 Task: Who led the Dada movement?
Action: Mouse moved to (287, 157)
Screenshot: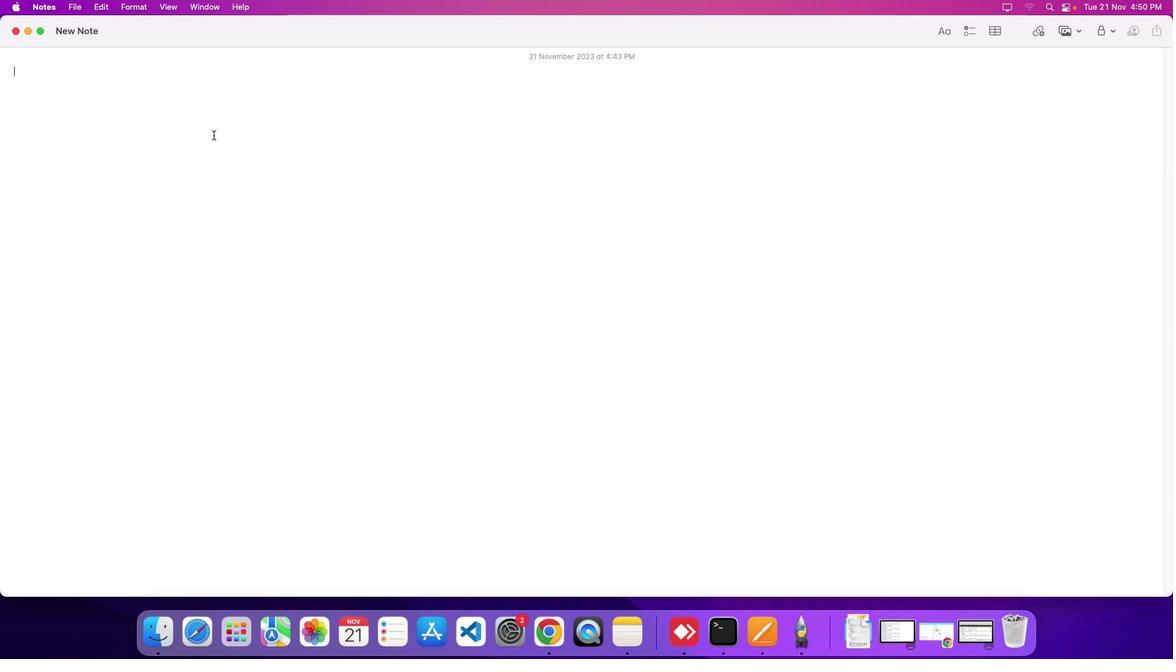 
Action: Mouse pressed left at (287, 157)
Screenshot: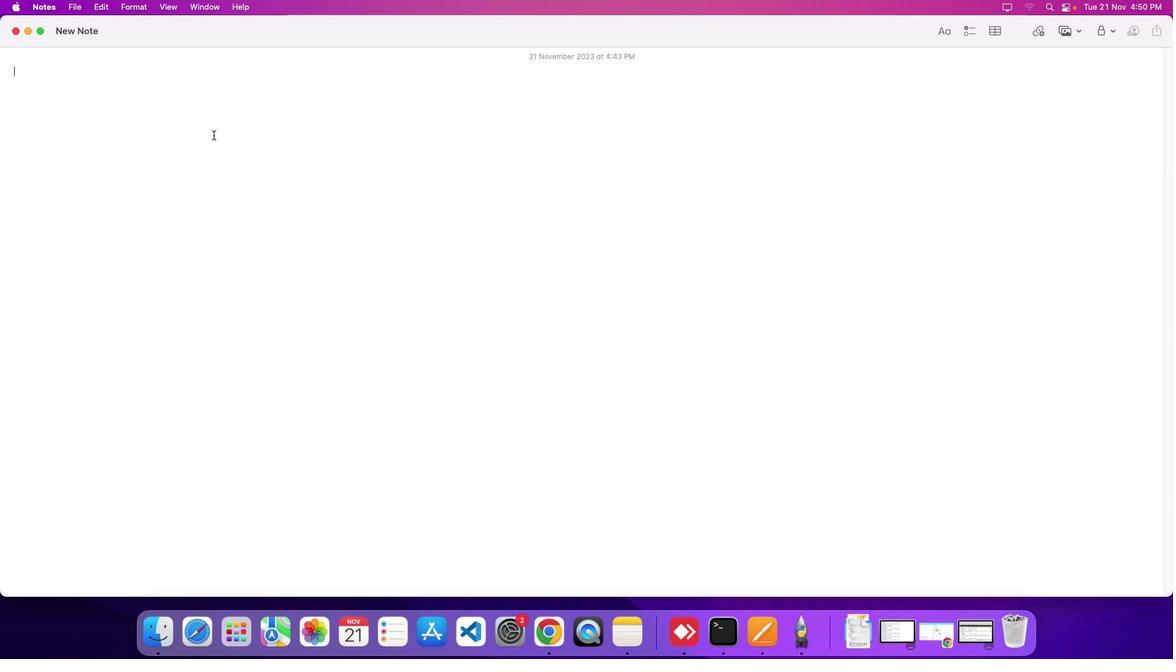 
Action: Mouse moved to (285, 151)
Screenshot: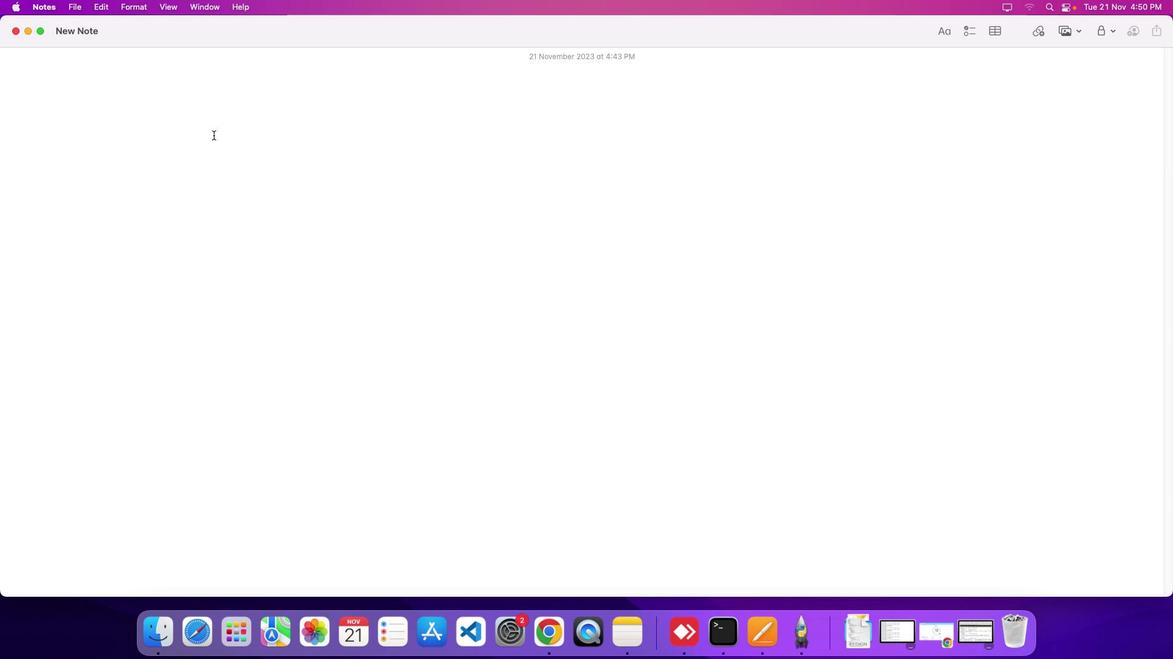 
Action: Key pressed Key.shift'W''h''o'Key.space'l''e''d'Key.space't''h''e'Key.space
Screenshot: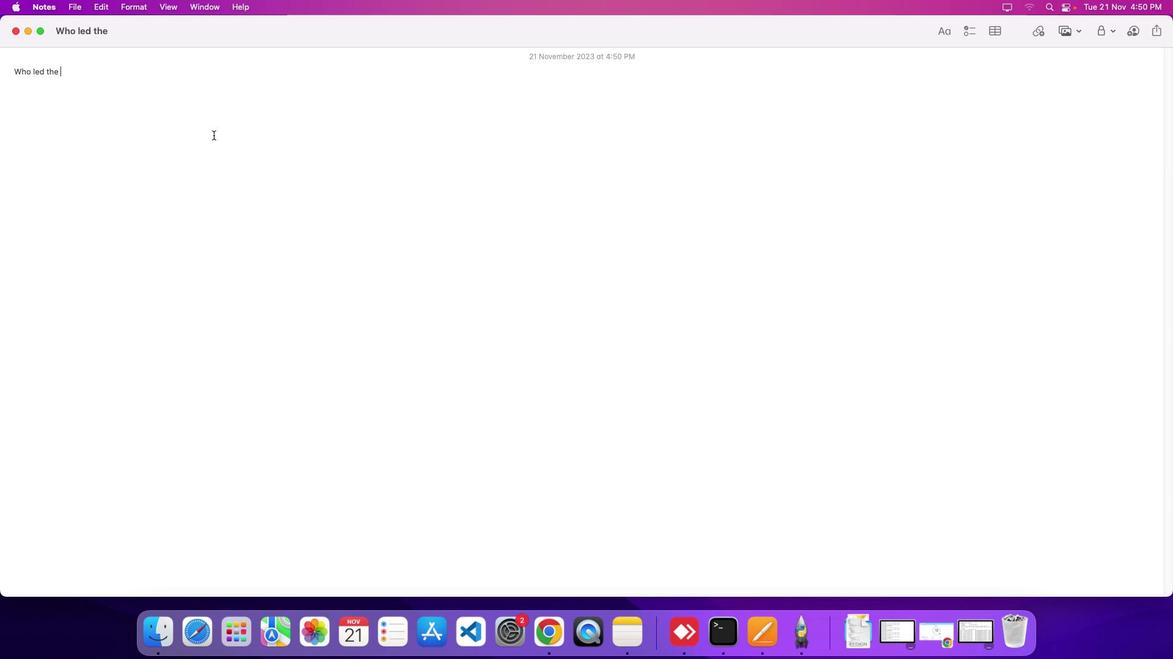 
Action: Mouse moved to (285, 150)
Screenshot: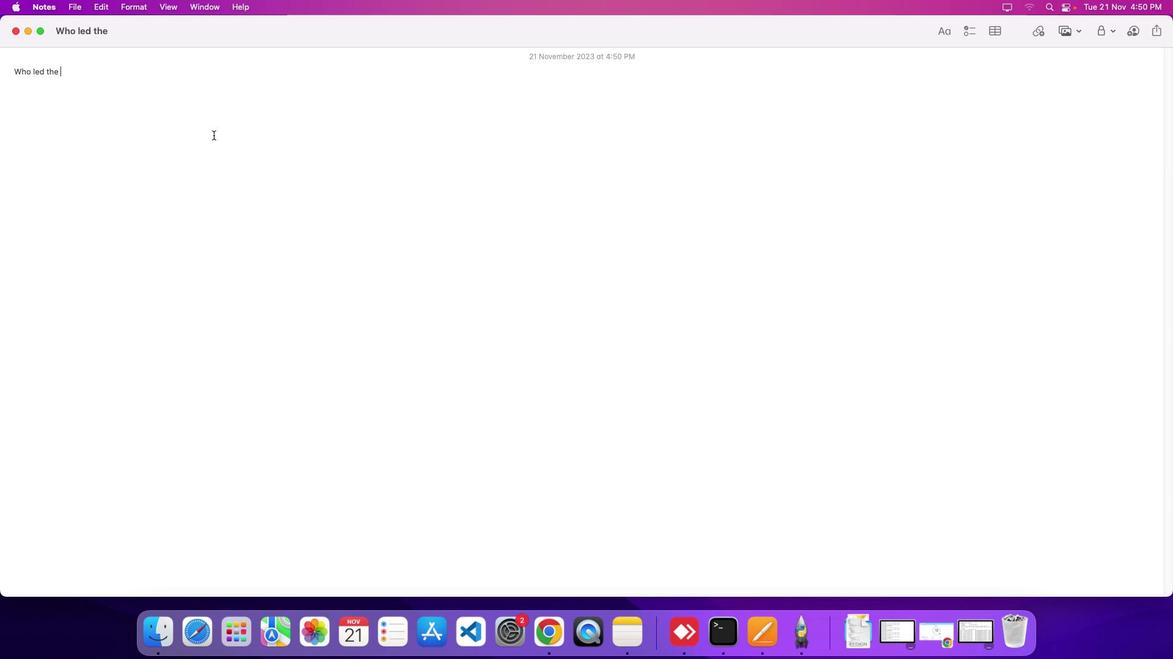 
Action: Key pressed Key.shift'D''a''d''a'Key.space'm''o''v''e''m''e''n''t'Key.shift_r'?'Key.enter
Screenshot: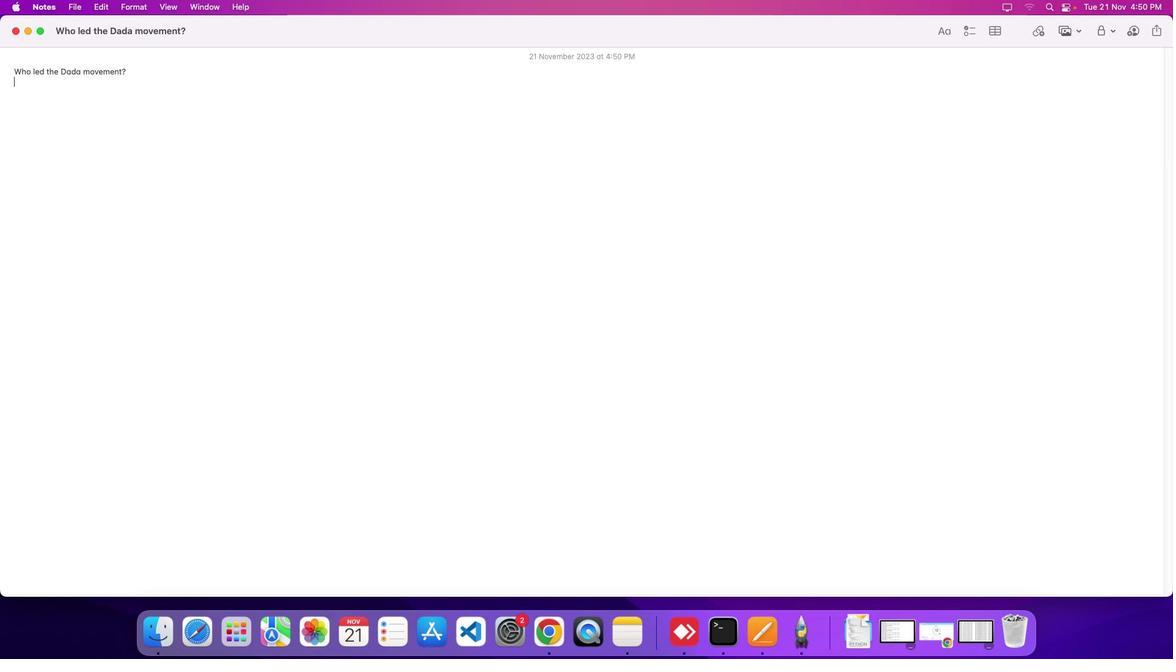 
Action: Mouse moved to (913, 628)
Screenshot: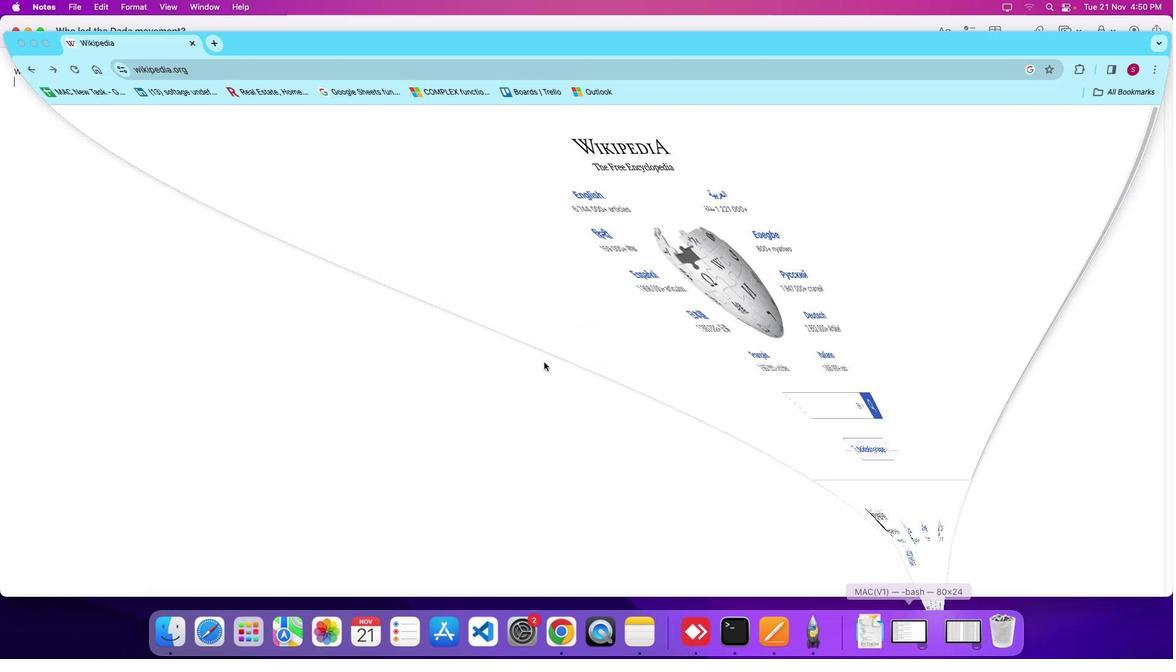 
Action: Mouse pressed left at (913, 628)
Screenshot: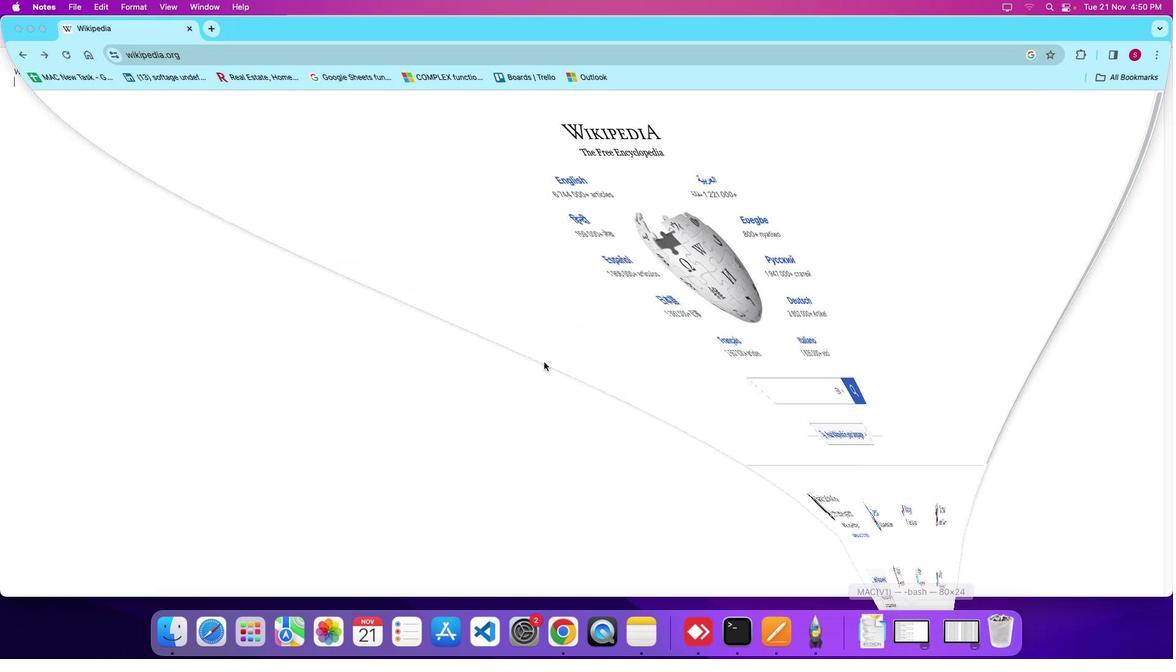 
Action: Mouse moved to (500, 408)
Screenshot: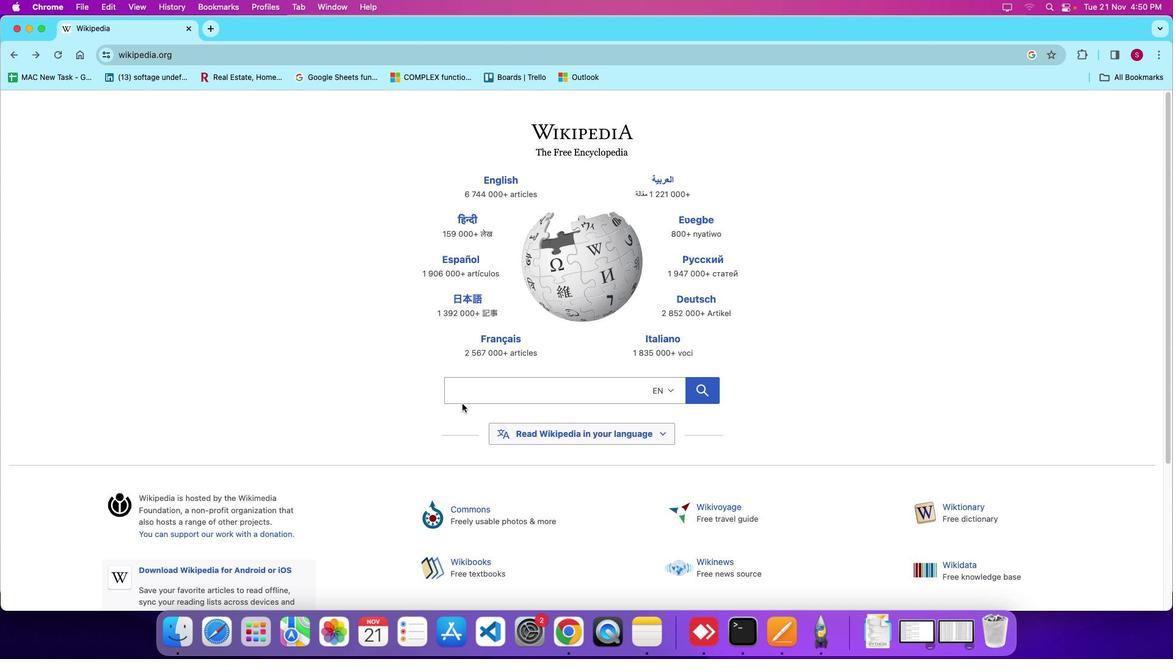 
Action: Mouse pressed left at (500, 408)
Screenshot: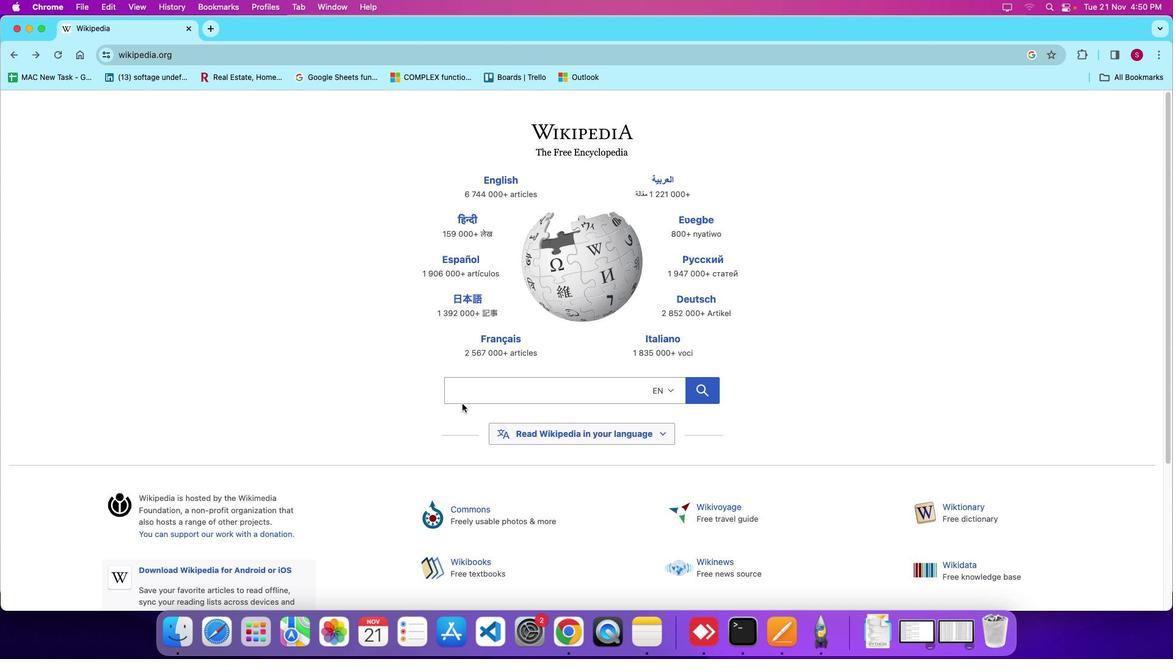
Action: Key pressed Key.shift'D''a''d''a'
Screenshot: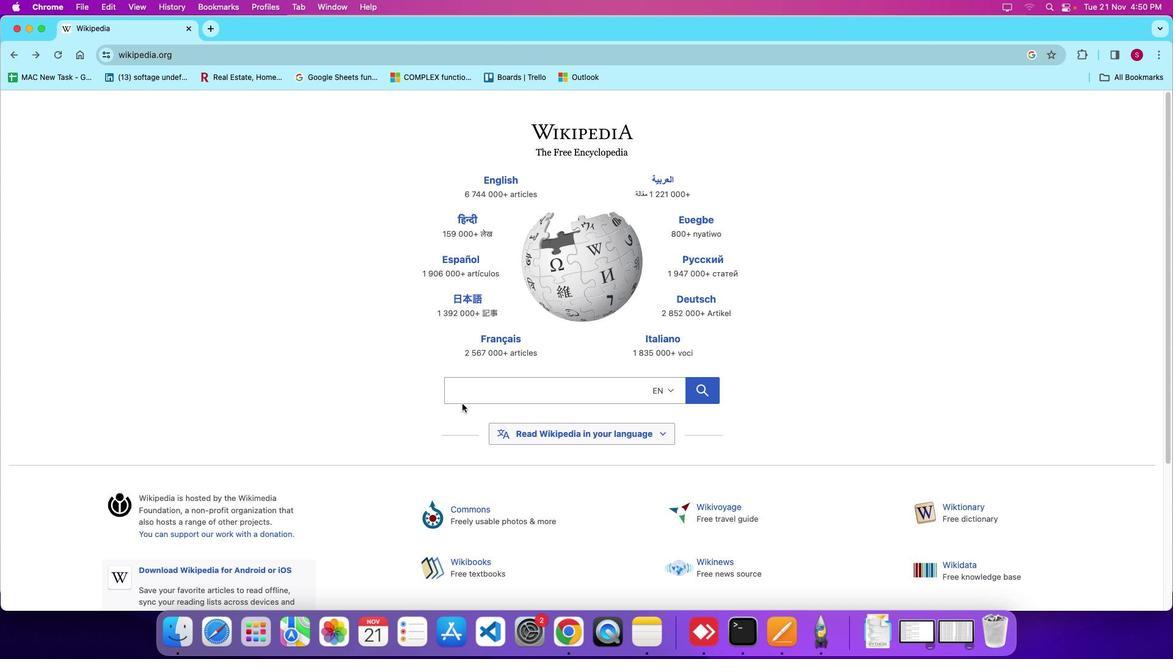 
Action: Mouse moved to (502, 405)
Screenshot: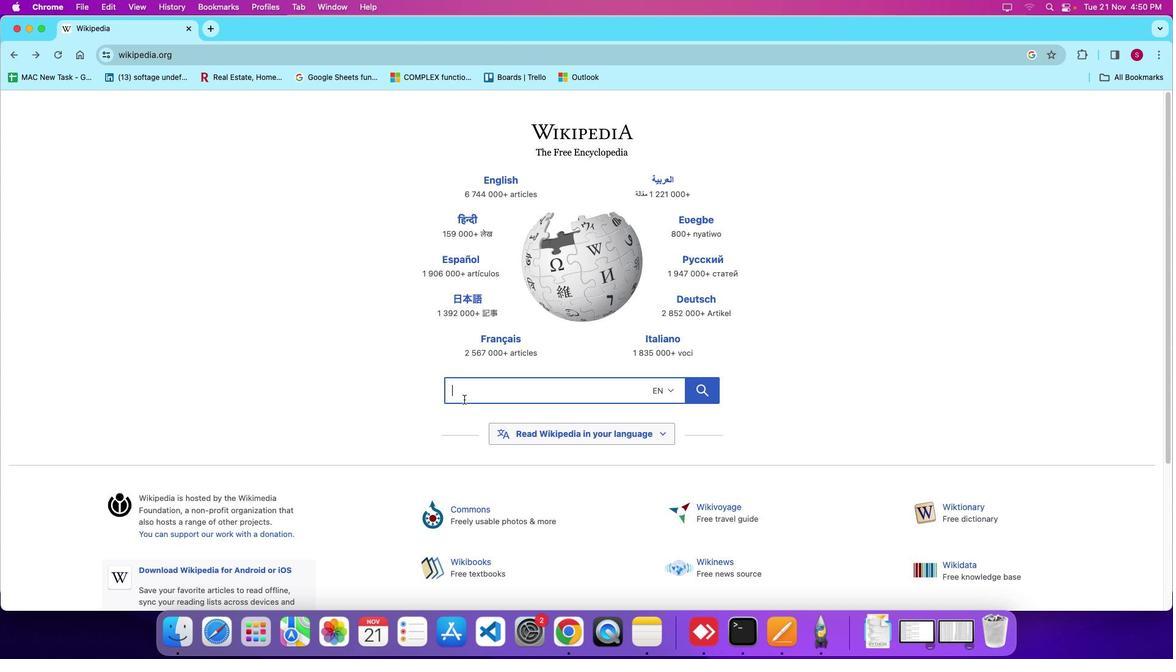 
Action: Mouse pressed left at (502, 405)
Screenshot: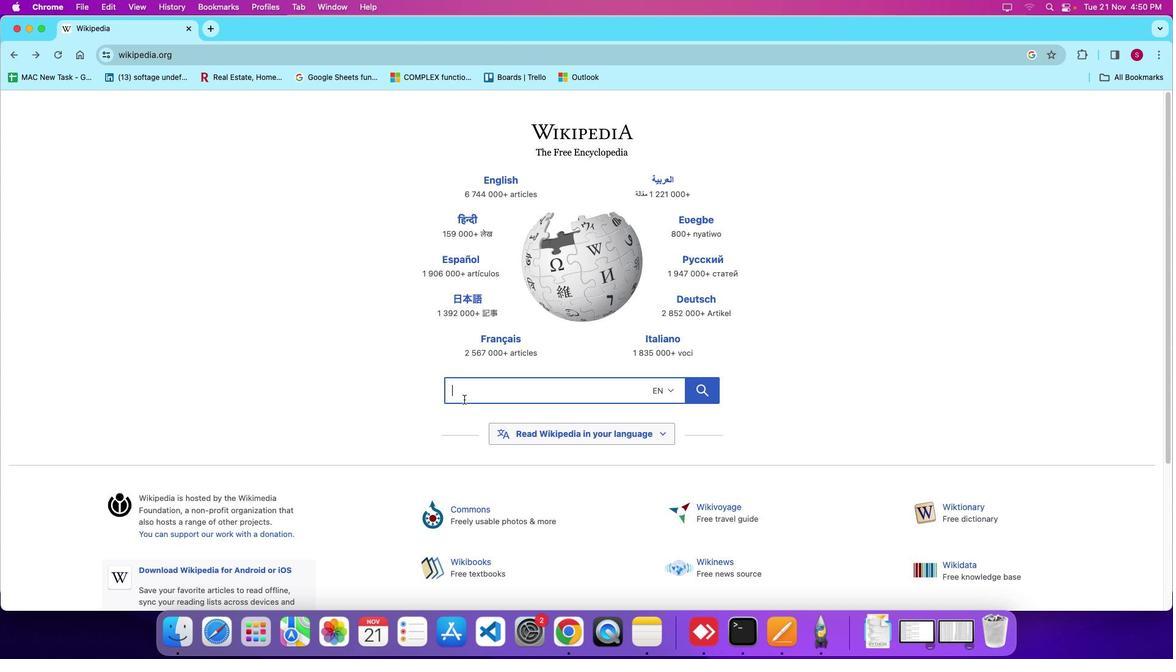 
Action: Mouse moved to (502, 404)
Screenshot: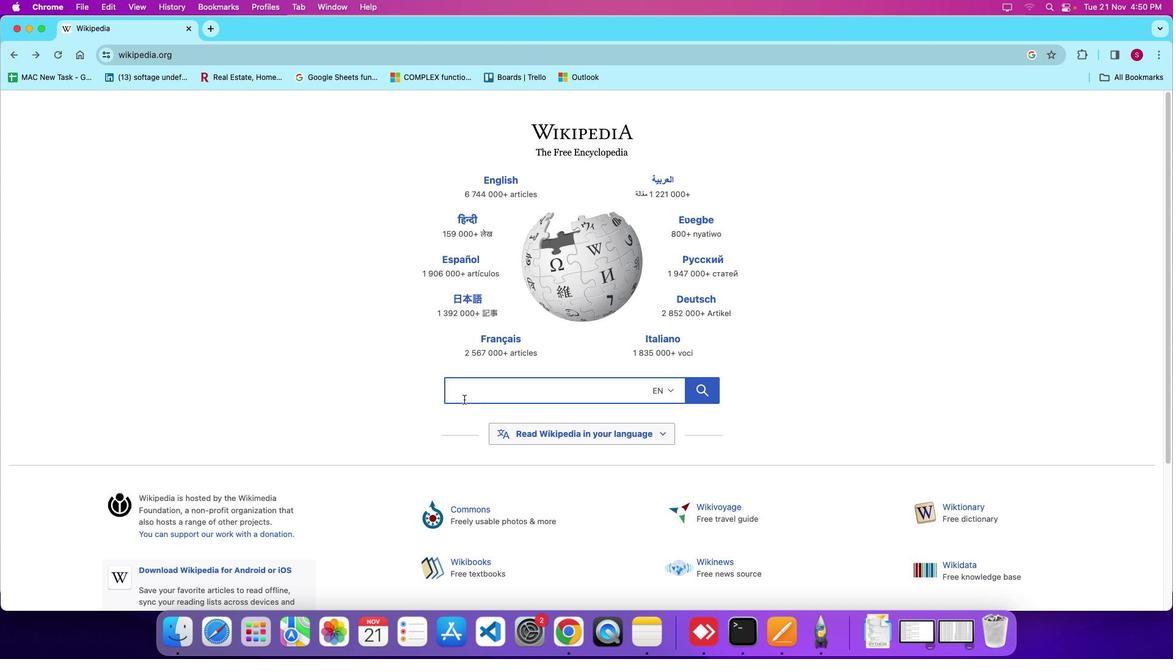 
Action: Key pressed Key.shift'D''a''d''a'Key.space'm''o''v''e''m''e''n''t'
Screenshot: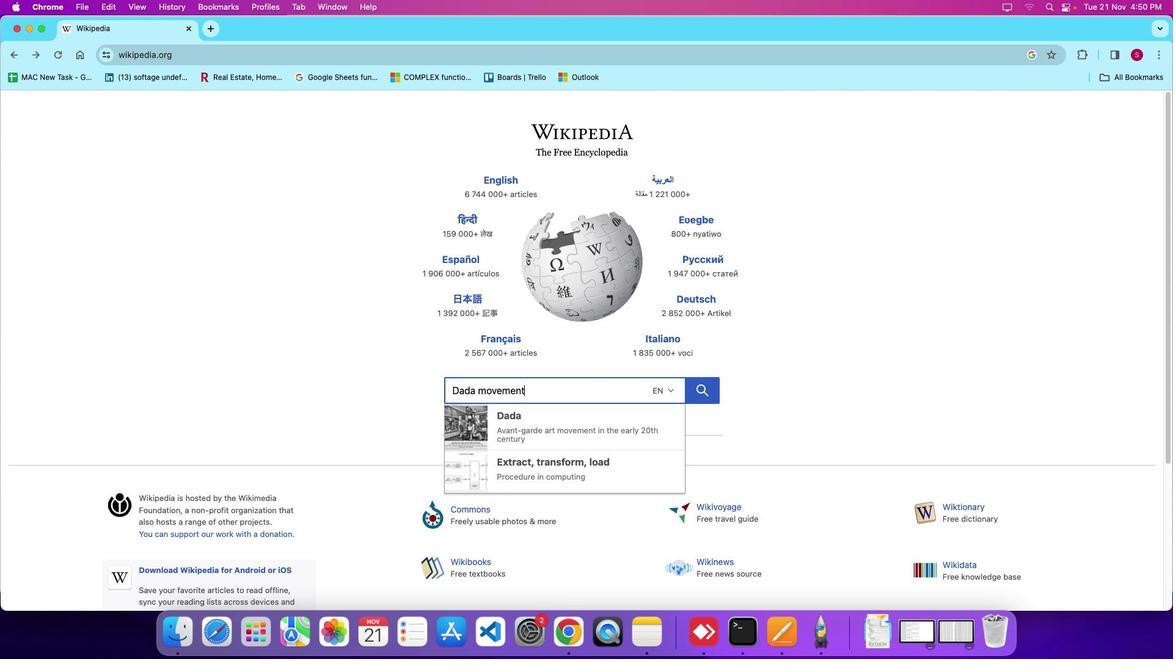 
Action: Mouse moved to (534, 422)
Screenshot: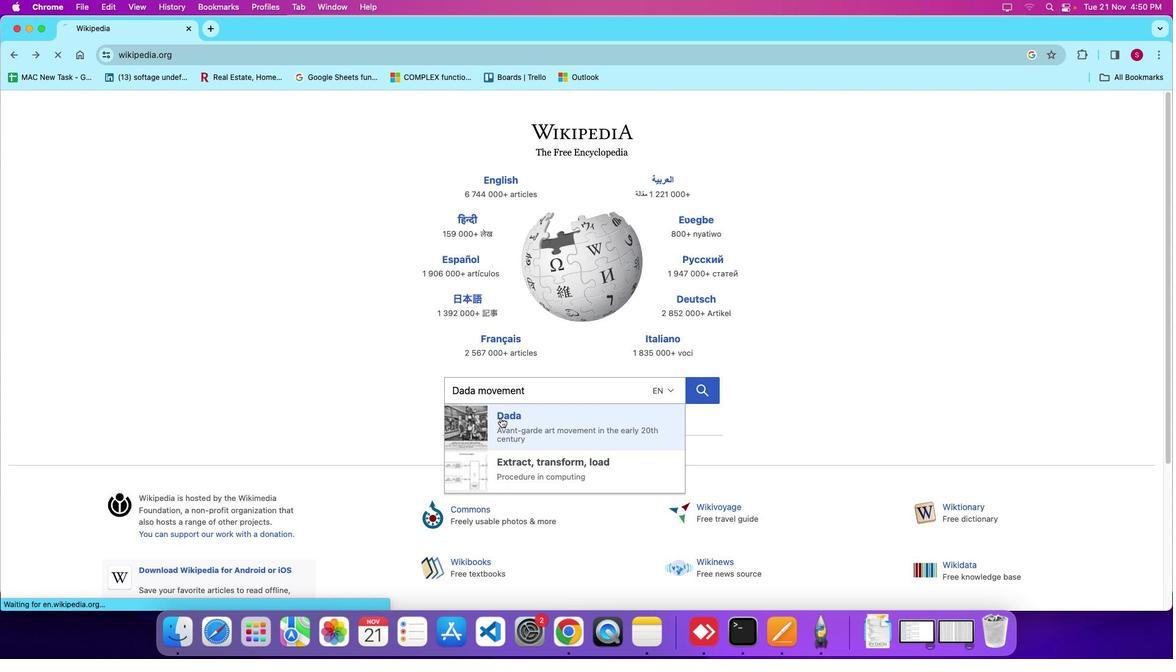 
Action: Mouse pressed left at (534, 422)
Screenshot: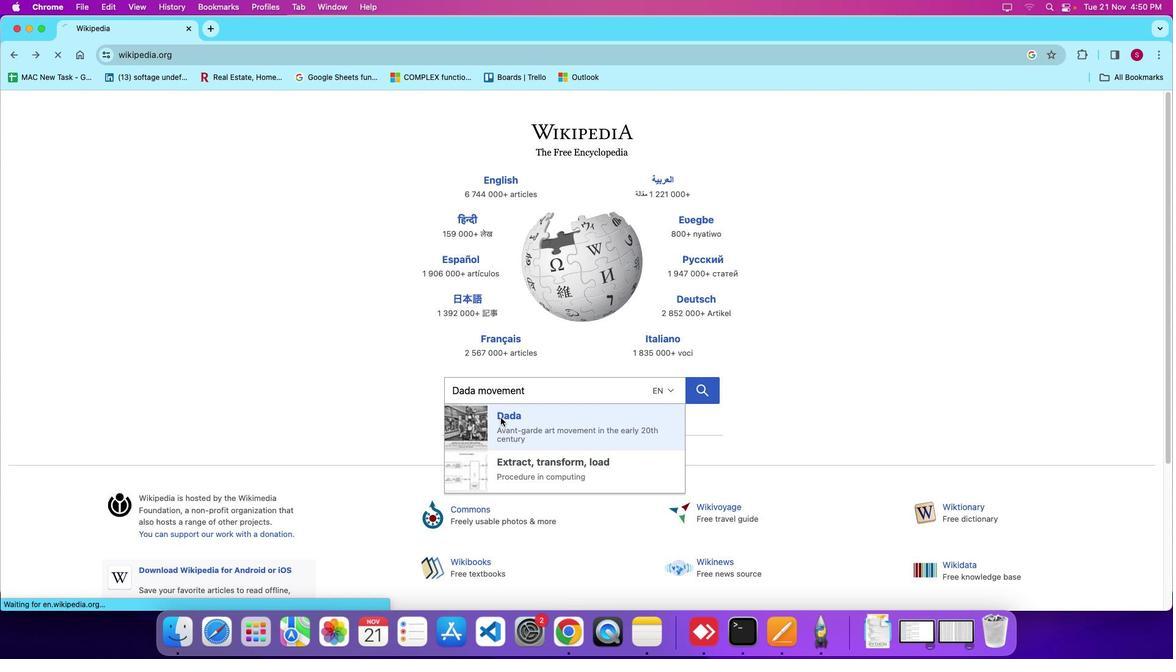 
Action: Mouse moved to (650, 418)
Screenshot: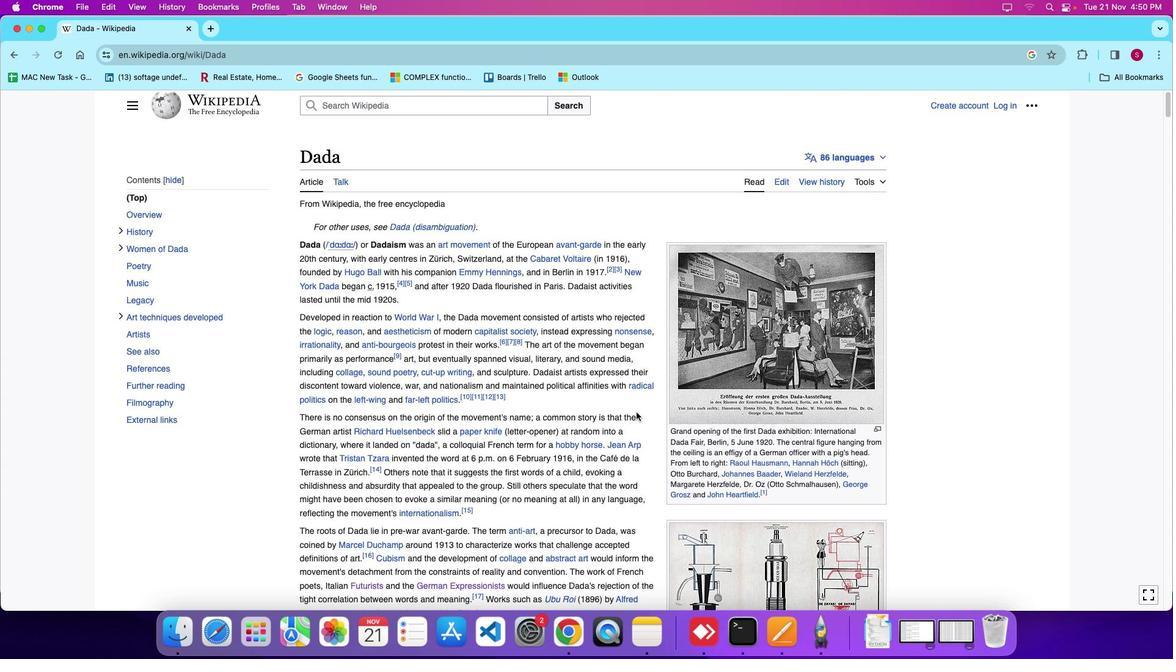
Action: Mouse scrolled (650, 418) with delta (100, 21)
Screenshot: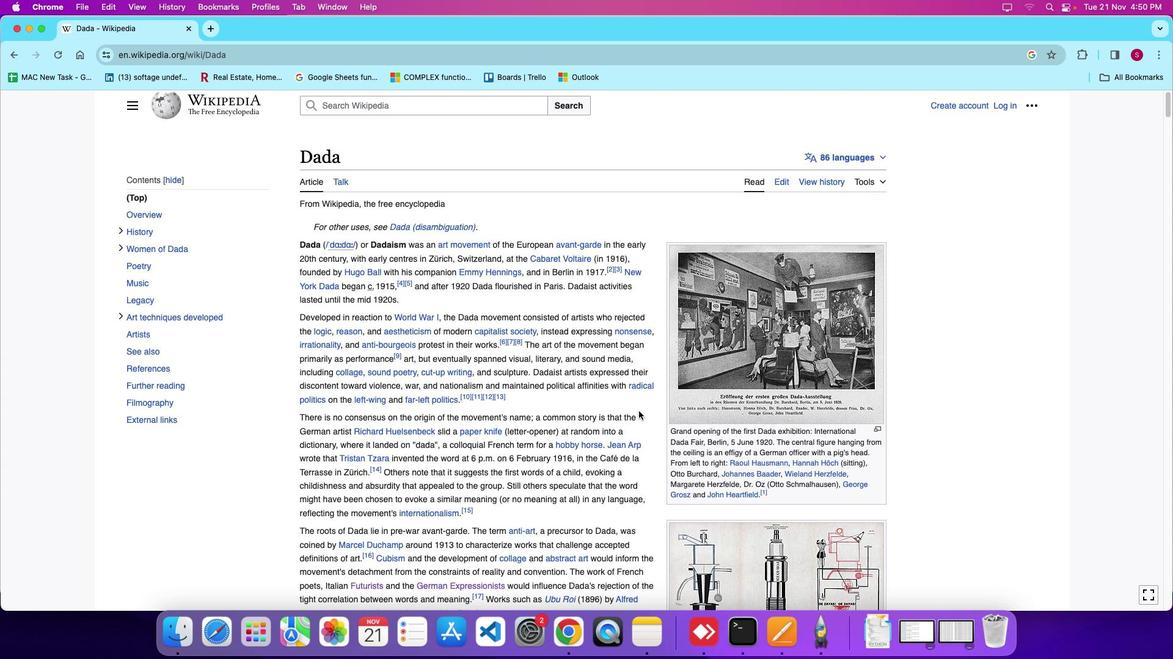 
Action: Mouse moved to (650, 418)
Screenshot: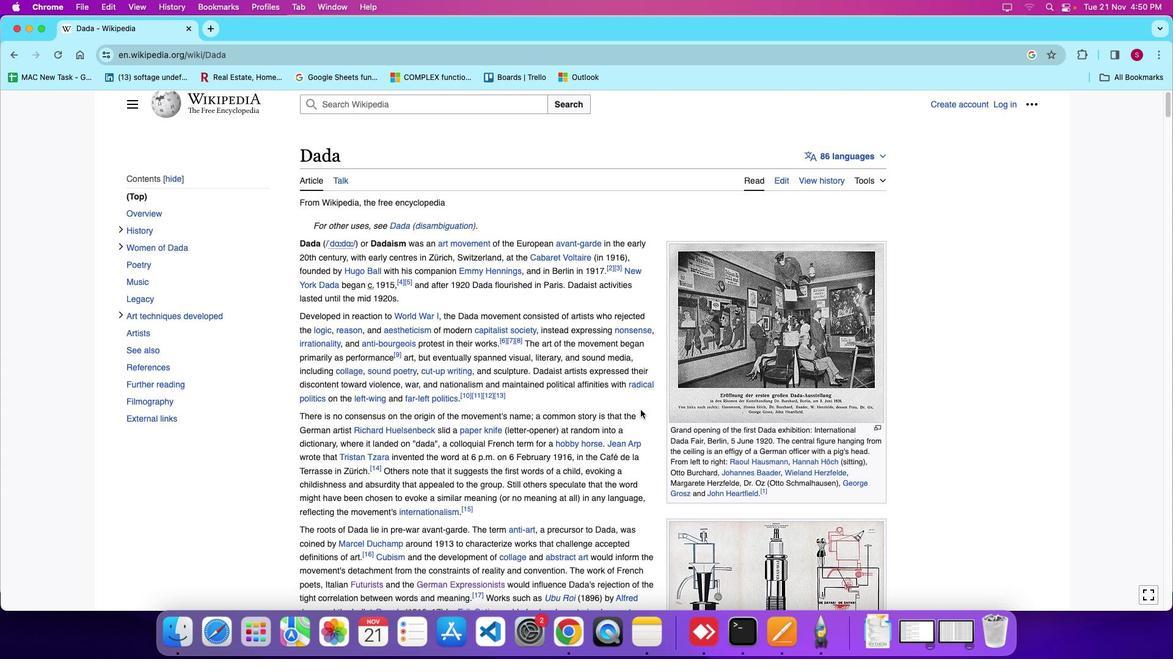 
Action: Mouse scrolled (650, 418) with delta (100, 21)
Screenshot: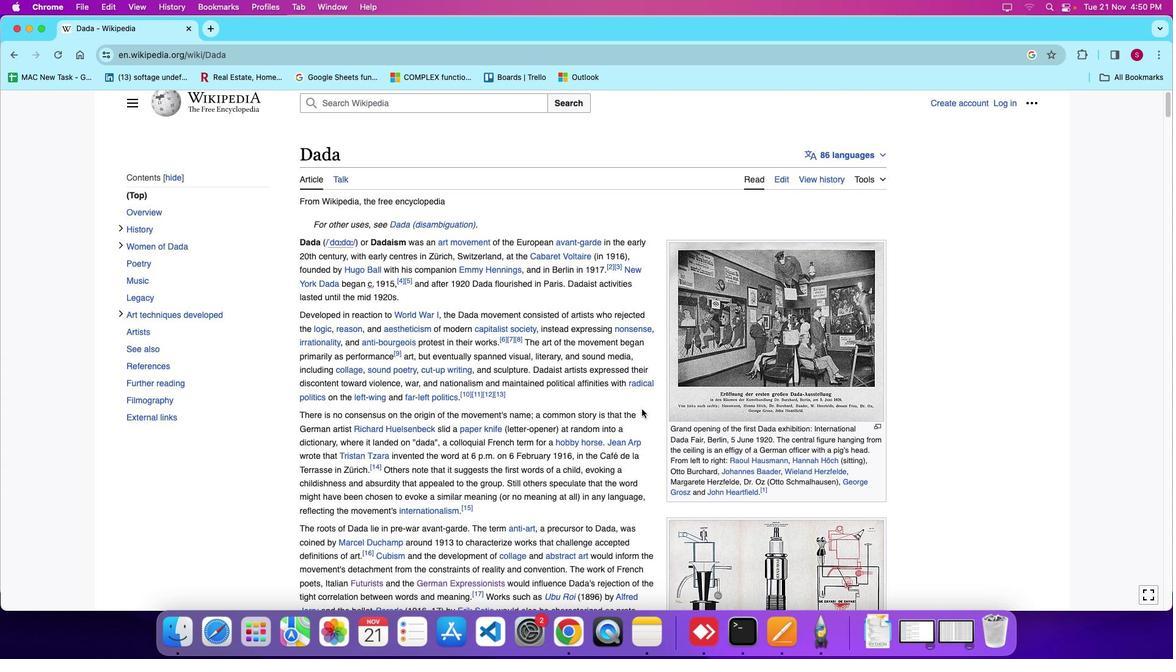 
Action: Mouse moved to (651, 416)
Screenshot: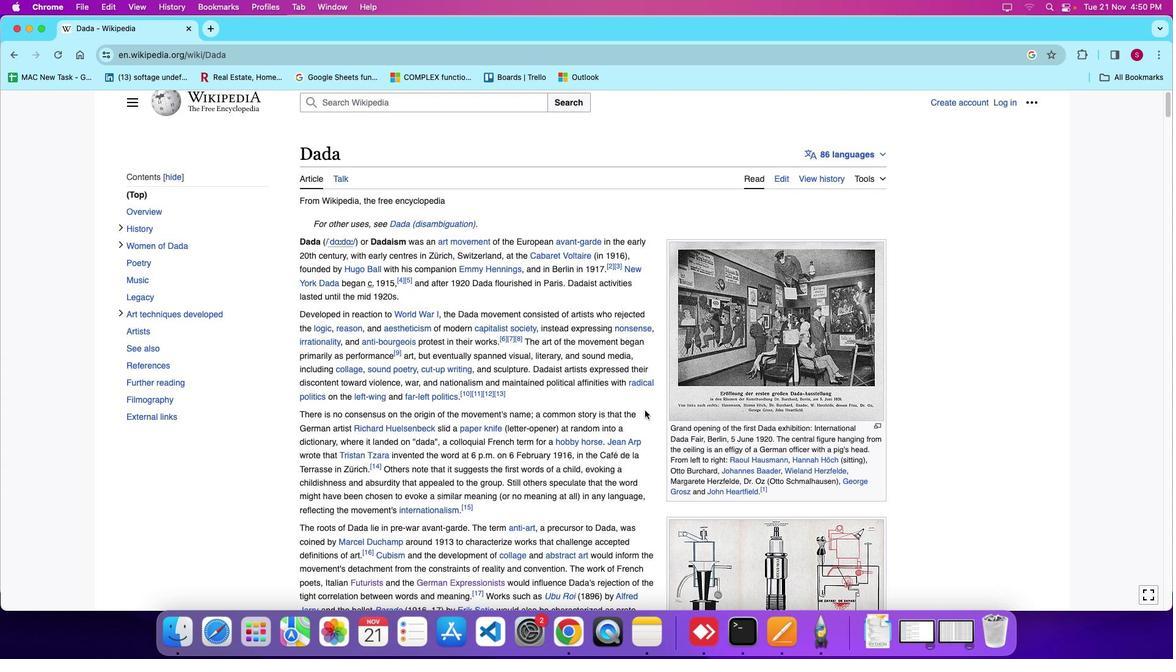 
Action: Mouse scrolled (651, 416) with delta (100, 21)
Screenshot: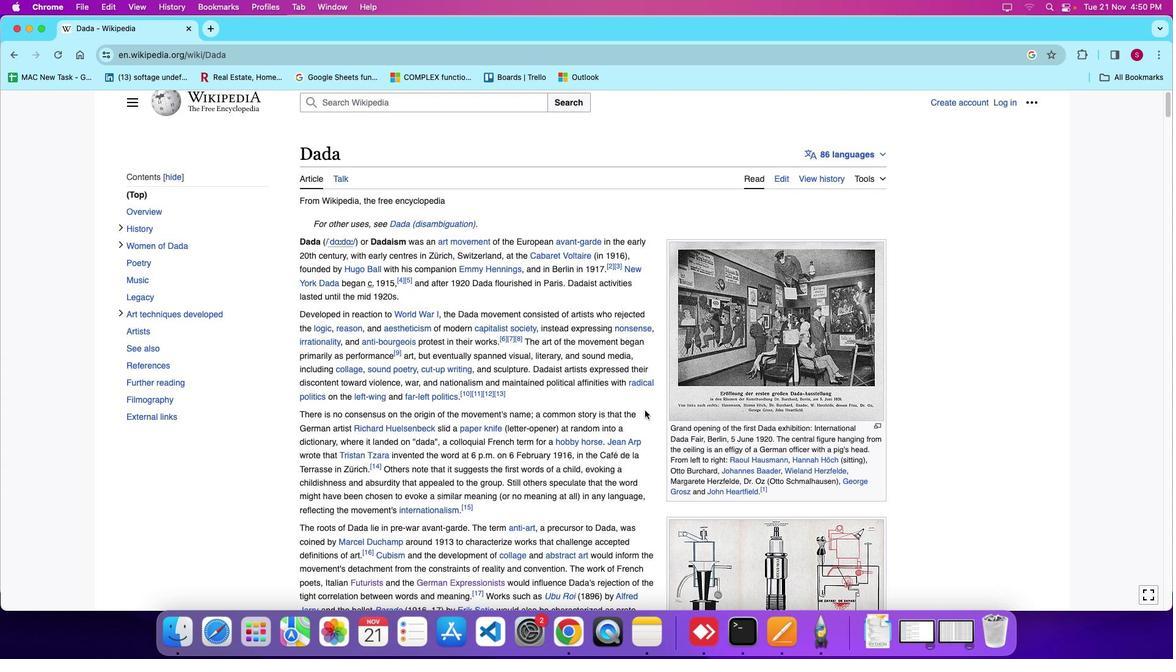 
Action: Mouse moved to (658, 414)
Screenshot: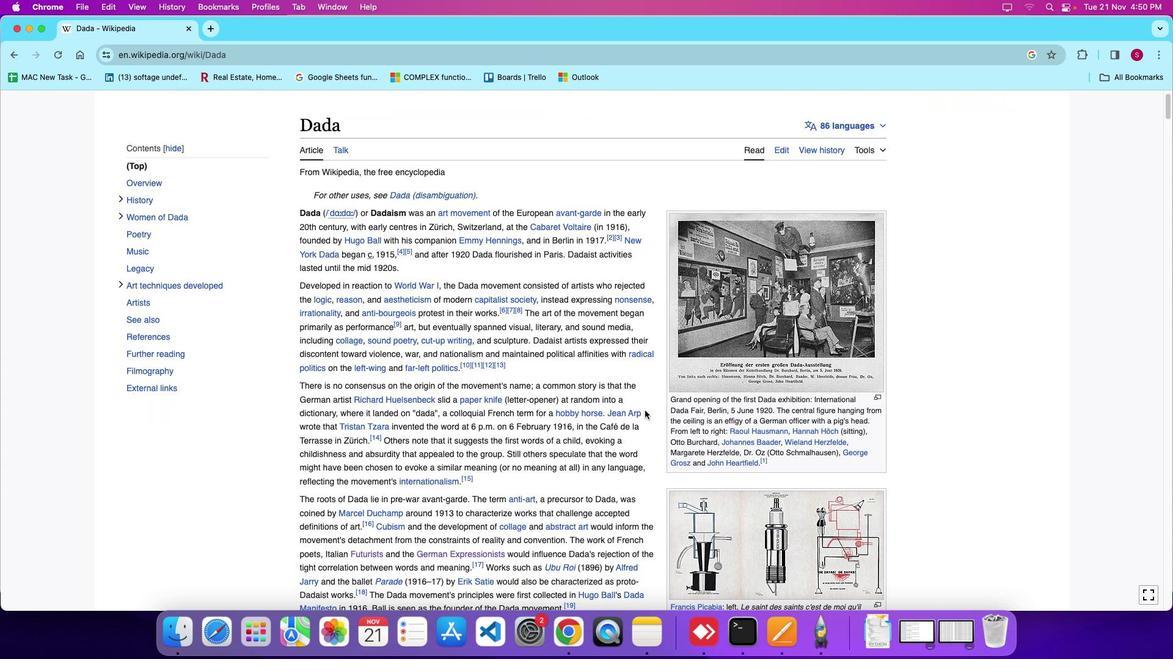 
Action: Mouse scrolled (658, 414) with delta (100, 21)
Screenshot: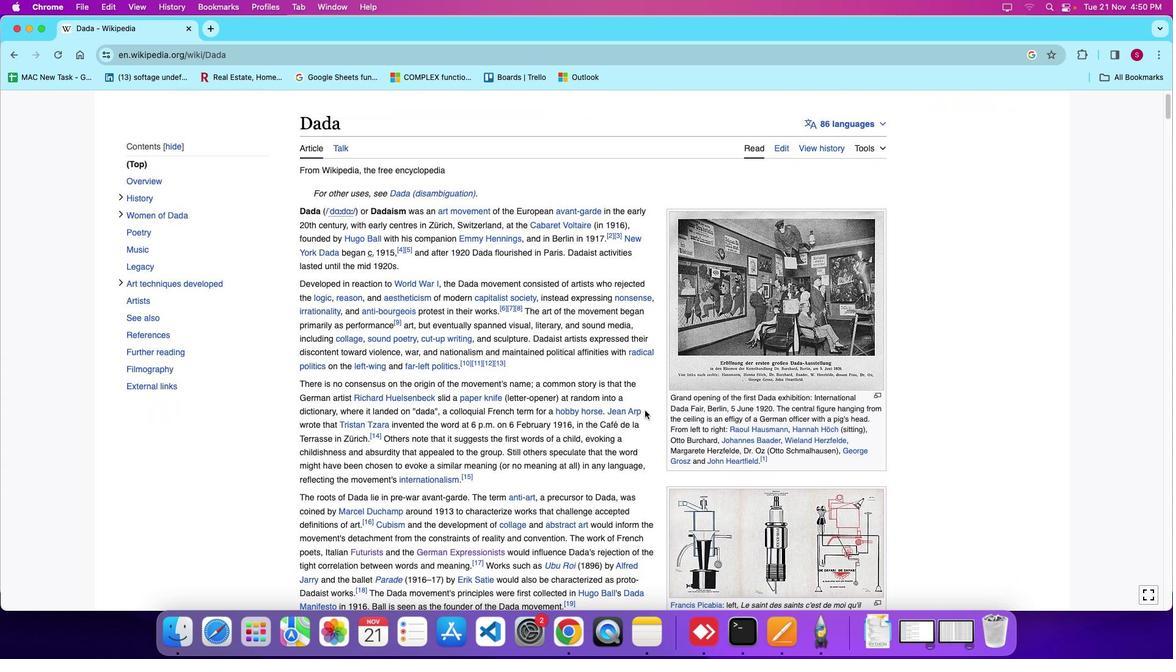 
Action: Mouse scrolled (658, 414) with delta (100, 21)
Screenshot: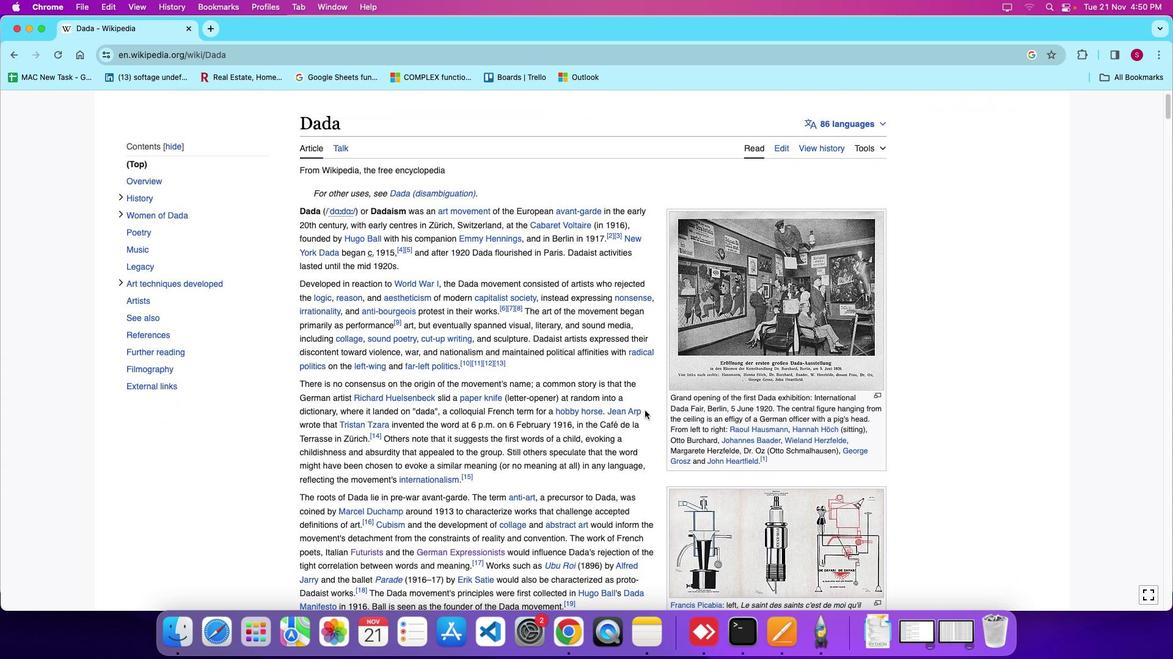 
Action: Mouse scrolled (658, 414) with delta (100, 21)
Screenshot: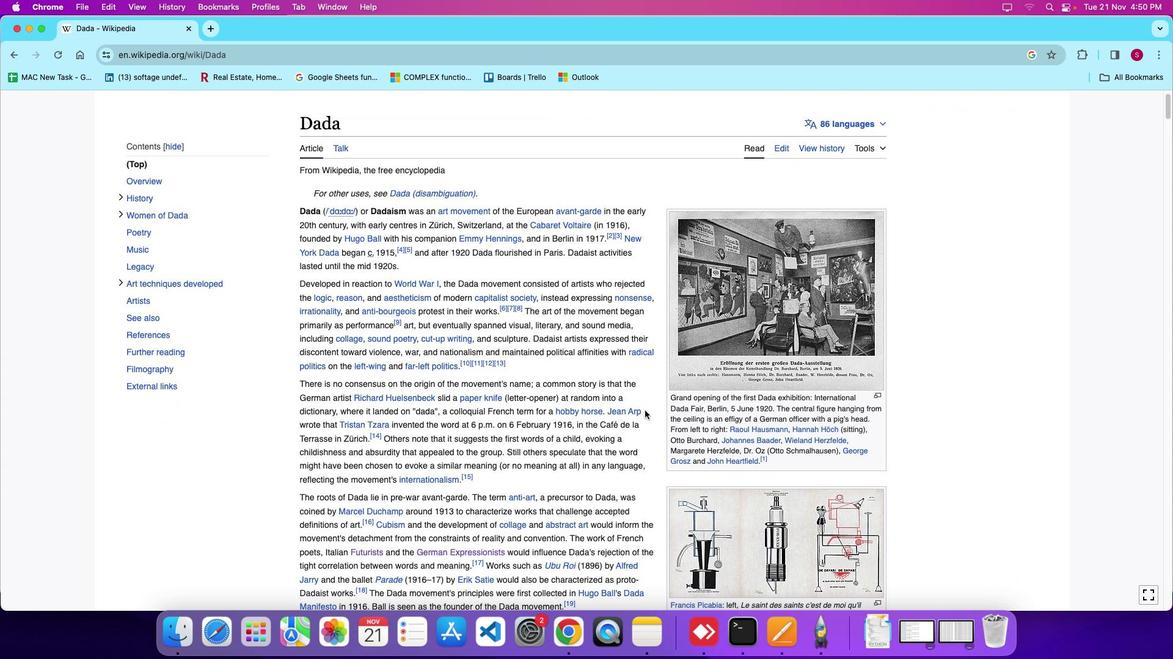 
Action: Mouse scrolled (658, 414) with delta (100, 21)
Screenshot: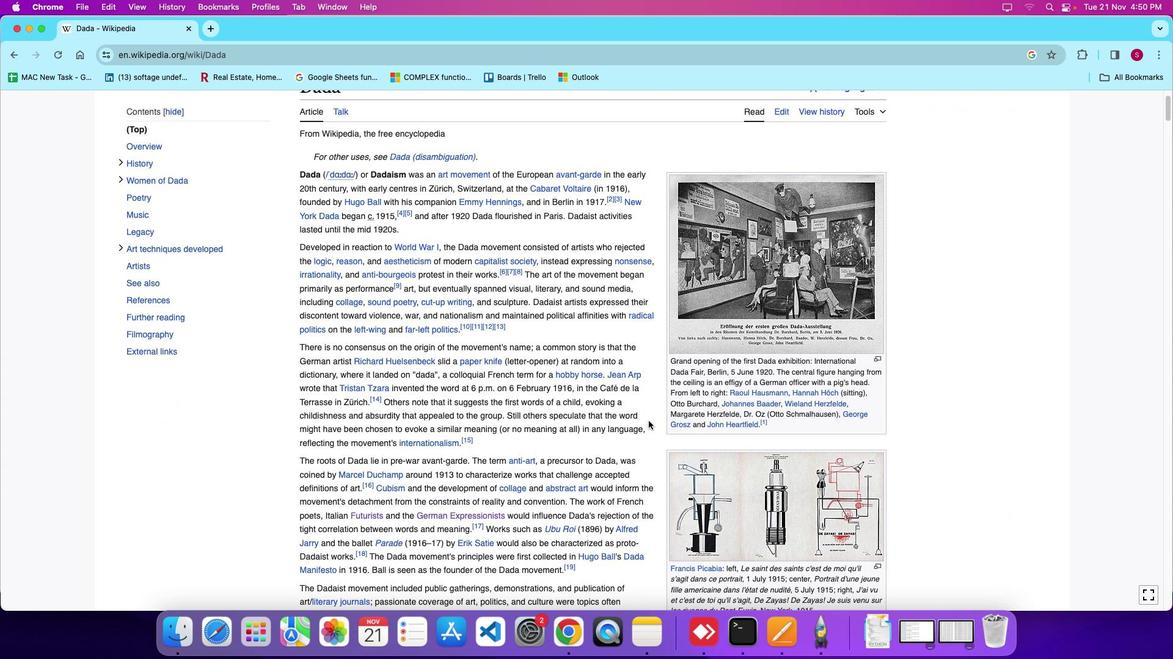 
Action: Mouse scrolled (658, 414) with delta (100, 21)
Screenshot: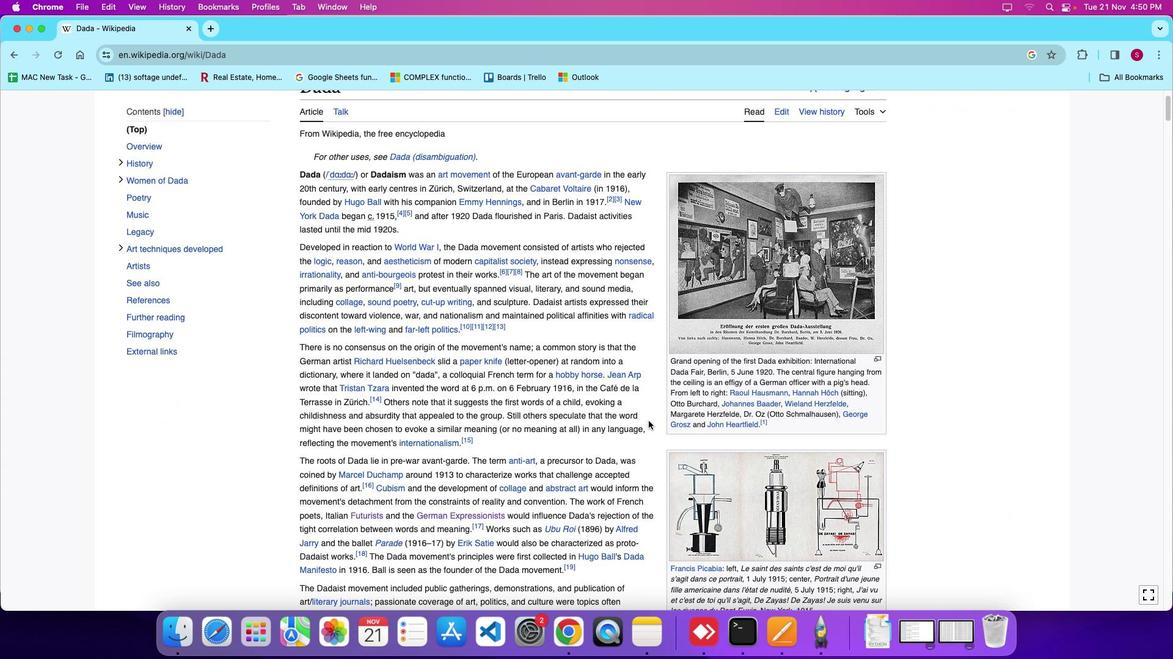 
Action: Mouse moved to (662, 424)
Screenshot: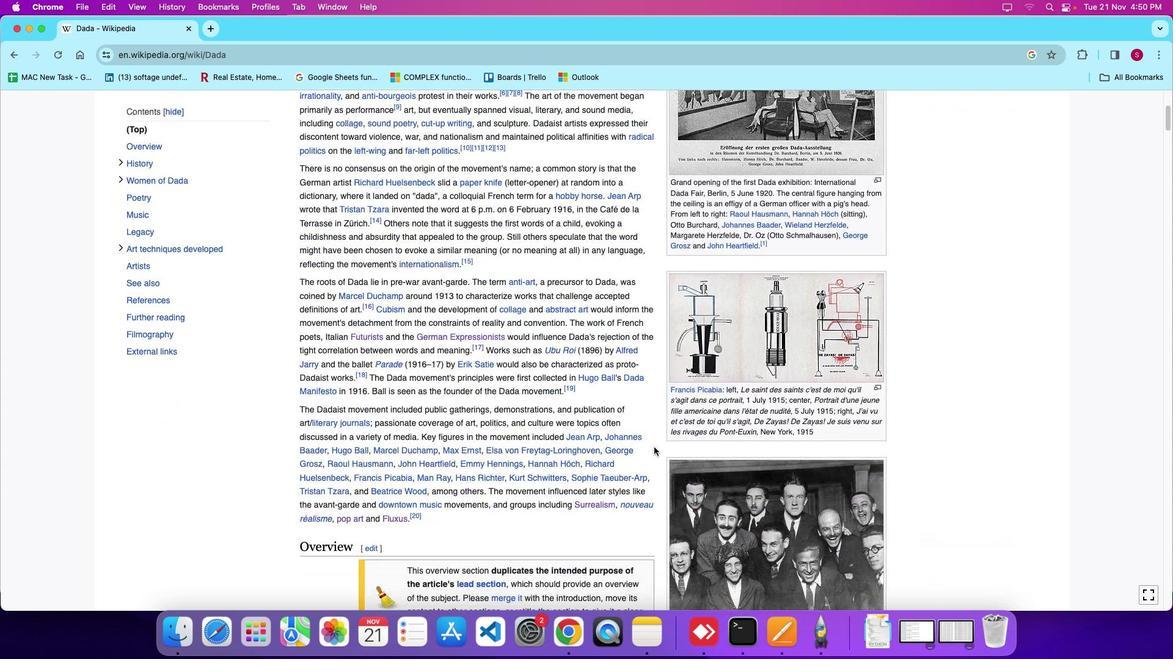 
Action: Mouse scrolled (662, 424) with delta (100, 21)
Screenshot: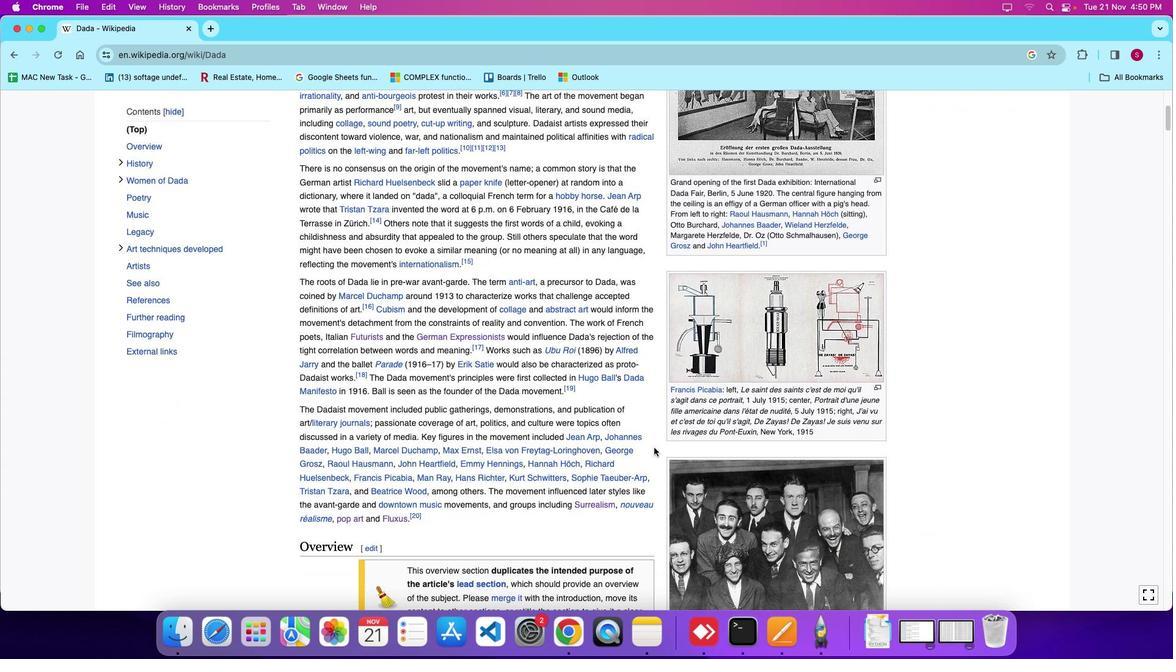 
Action: Mouse scrolled (662, 424) with delta (100, 21)
Screenshot: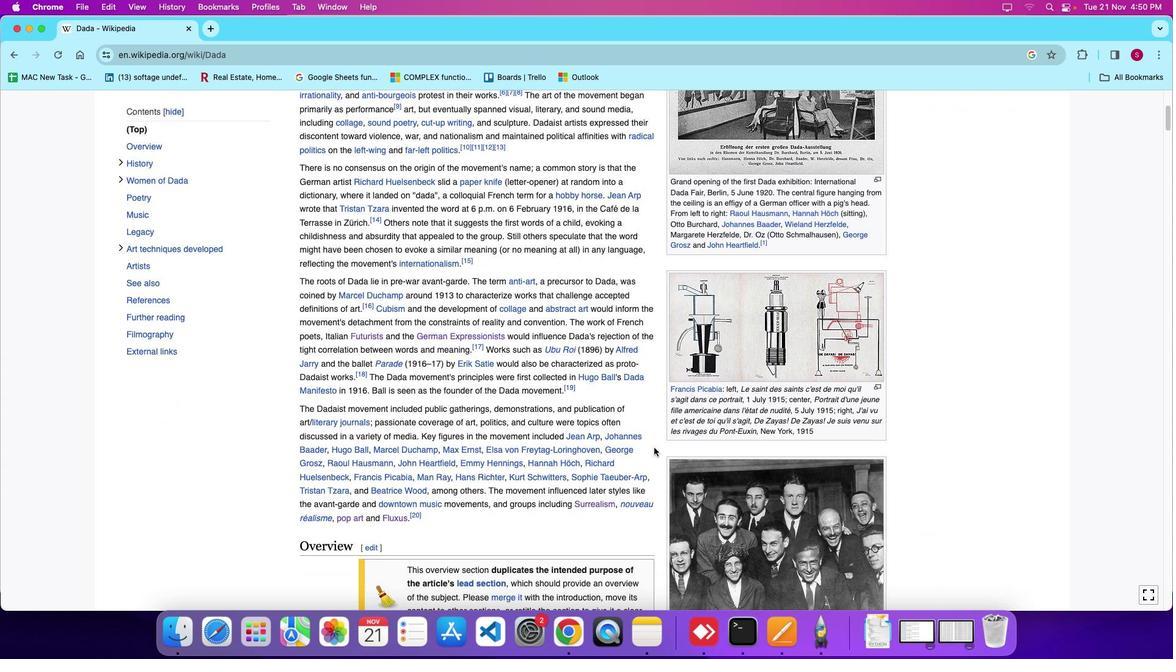 
Action: Mouse scrolled (662, 424) with delta (100, 18)
Screenshot: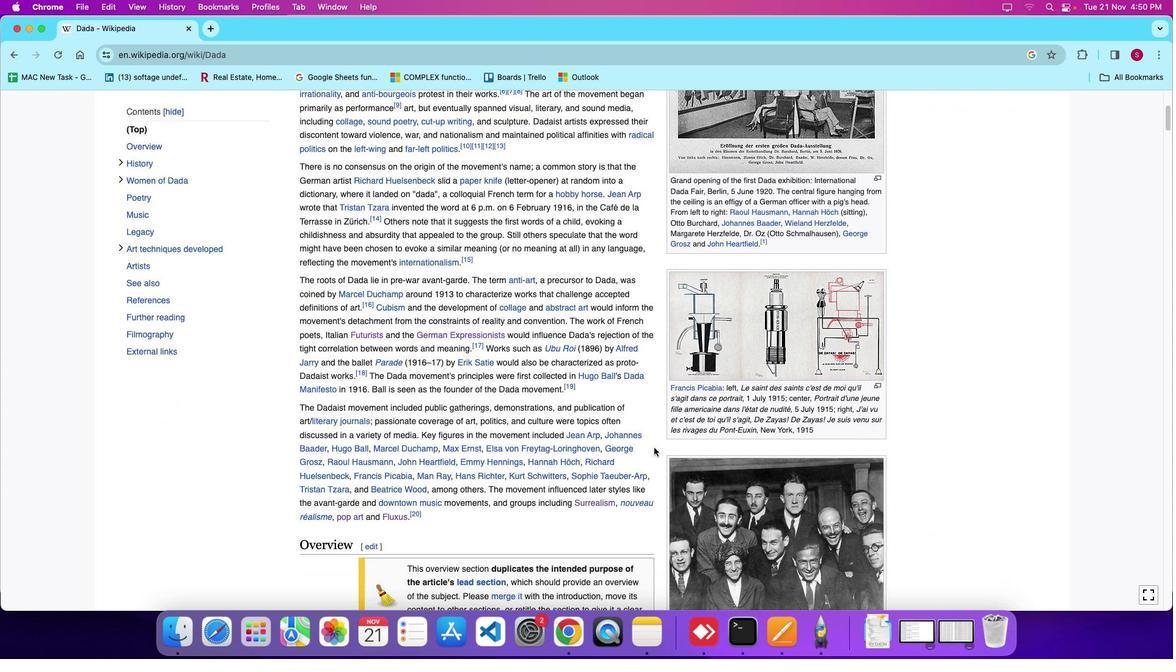
Action: Mouse moved to (667, 450)
Screenshot: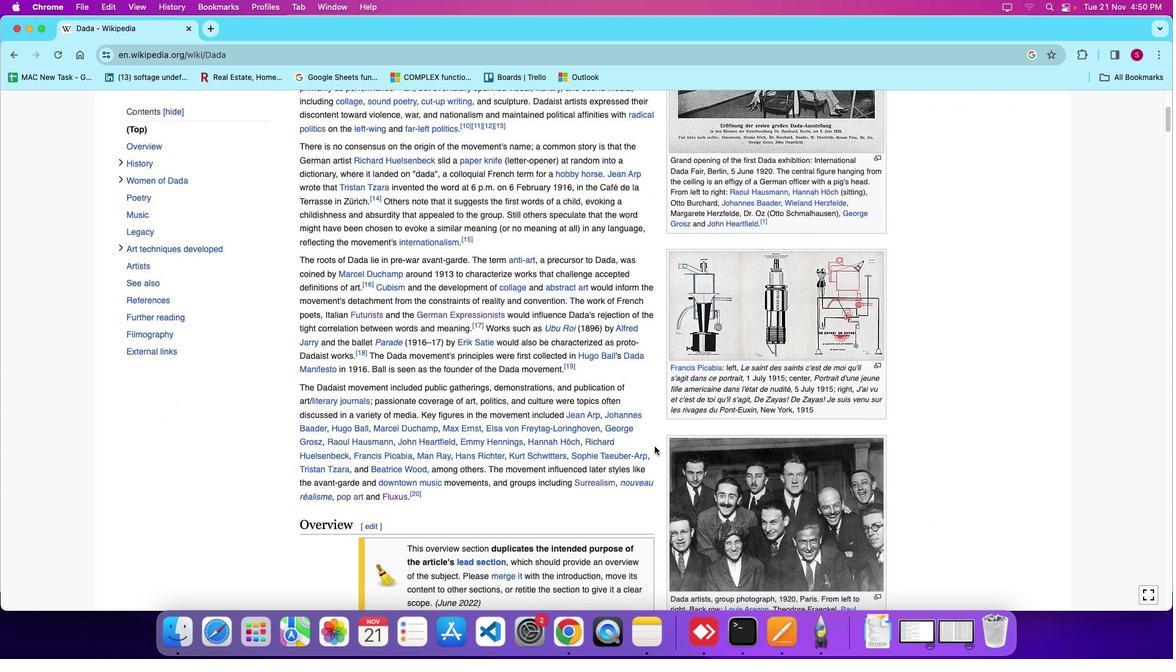 
Action: Mouse scrolled (667, 450) with delta (100, 21)
Screenshot: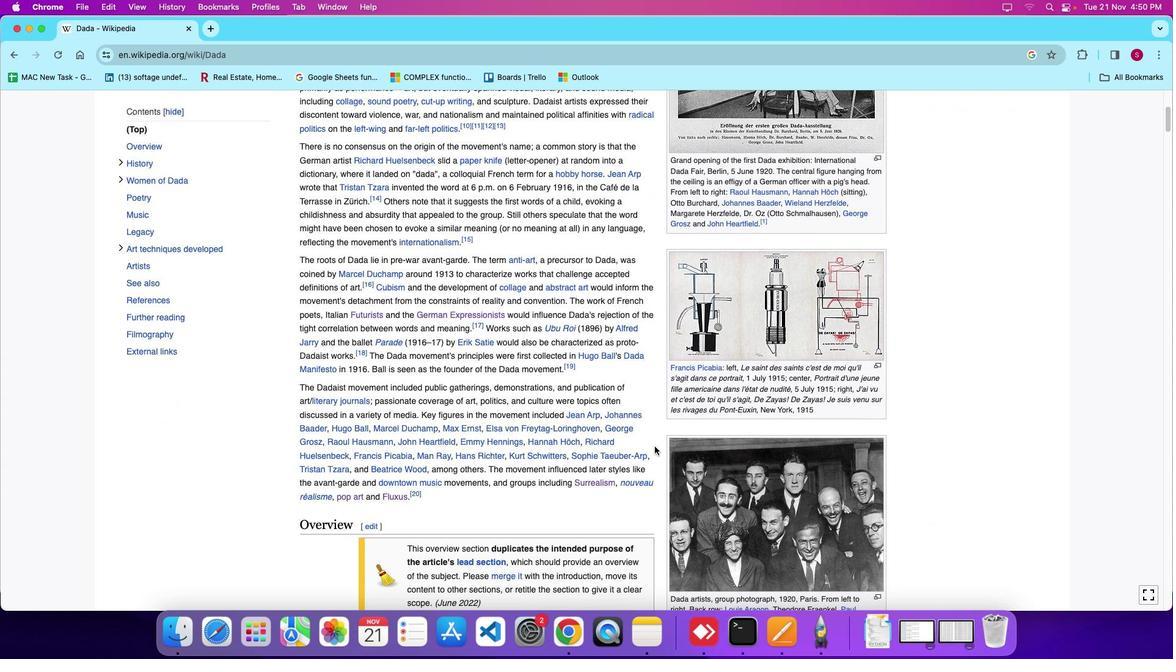 
Action: Mouse moved to (667, 450)
Screenshot: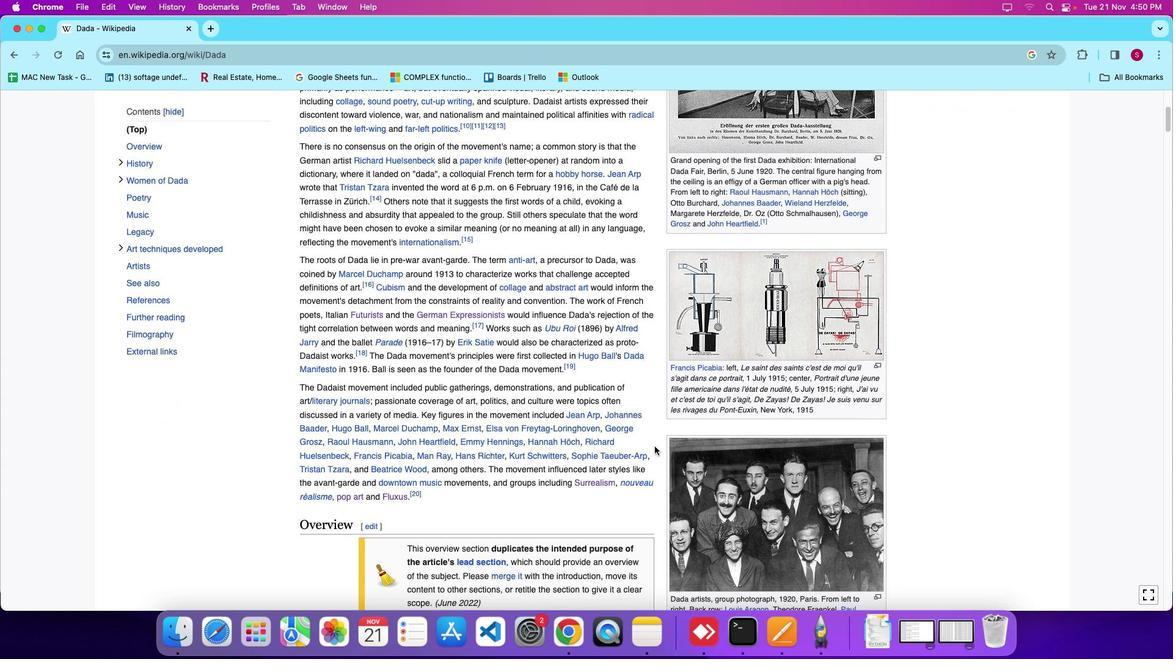 
Action: Mouse scrolled (667, 450) with delta (100, 21)
Screenshot: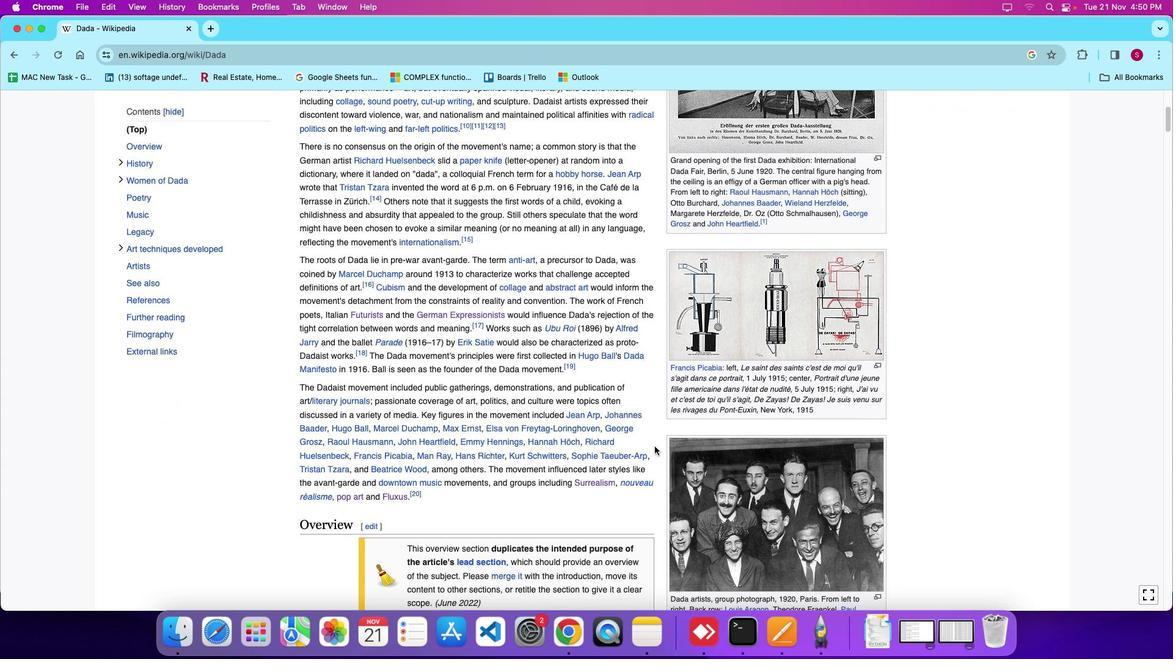 
Action: Mouse moved to (667, 449)
Screenshot: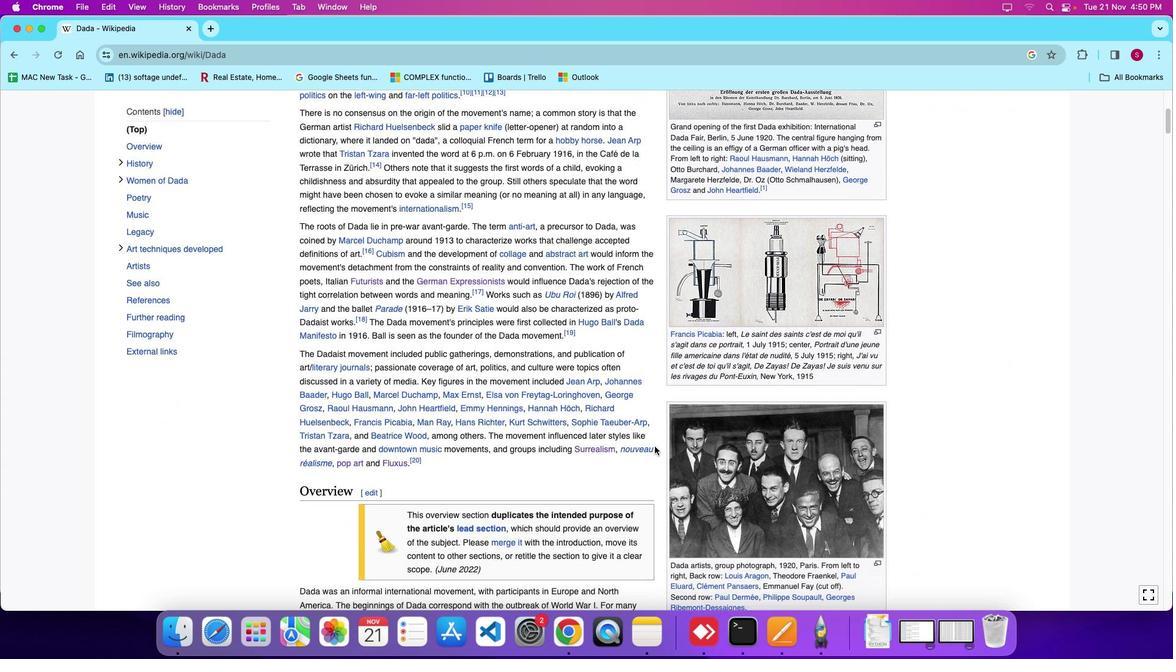 
Action: Mouse scrolled (667, 449) with delta (100, 21)
Screenshot: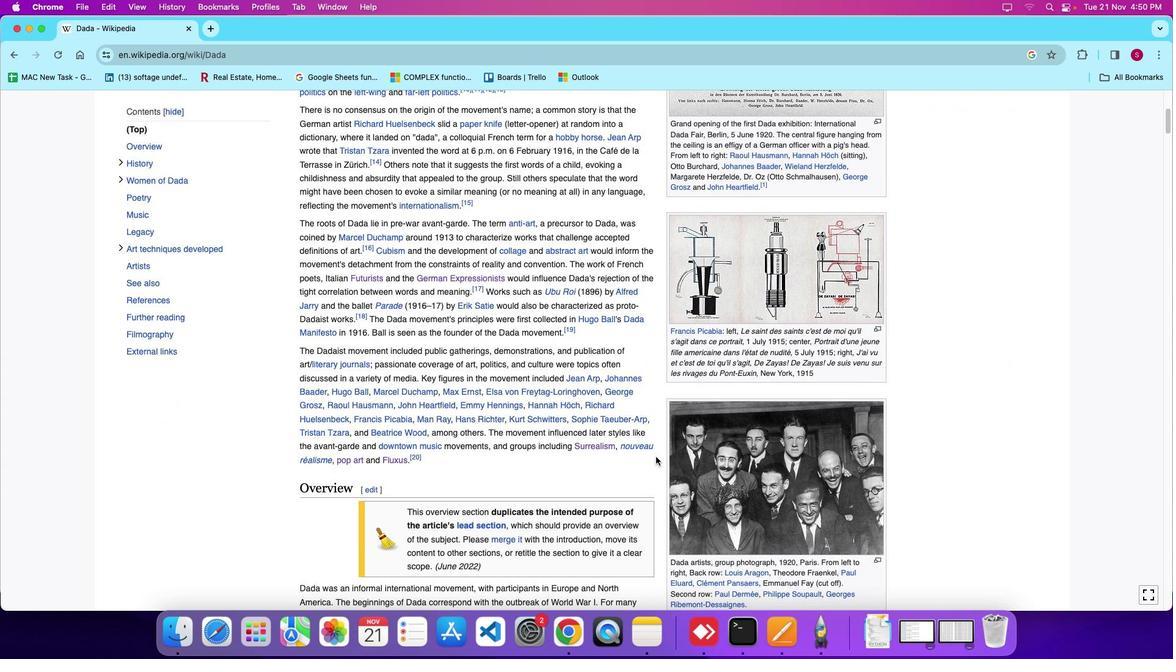 
Action: Mouse scrolled (667, 449) with delta (100, 21)
Screenshot: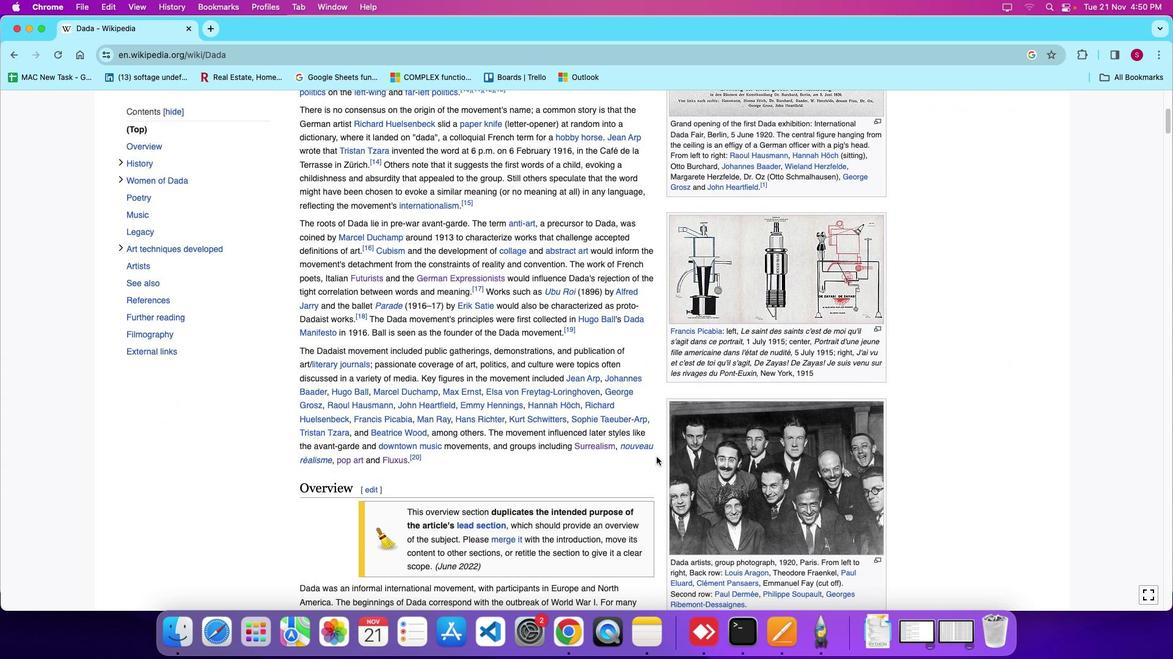 
Action: Mouse moved to (668, 459)
Screenshot: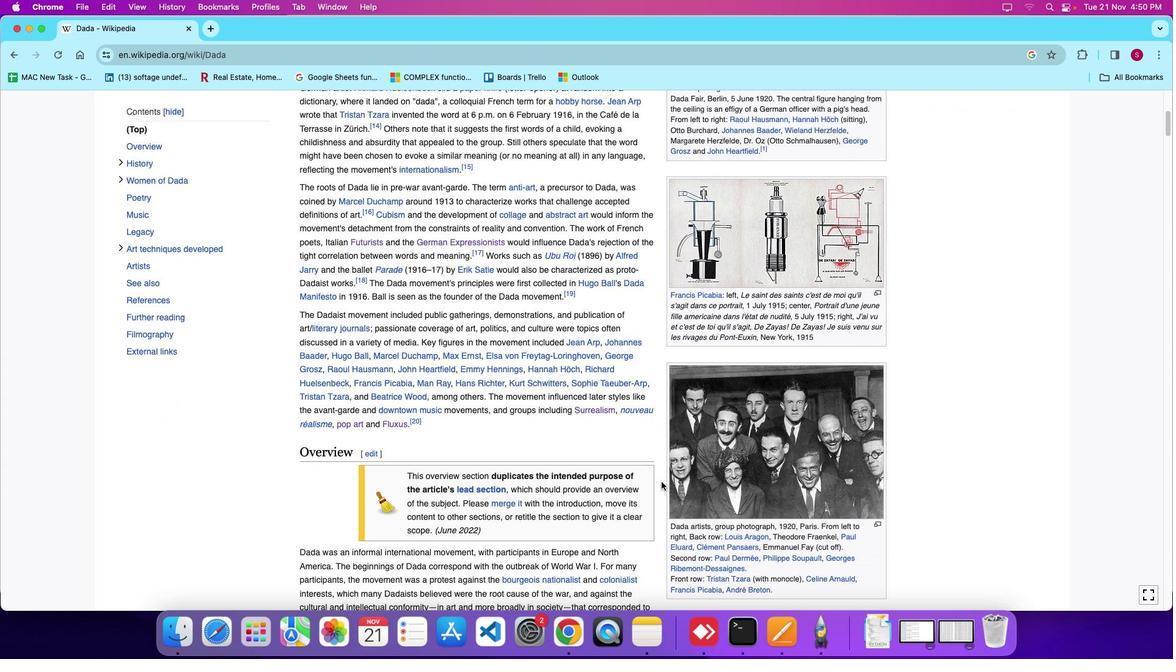 
Action: Mouse scrolled (668, 459) with delta (100, 21)
Screenshot: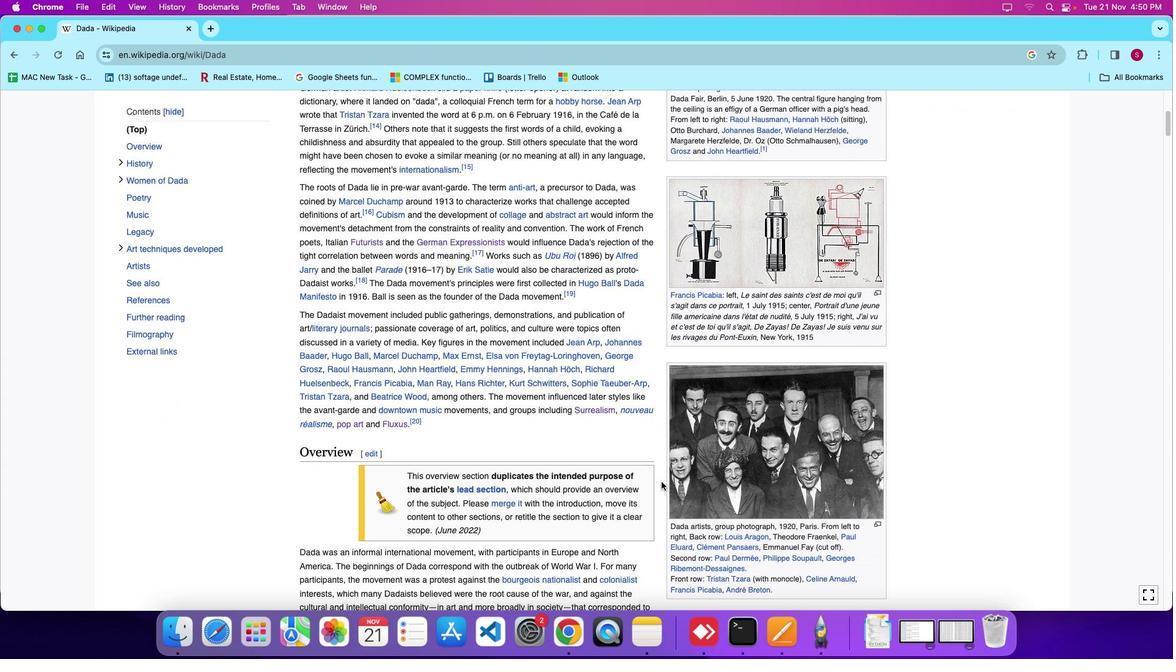
Action: Mouse scrolled (668, 459) with delta (100, 21)
Screenshot: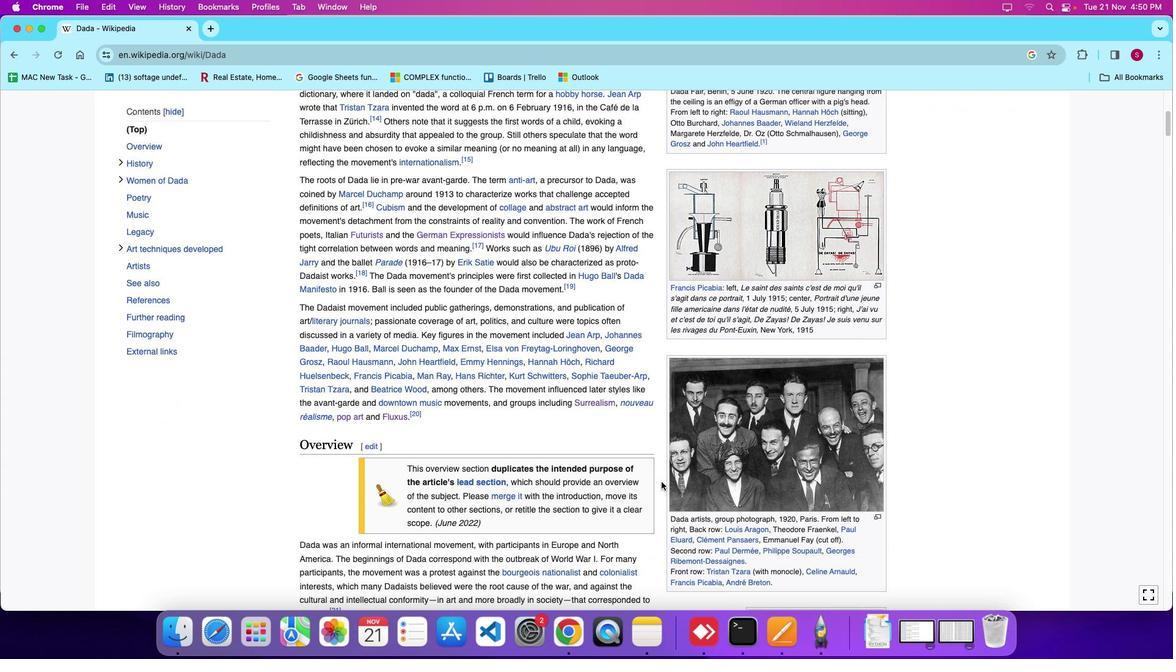 
Action: Mouse moved to (673, 483)
Screenshot: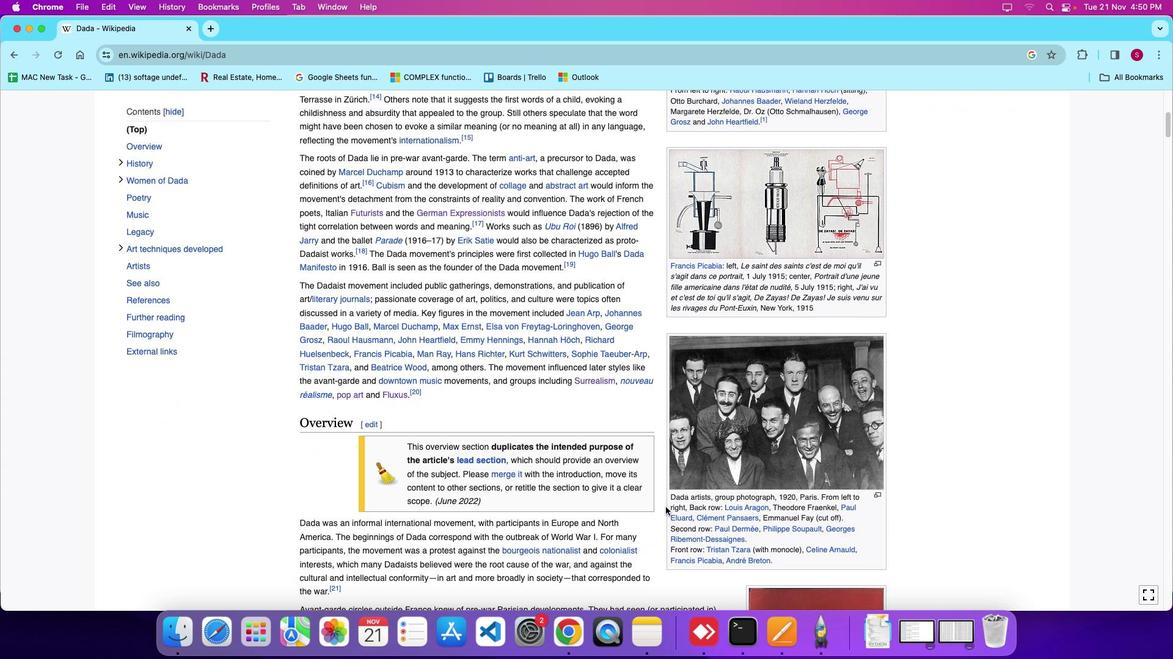 
Action: Mouse scrolled (673, 483) with delta (100, 21)
Screenshot: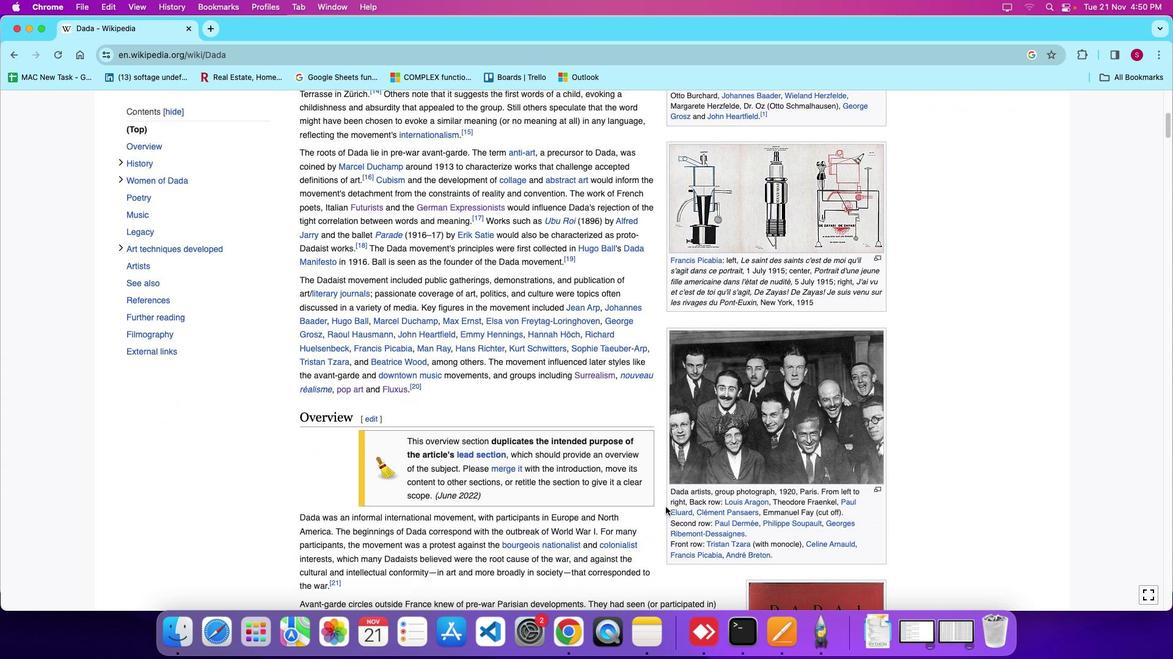 
Action: Mouse scrolled (673, 483) with delta (100, 21)
Screenshot: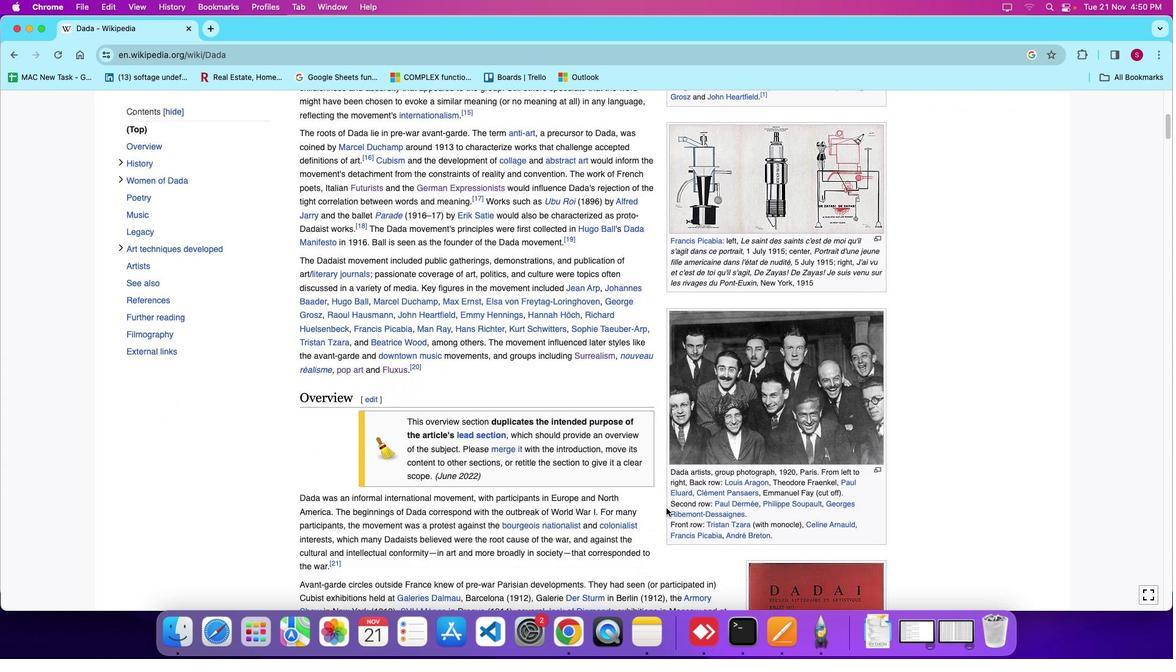 
Action: Mouse moved to (677, 507)
Screenshot: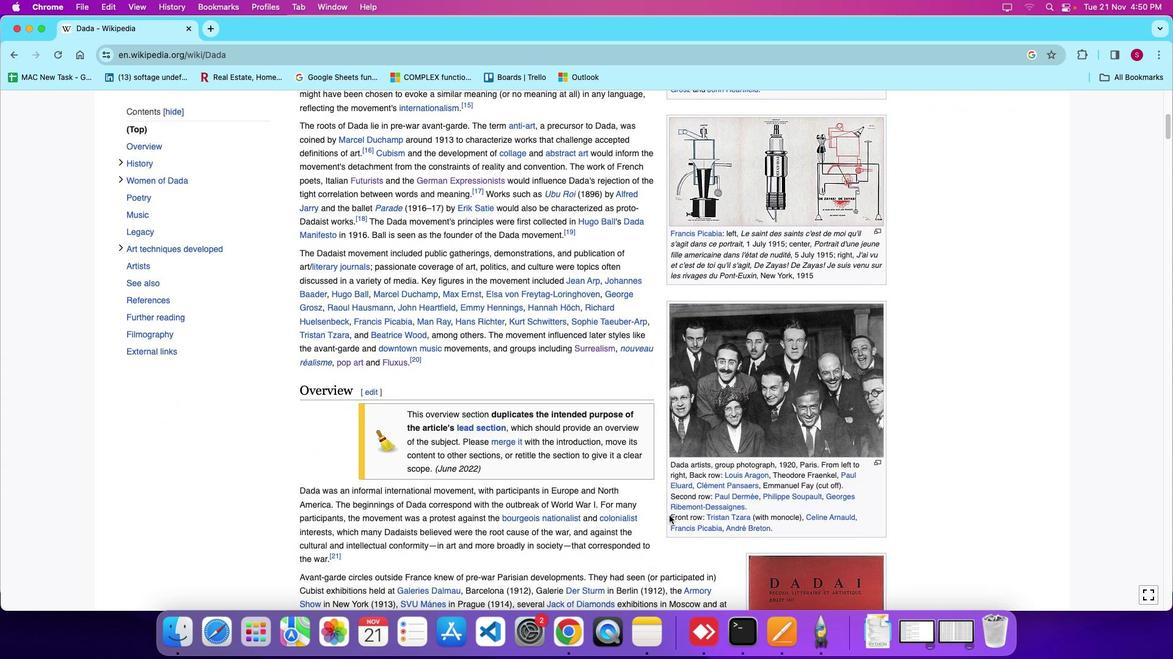 
Action: Mouse scrolled (677, 507) with delta (100, 21)
Screenshot: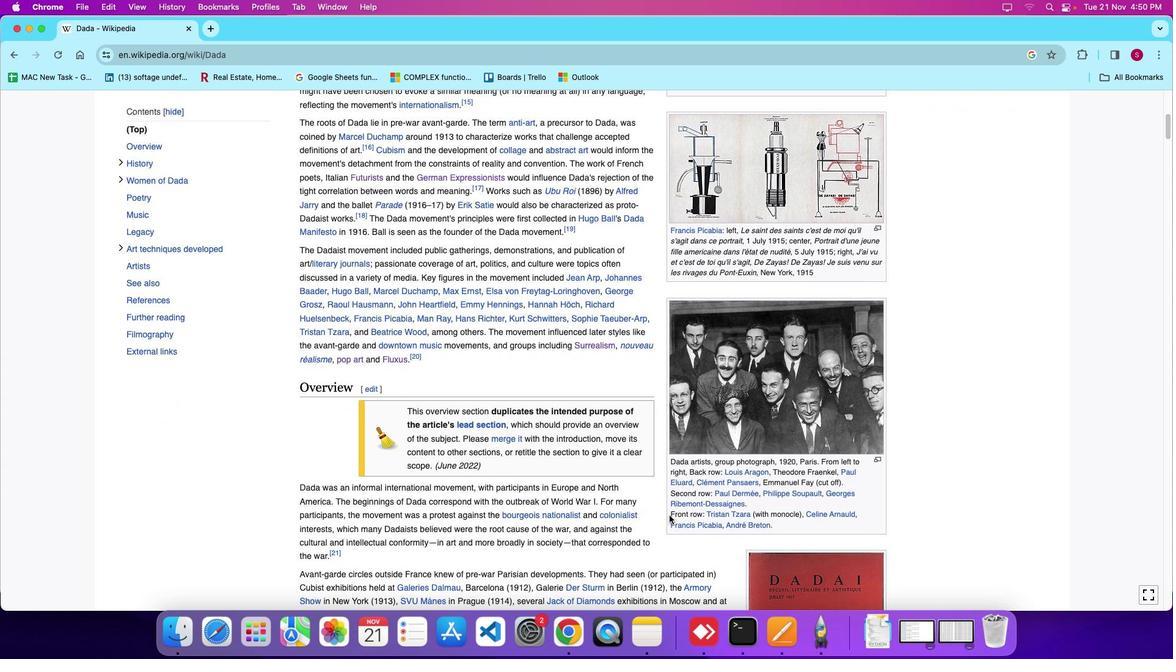 
Action: Mouse scrolled (677, 507) with delta (100, 21)
Screenshot: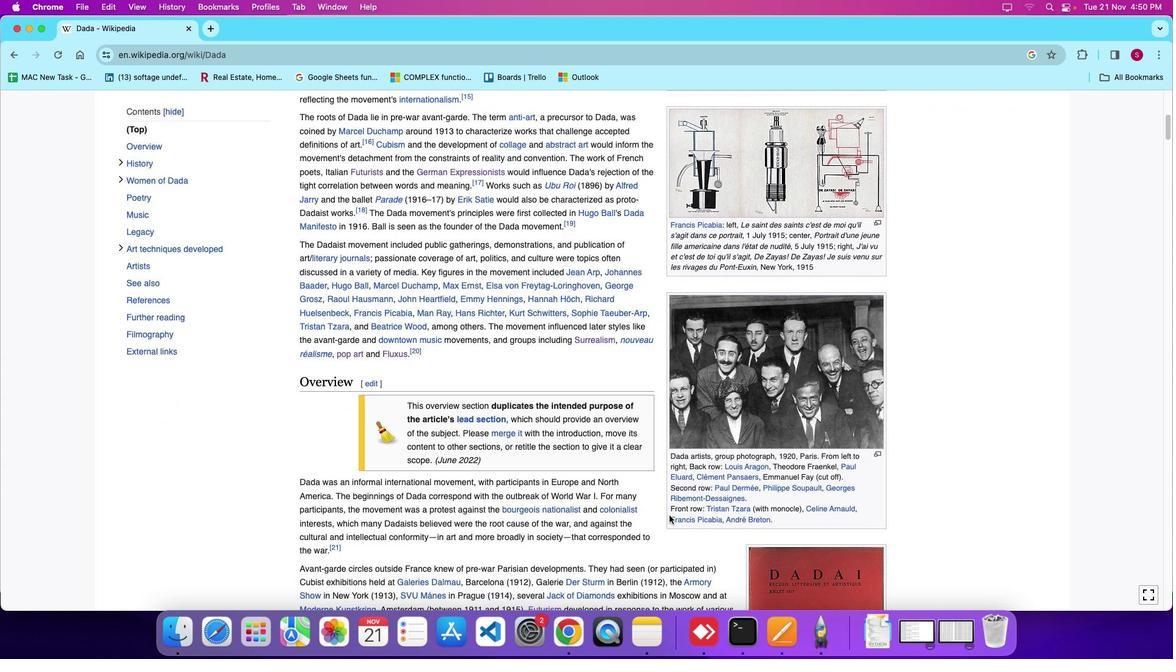
Action: Mouse moved to (679, 515)
Screenshot: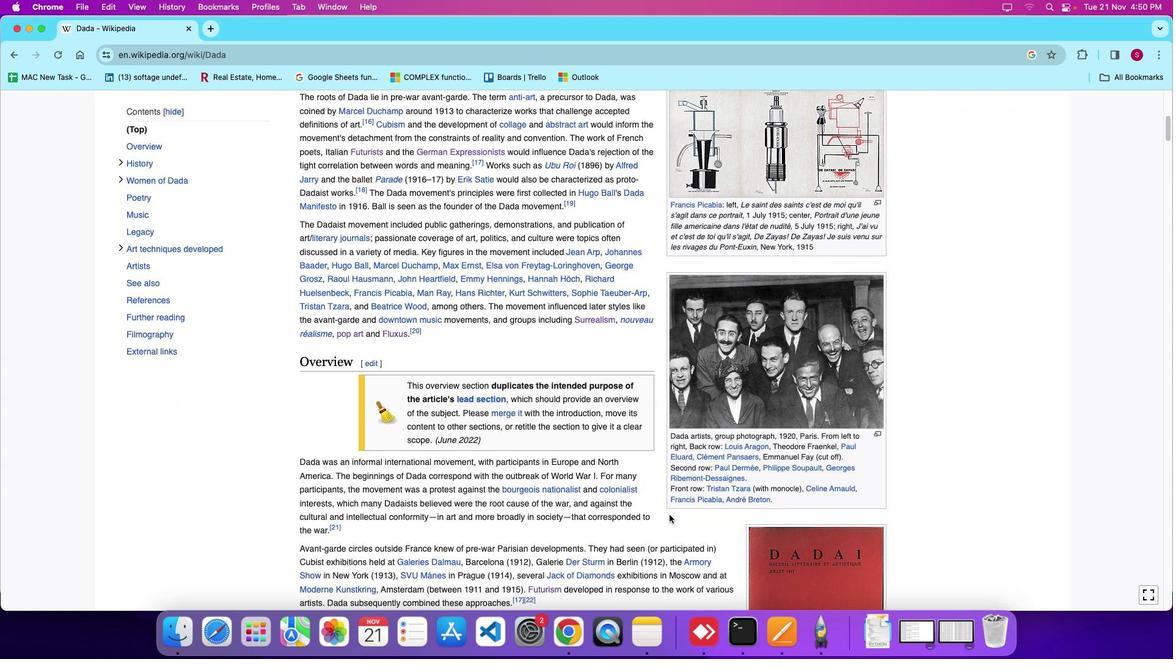 
Action: Mouse scrolled (679, 515) with delta (100, 21)
Screenshot: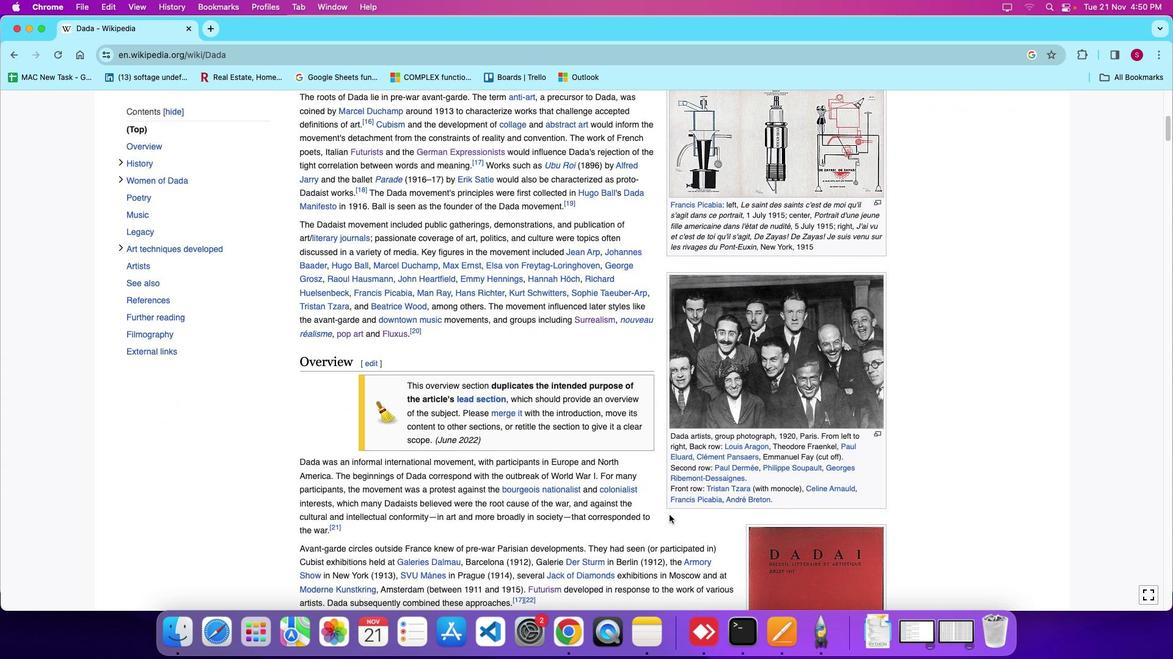 
Action: Mouse moved to (679, 515)
Screenshot: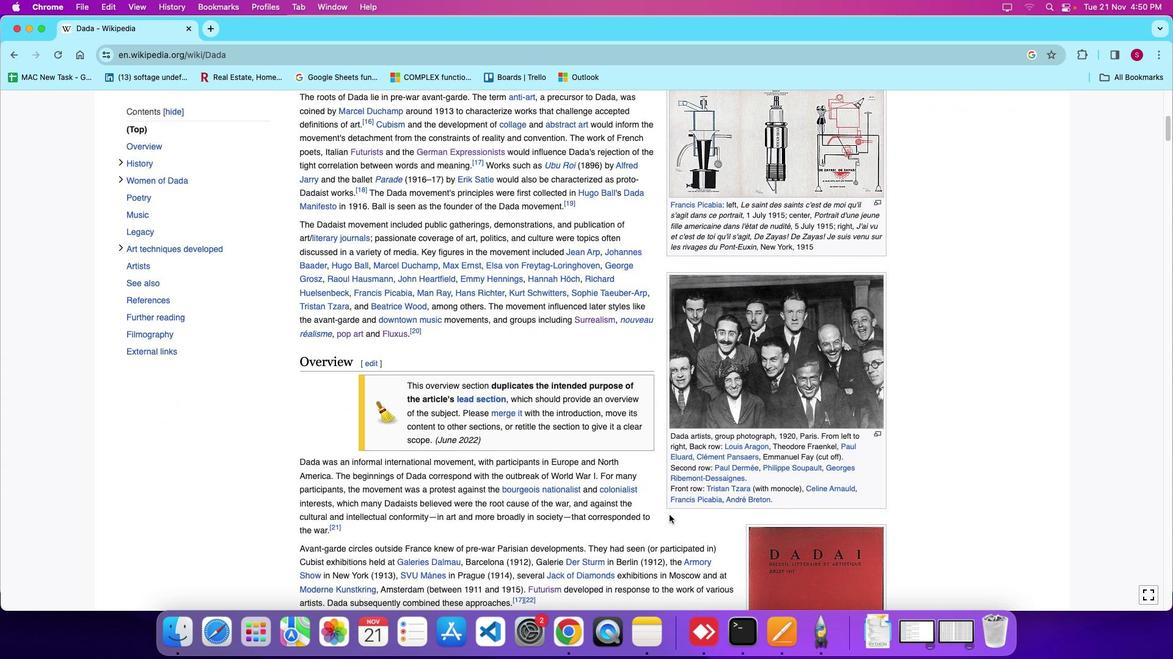 
Action: Mouse scrolled (679, 515) with delta (100, 21)
Screenshot: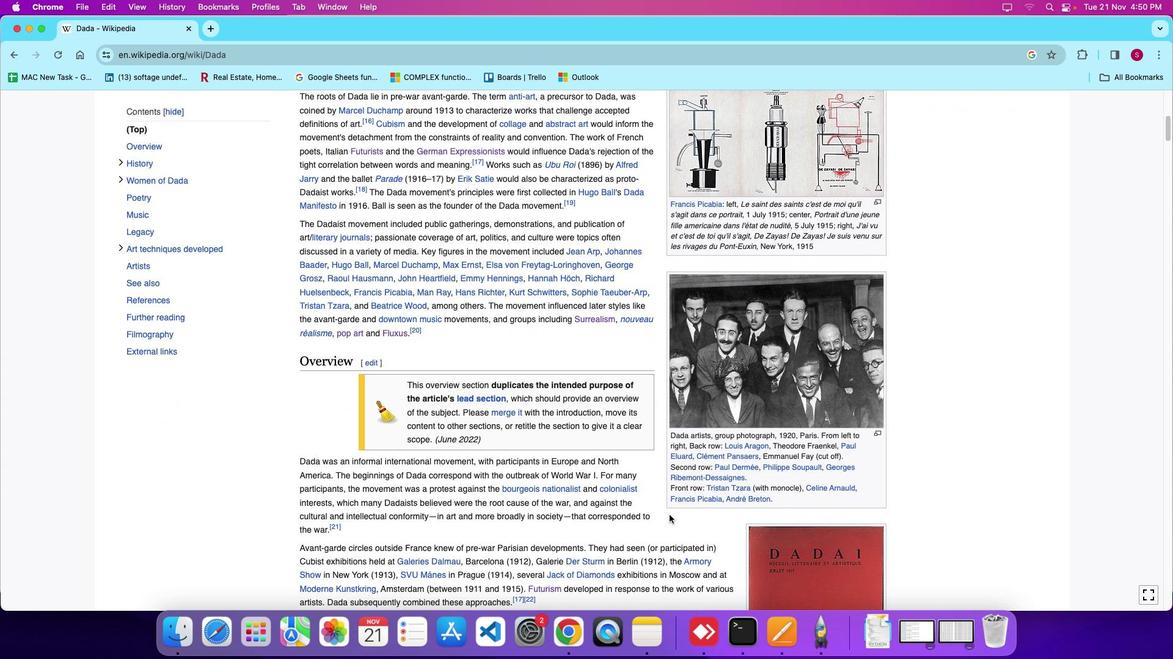 
Action: Mouse moved to (679, 515)
Screenshot: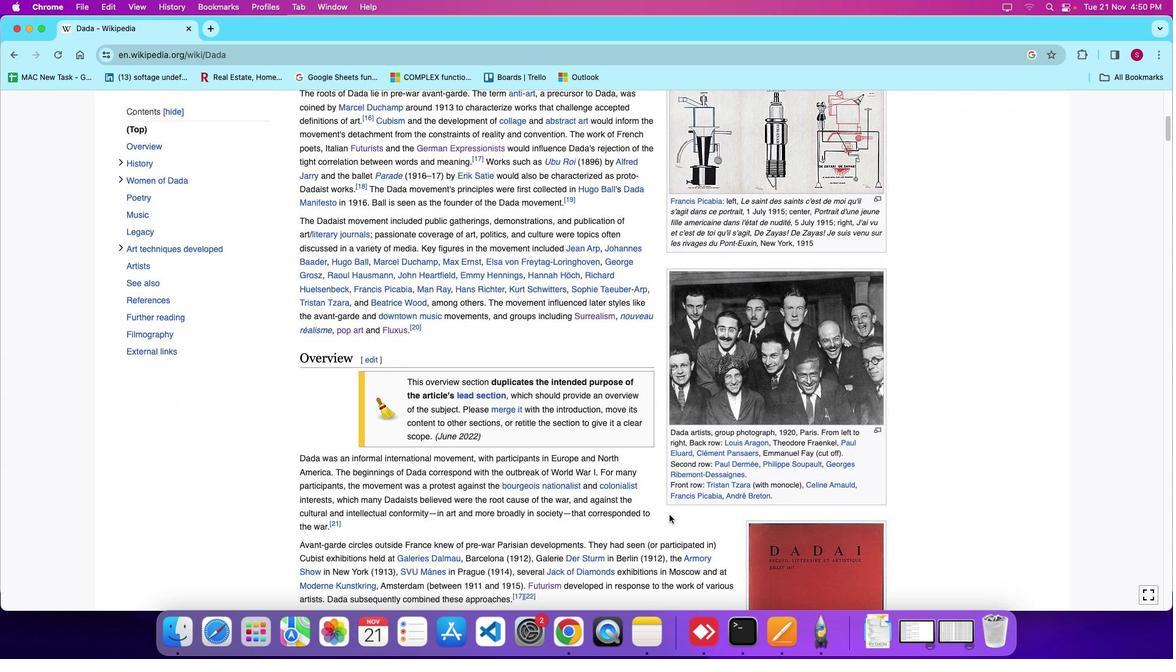 
Action: Mouse scrolled (679, 515) with delta (100, 21)
Screenshot: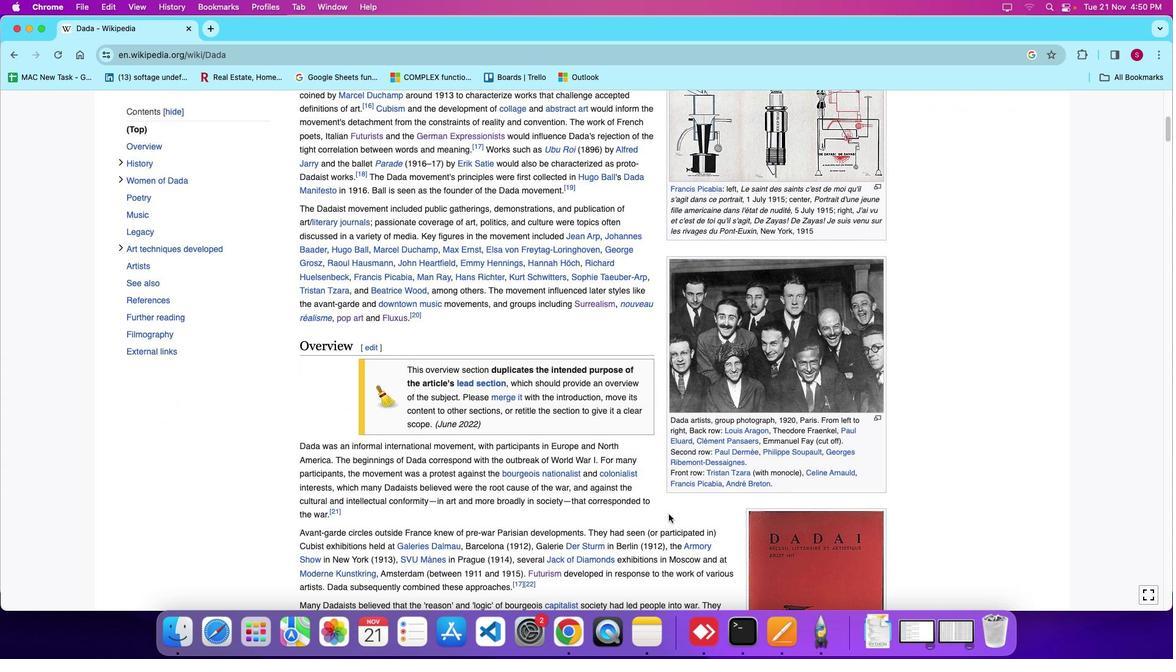 
Action: Mouse scrolled (679, 515) with delta (100, 21)
Screenshot: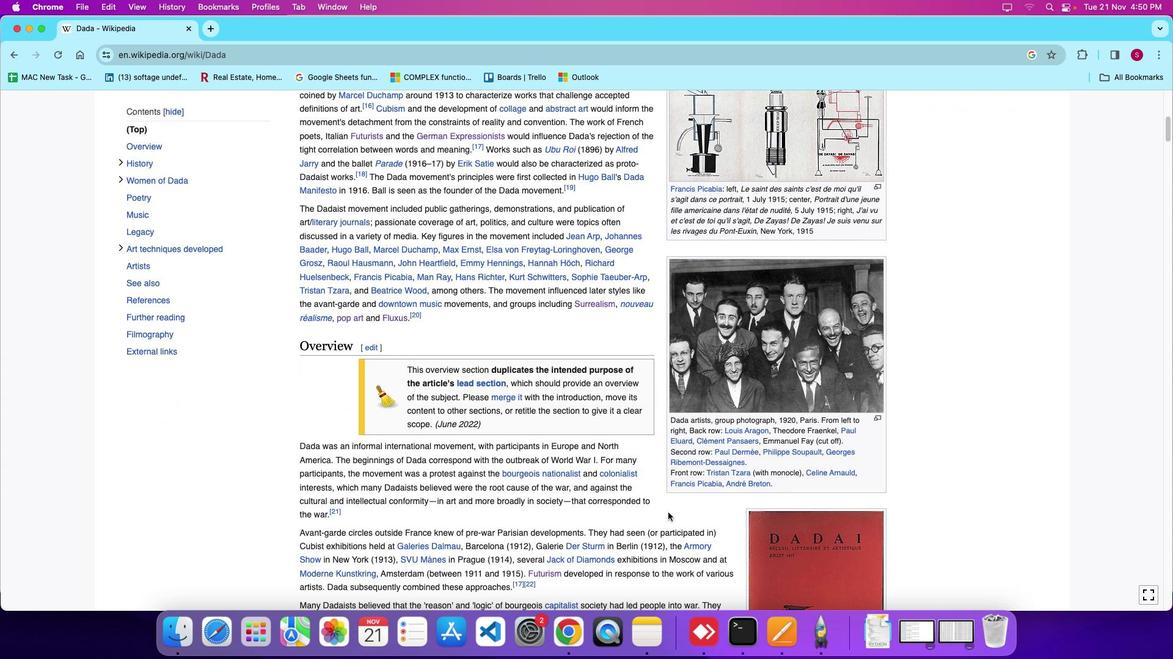 
Action: Mouse moved to (679, 512)
Screenshot: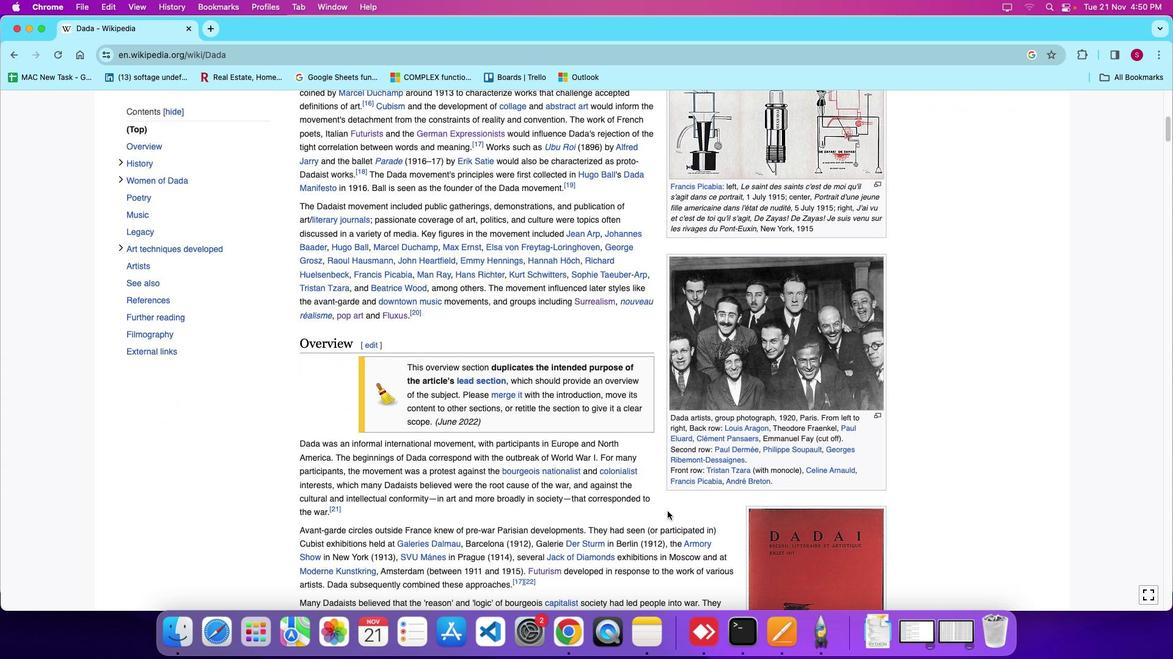 
Action: Mouse scrolled (679, 512) with delta (100, 21)
Screenshot: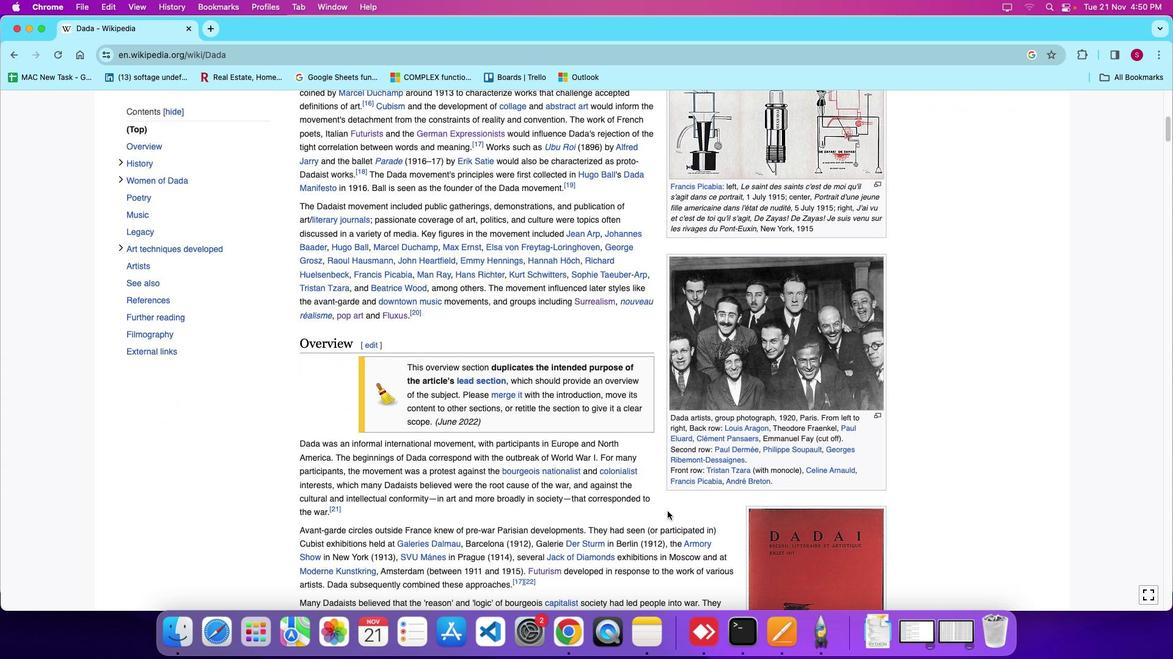 
Action: Mouse moved to (678, 511)
Screenshot: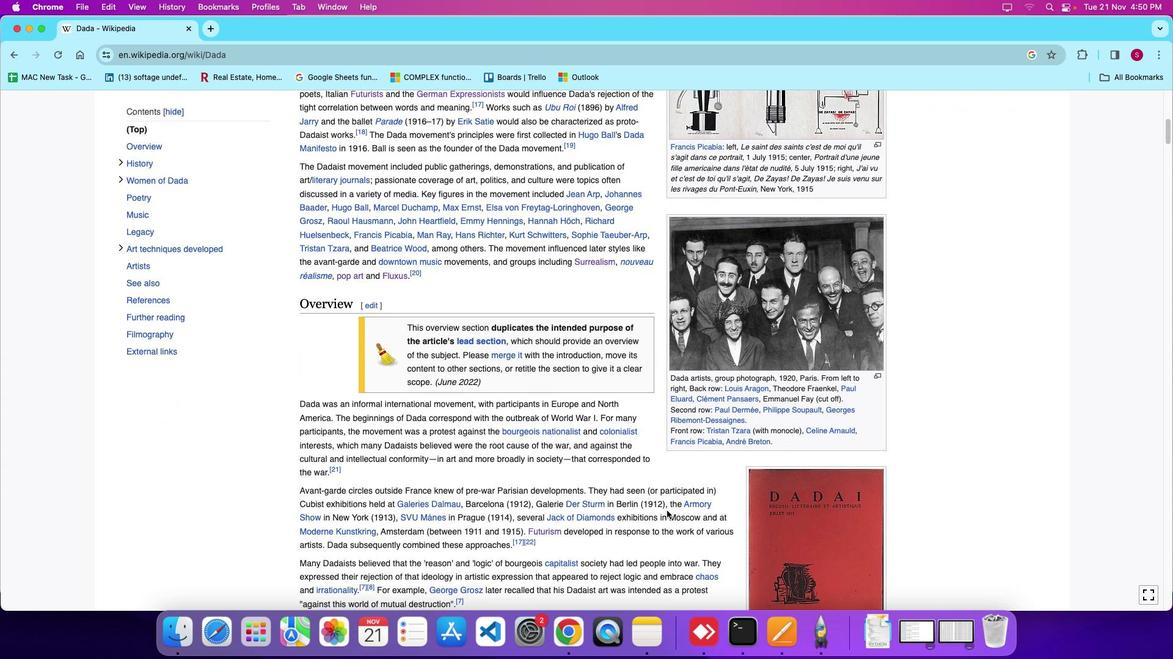 
Action: Mouse scrolled (678, 511) with delta (100, 21)
Screenshot: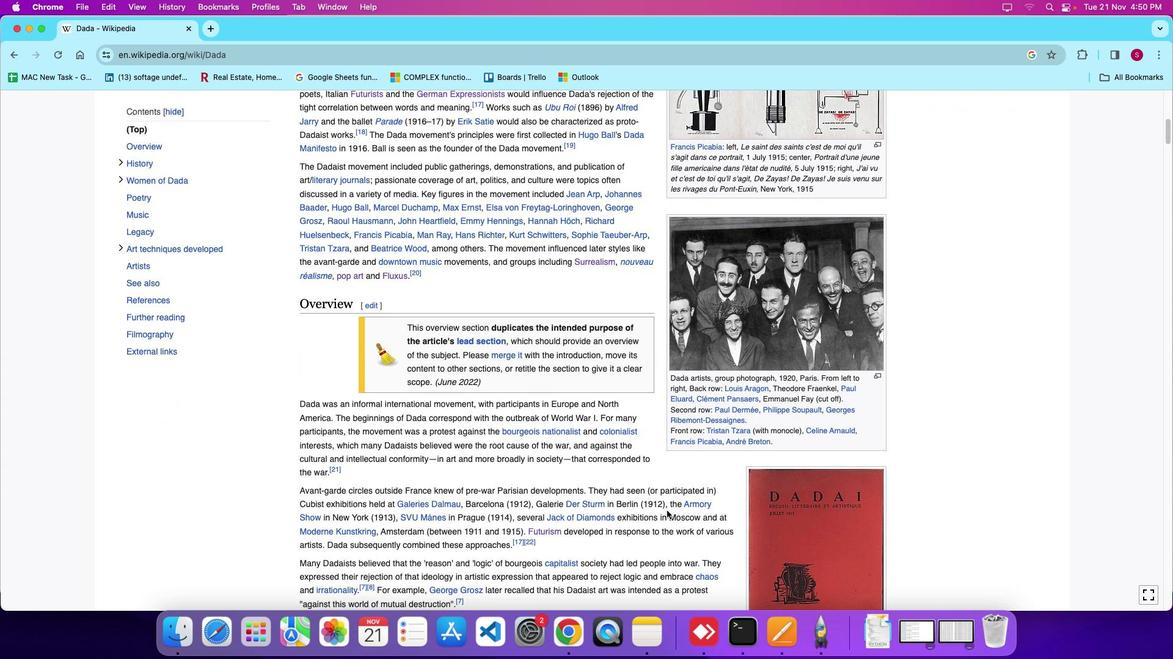 
Action: Mouse scrolled (678, 511) with delta (100, 21)
Screenshot: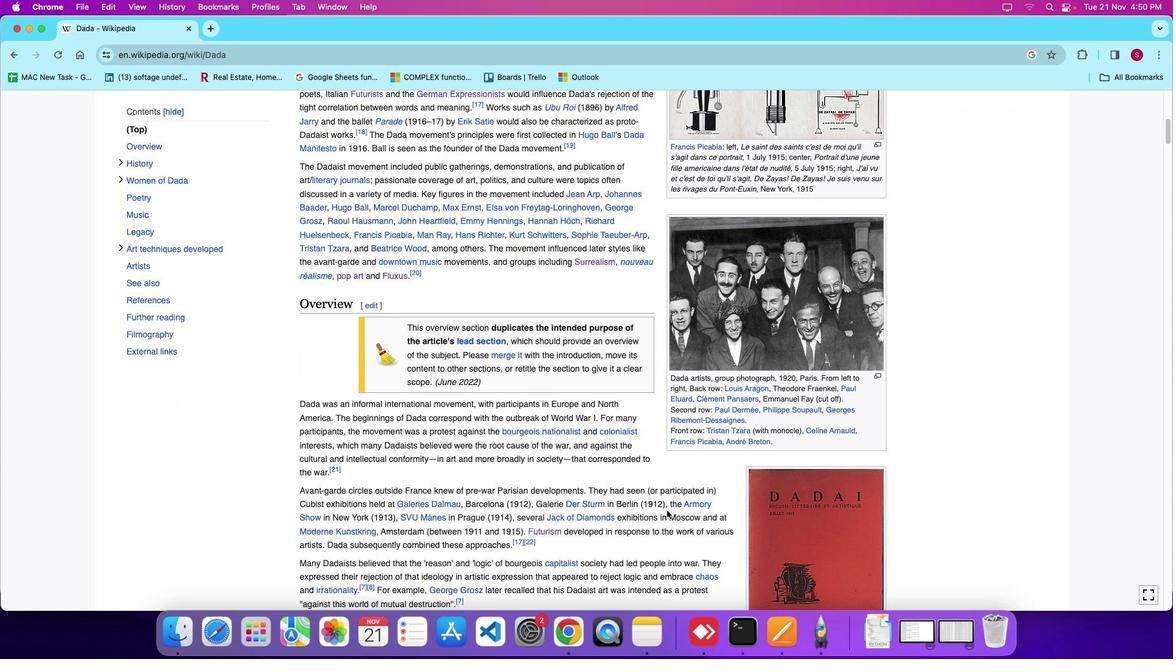 
Action: Mouse moved to (678, 510)
Screenshot: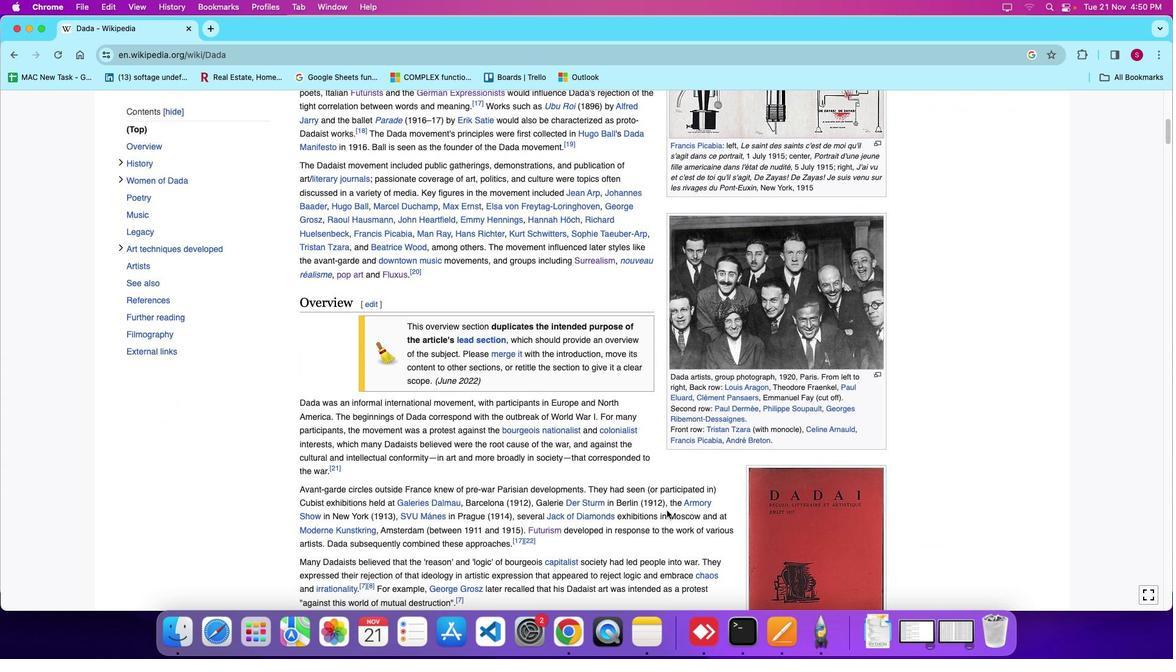
Action: Mouse scrolled (678, 510) with delta (100, 21)
Screenshot: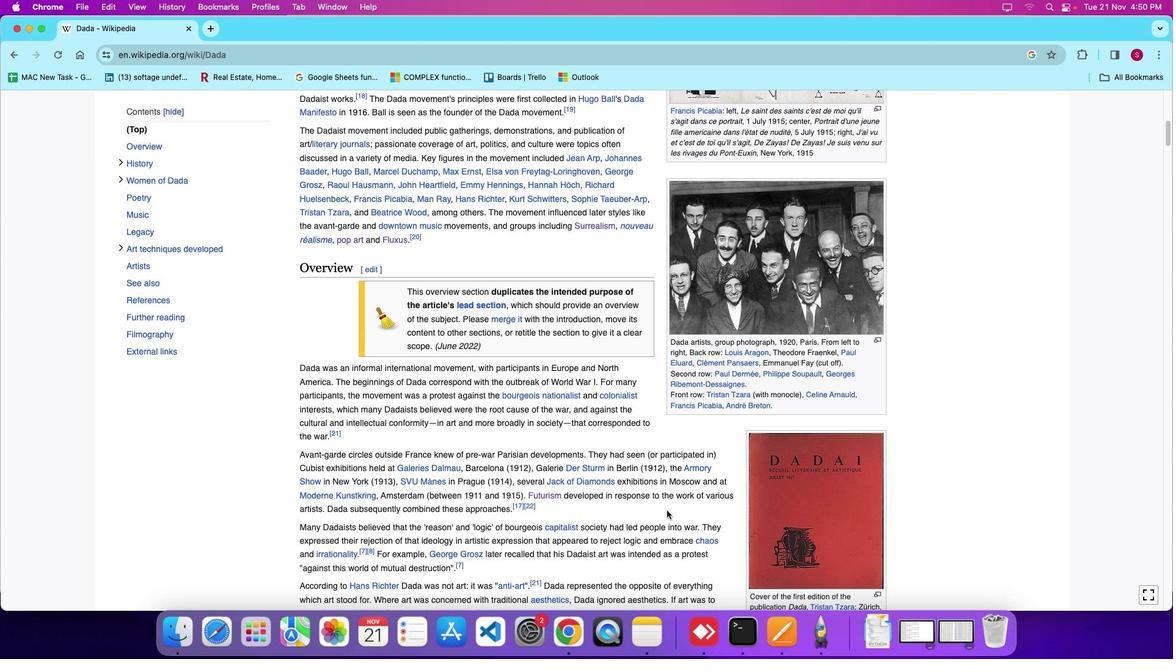 
Action: Mouse scrolled (678, 510) with delta (100, 21)
Screenshot: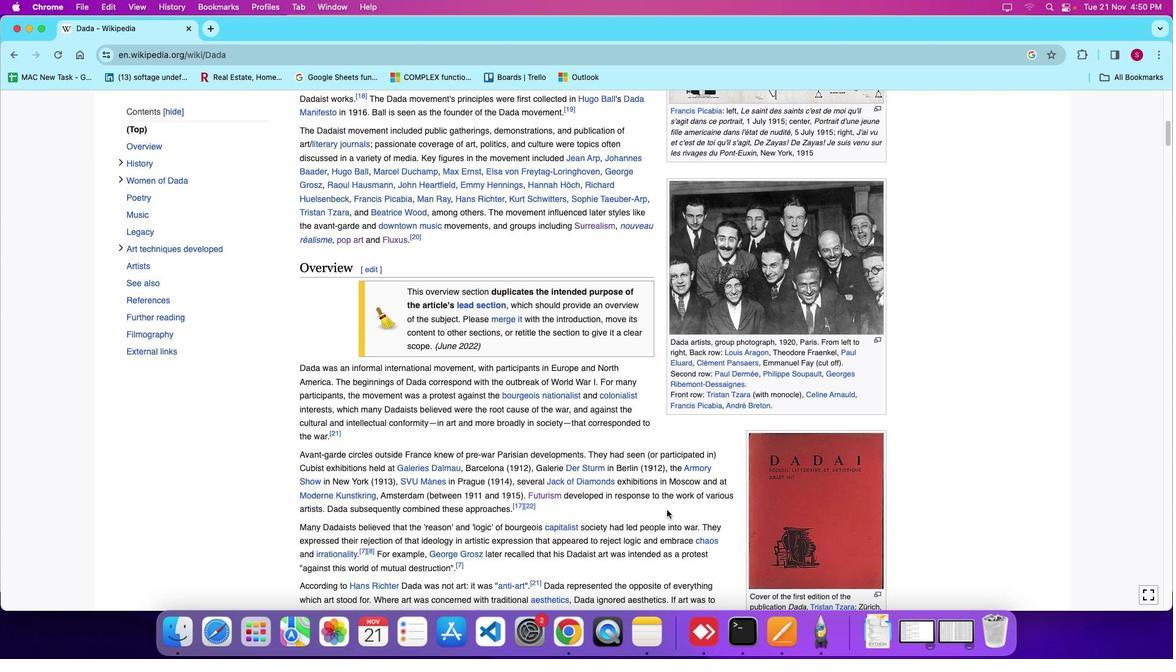 
Action: Mouse moved to (678, 510)
Screenshot: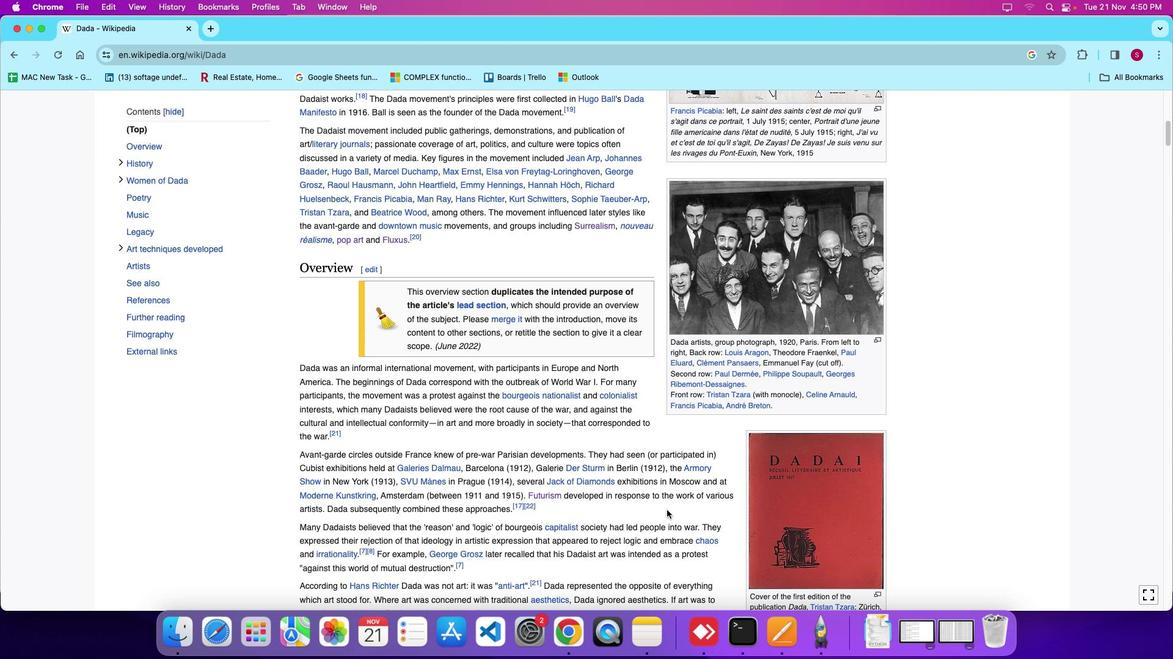 
Action: Mouse scrolled (678, 510) with delta (100, 21)
Screenshot: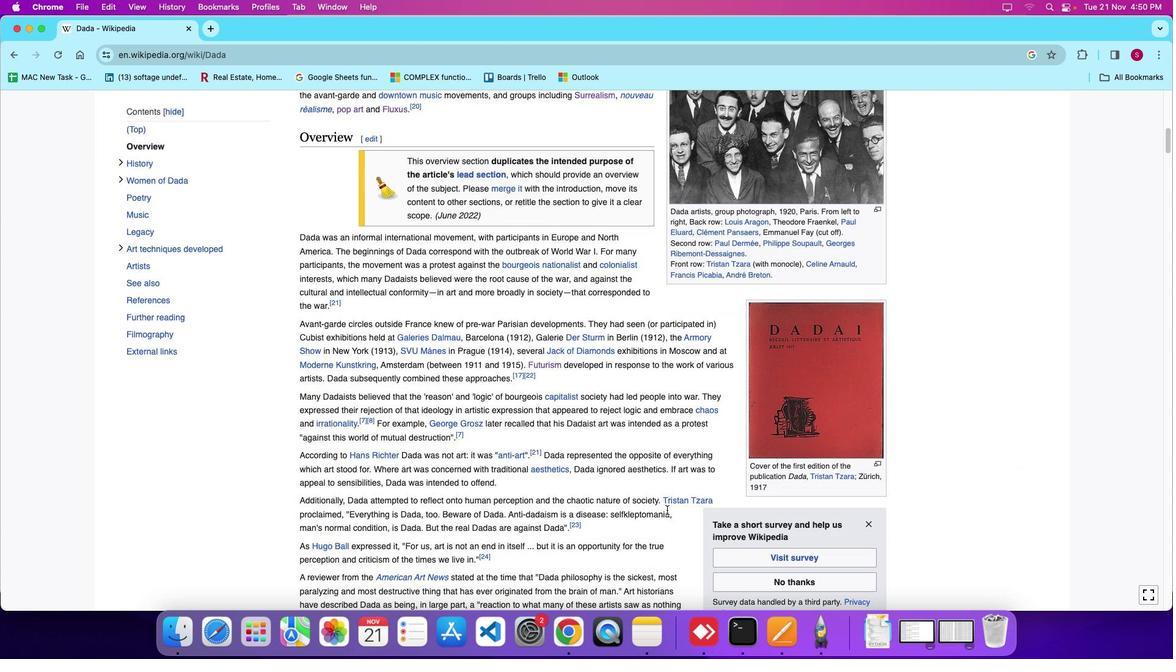
Action: Mouse scrolled (678, 510) with delta (100, 21)
Screenshot: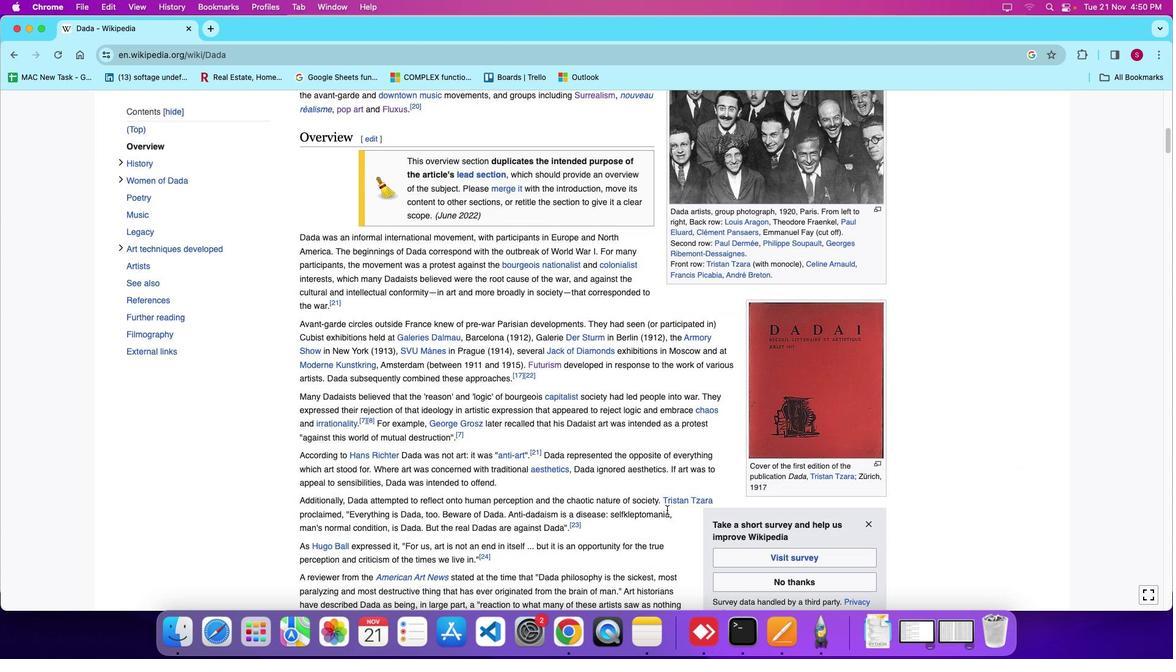 
Action: Mouse scrolled (678, 510) with delta (100, 20)
Screenshot: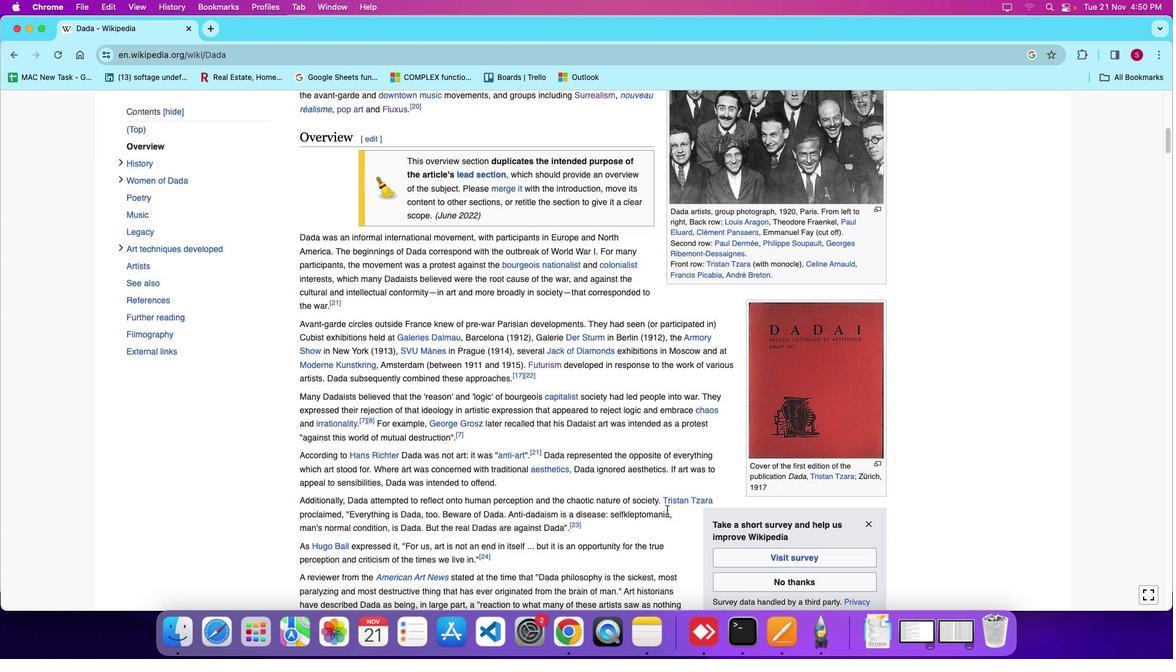 
Action: Mouse scrolled (678, 510) with delta (100, 21)
Screenshot: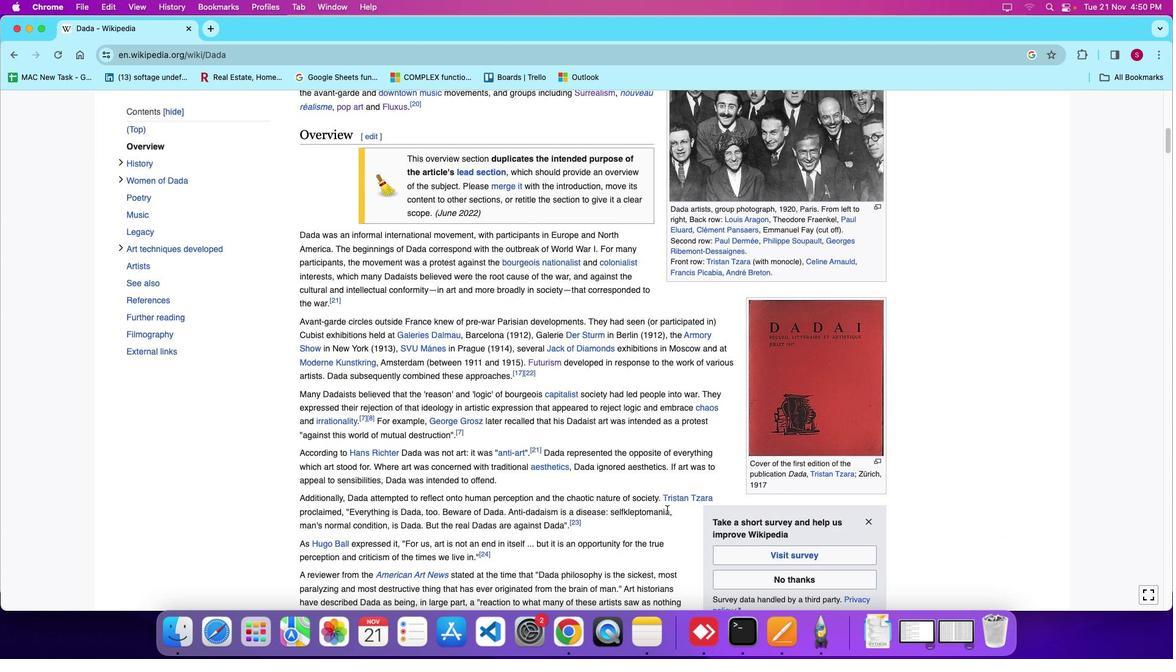 
Action: Mouse moved to (677, 510)
Screenshot: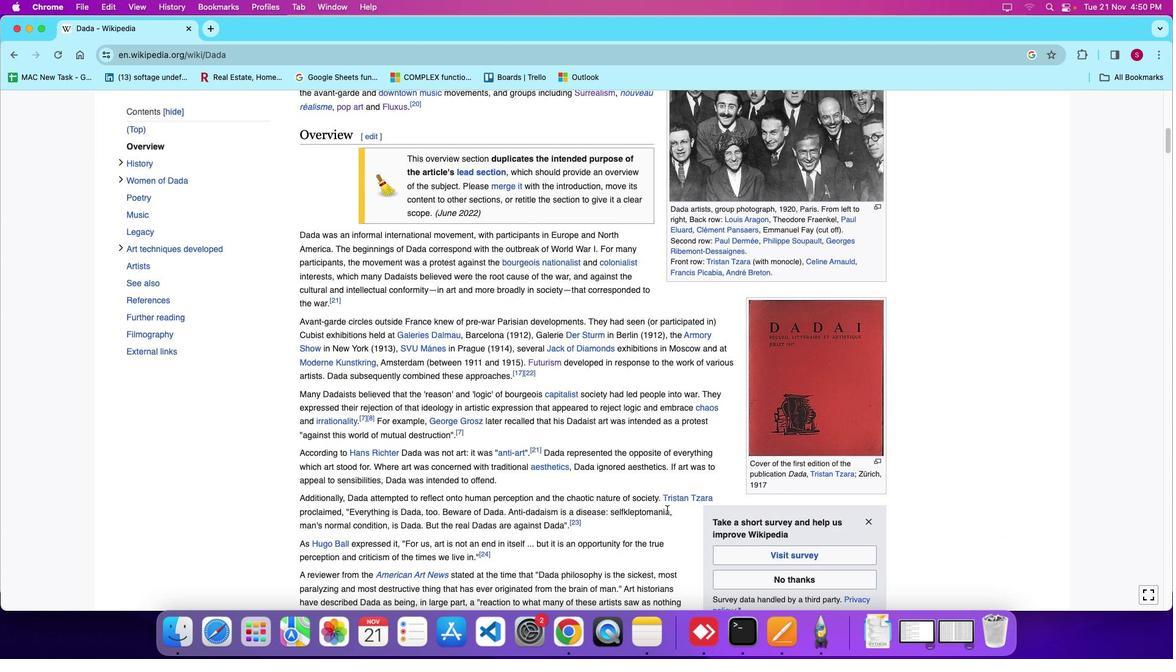
Action: Mouse scrolled (677, 510) with delta (100, 21)
Screenshot: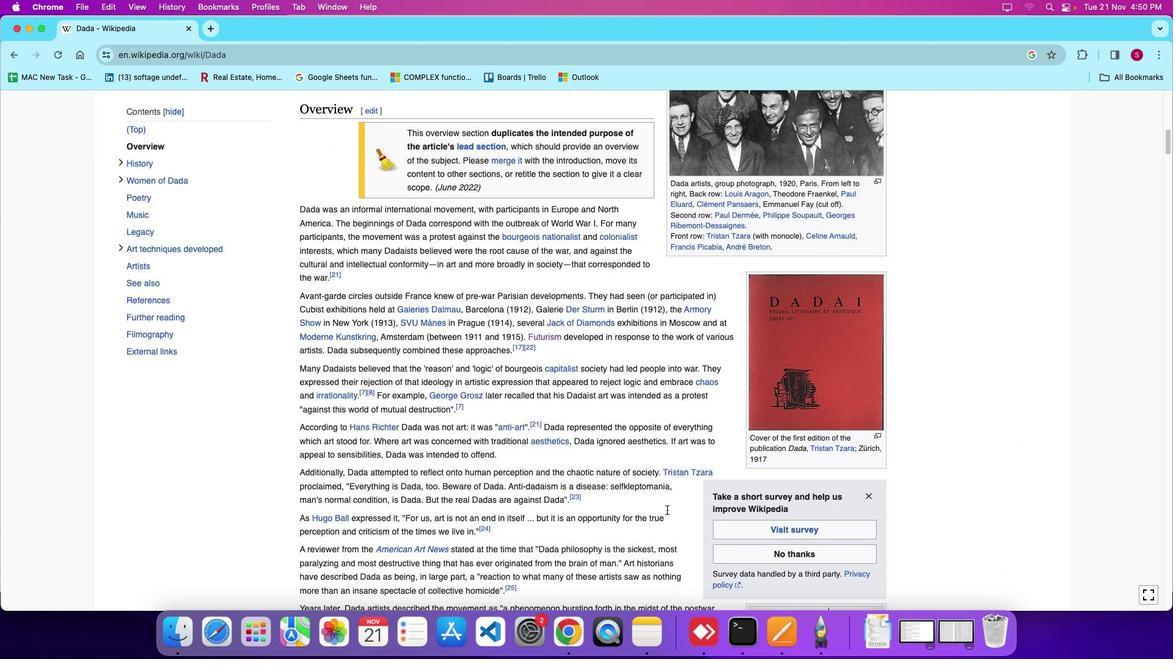 
Action: Mouse scrolled (677, 510) with delta (100, 21)
Screenshot: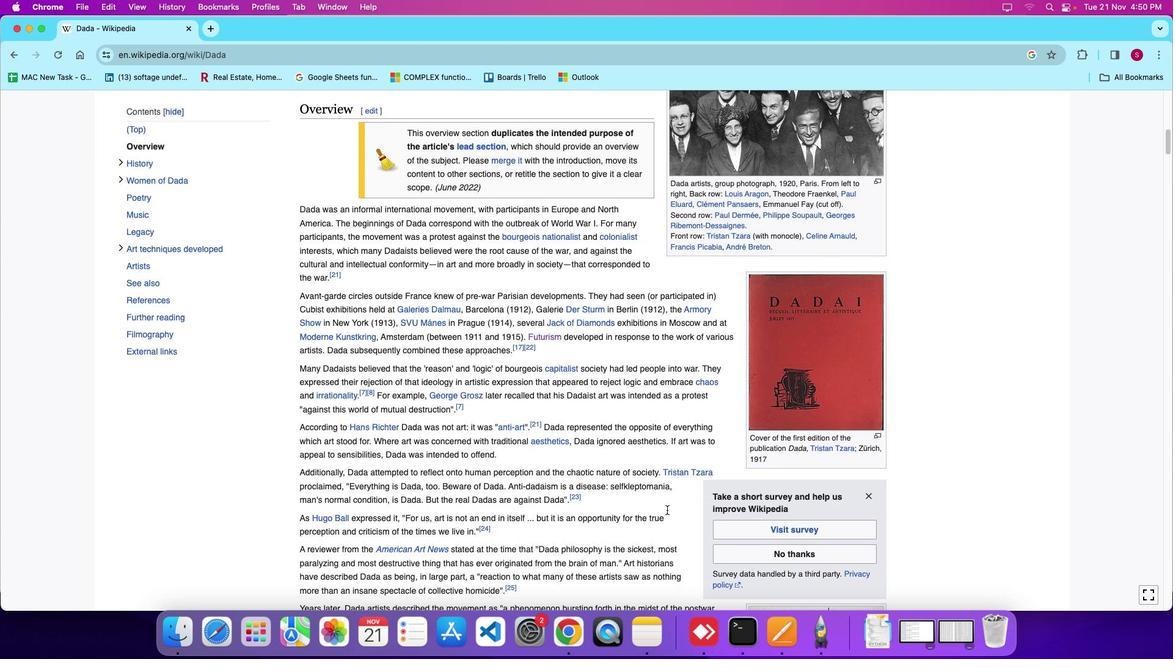 
Action: Mouse scrolled (677, 510) with delta (100, 21)
Screenshot: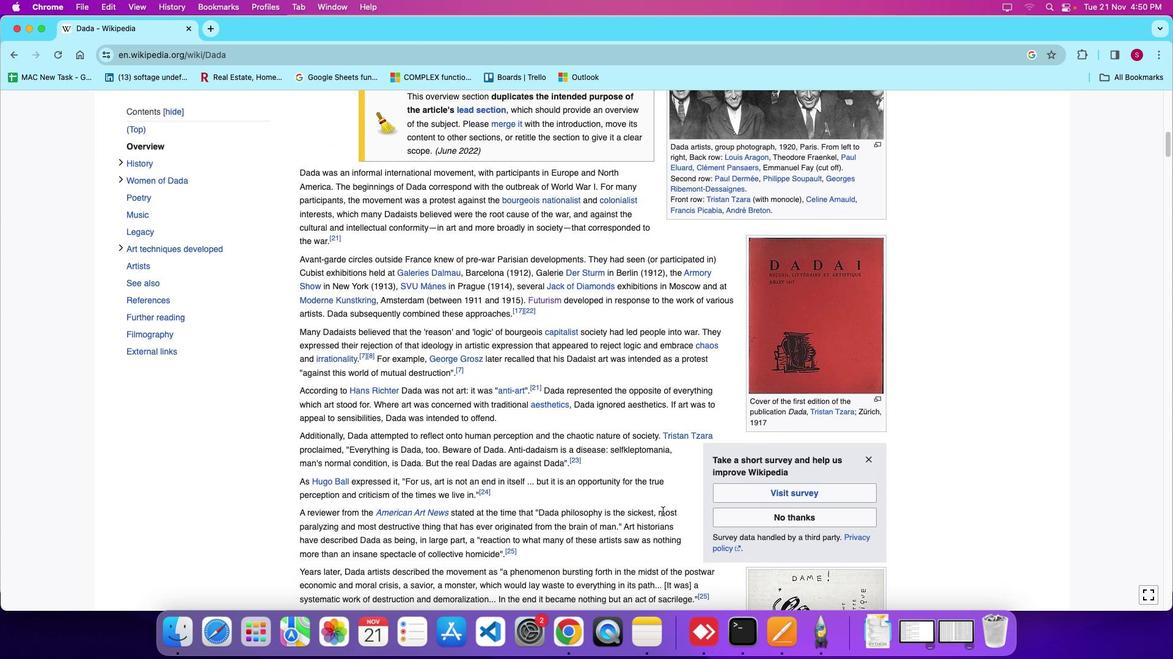 
Action: Mouse scrolled (677, 510) with delta (100, 21)
Screenshot: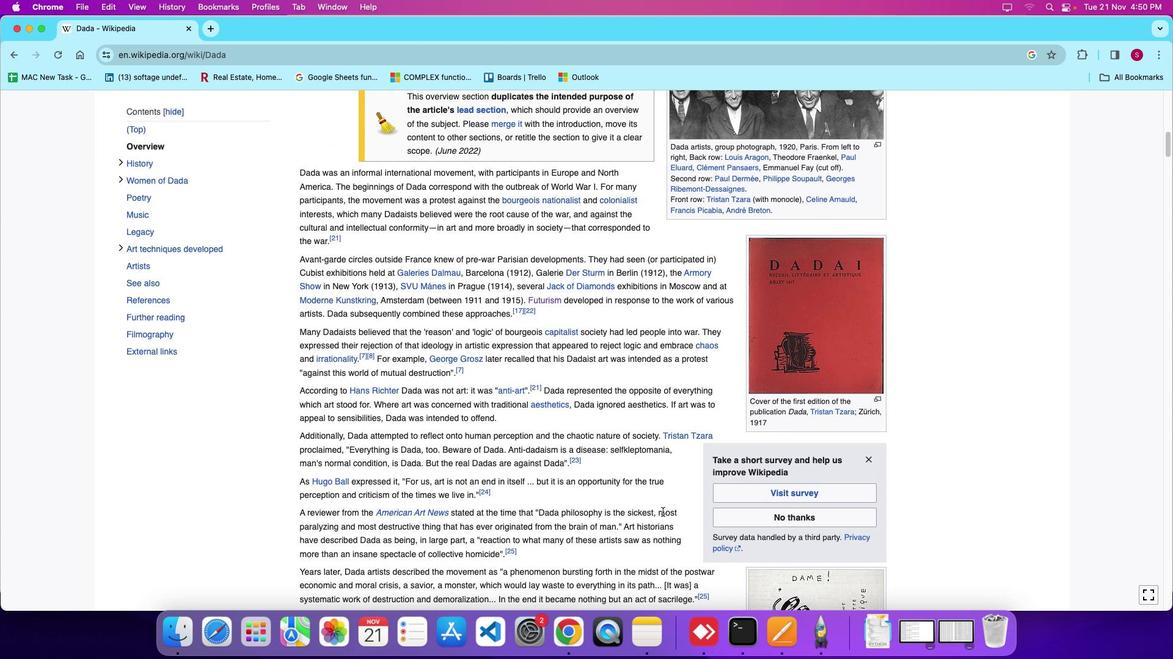 
Action: Mouse scrolled (677, 510) with delta (100, 21)
Screenshot: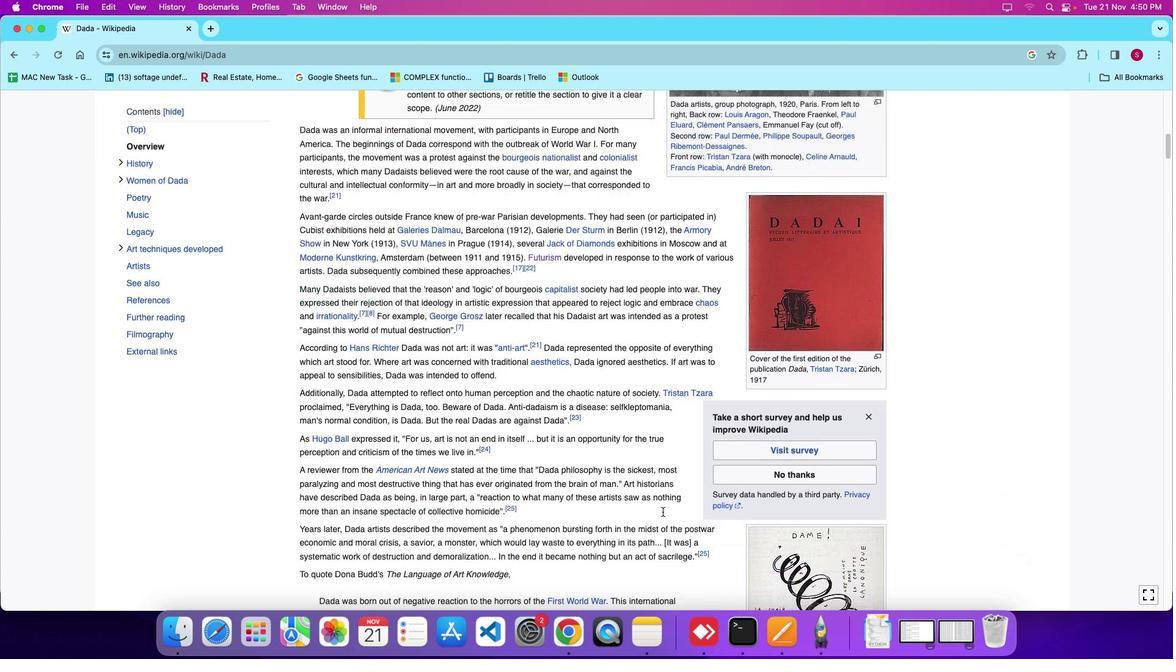 
Action: Mouse moved to (673, 511)
Screenshot: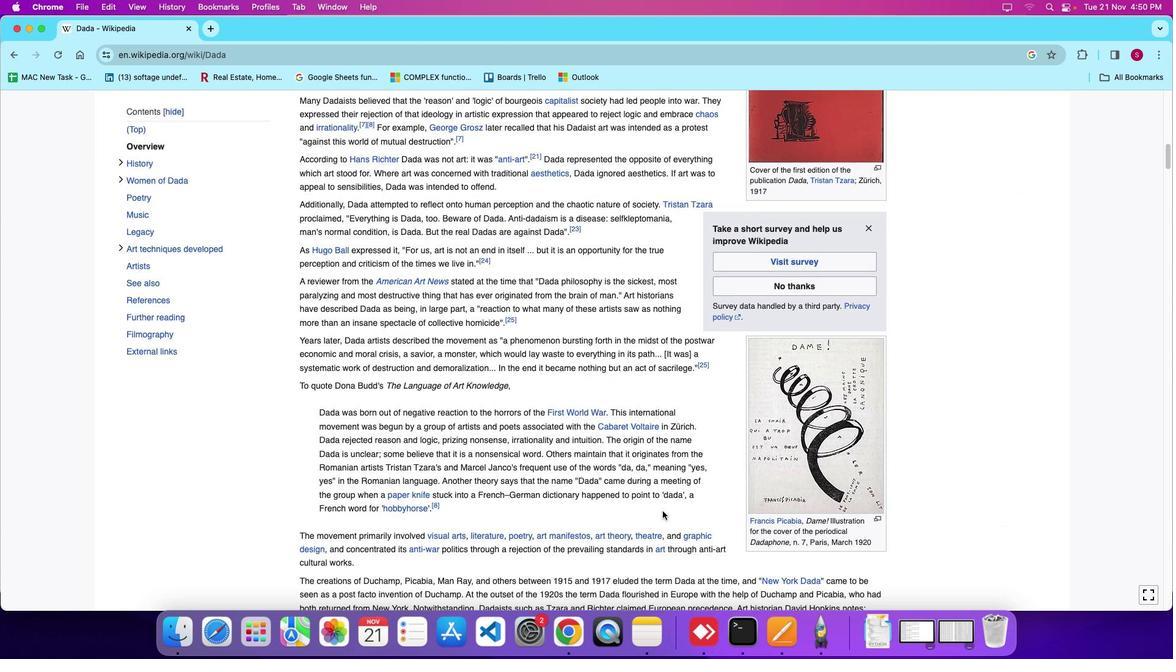 
Action: Mouse scrolled (673, 511) with delta (100, 21)
Screenshot: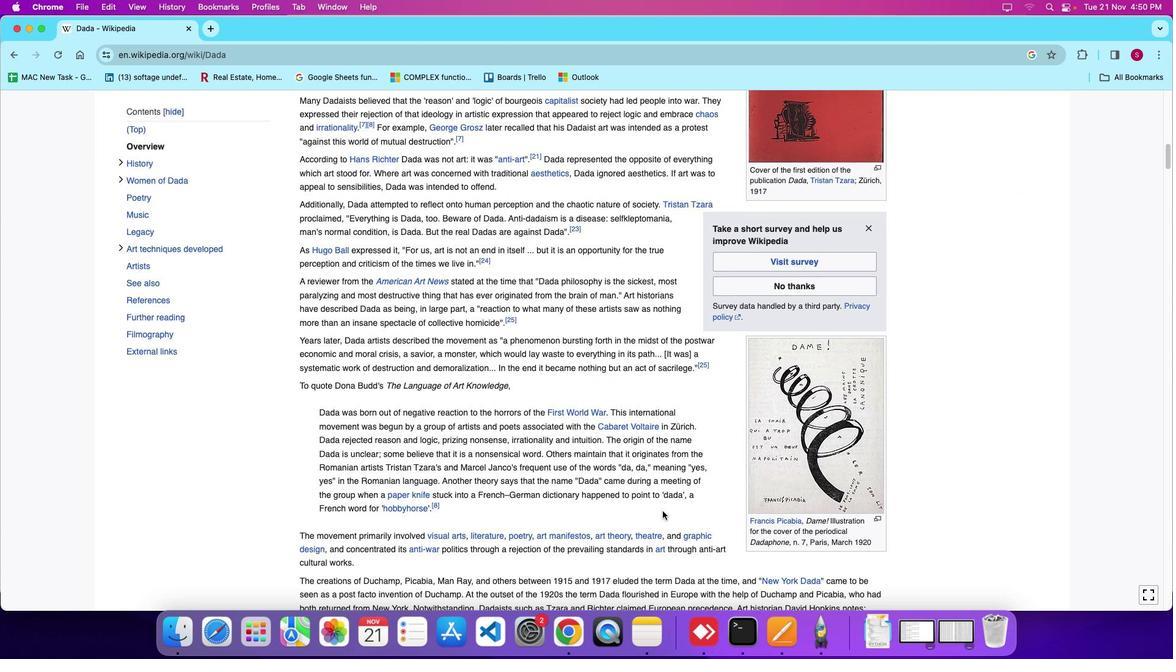 
Action: Mouse scrolled (673, 511) with delta (100, 21)
Screenshot: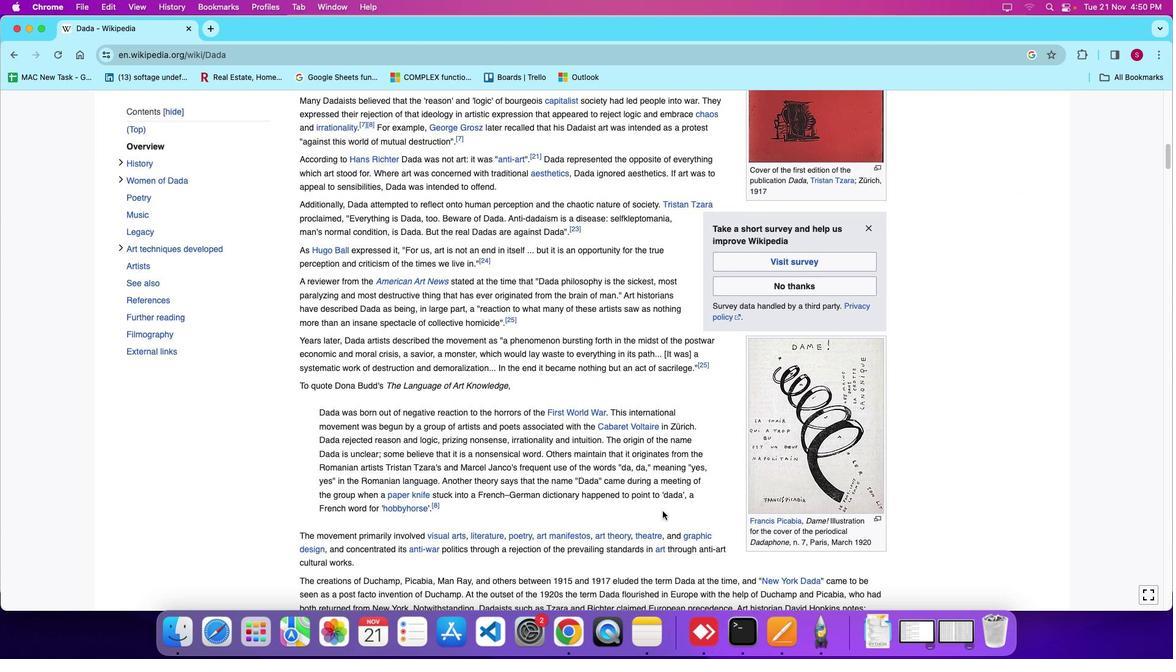 
Action: Mouse scrolled (673, 511) with delta (100, 17)
Screenshot: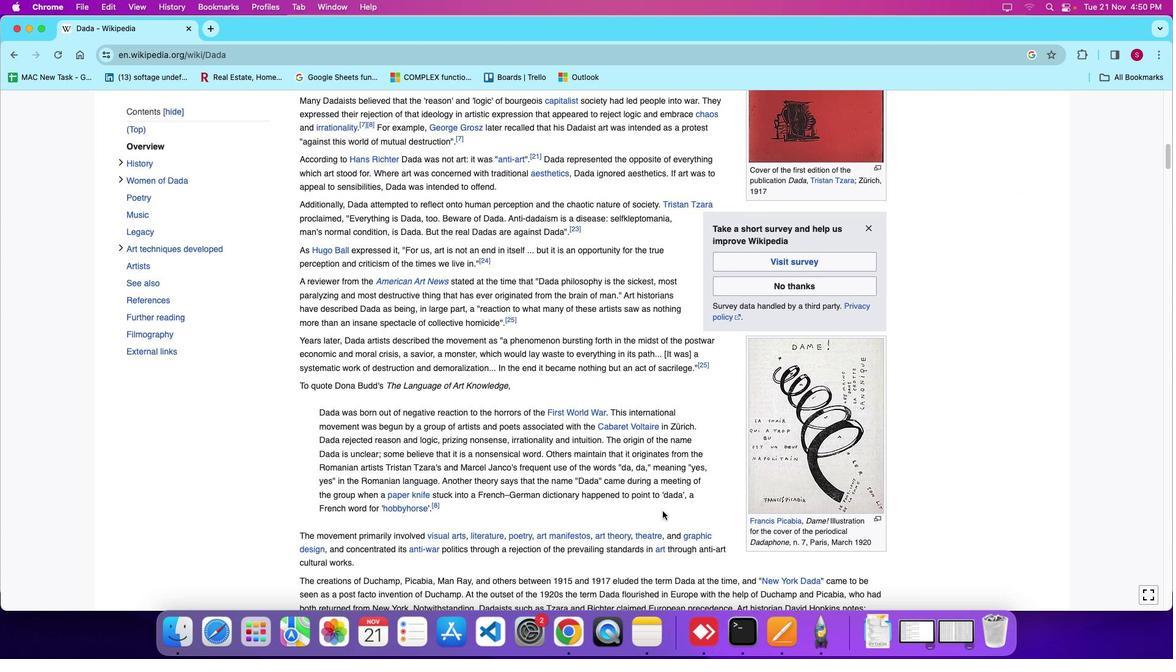 
Action: Mouse moved to (674, 511)
Screenshot: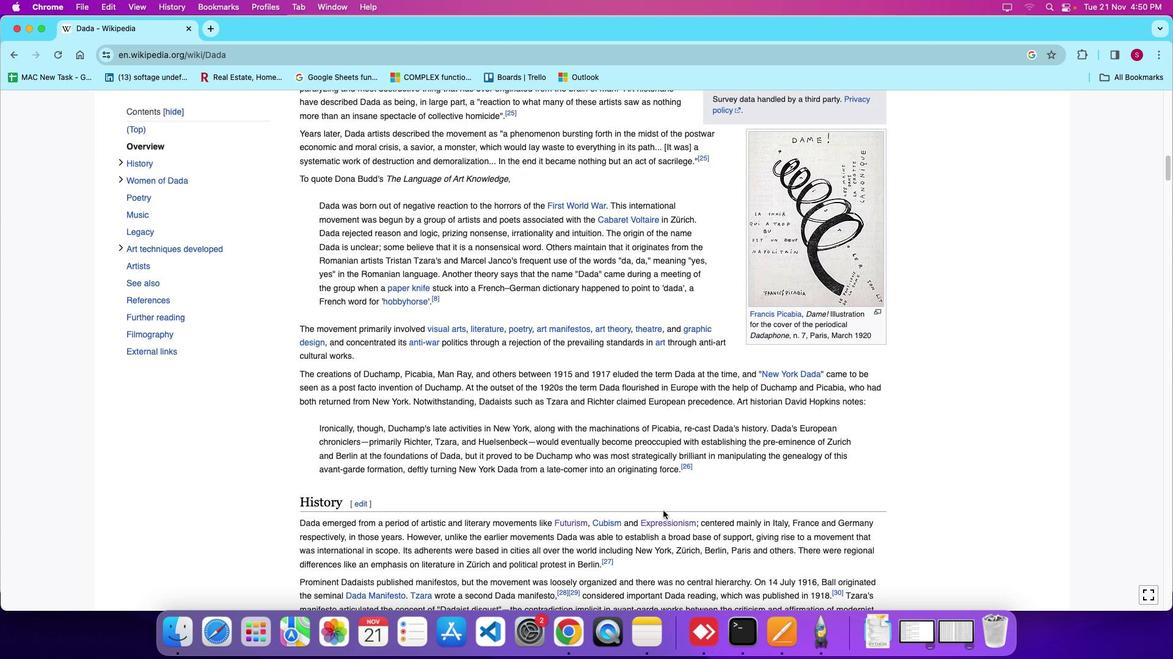 
Action: Mouse scrolled (674, 511) with delta (100, 21)
Screenshot: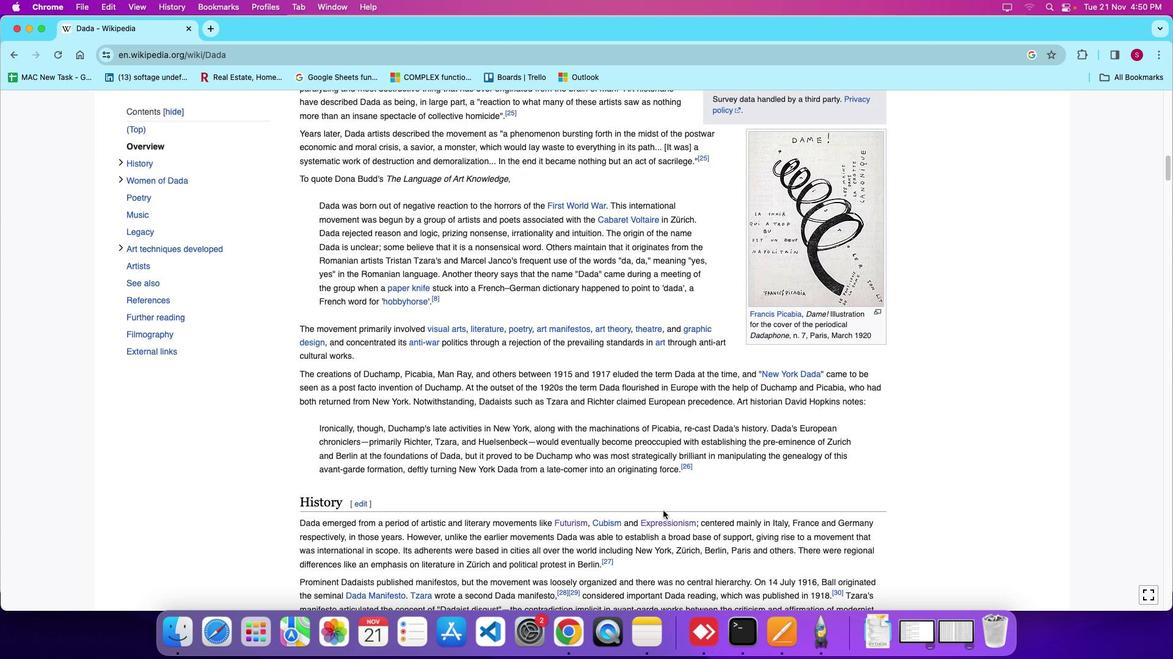 
Action: Mouse moved to (674, 510)
Screenshot: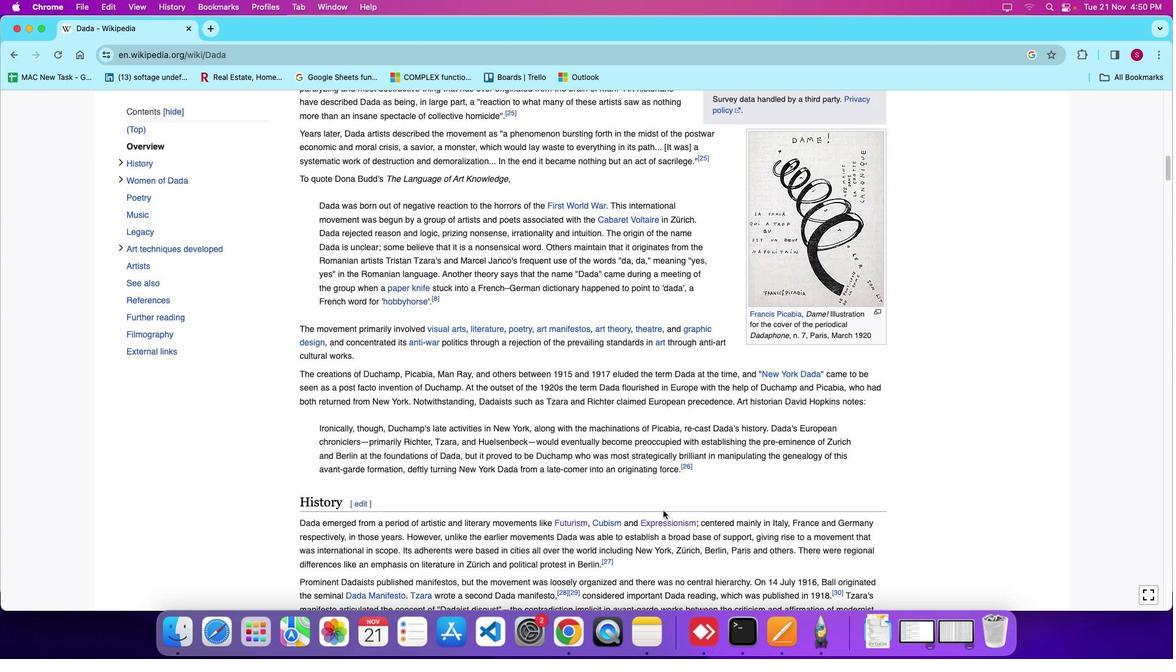 
Action: Mouse scrolled (674, 510) with delta (100, 21)
Screenshot: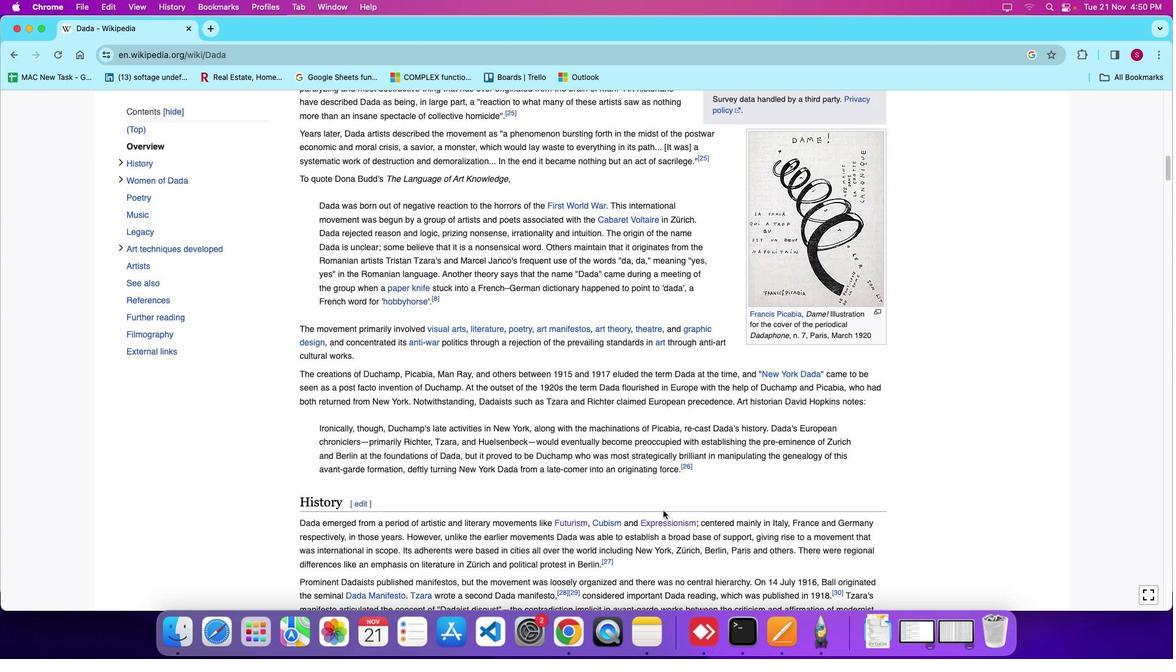 
Action: Mouse scrolled (674, 510) with delta (100, 18)
Screenshot: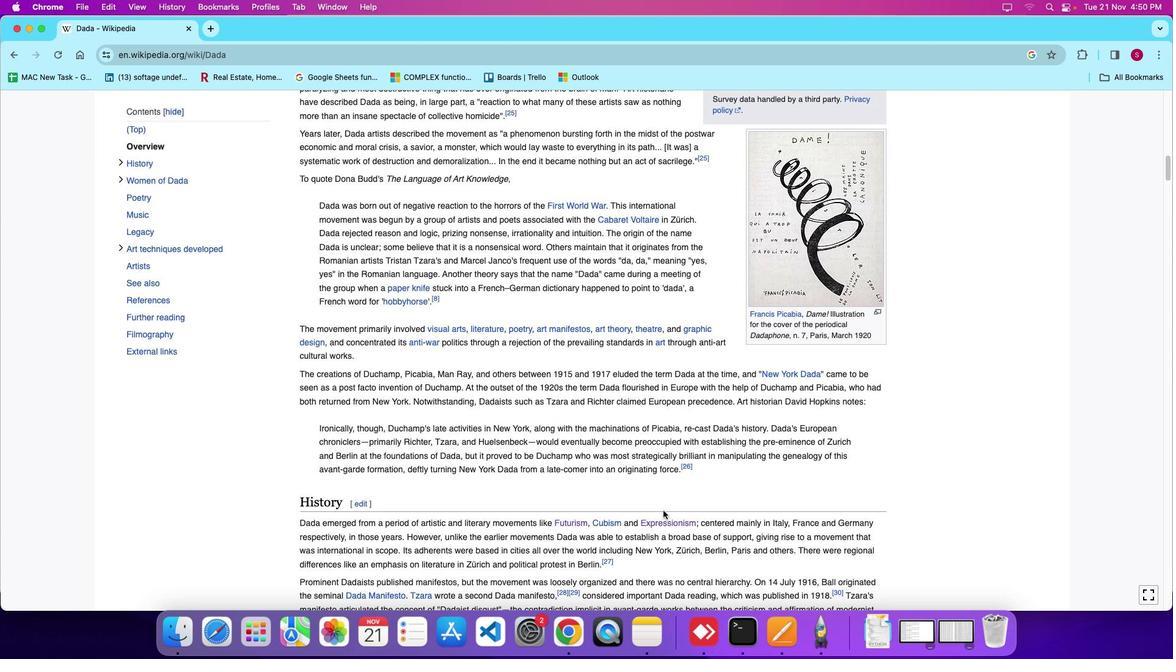 
Action: Mouse scrolled (674, 510) with delta (100, 21)
Screenshot: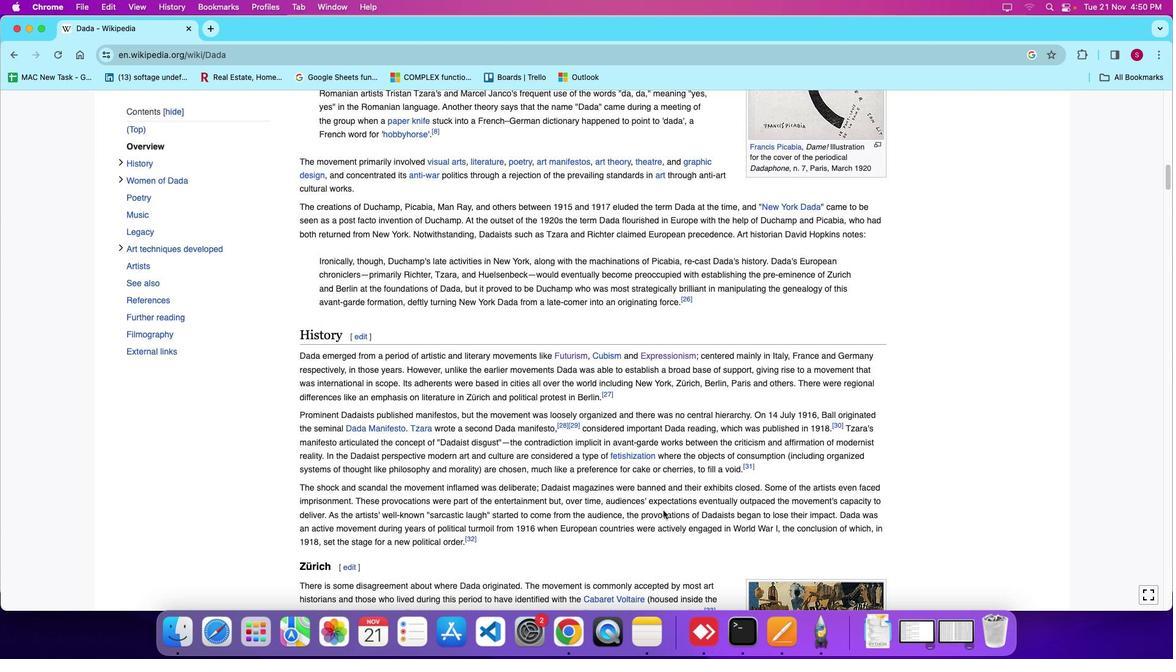 
Action: Mouse scrolled (674, 510) with delta (100, 21)
Screenshot: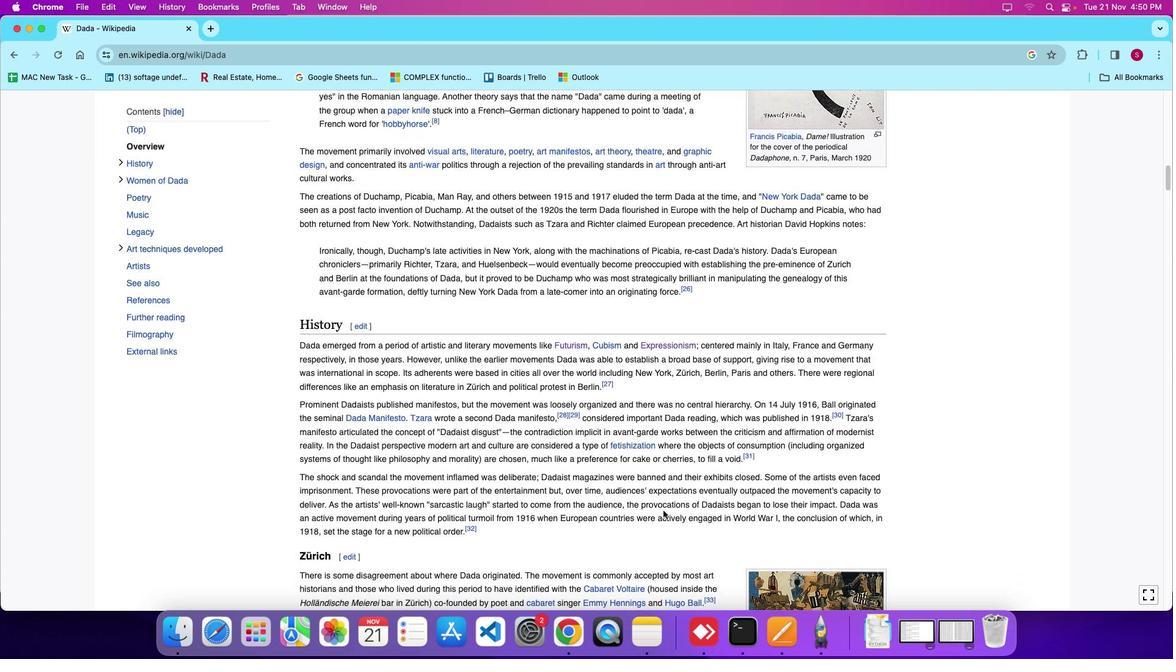 
Action: Mouse scrolled (674, 510) with delta (100, 18)
Screenshot: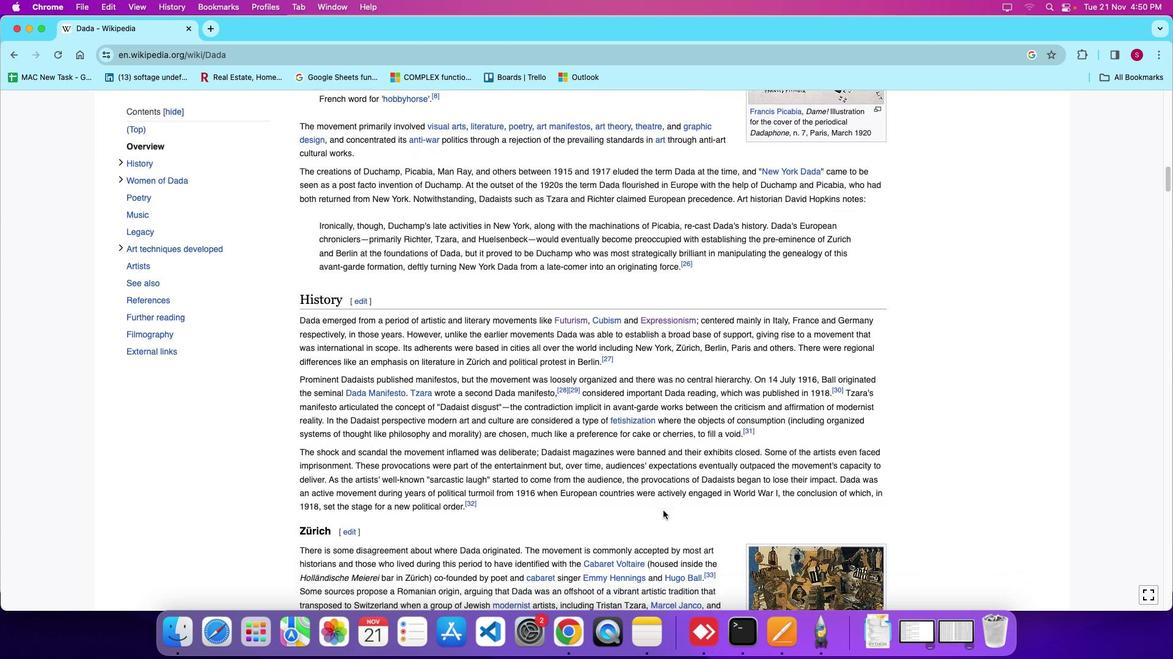 
Action: Mouse scrolled (674, 510) with delta (100, 21)
Screenshot: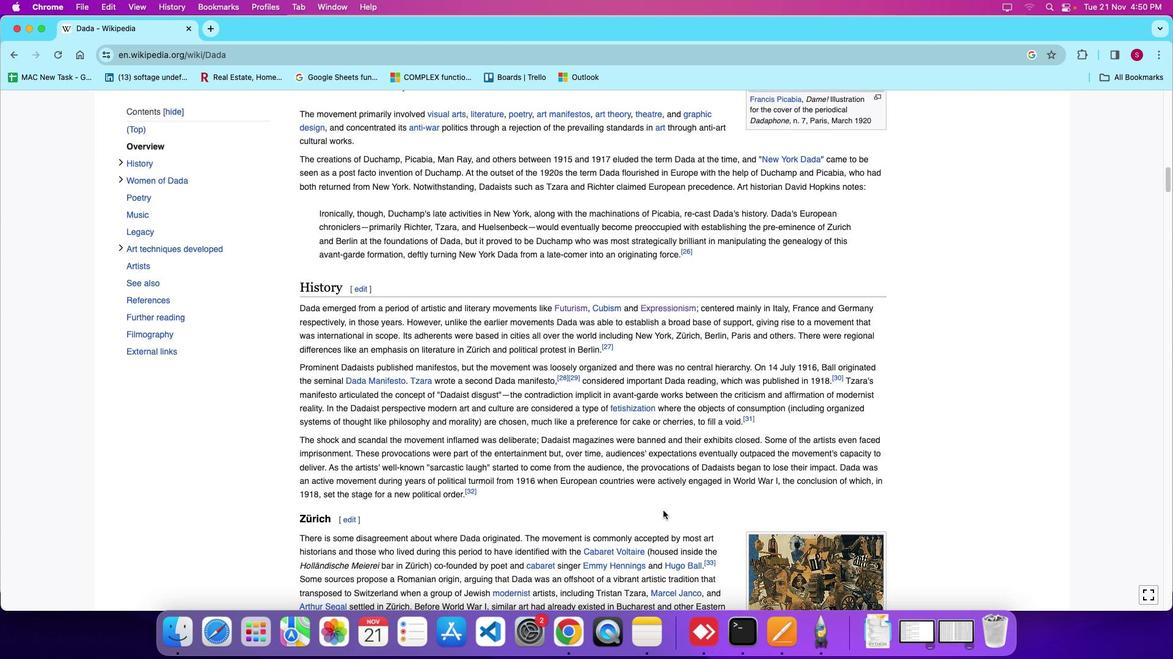 
Action: Mouse scrolled (674, 510) with delta (100, 21)
Screenshot: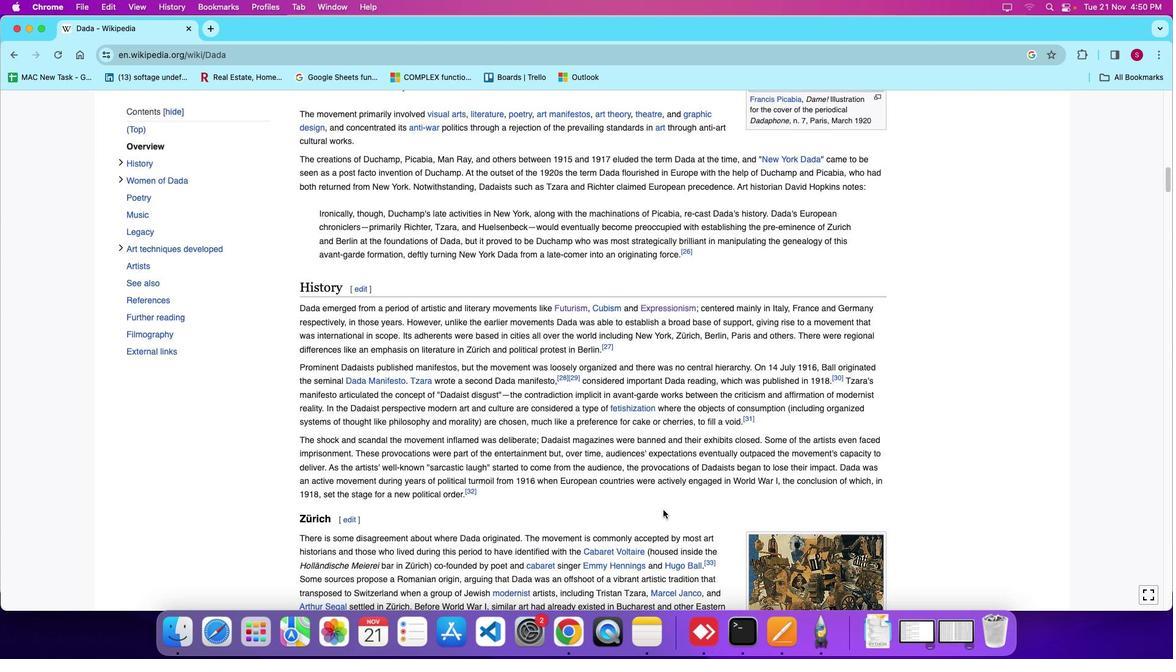 
Action: Mouse moved to (675, 510)
Screenshot: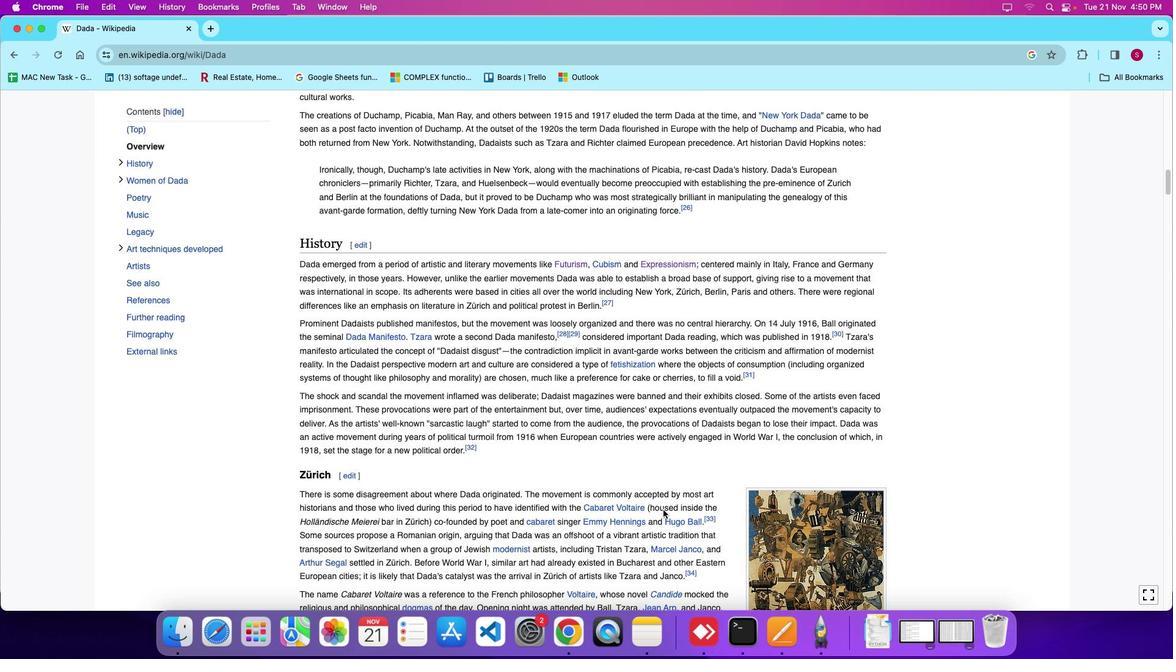 
Action: Mouse scrolled (675, 510) with delta (100, 21)
Screenshot: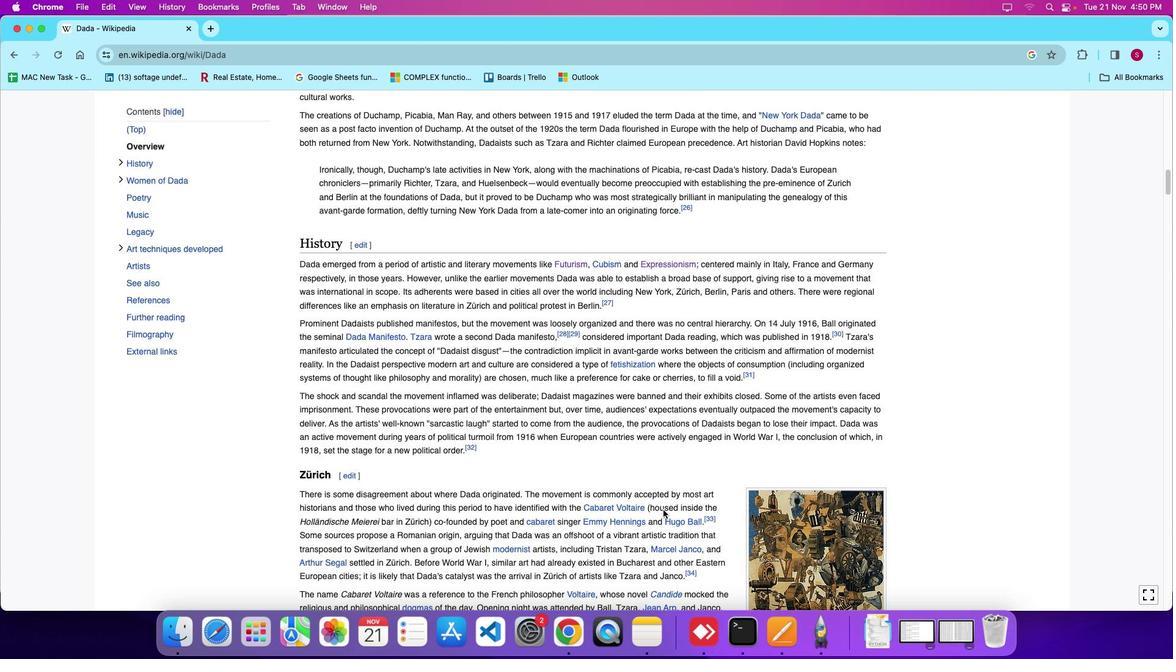 
Action: Mouse scrolled (675, 510) with delta (100, 21)
Screenshot: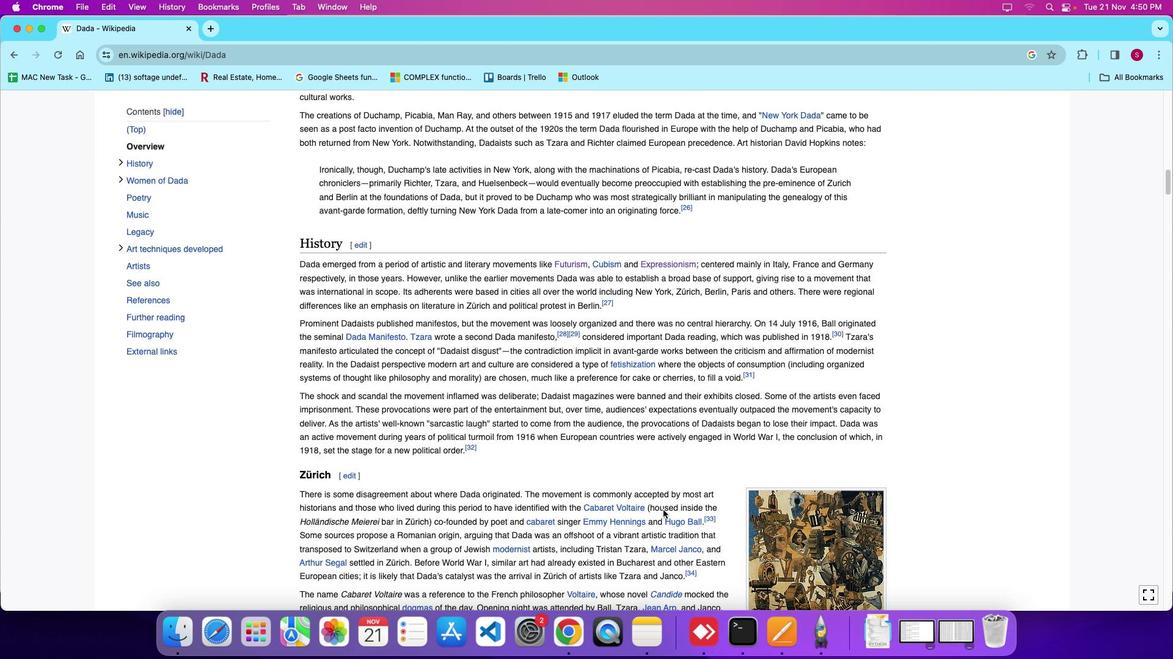 
Action: Mouse moved to (675, 510)
Screenshot: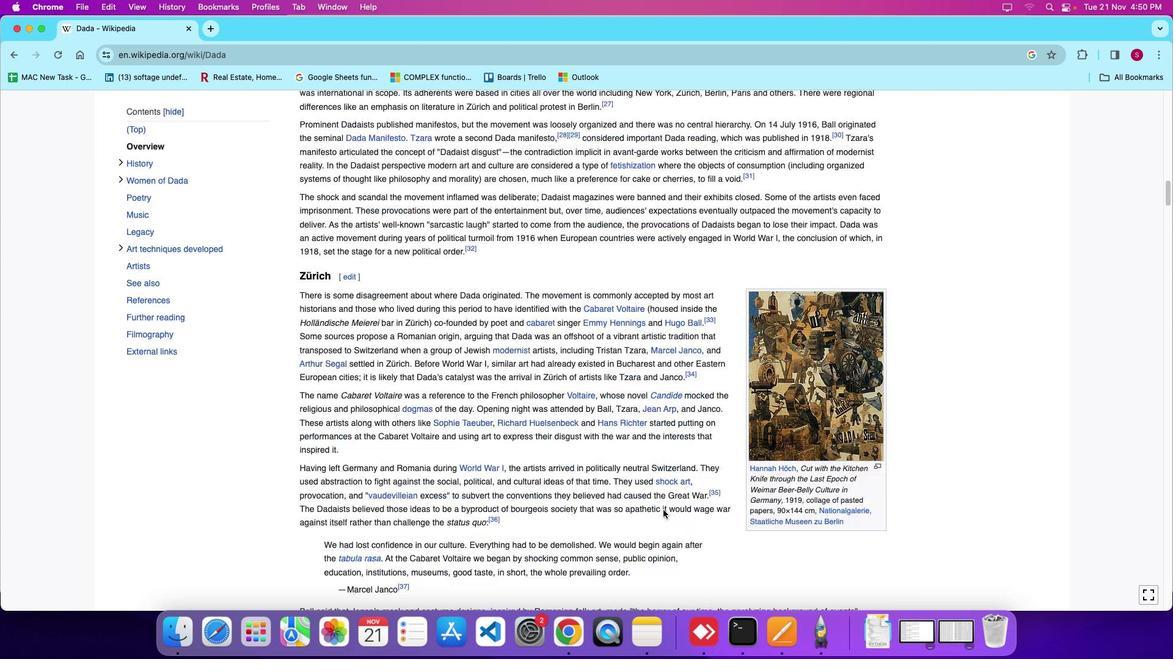 
Action: Mouse scrolled (675, 510) with delta (100, 21)
Screenshot: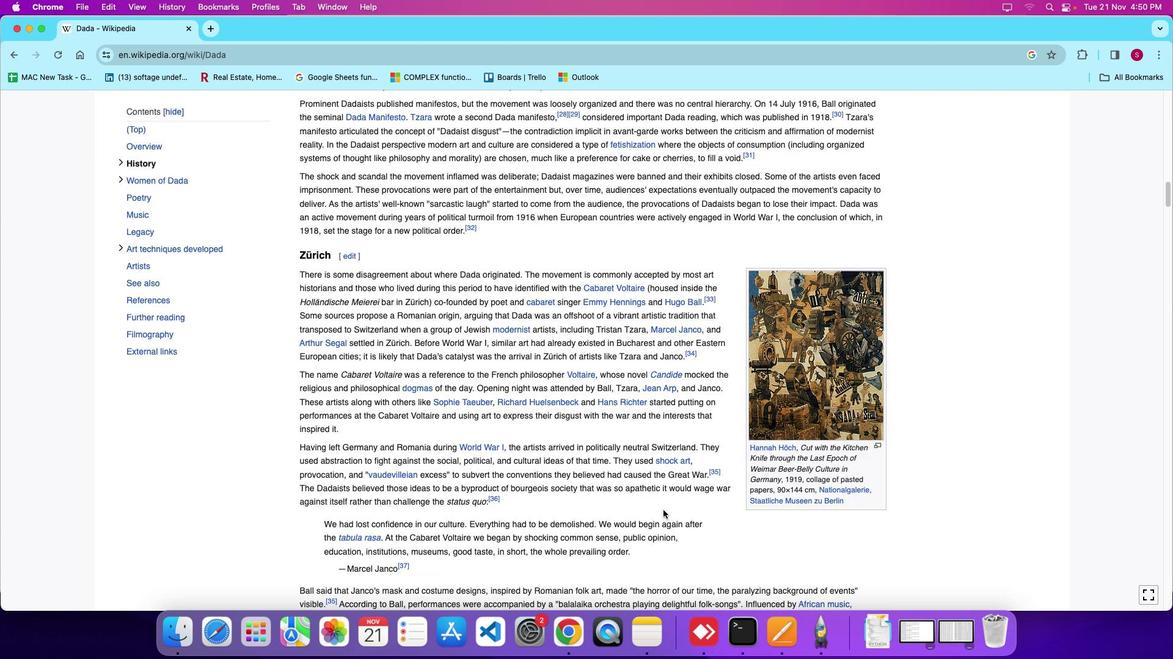 
Action: Mouse scrolled (675, 510) with delta (100, 21)
Screenshot: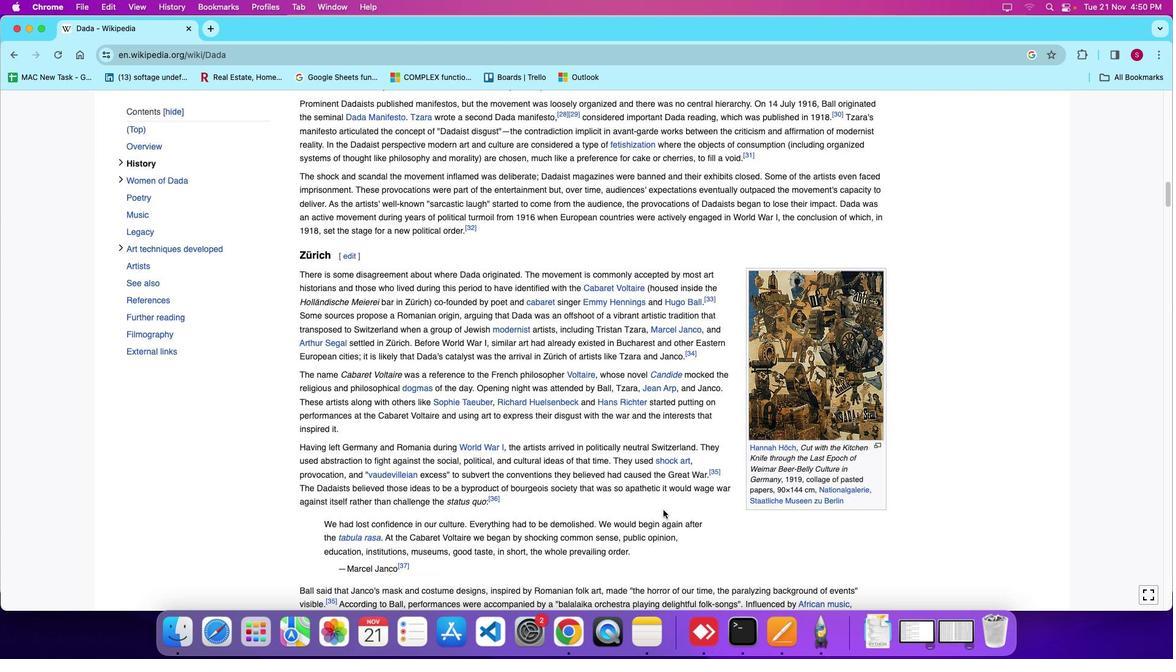 
Action: Mouse scrolled (675, 510) with delta (100, 17)
Screenshot: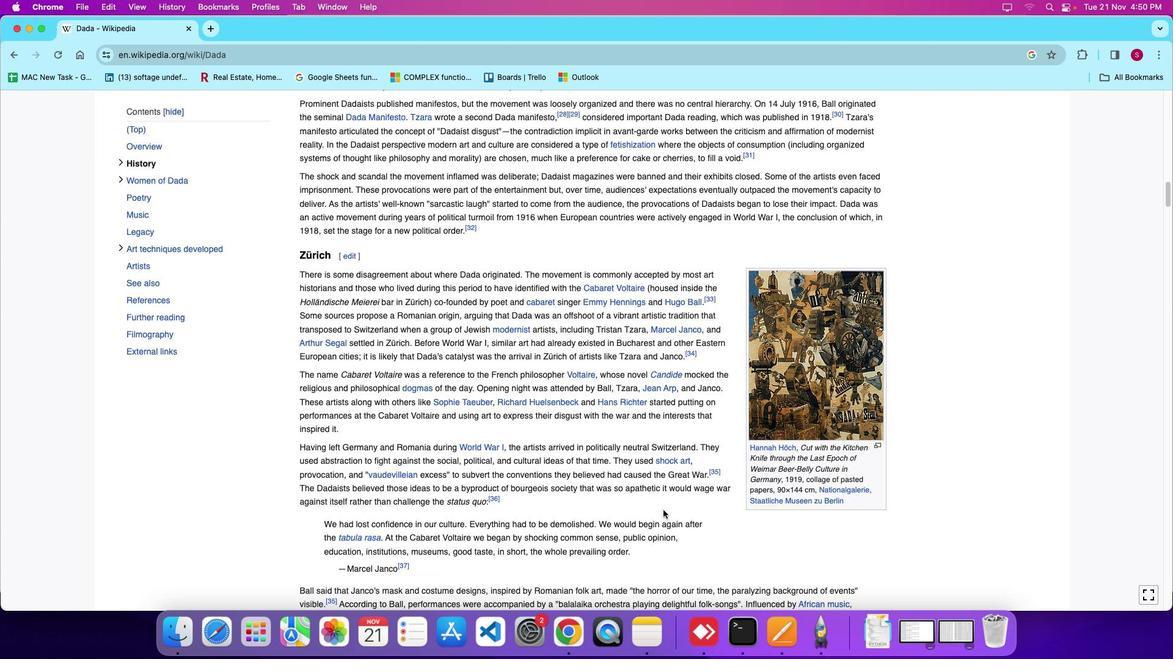 
Action: Mouse scrolled (675, 510) with delta (100, 21)
Screenshot: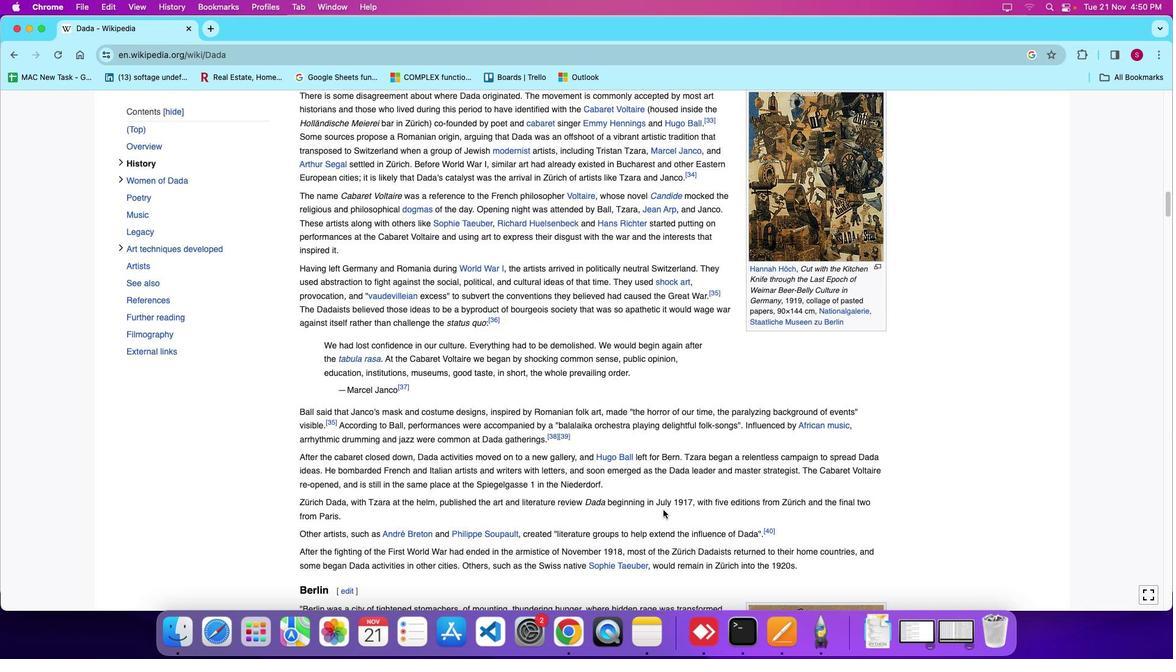 
Action: Mouse scrolled (675, 510) with delta (100, 21)
Screenshot: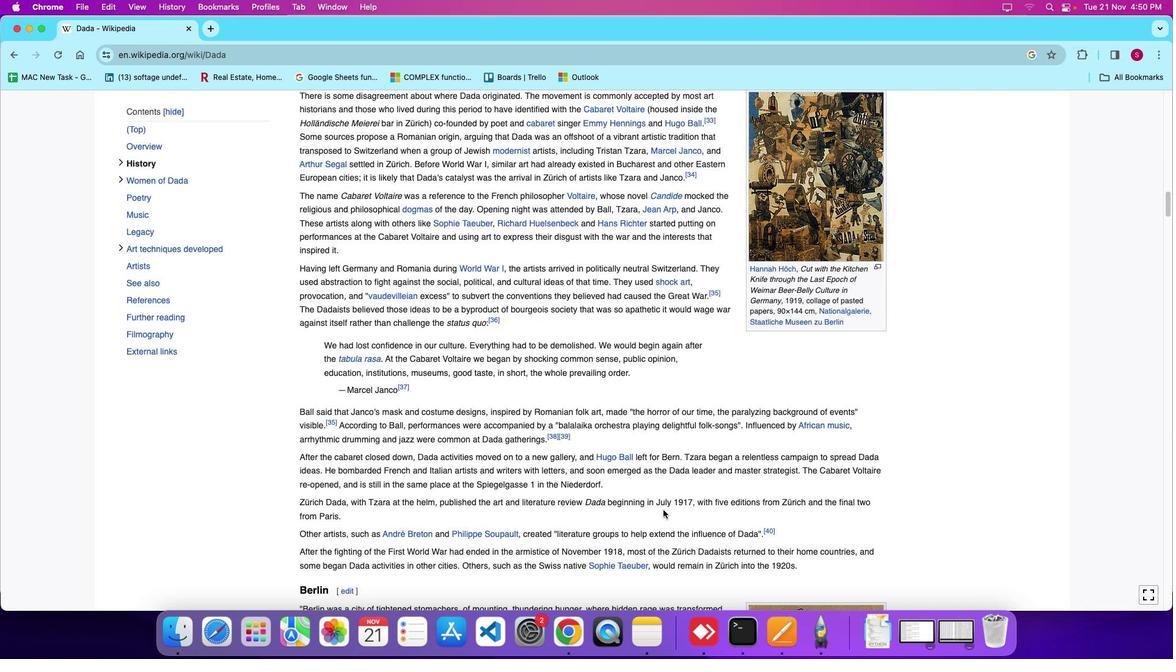 
Action: Mouse scrolled (675, 510) with delta (100, 18)
Screenshot: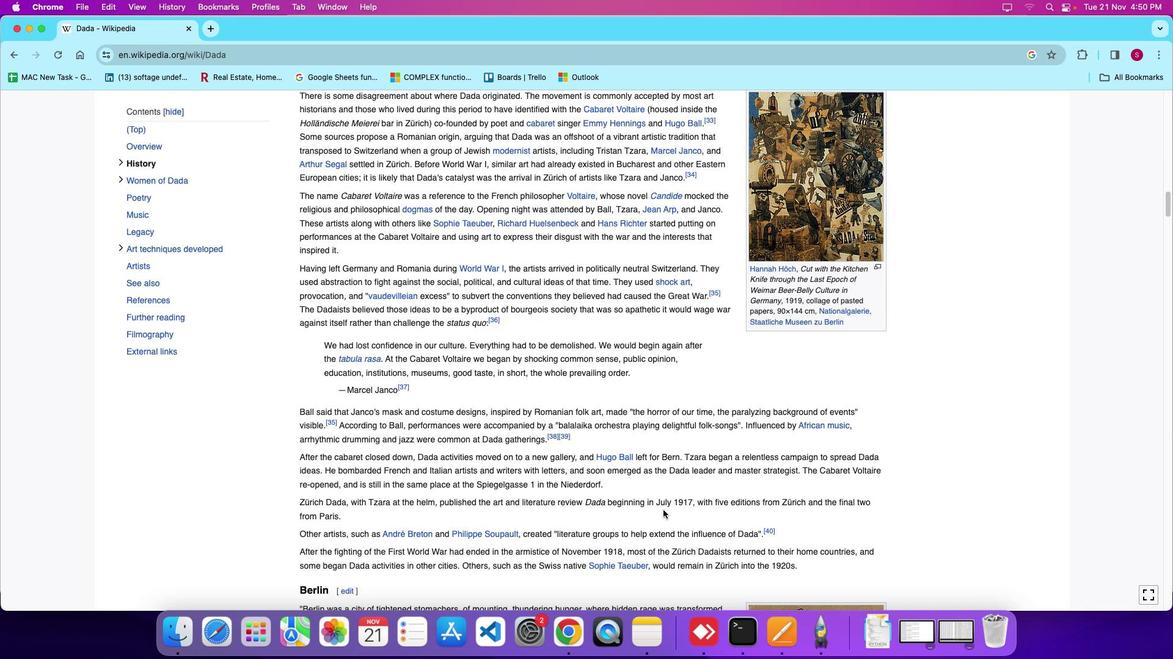 
Action: Mouse scrolled (675, 510) with delta (100, 21)
Screenshot: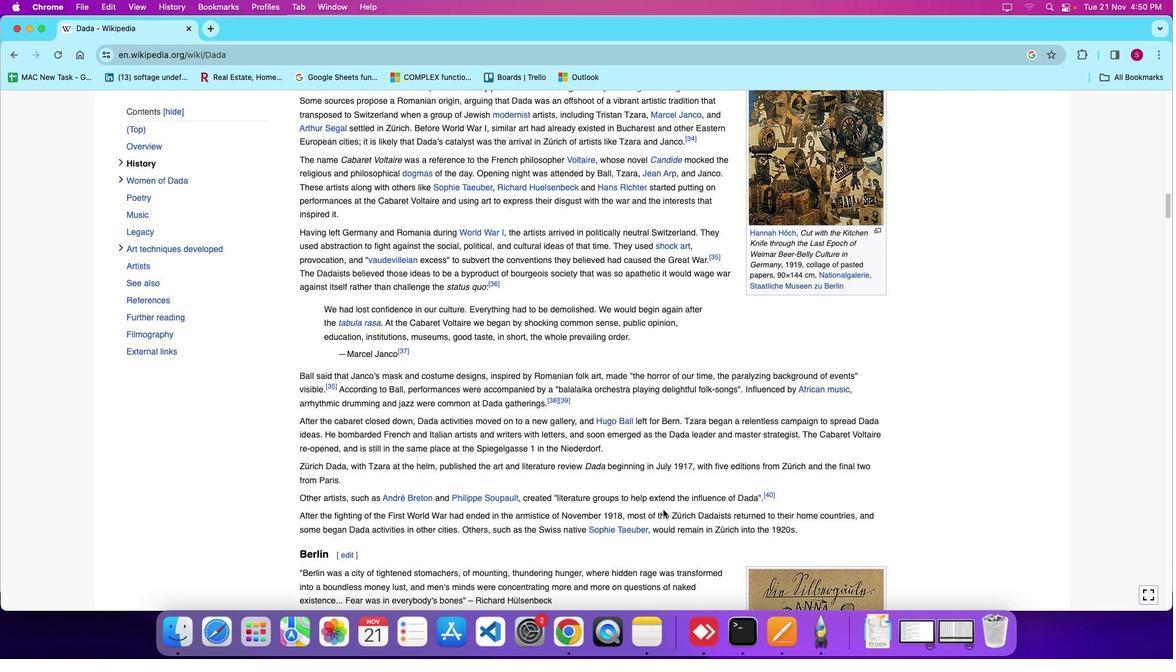 
Action: Mouse scrolled (675, 510) with delta (100, 21)
Screenshot: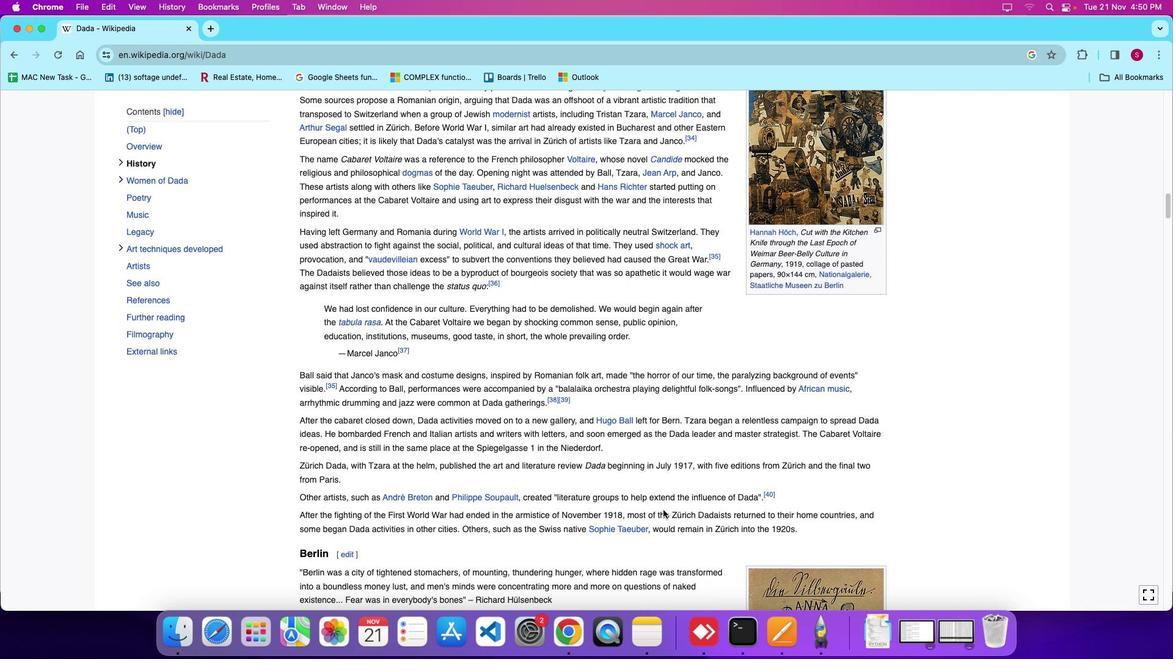 
Action: Mouse scrolled (675, 510) with delta (100, 21)
Screenshot: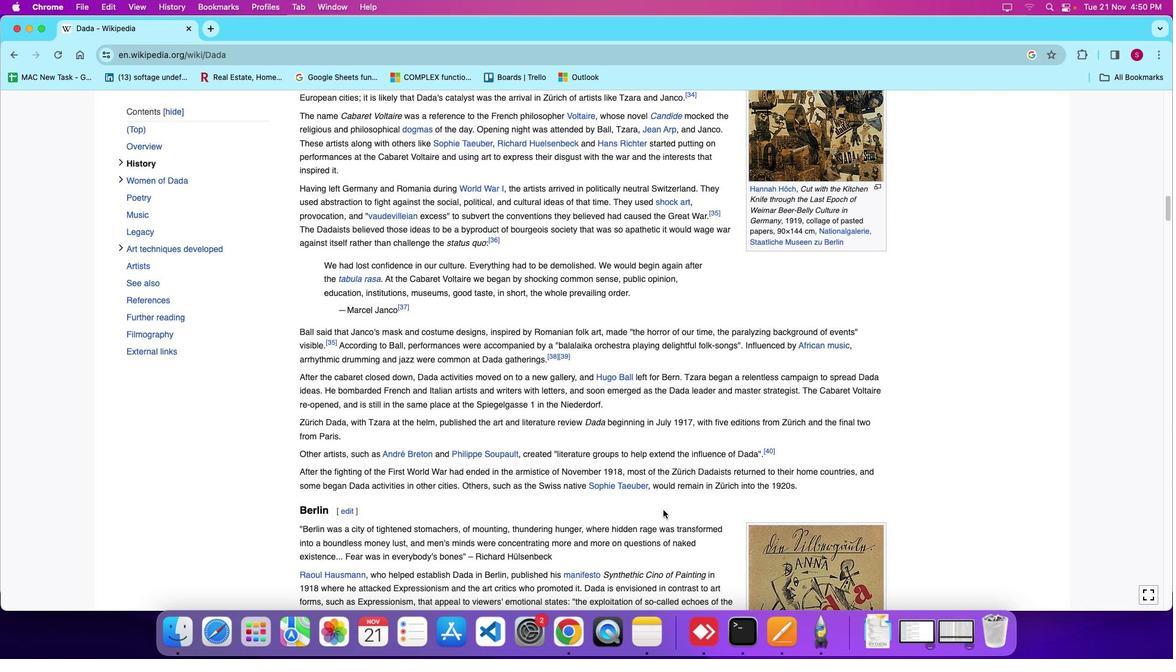 
Action: Mouse scrolled (675, 510) with delta (100, 21)
Screenshot: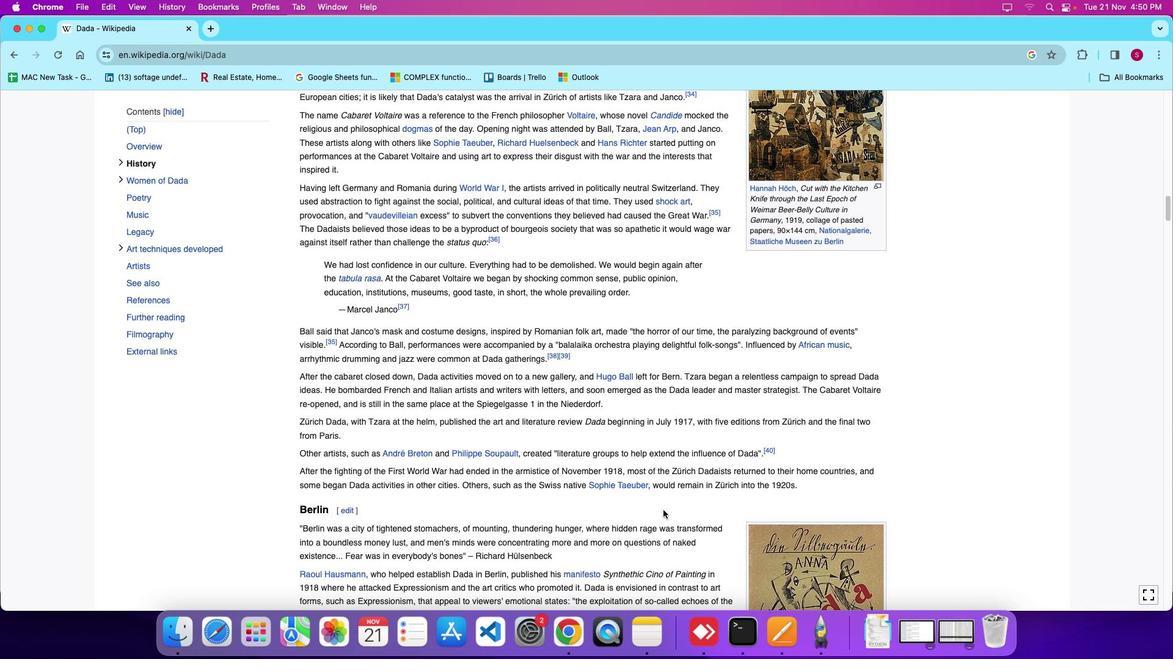 
Action: Mouse scrolled (675, 510) with delta (100, 21)
Screenshot: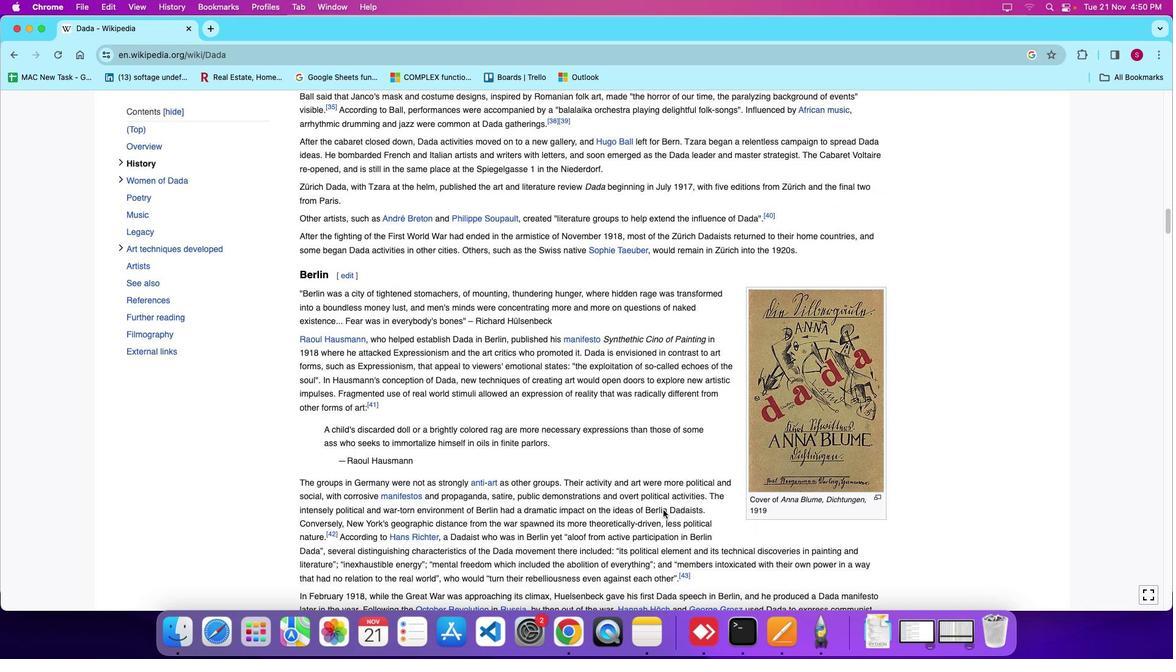 
Action: Mouse scrolled (675, 510) with delta (100, 21)
Screenshot: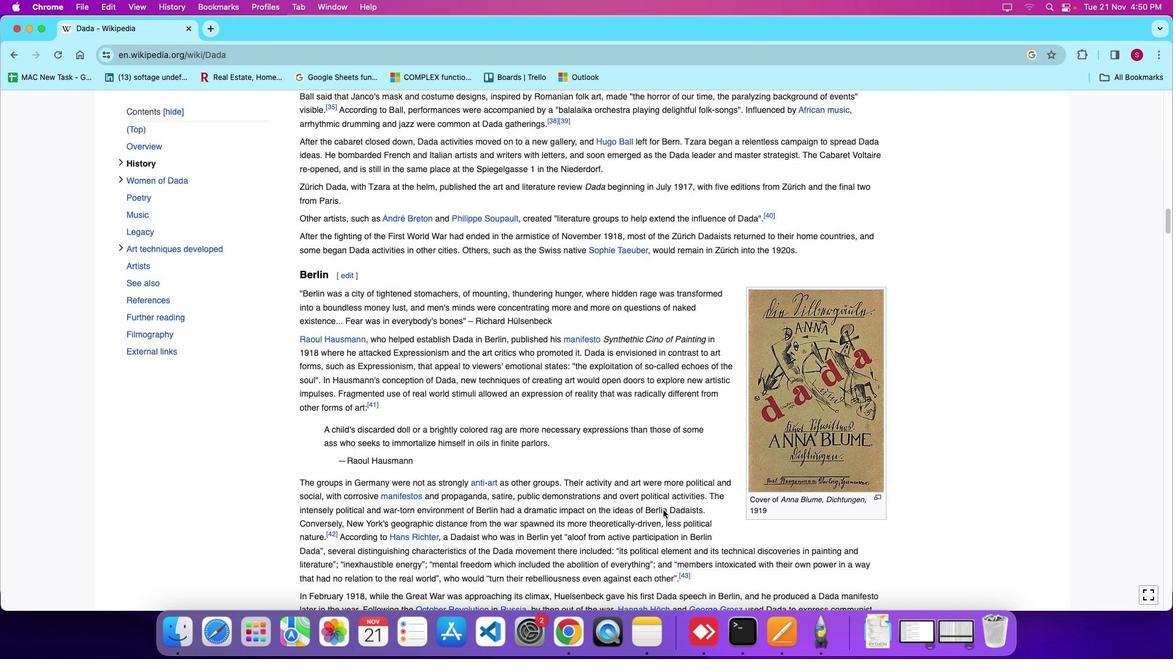 
Action: Mouse scrolled (675, 510) with delta (100, 17)
Screenshot: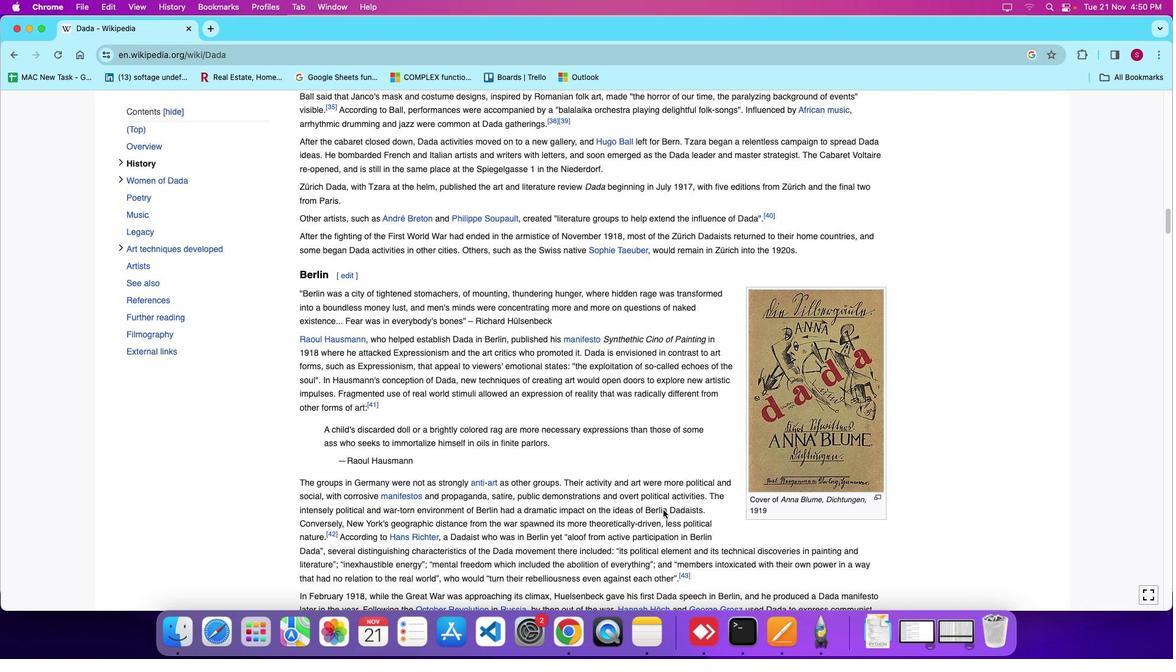 
Action: Mouse moved to (674, 509)
Screenshot: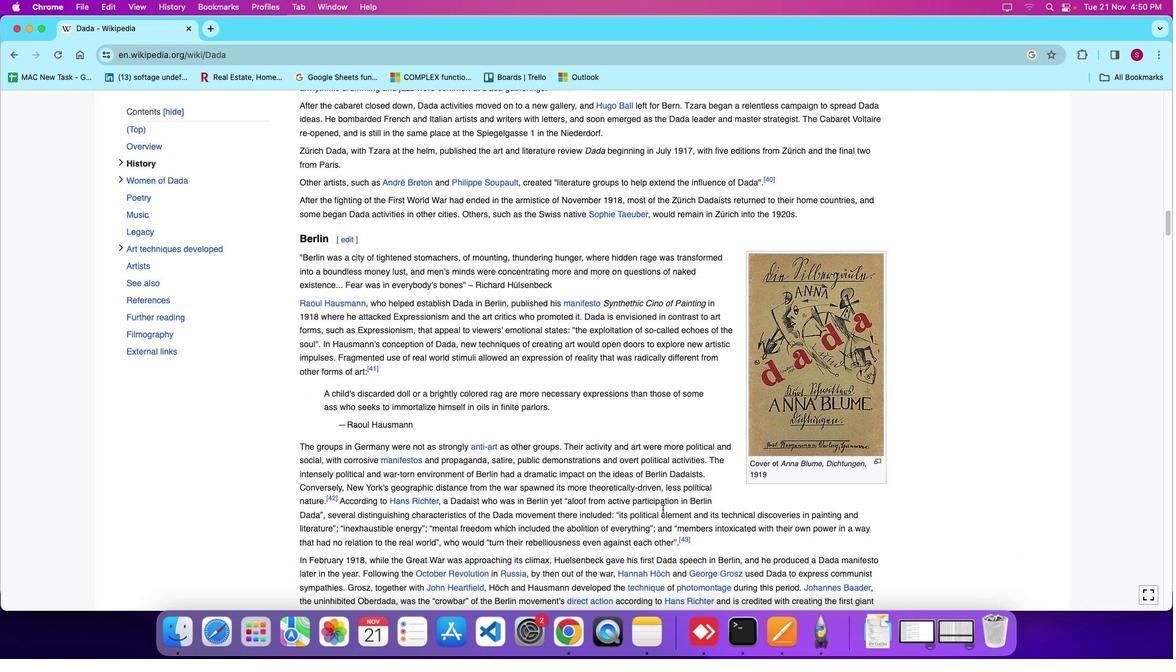 
Action: Mouse scrolled (674, 509) with delta (100, 21)
Screenshot: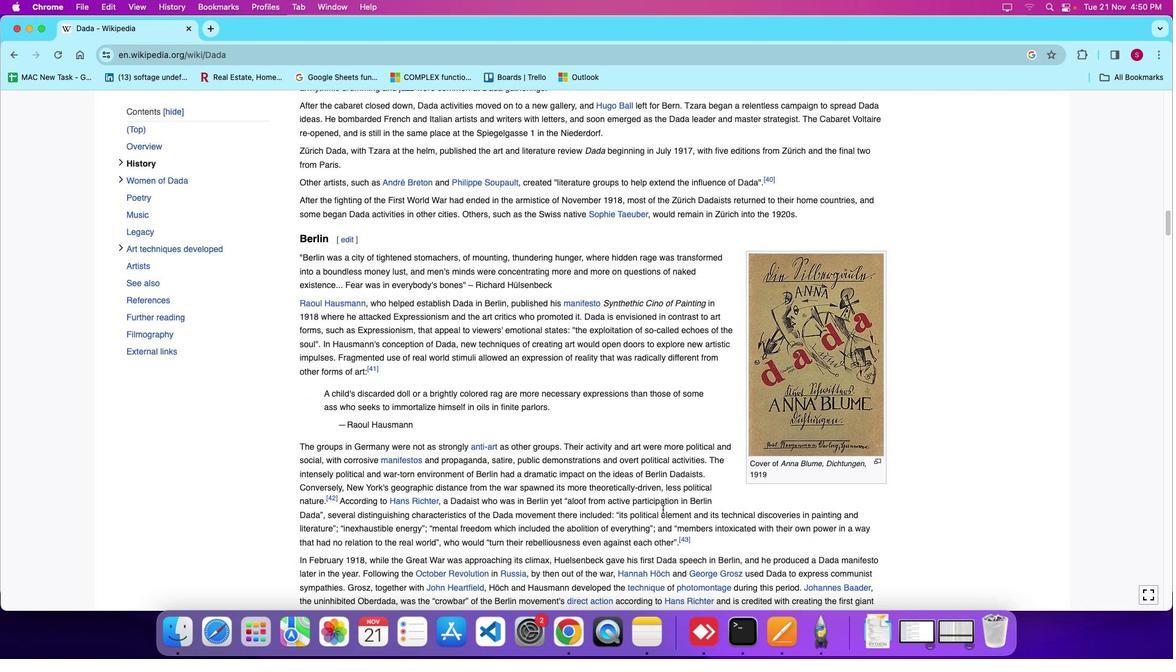 
Action: Mouse scrolled (674, 509) with delta (100, 21)
Screenshot: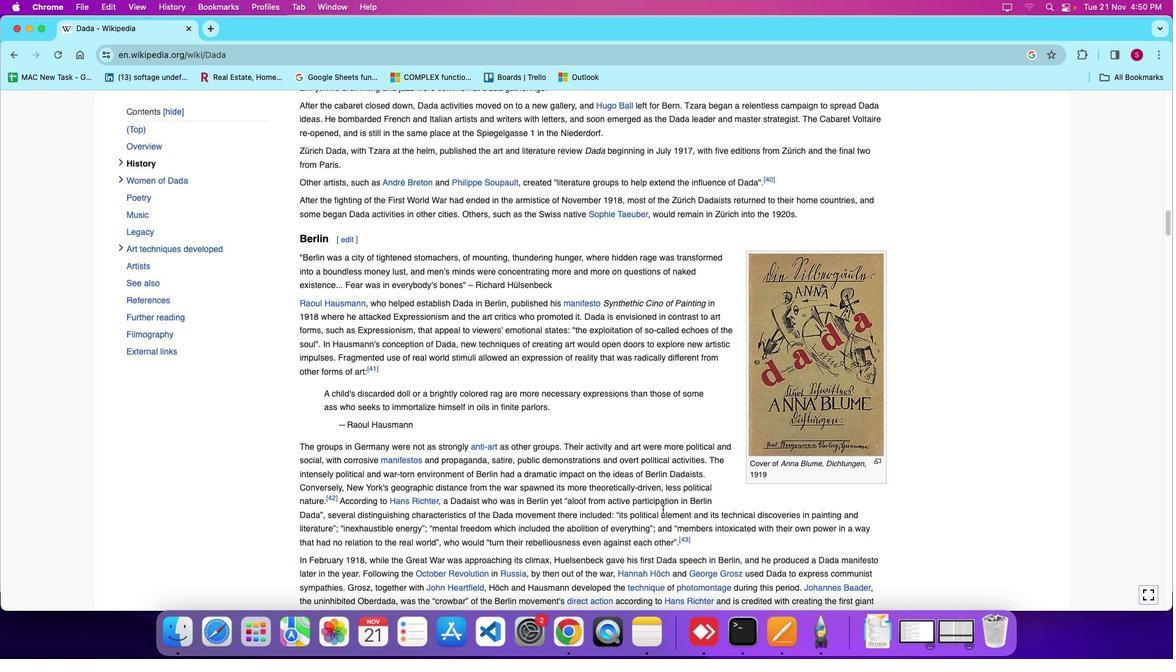 
Action: Mouse scrolled (674, 509) with delta (100, 21)
Screenshot: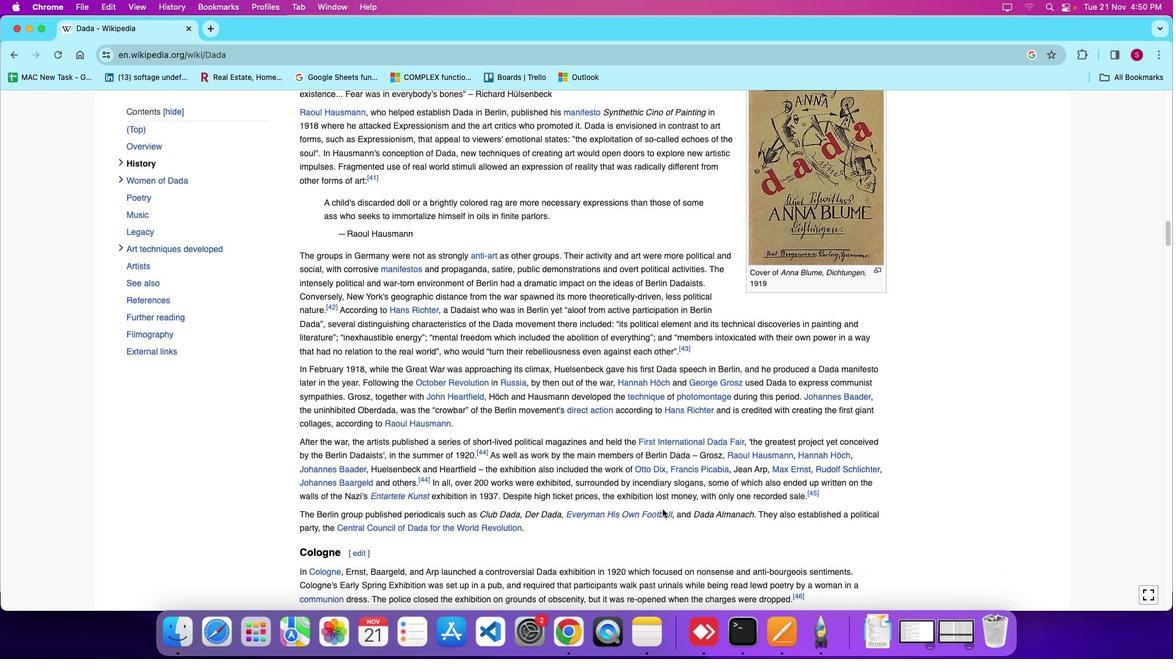 
Action: Mouse scrolled (674, 509) with delta (100, 21)
Screenshot: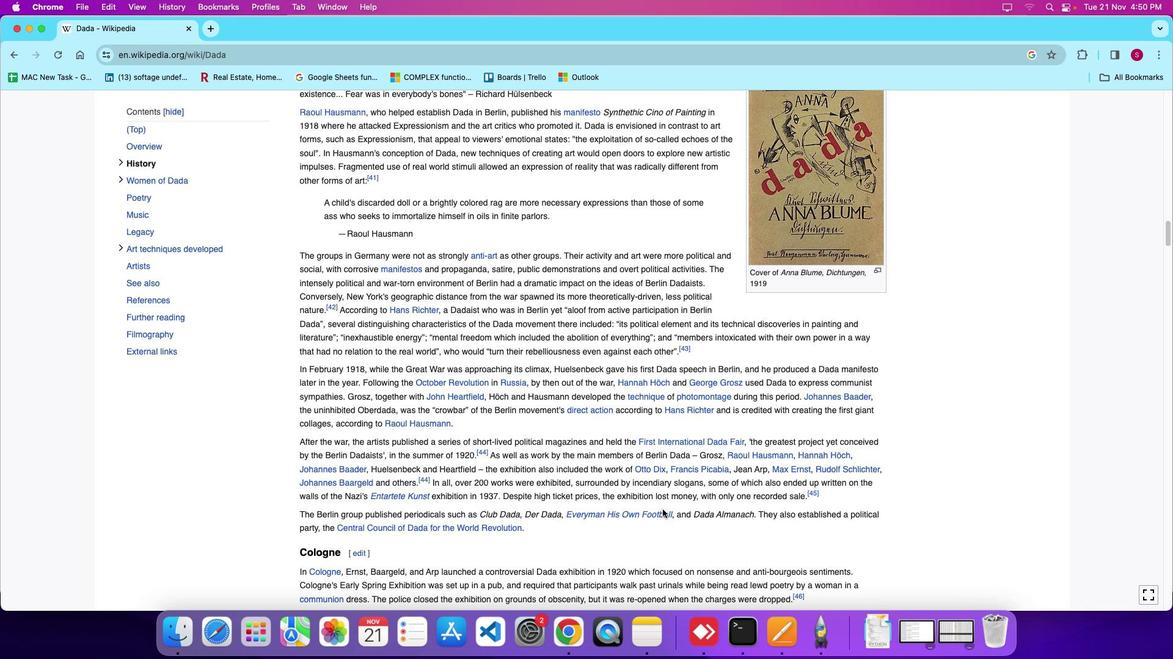 
Action: Mouse scrolled (674, 509) with delta (100, 18)
Screenshot: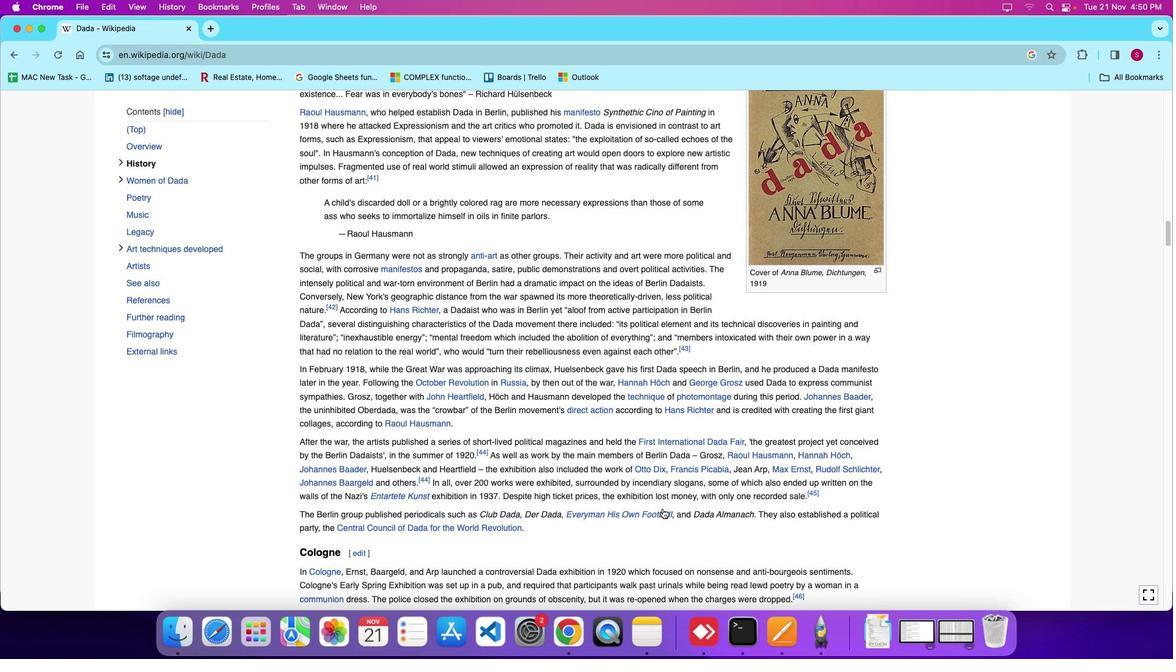 
Action: Mouse moved to (674, 509)
Screenshot: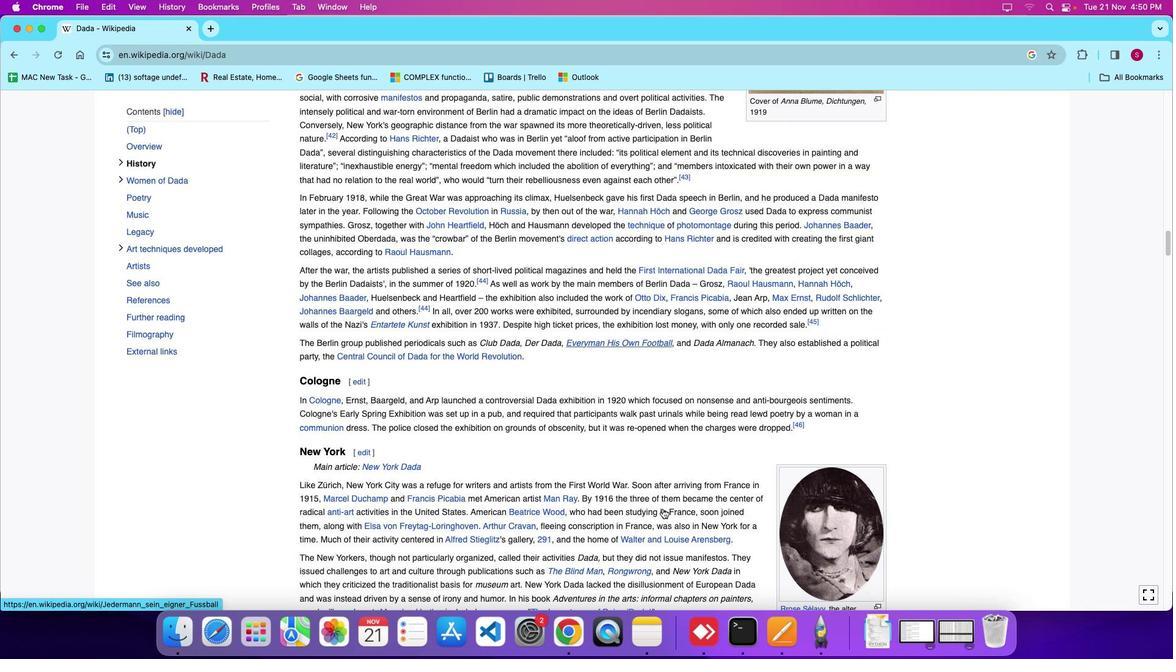 
Action: Mouse scrolled (674, 509) with delta (100, 21)
Screenshot: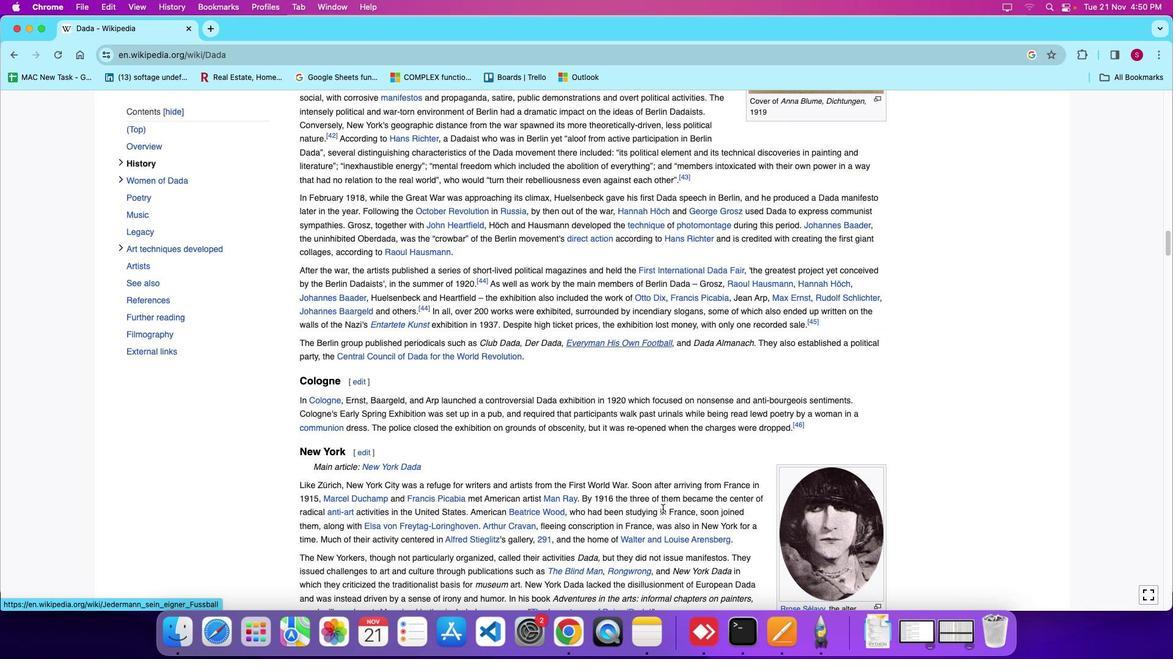 
Action: Mouse scrolled (674, 509) with delta (100, 21)
Screenshot: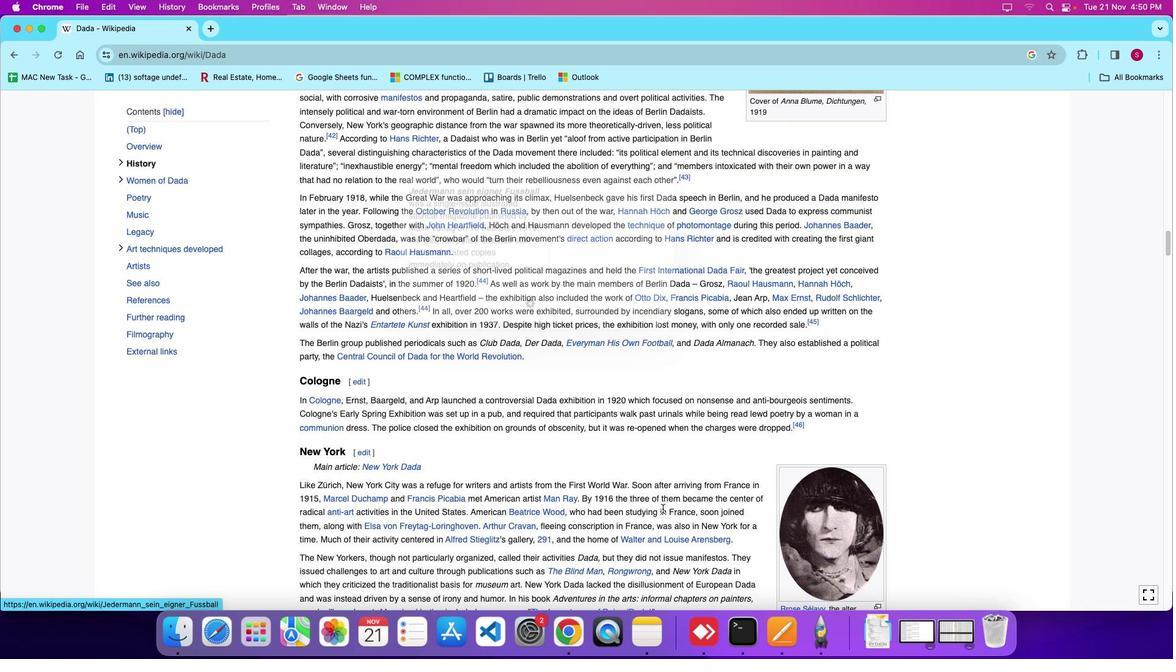 
Action: Mouse scrolled (674, 509) with delta (100, 18)
Screenshot: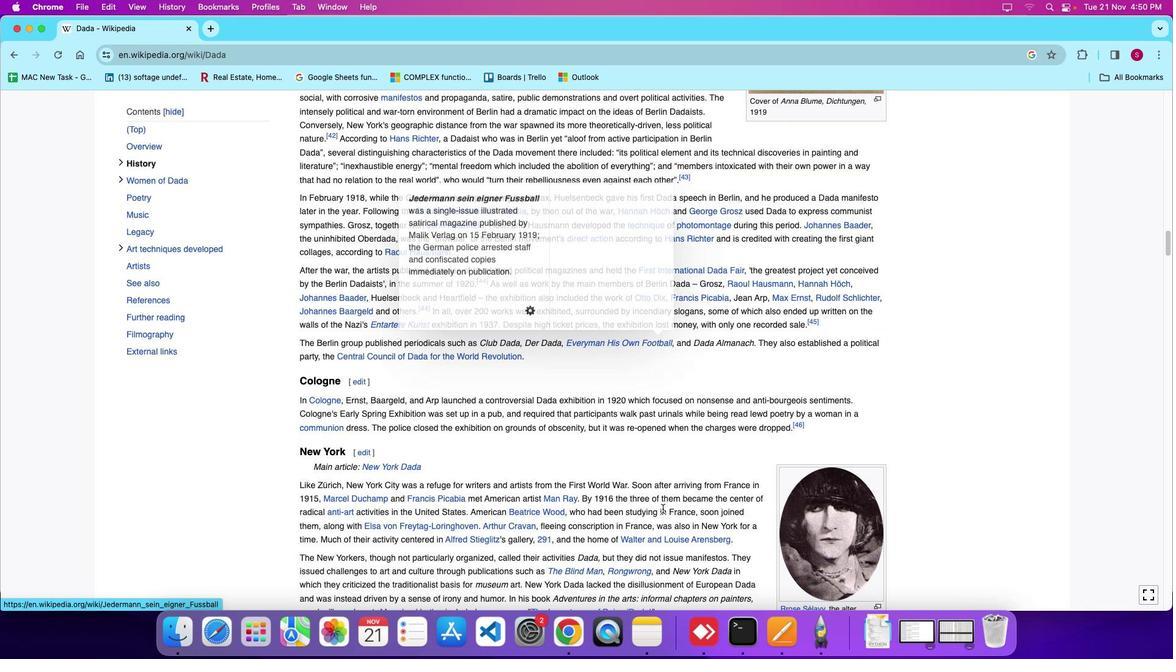 
Action: Mouse scrolled (674, 509) with delta (100, 21)
Screenshot: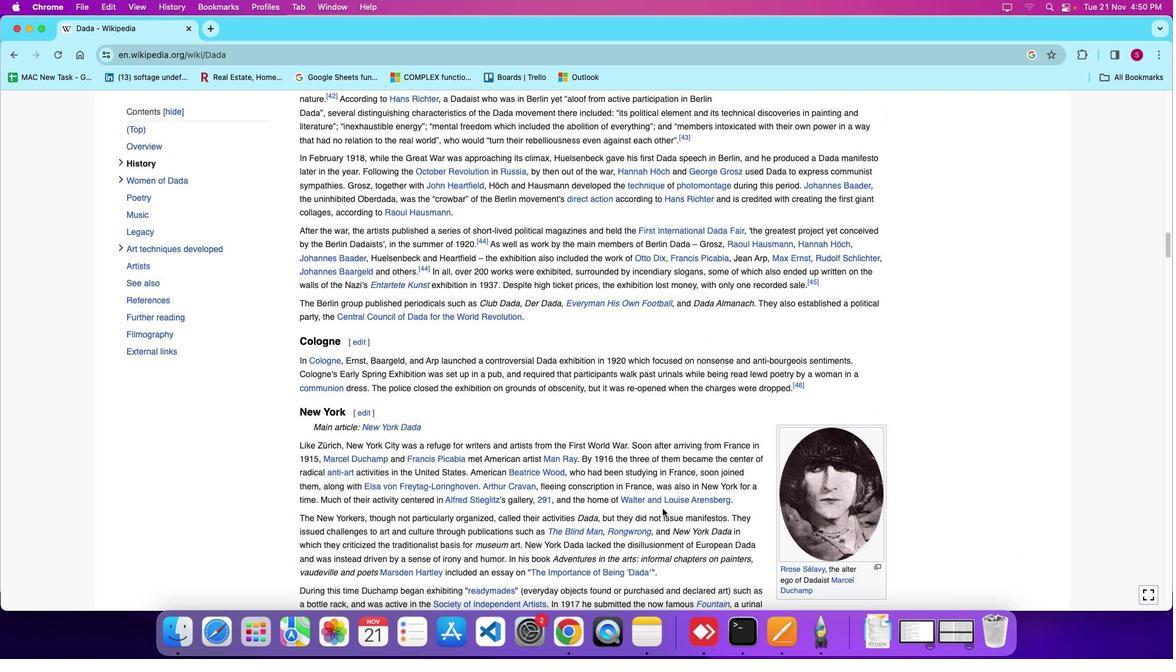 
Action: Mouse scrolled (674, 509) with delta (100, 21)
Screenshot: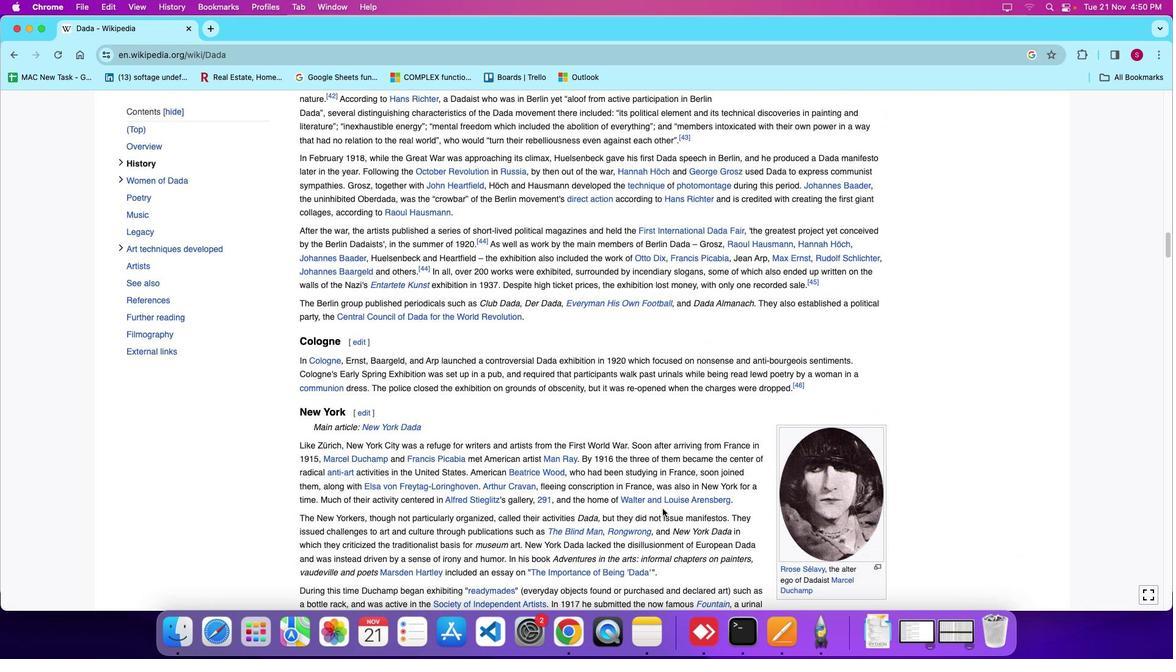 
Action: Mouse scrolled (674, 509) with delta (100, 21)
Screenshot: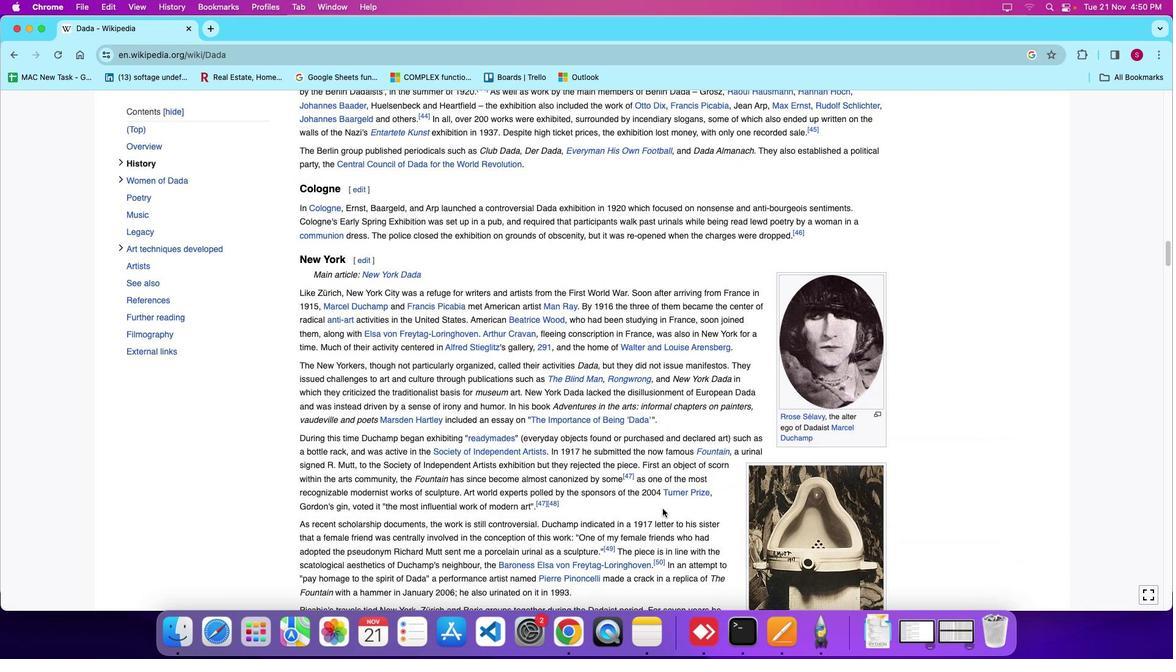 
Action: Mouse scrolled (674, 509) with delta (100, 21)
Screenshot: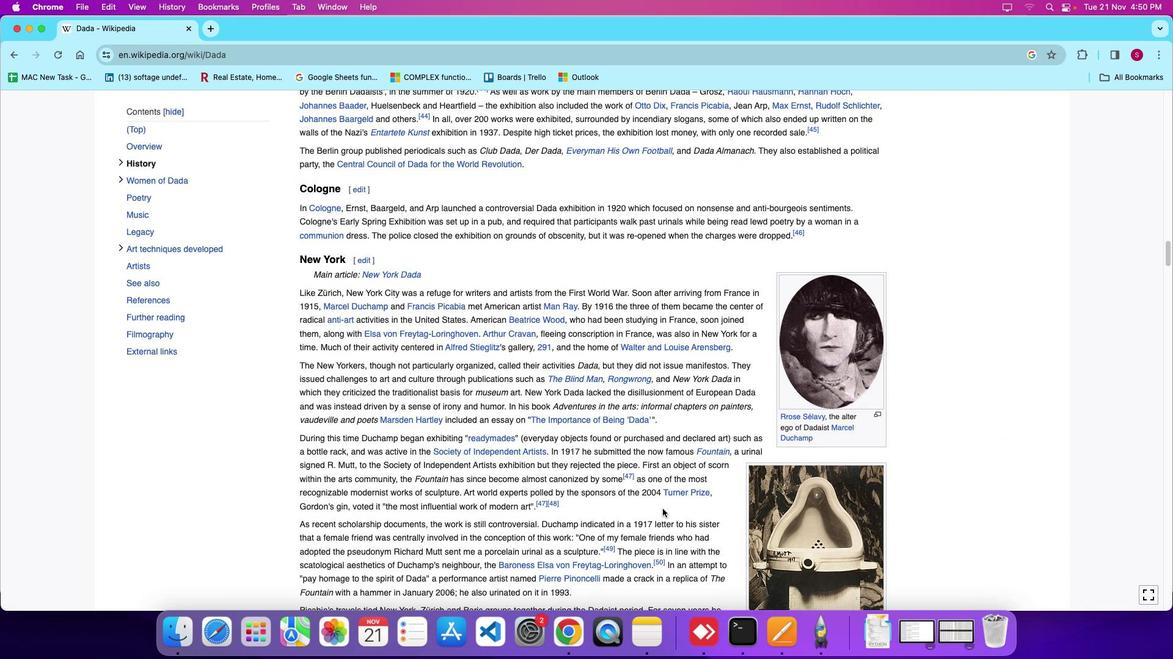 
Action: Mouse scrolled (674, 509) with delta (100, 19)
Screenshot: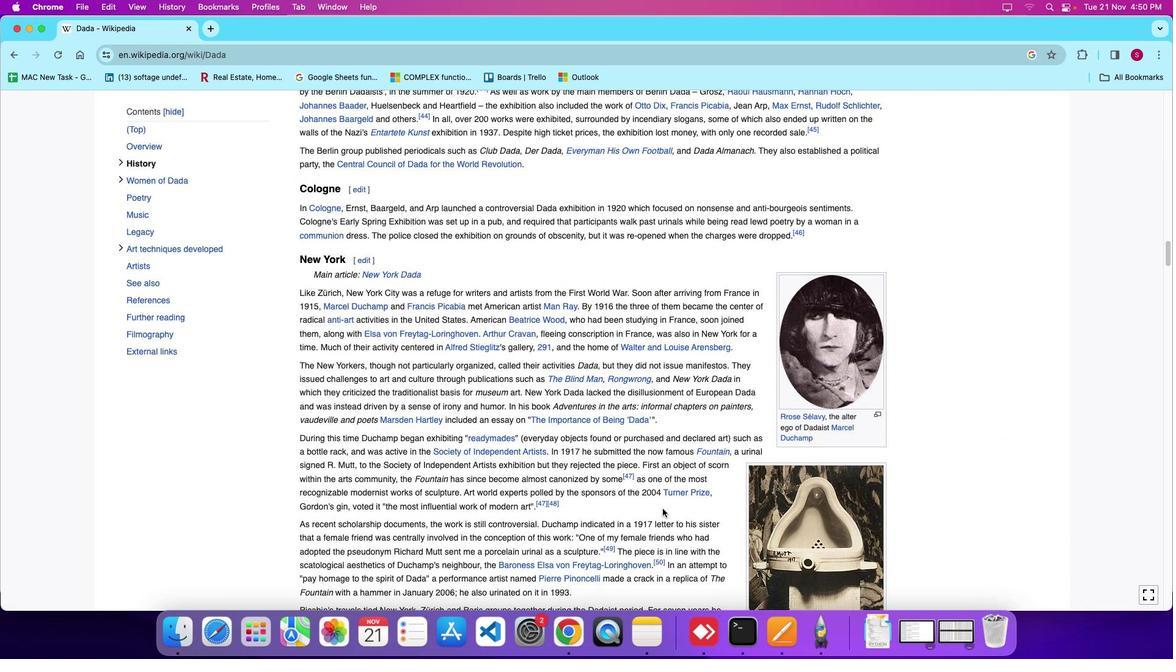
Action: Mouse scrolled (674, 509) with delta (100, 21)
Screenshot: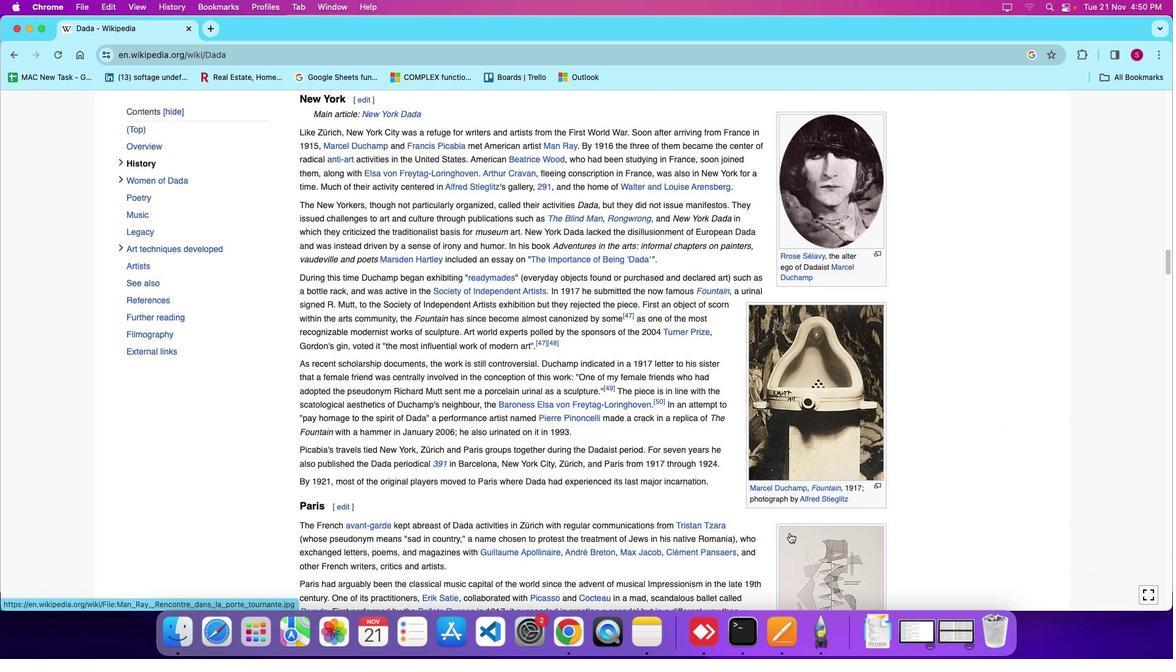 
Action: Mouse scrolled (674, 509) with delta (100, 21)
Screenshot: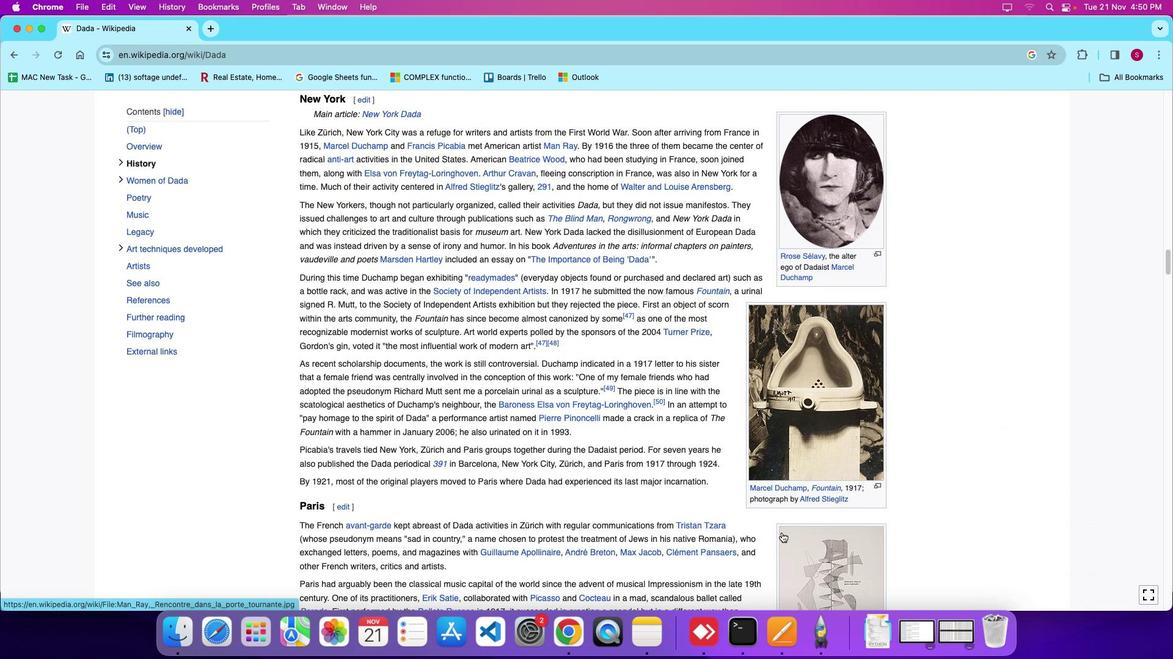 
Action: Mouse scrolled (674, 509) with delta (100, 19)
Screenshot: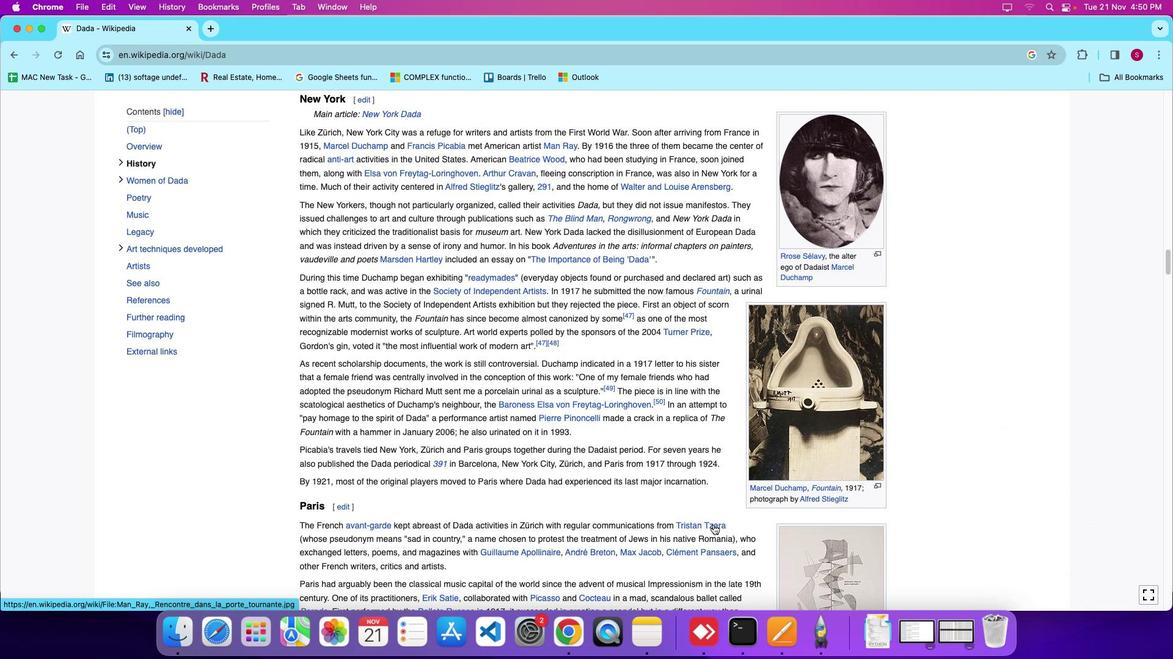 
Action: Mouse moved to (706, 521)
Screenshot: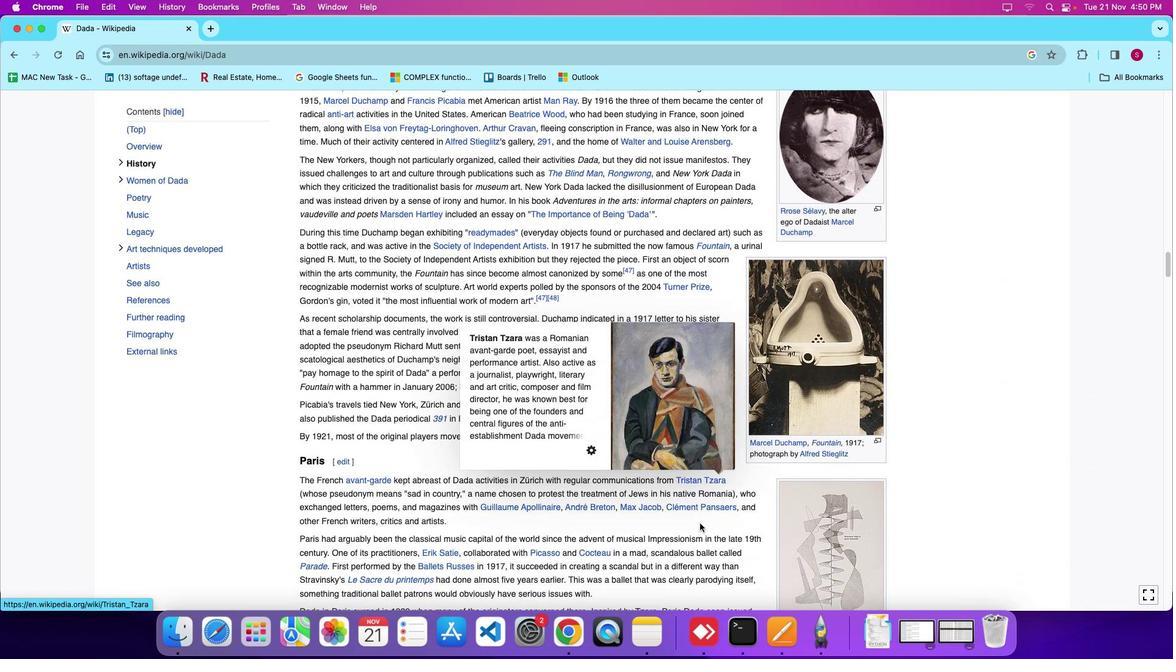 
Action: Mouse scrolled (706, 521) with delta (100, 21)
Screenshot: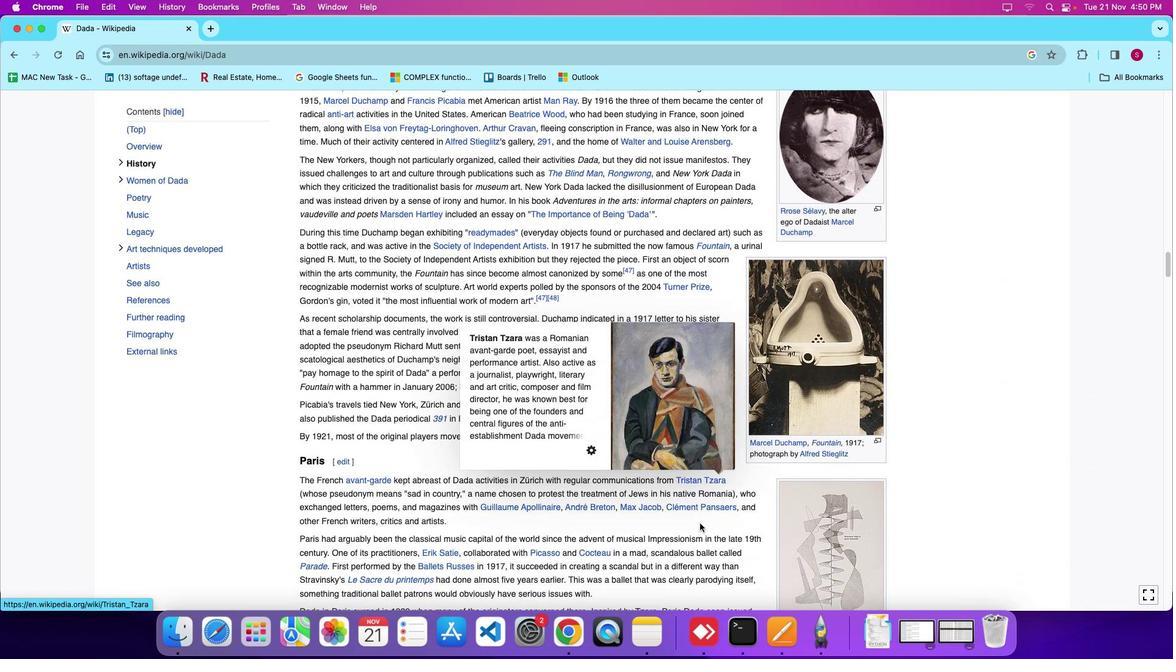 
Action: Mouse scrolled (706, 521) with delta (100, 21)
Screenshot: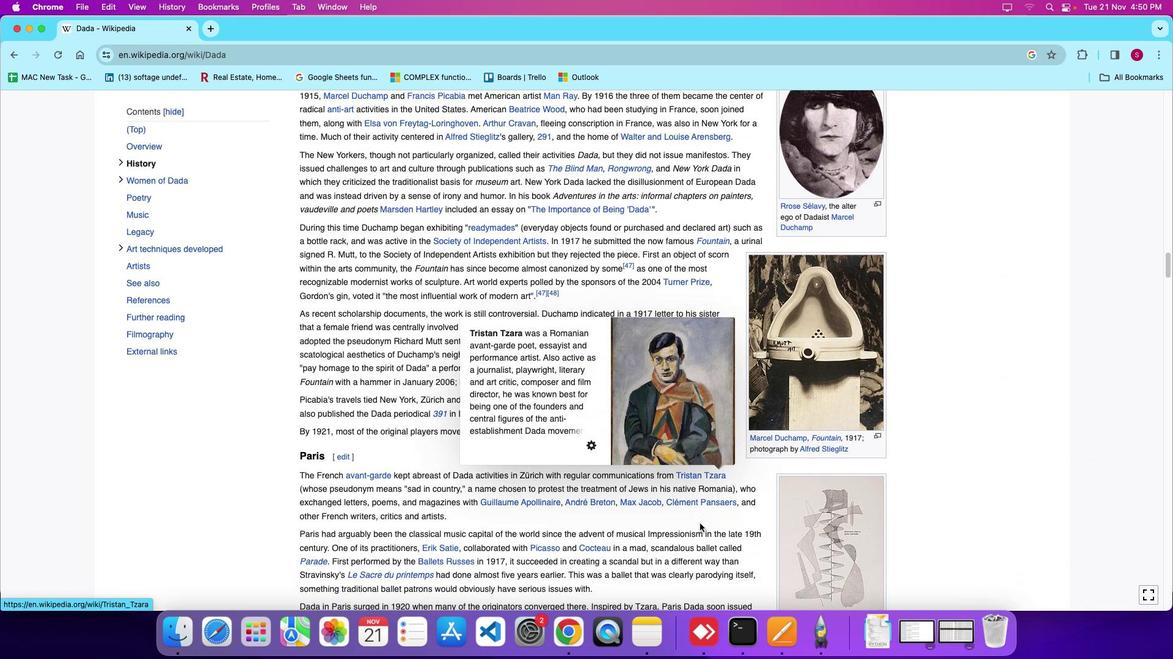 
Action: Mouse moved to (706, 523)
Screenshot: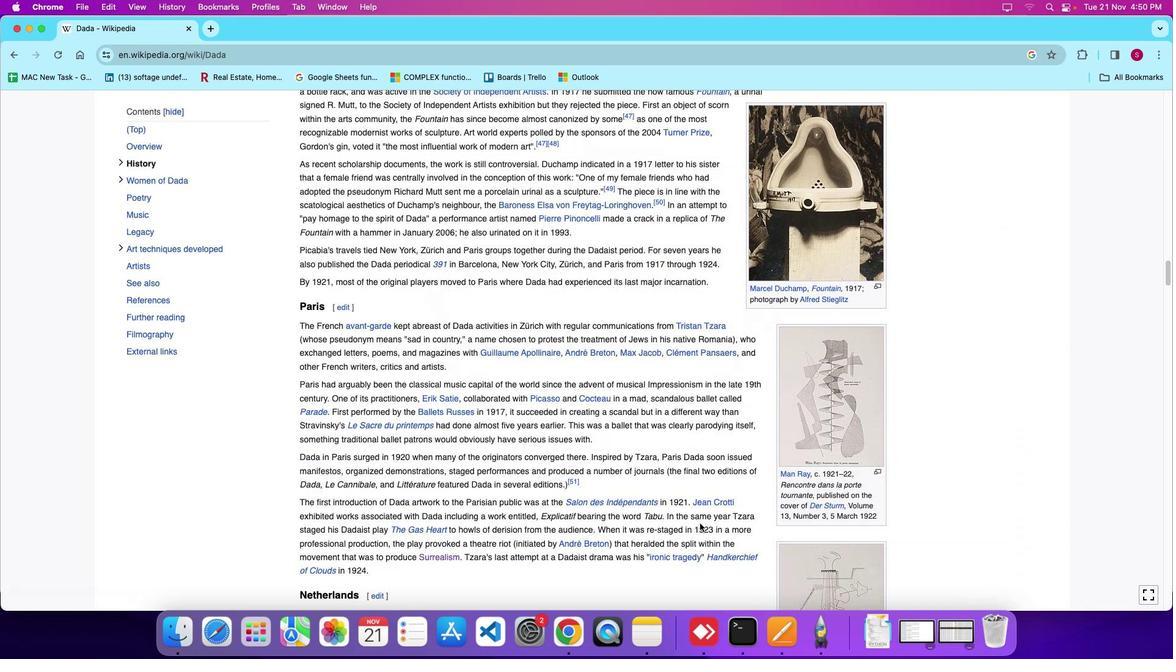 
Action: Mouse scrolled (706, 523) with delta (100, 21)
Screenshot: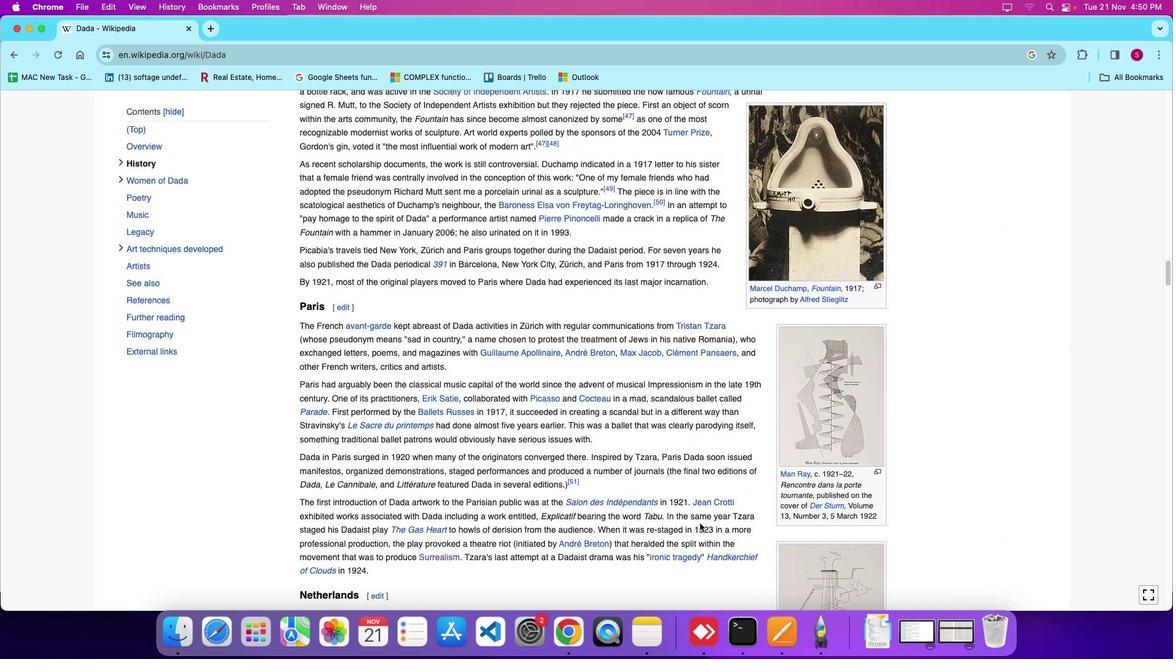 
Action: Mouse scrolled (706, 523) with delta (100, 21)
Screenshot: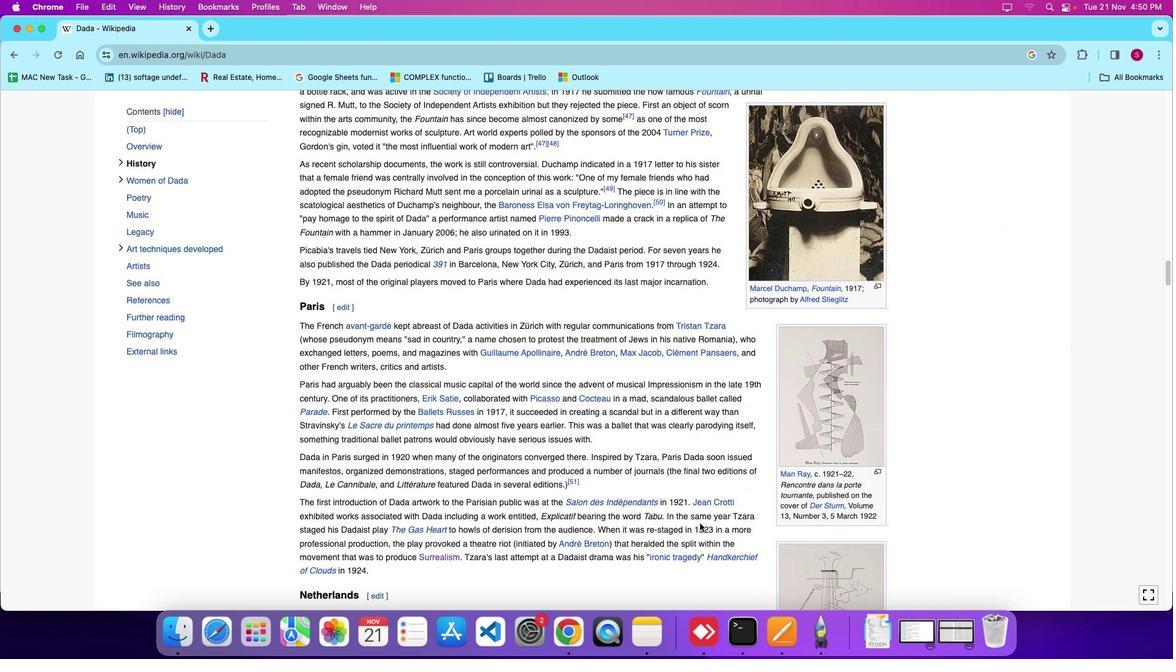 
Action: Mouse moved to (706, 523)
Screenshot: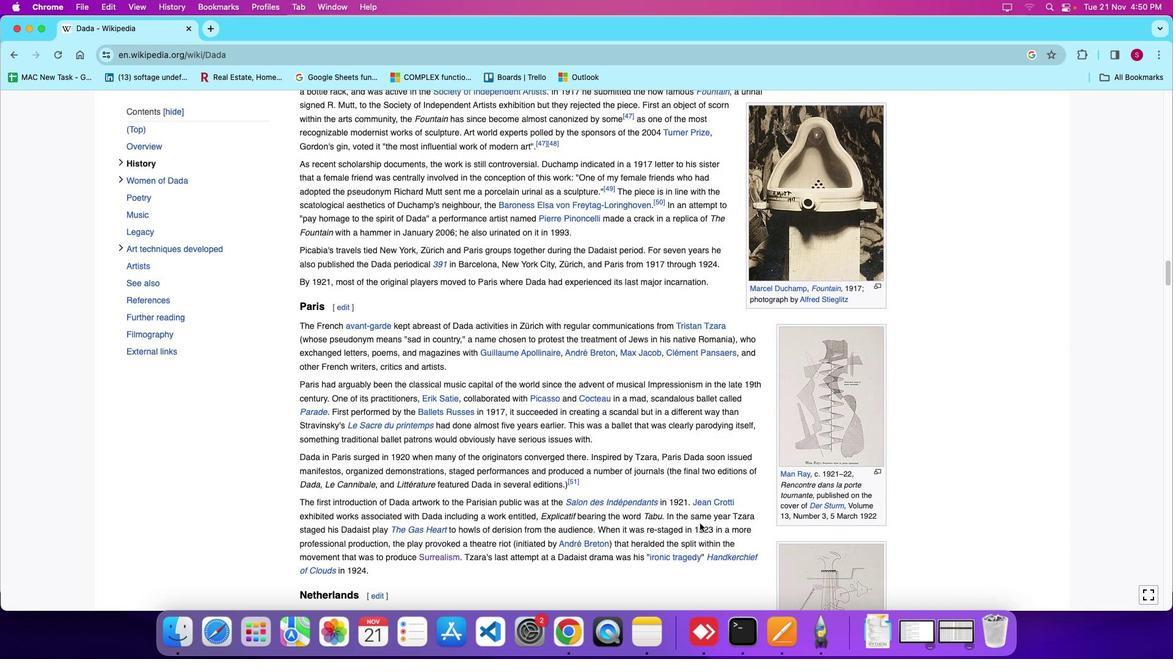 
Action: Mouse scrolled (706, 523) with delta (100, 19)
Screenshot: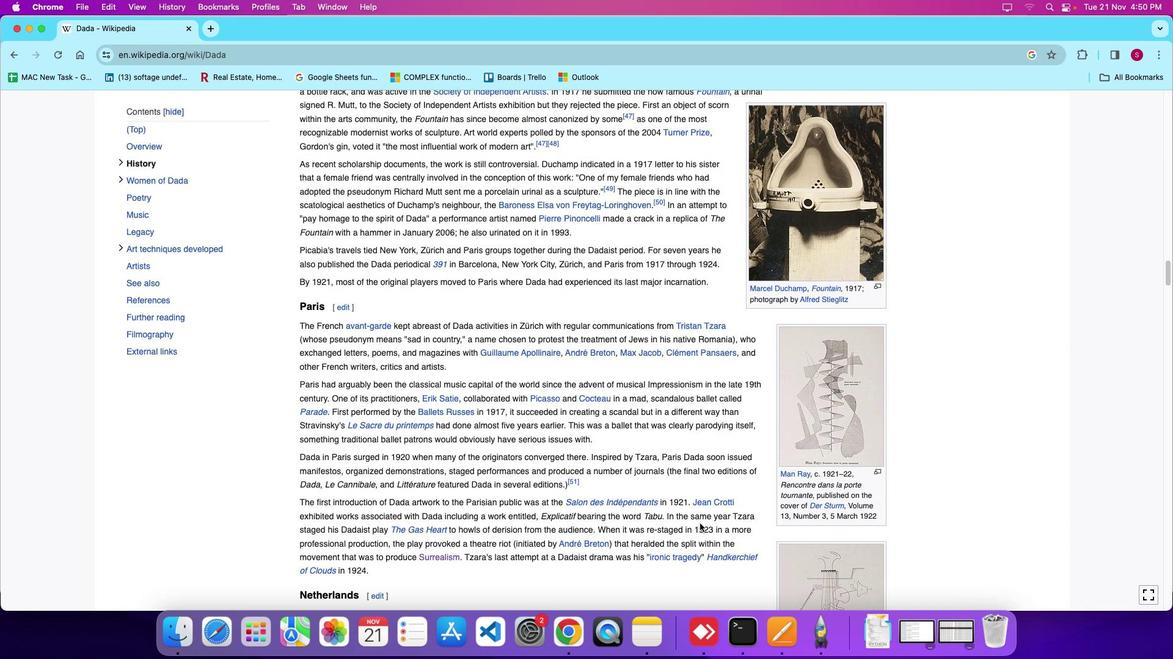 
Action: Mouse scrolled (706, 523) with delta (100, 21)
Screenshot: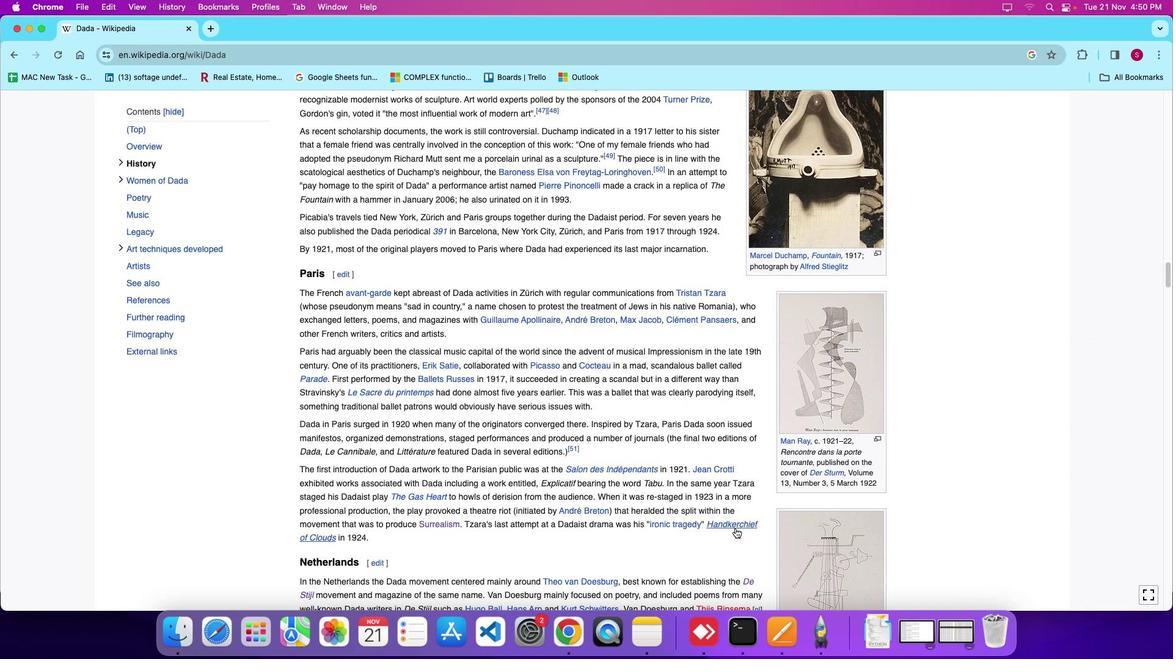 
Action: Mouse scrolled (706, 523) with delta (100, 21)
Screenshot: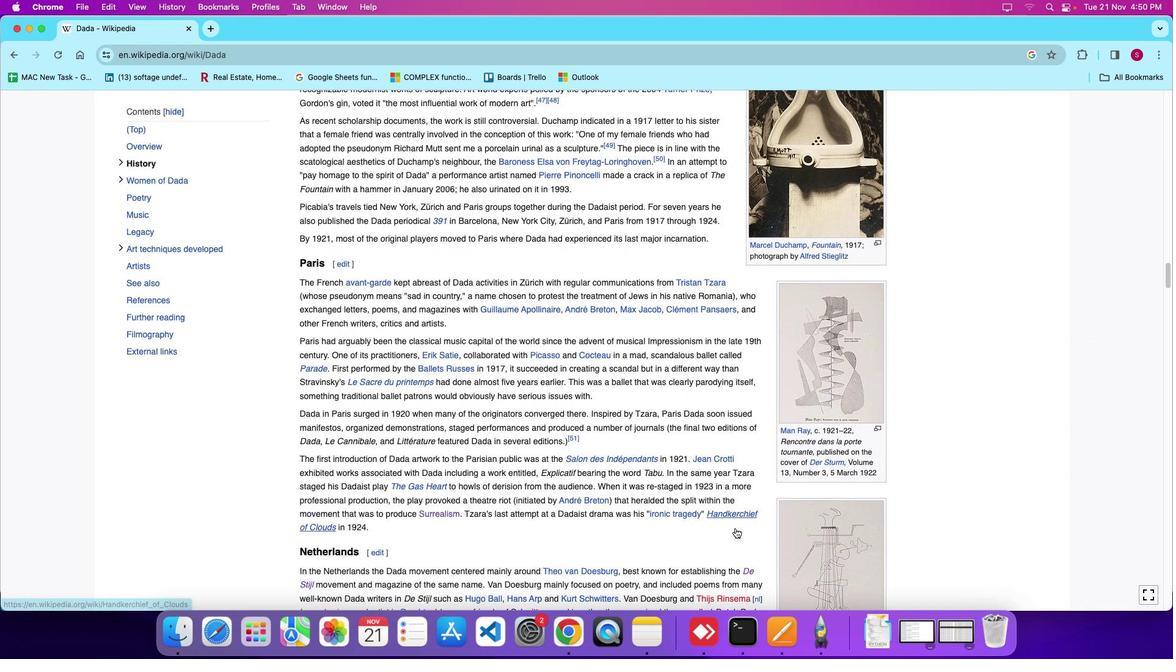 
Action: Mouse moved to (736, 527)
Screenshot: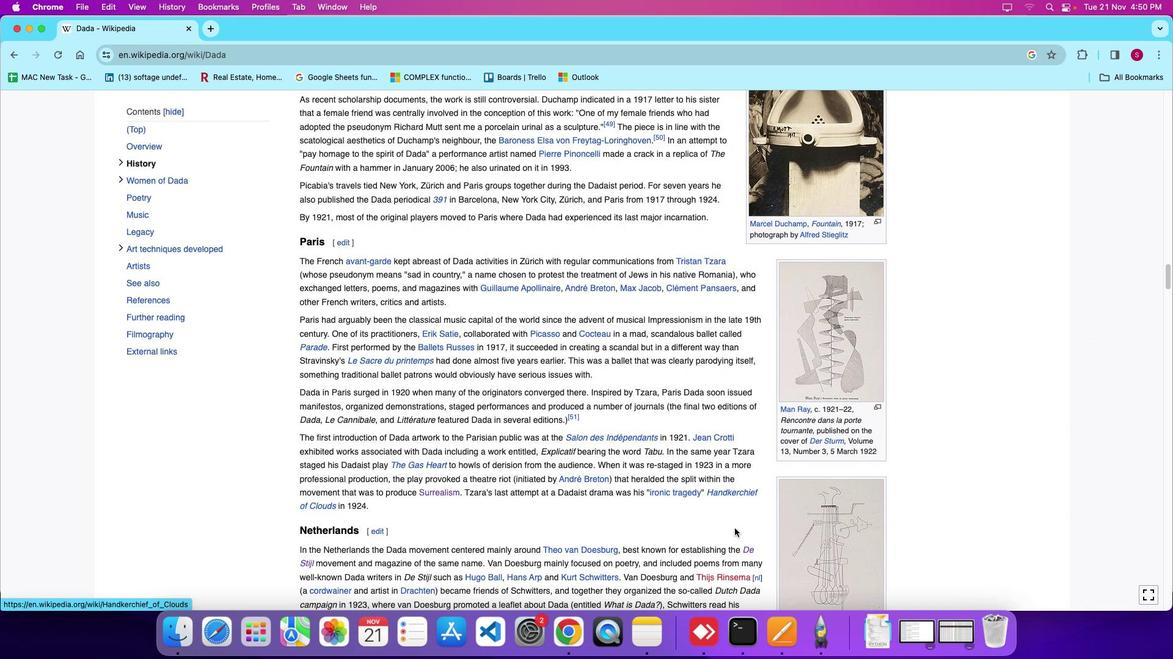 
Action: Mouse scrolled (736, 527) with delta (100, 21)
Screenshot: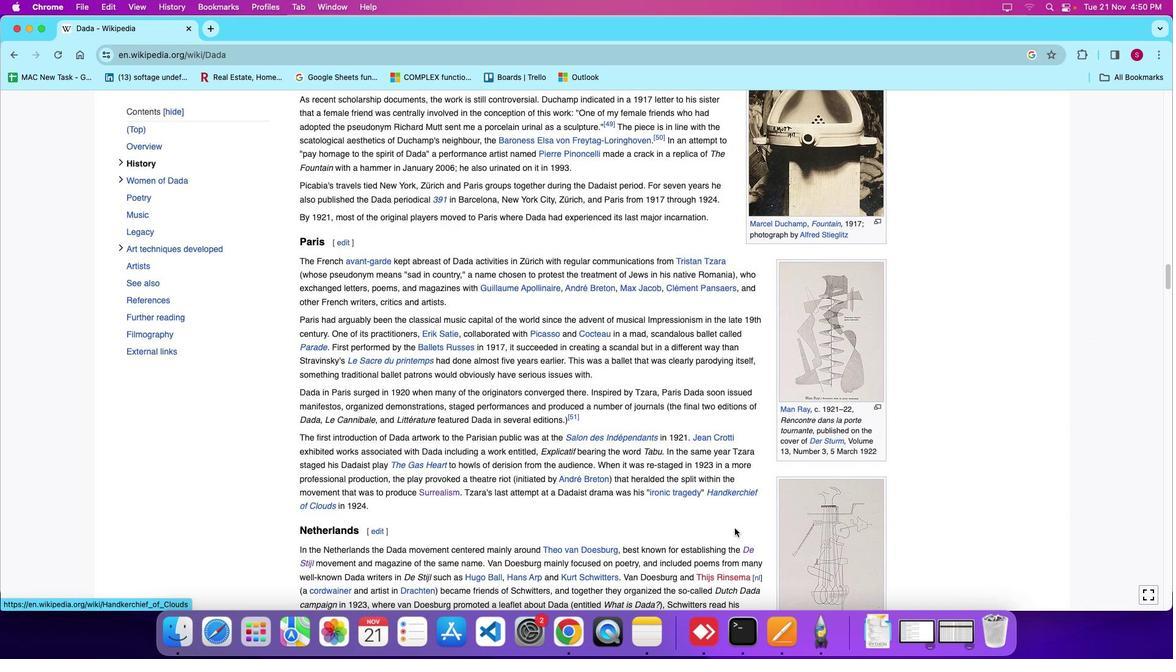 
Action: Mouse scrolled (736, 527) with delta (100, 21)
Screenshot: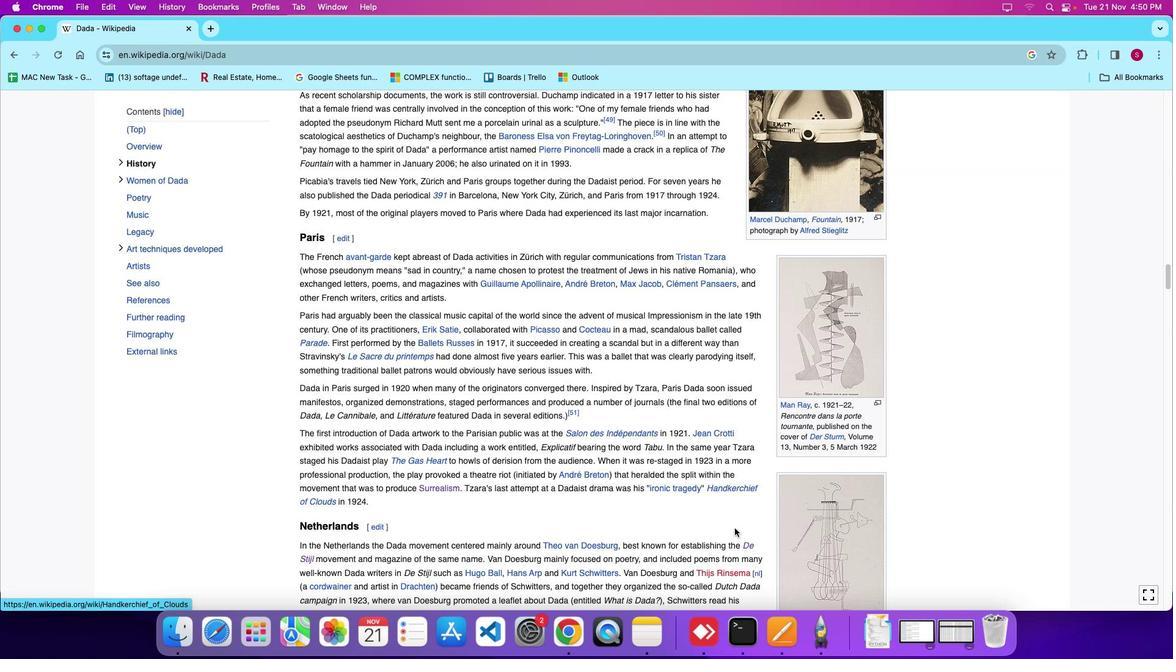 
Action: Mouse moved to (736, 527)
Screenshot: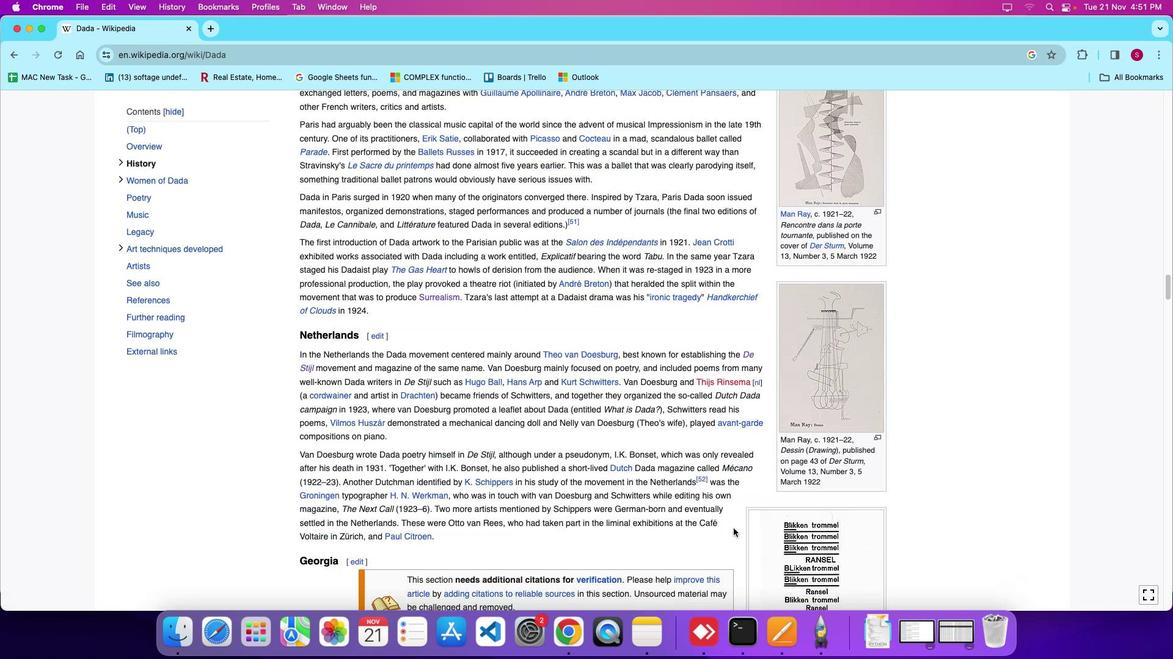 
Action: Mouse scrolled (736, 527) with delta (100, 21)
Screenshot: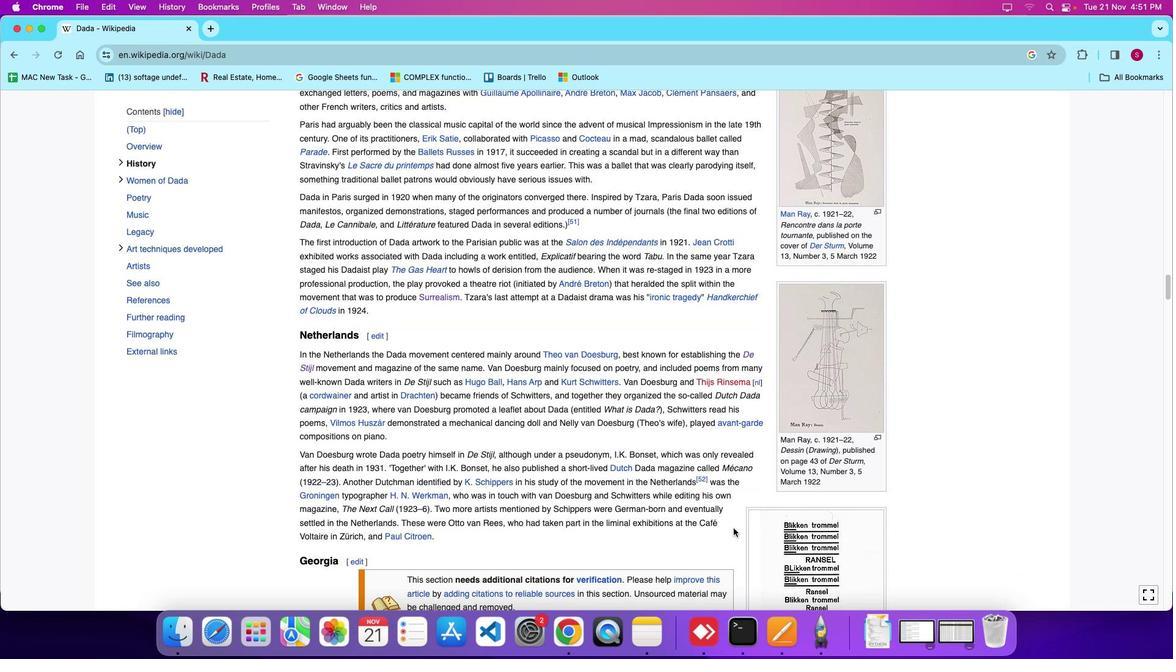 
Action: Mouse scrolled (736, 527) with delta (100, 21)
Screenshot: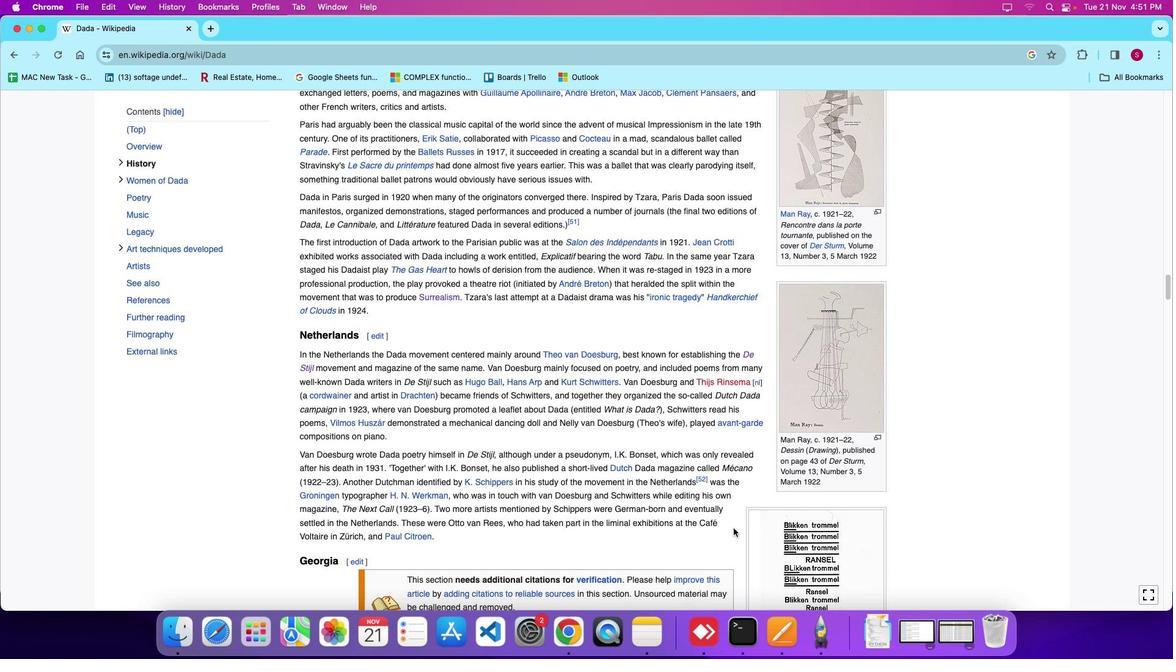 
Action: Mouse scrolled (736, 527) with delta (100, 18)
Screenshot: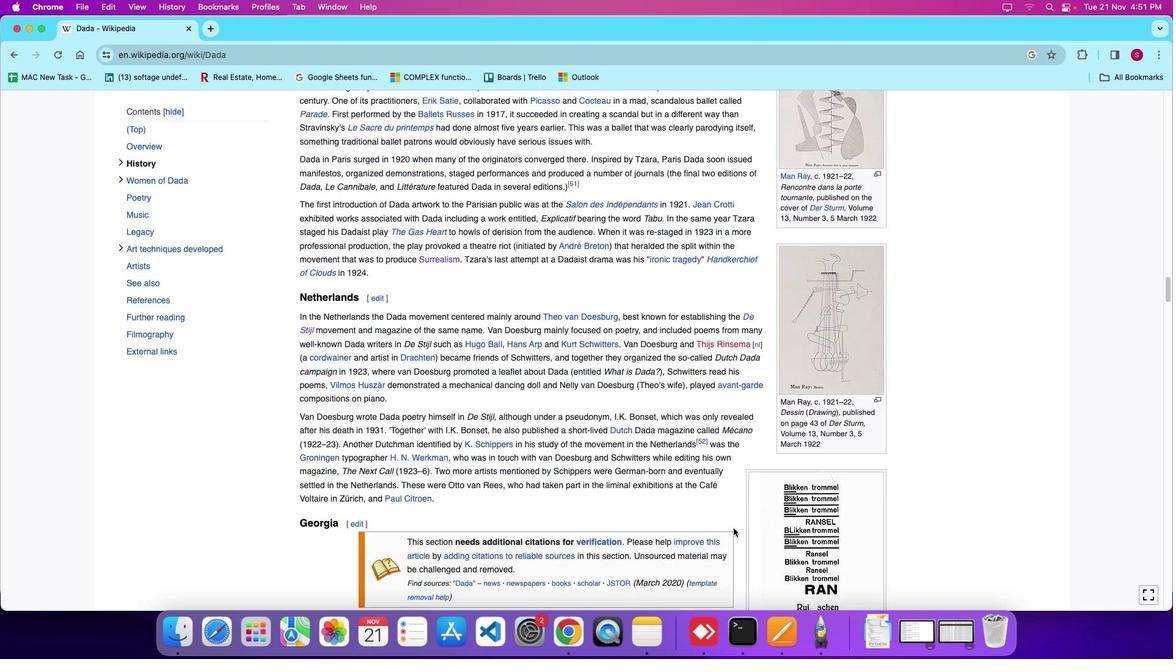 
Action: Mouse moved to (735, 527)
Screenshot: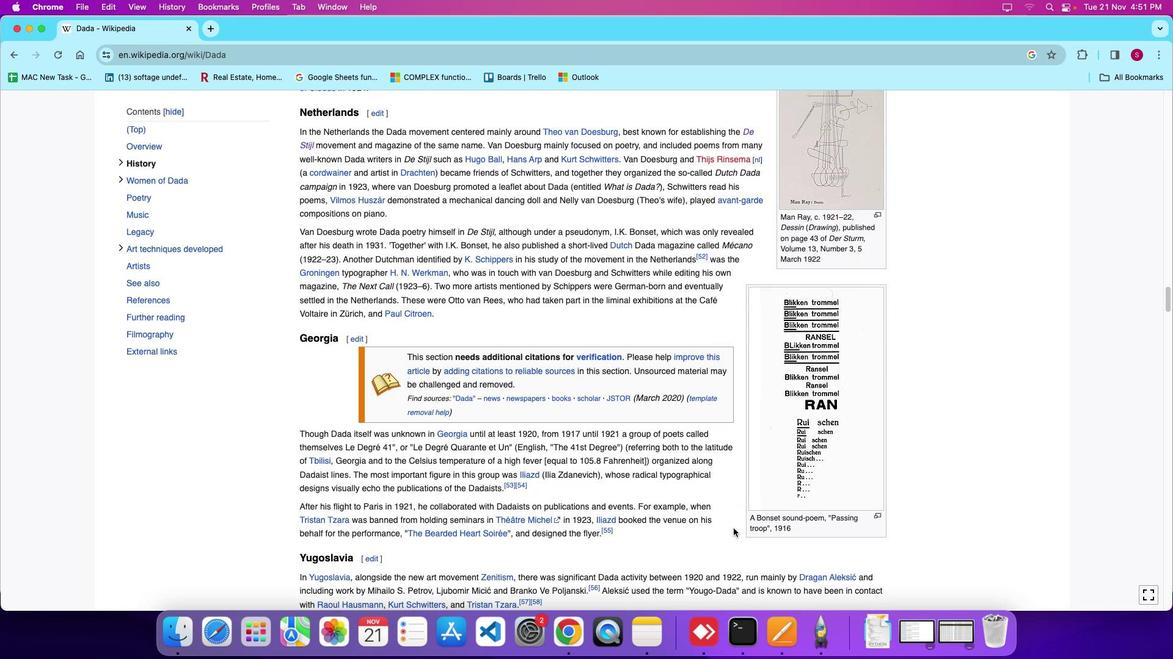 
Action: Mouse scrolled (735, 527) with delta (100, 21)
Screenshot: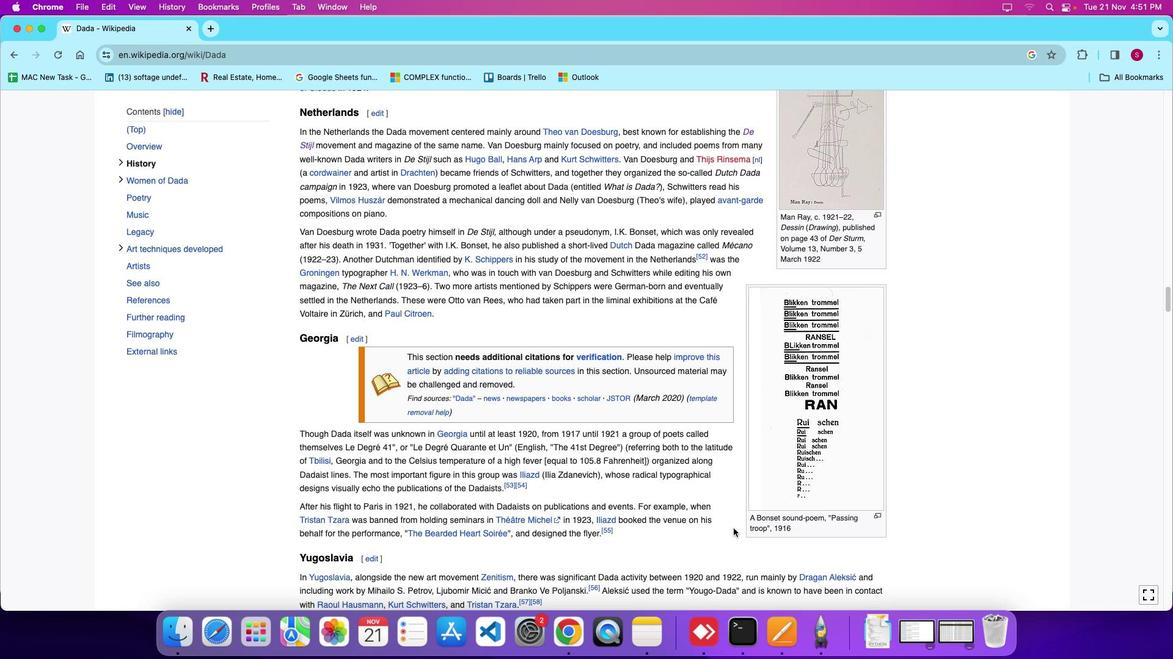 
Action: Mouse scrolled (735, 527) with delta (100, 21)
Screenshot: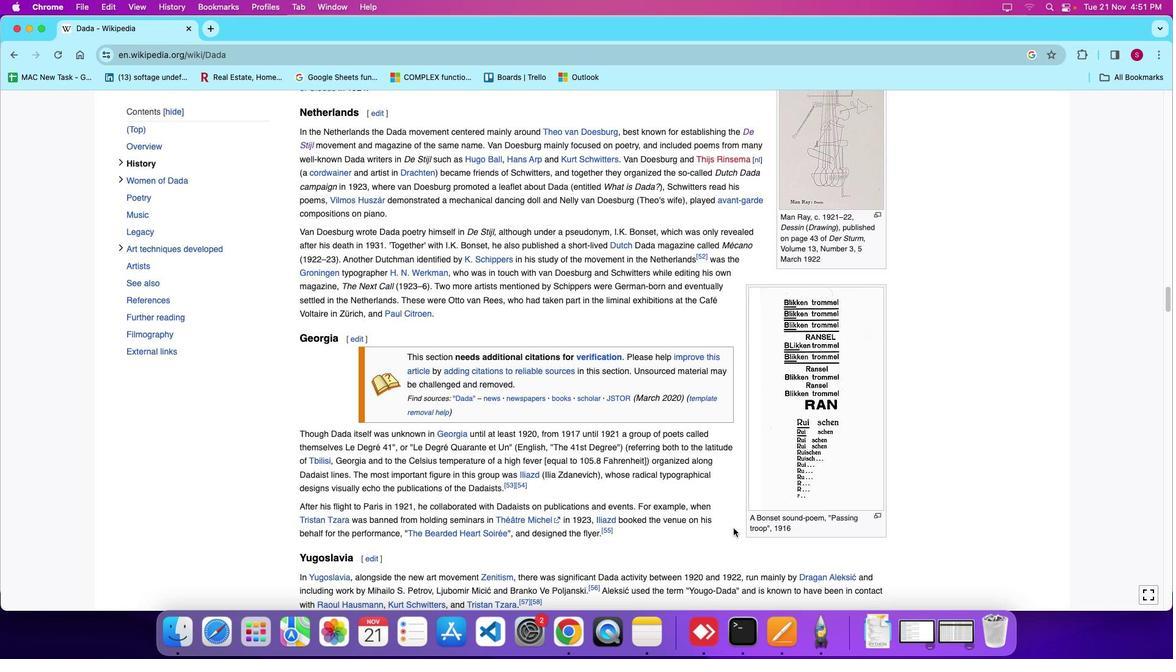 
Action: Mouse scrolled (735, 527) with delta (100, 17)
Screenshot: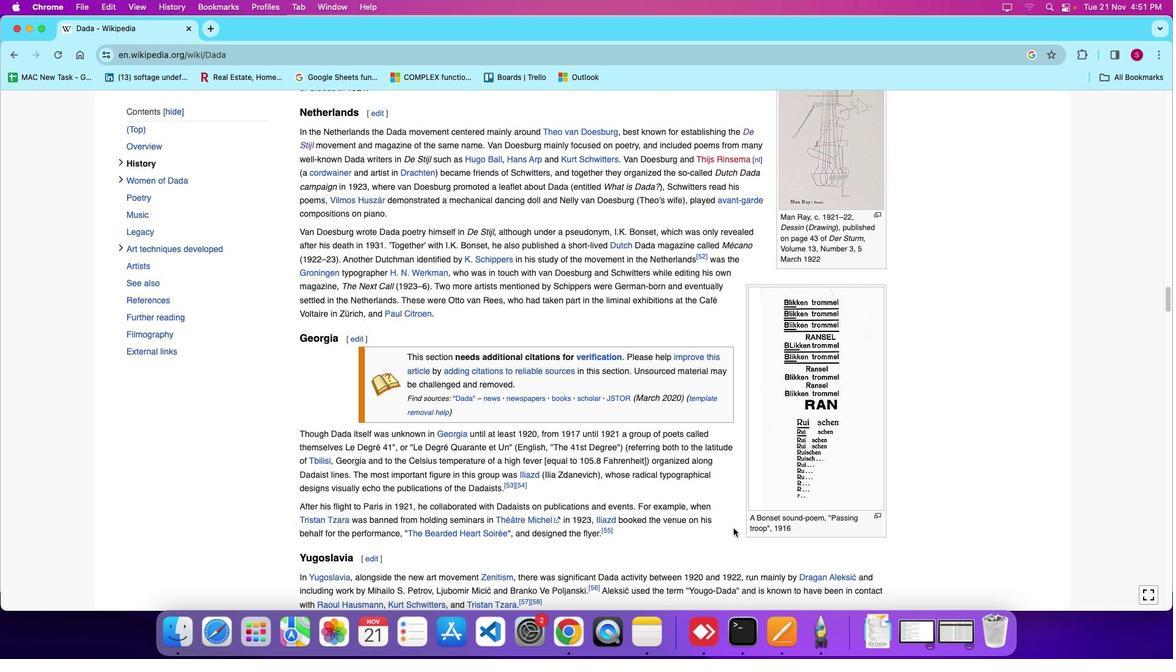 
Action: Mouse scrolled (735, 527) with delta (100, 21)
Screenshot: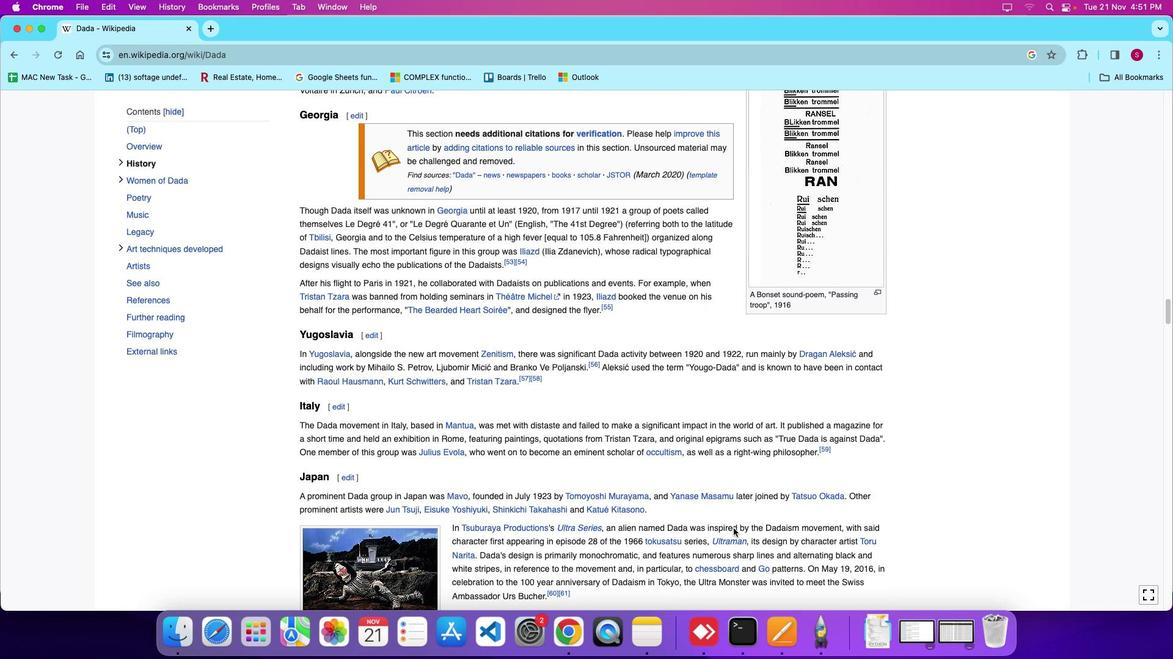 
Action: Mouse scrolled (735, 527) with delta (100, 21)
Screenshot: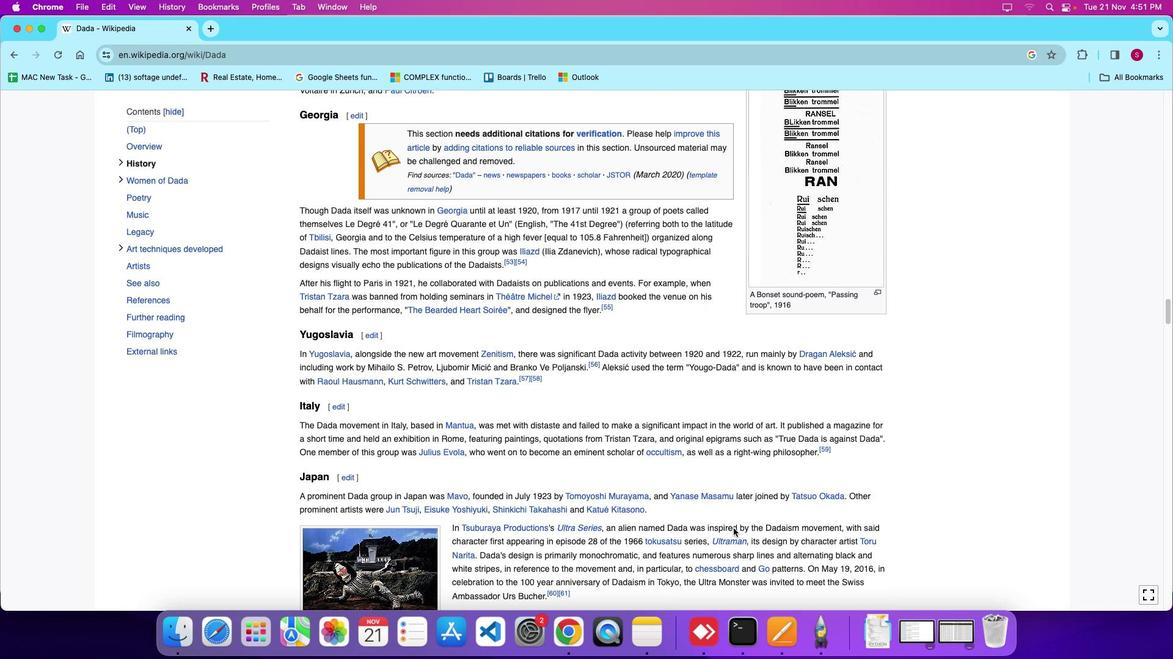 
Action: Mouse scrolled (735, 527) with delta (100, 17)
Screenshot: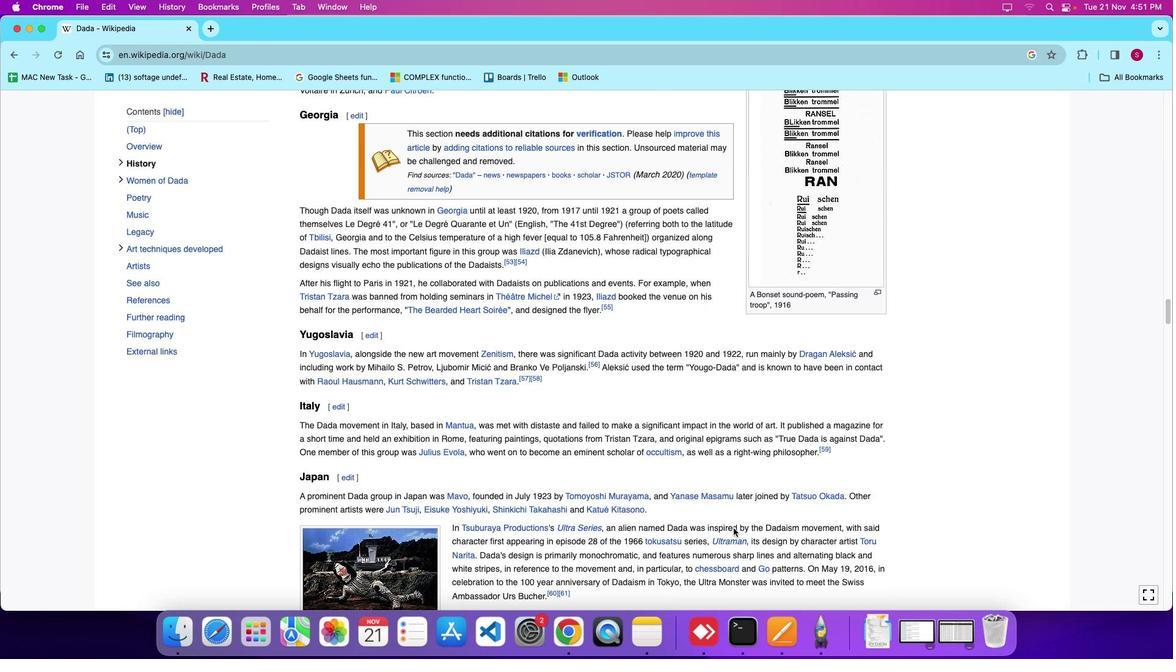 
Action: Mouse scrolled (735, 527) with delta (100, 21)
Screenshot: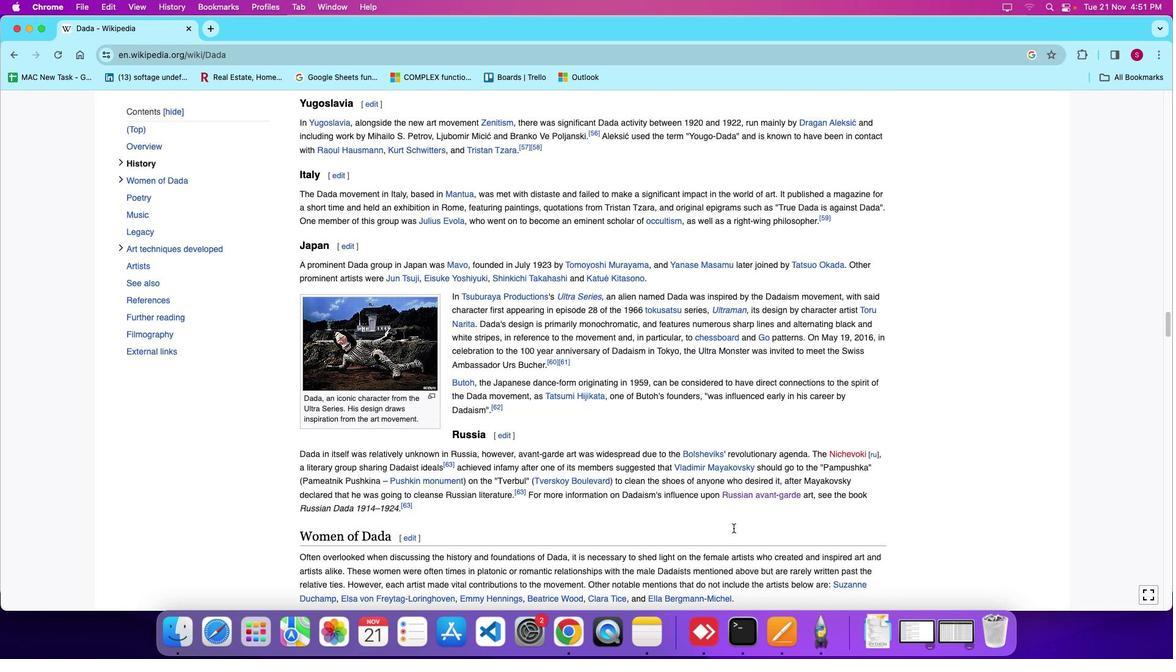 
Action: Mouse scrolled (735, 527) with delta (100, 21)
Screenshot: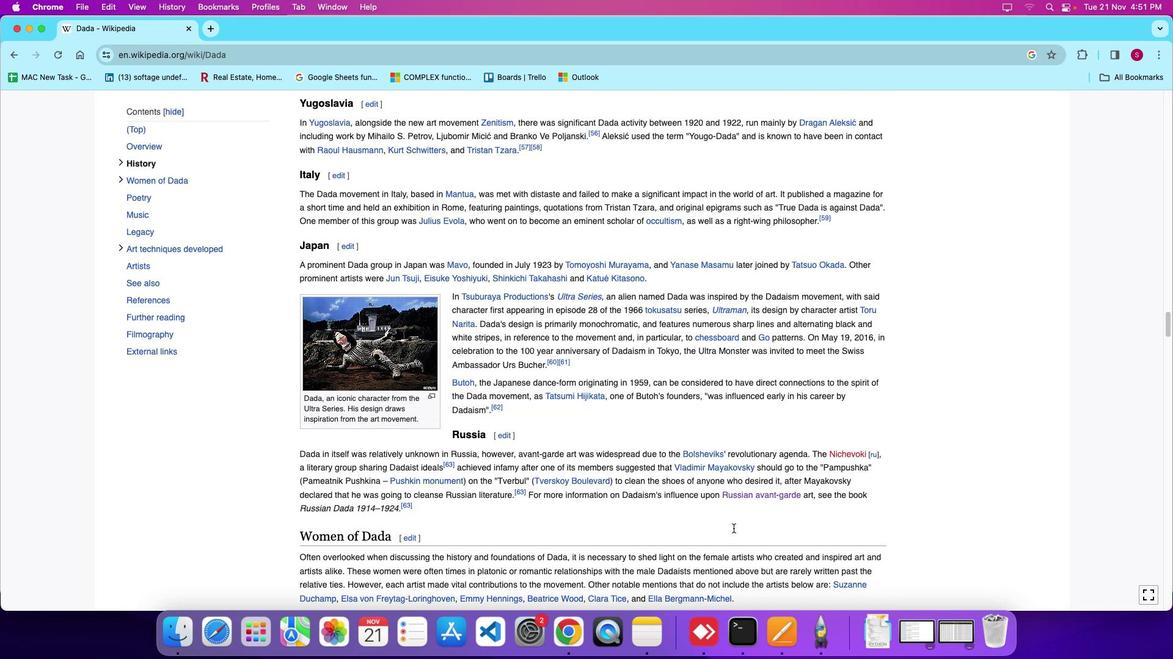 
Action: Mouse scrolled (735, 527) with delta (100, 17)
Screenshot: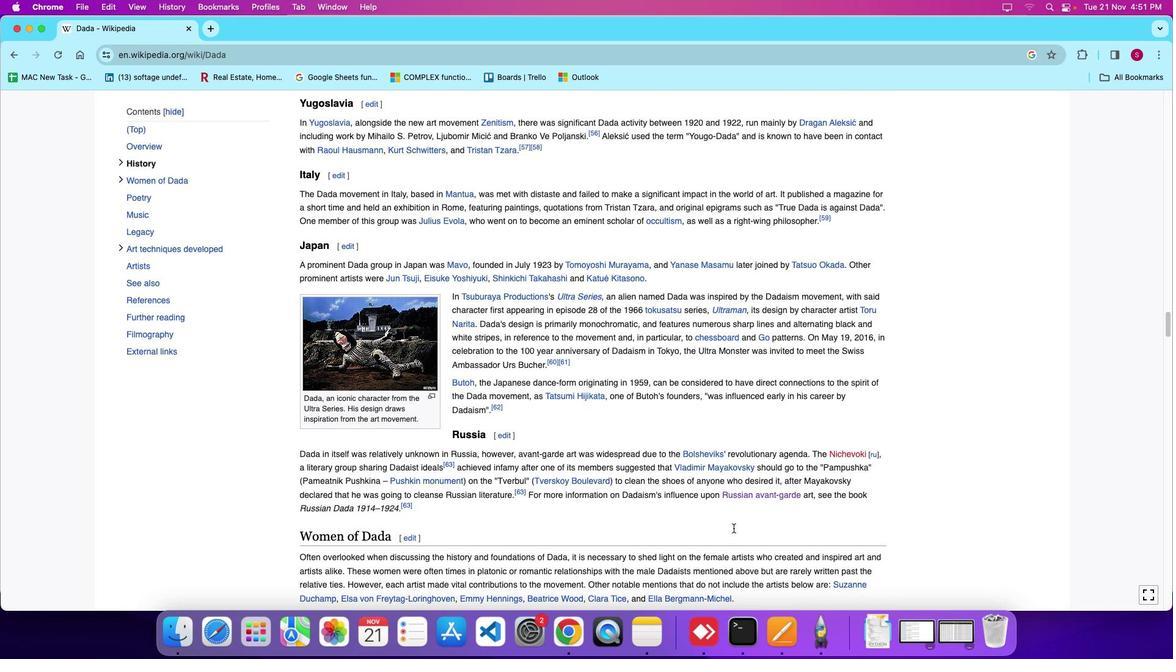 
Action: Mouse moved to (735, 527)
Screenshot: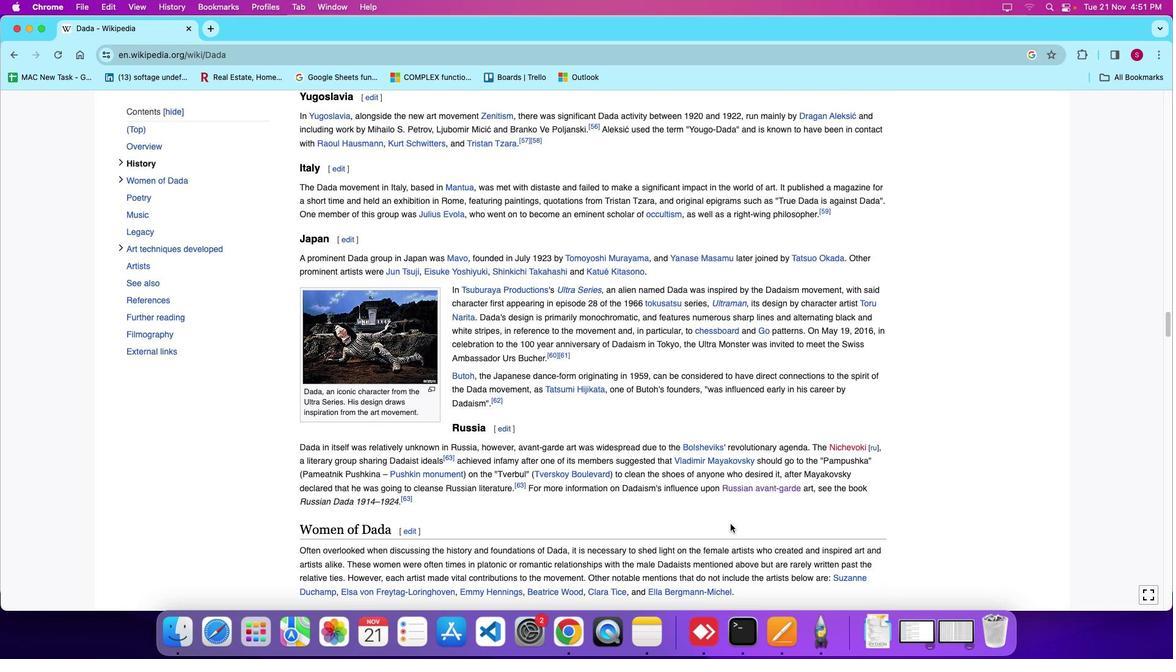 
Action: Mouse scrolled (735, 527) with delta (100, 21)
Screenshot: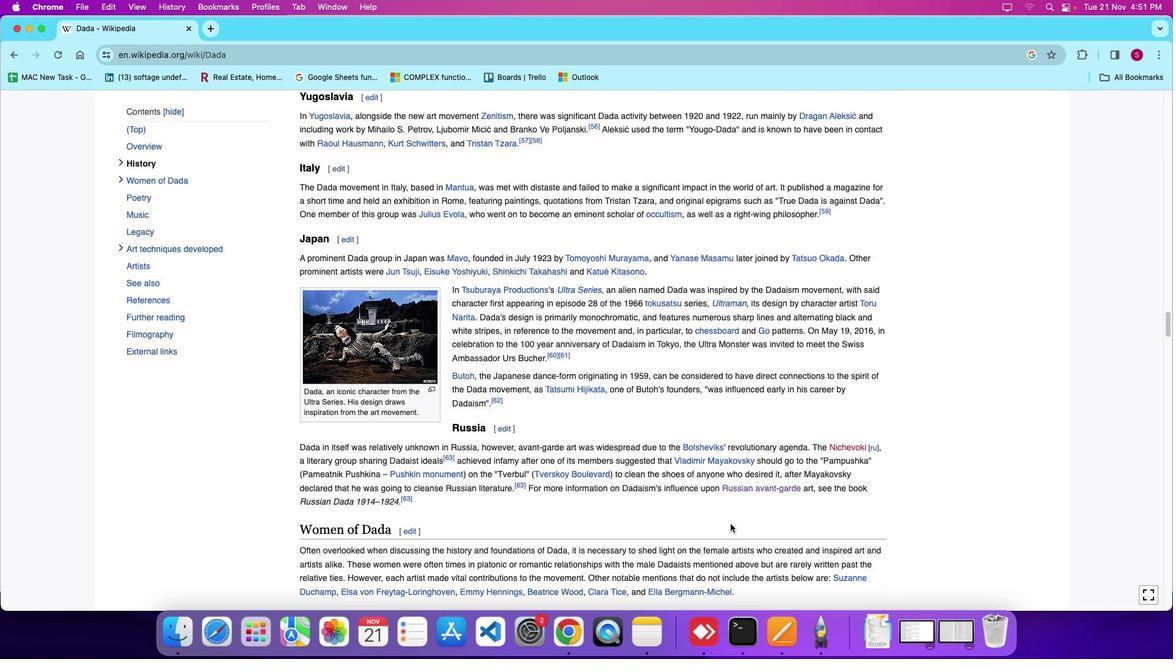
Action: Mouse scrolled (735, 527) with delta (100, 21)
Screenshot: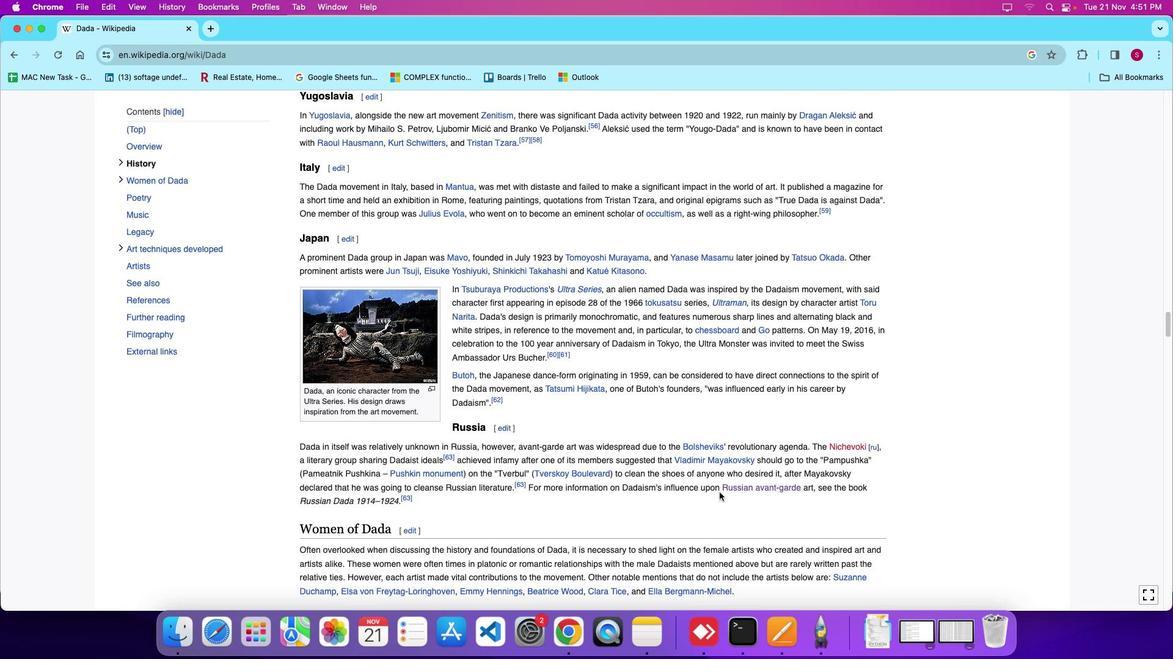 
Action: Mouse scrolled (735, 527) with delta (100, 21)
Screenshot: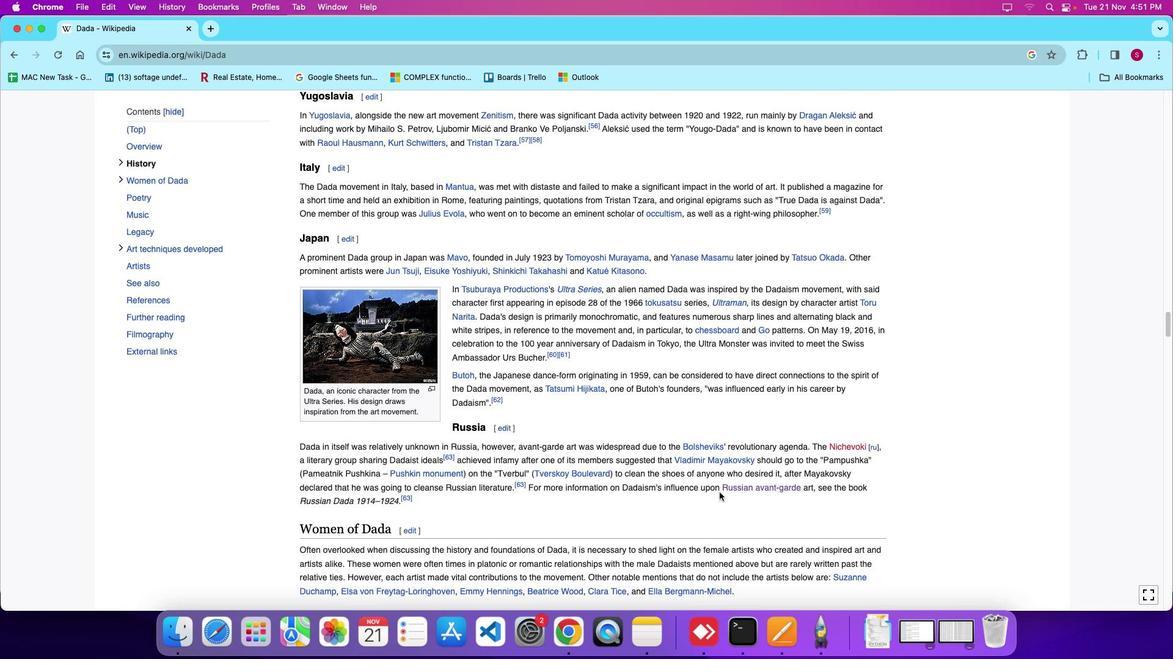 
Action: Mouse moved to (723, 493)
Screenshot: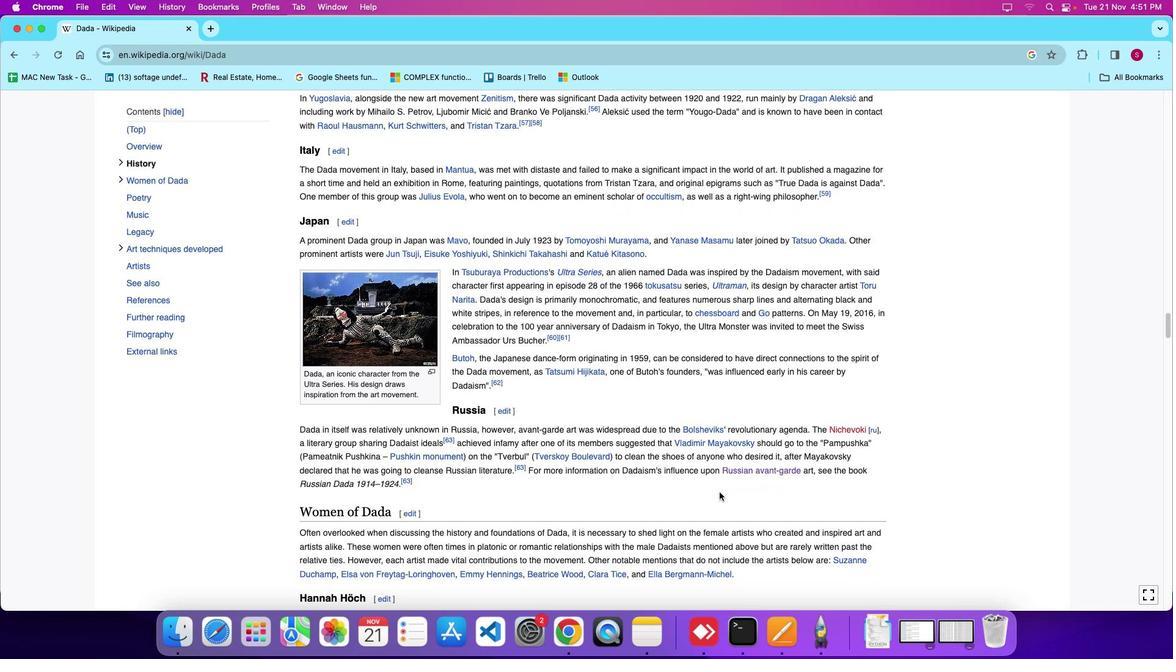 
Action: Mouse scrolled (723, 493) with delta (100, 21)
Screenshot: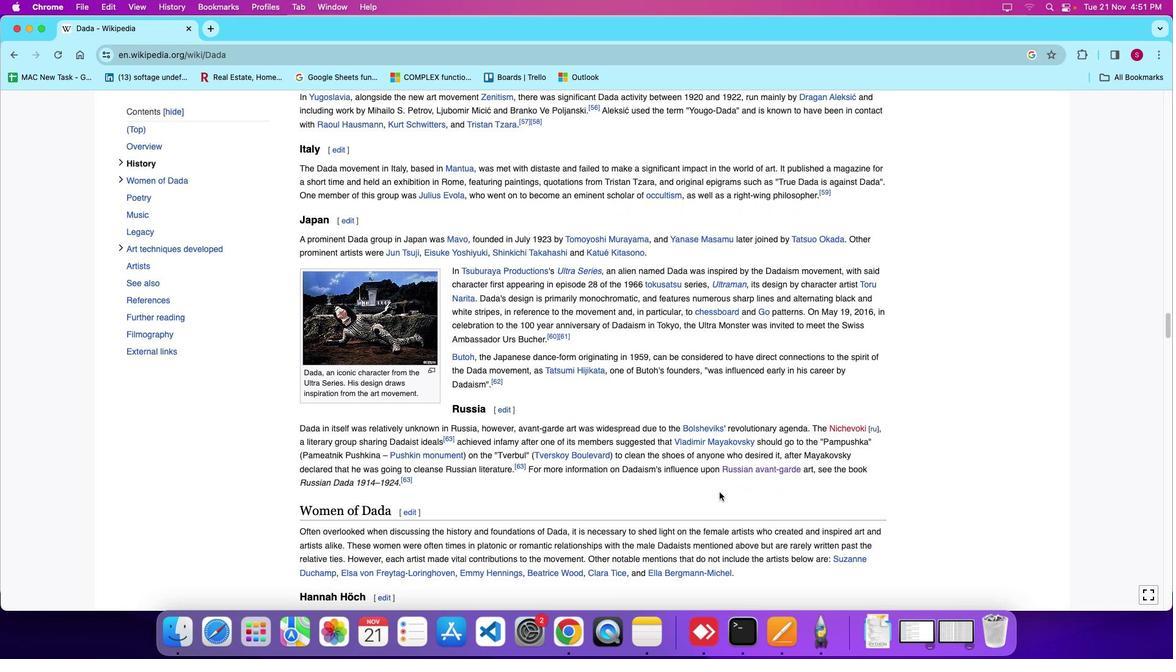 
Action: Mouse scrolled (723, 493) with delta (100, 21)
Screenshot: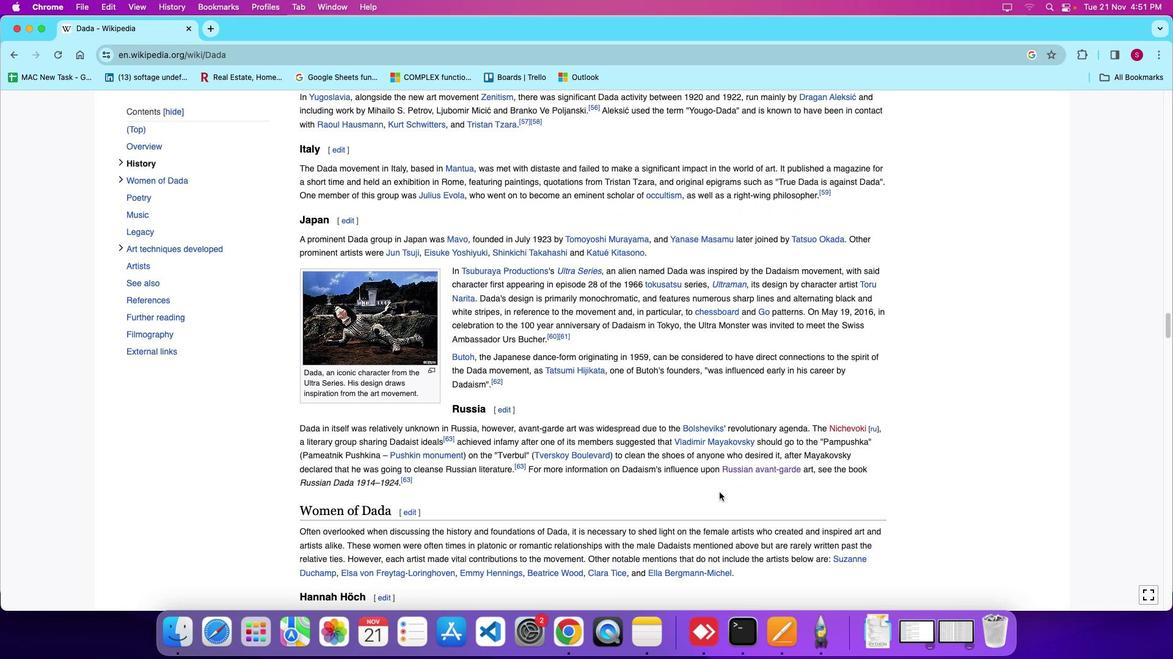 
Action: Mouse scrolled (723, 493) with delta (100, 21)
Screenshot: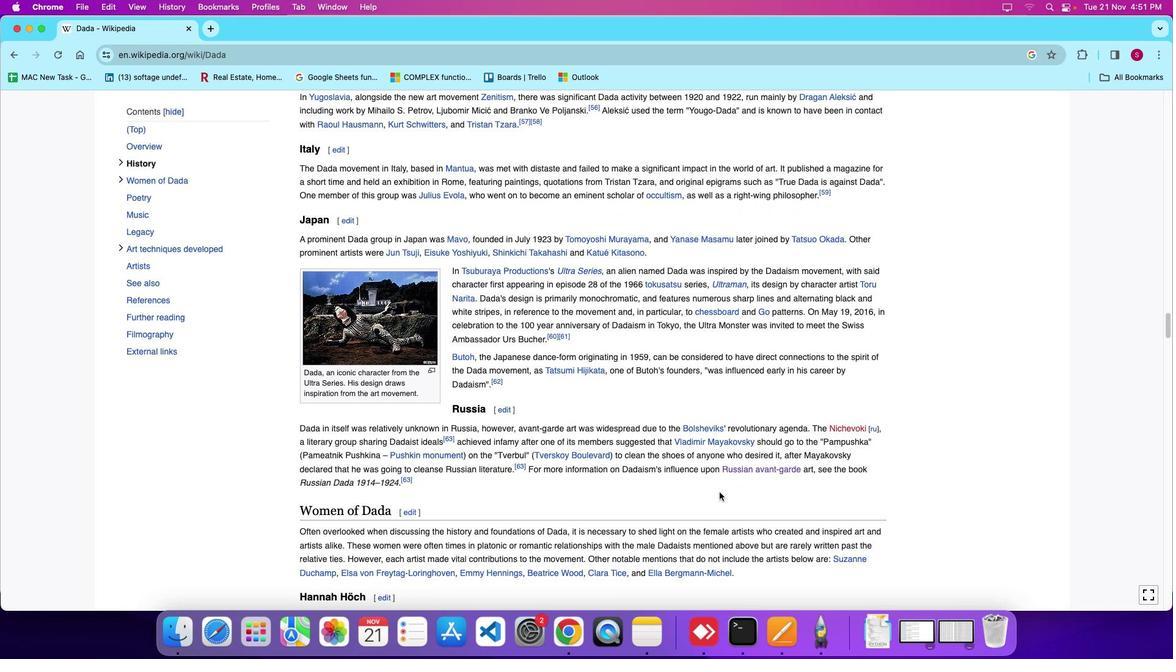
Action: Mouse scrolled (723, 493) with delta (100, 21)
Screenshot: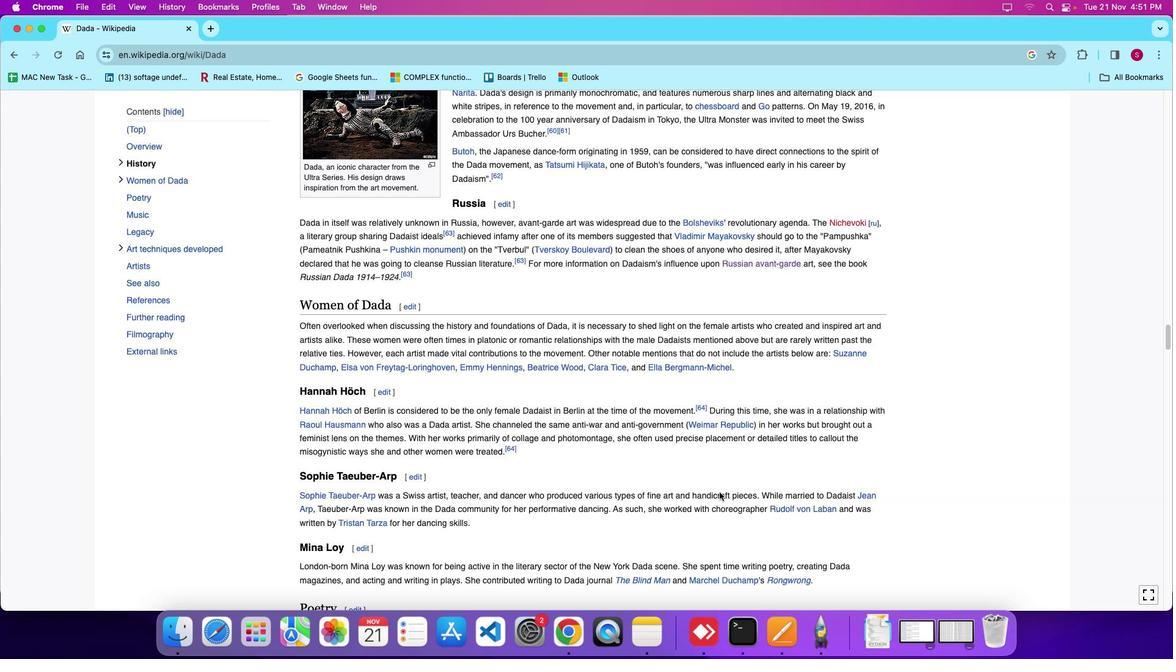 
Action: Mouse scrolled (723, 493) with delta (100, 21)
Screenshot: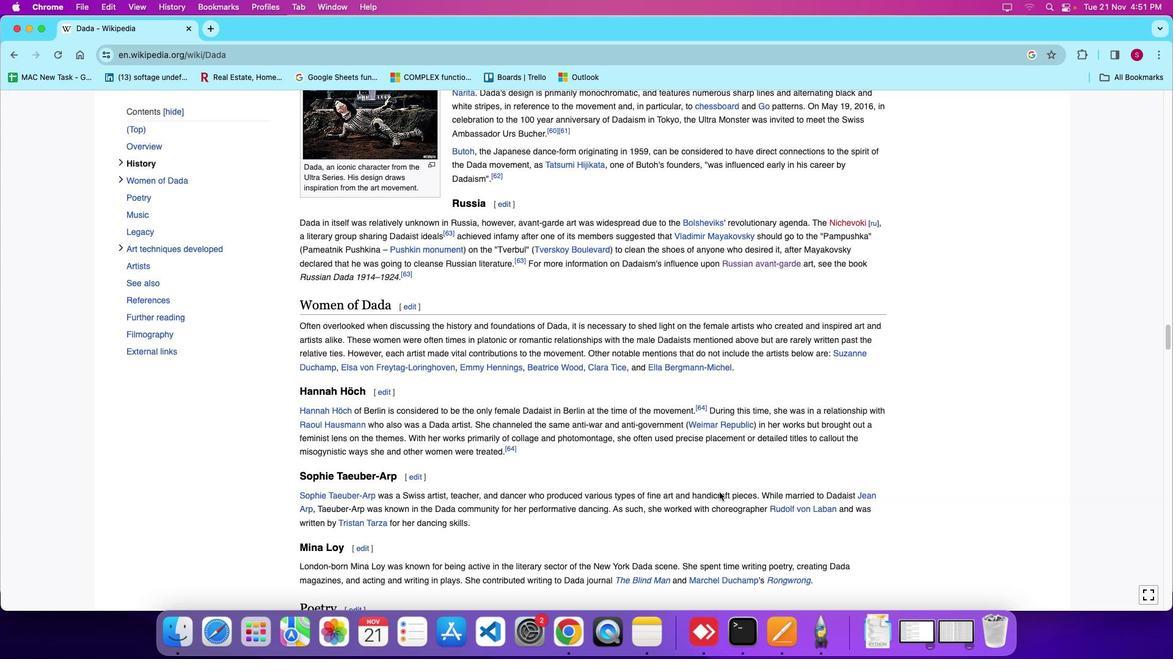 
Action: Mouse scrolled (723, 493) with delta (100, 18)
Screenshot: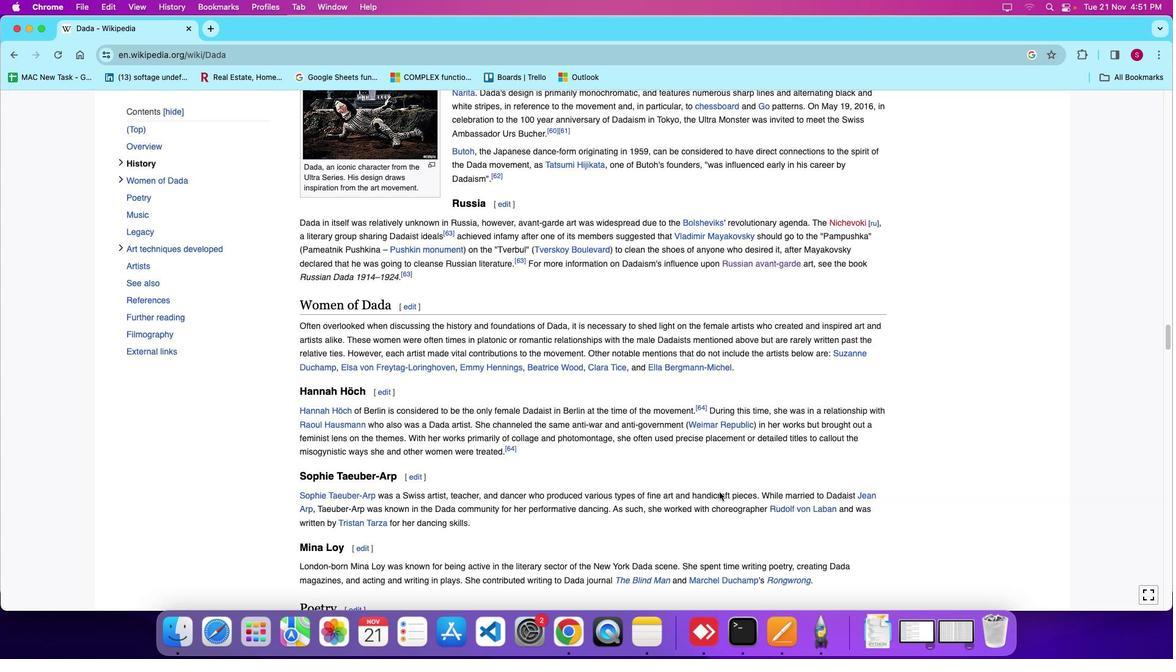 
Action: Mouse scrolled (723, 493) with delta (100, 21)
Screenshot: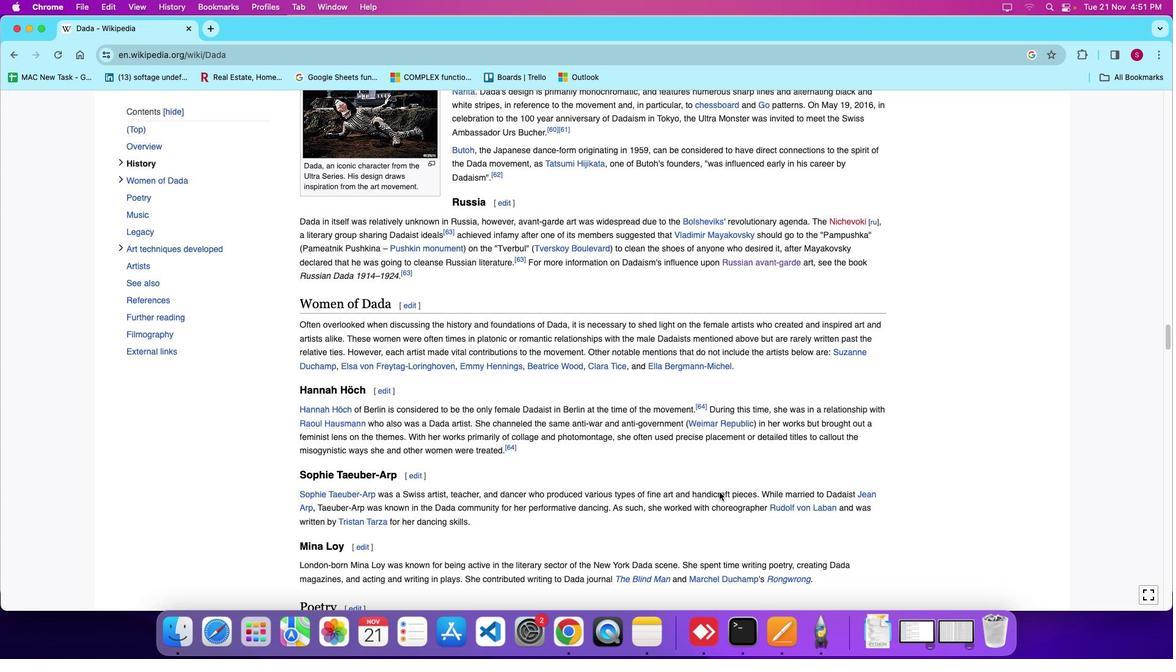 
Action: Mouse scrolled (723, 493) with delta (100, 21)
Screenshot: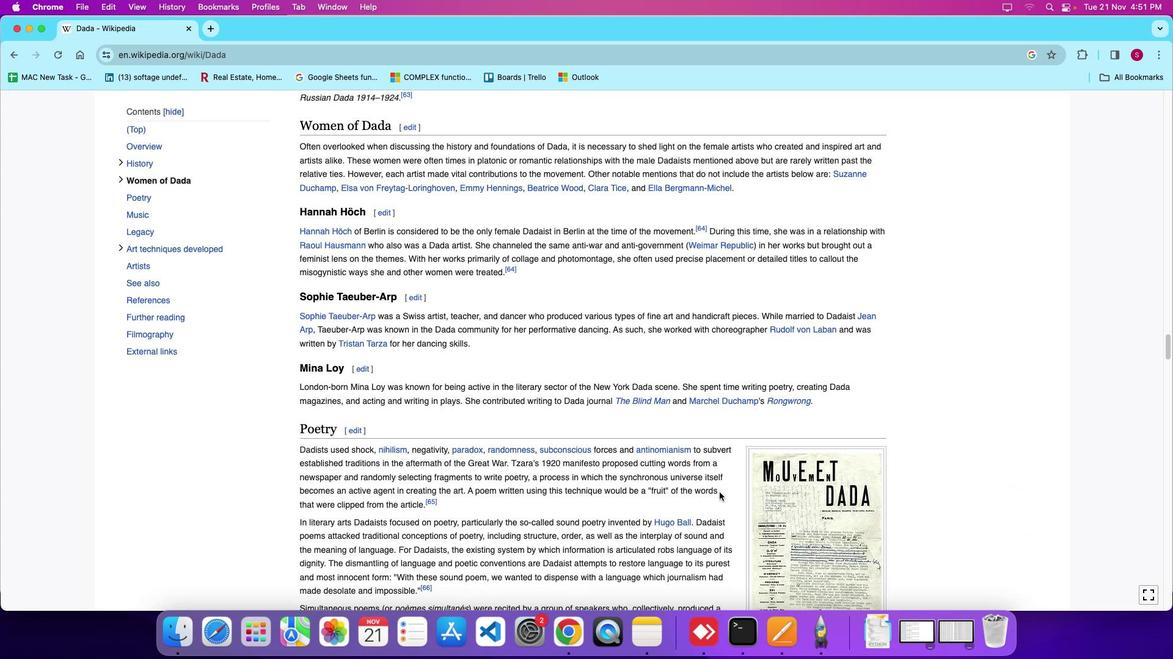 
Action: Mouse scrolled (723, 493) with delta (100, 21)
Screenshot: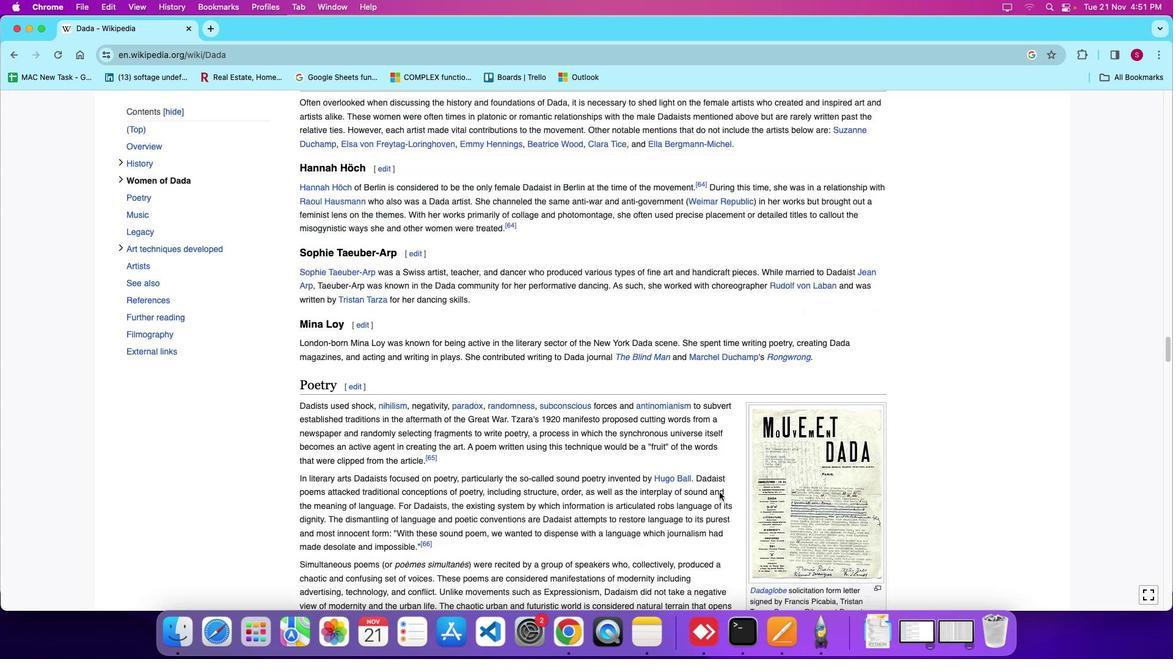 
Action: Mouse scrolled (723, 493) with delta (100, 18)
Screenshot: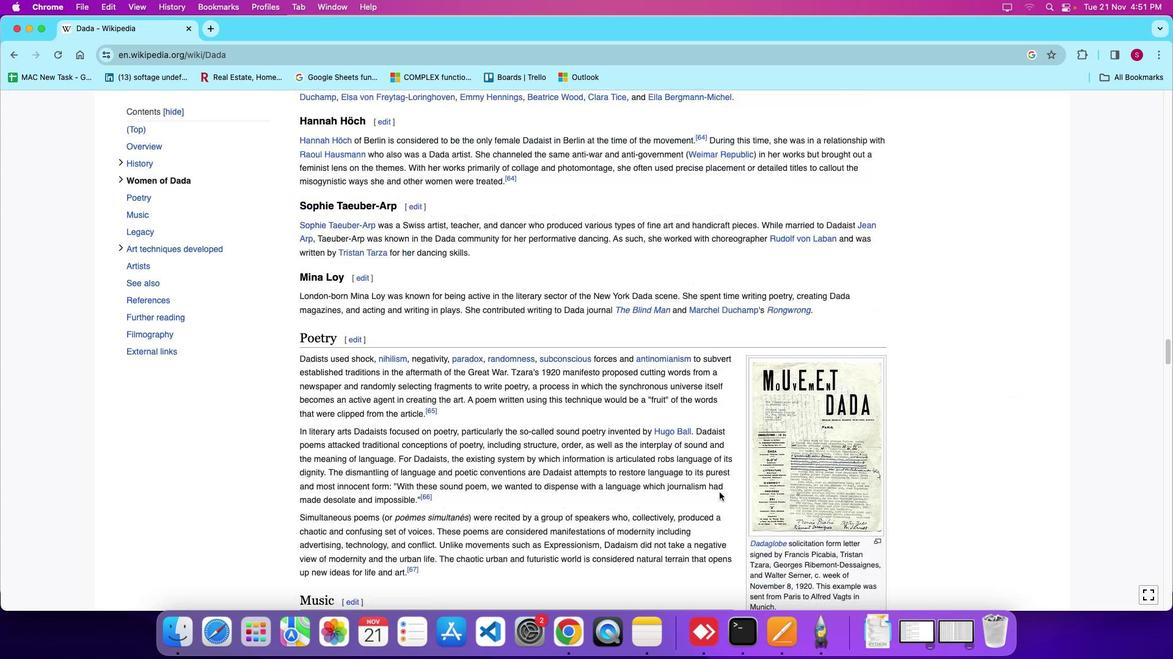 
Action: Mouse scrolled (723, 493) with delta (100, 21)
Screenshot: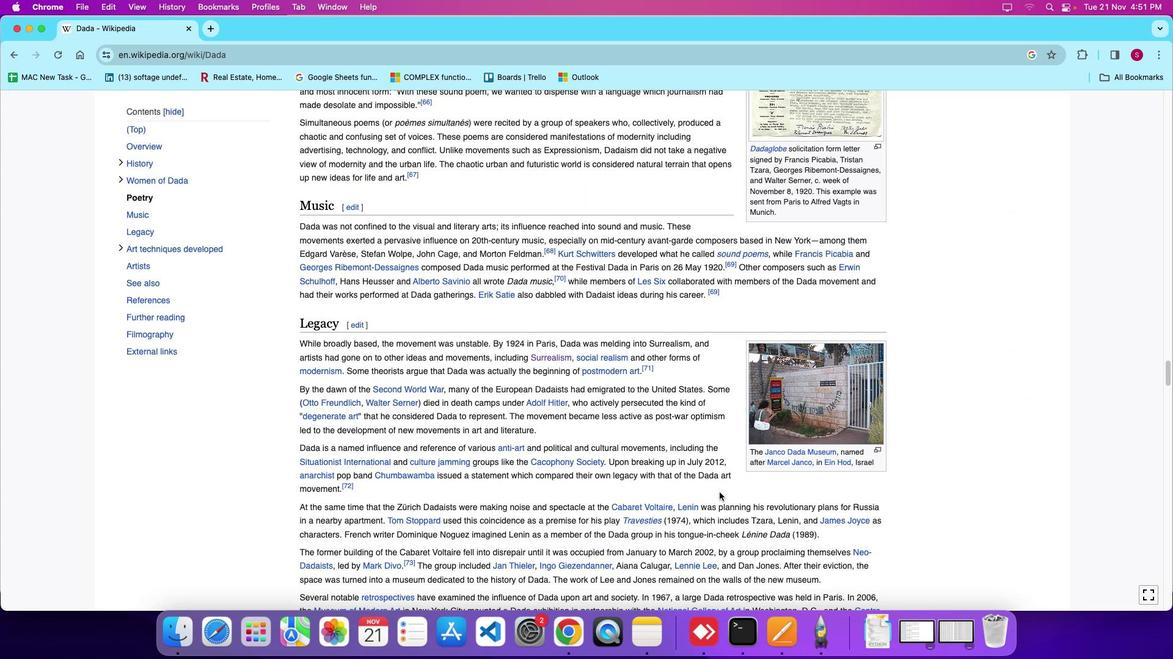 
Action: Mouse scrolled (723, 493) with delta (100, 21)
Screenshot: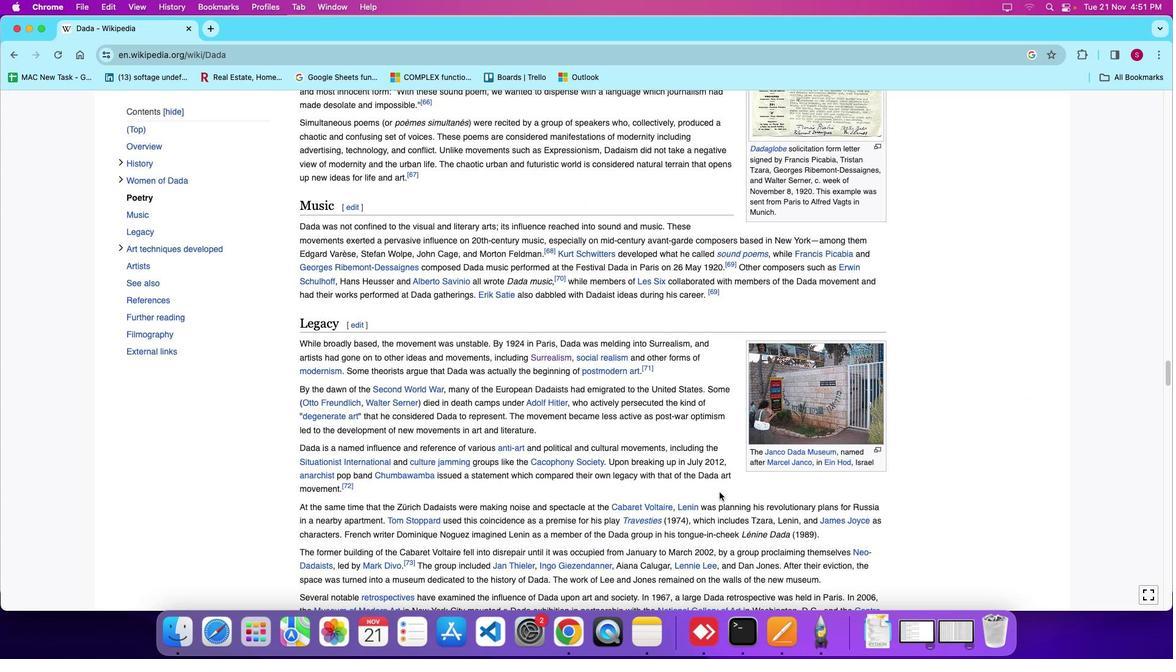 
Action: Mouse scrolled (723, 493) with delta (100, 17)
Screenshot: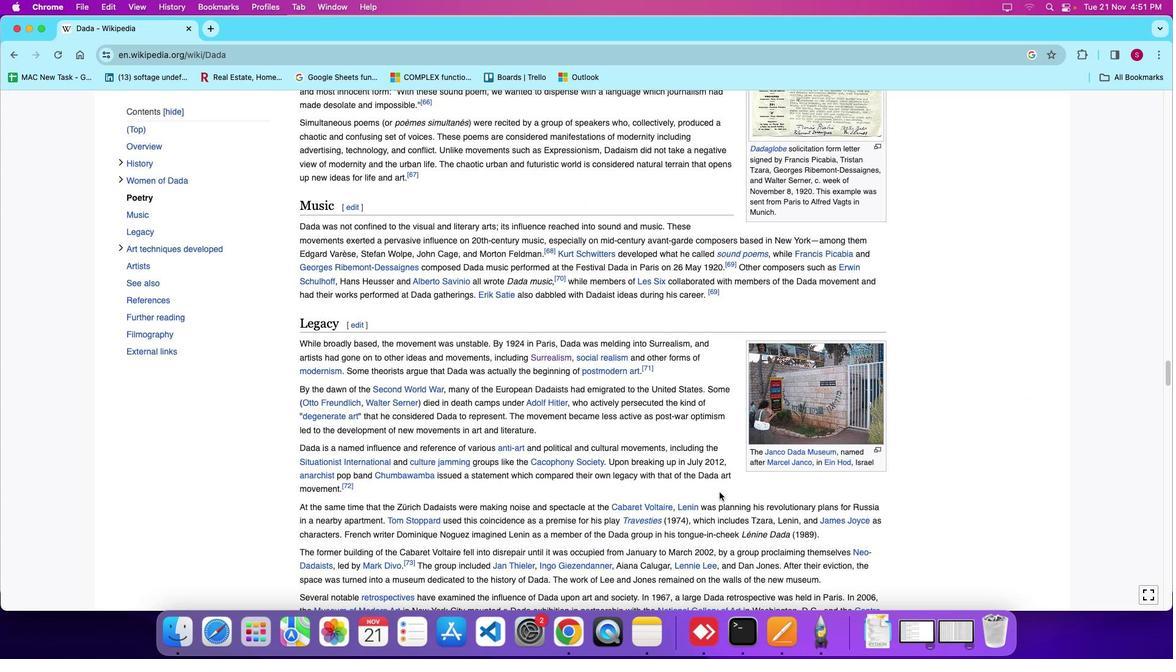 
Action: Mouse scrolled (723, 493) with delta (100, 16)
Screenshot: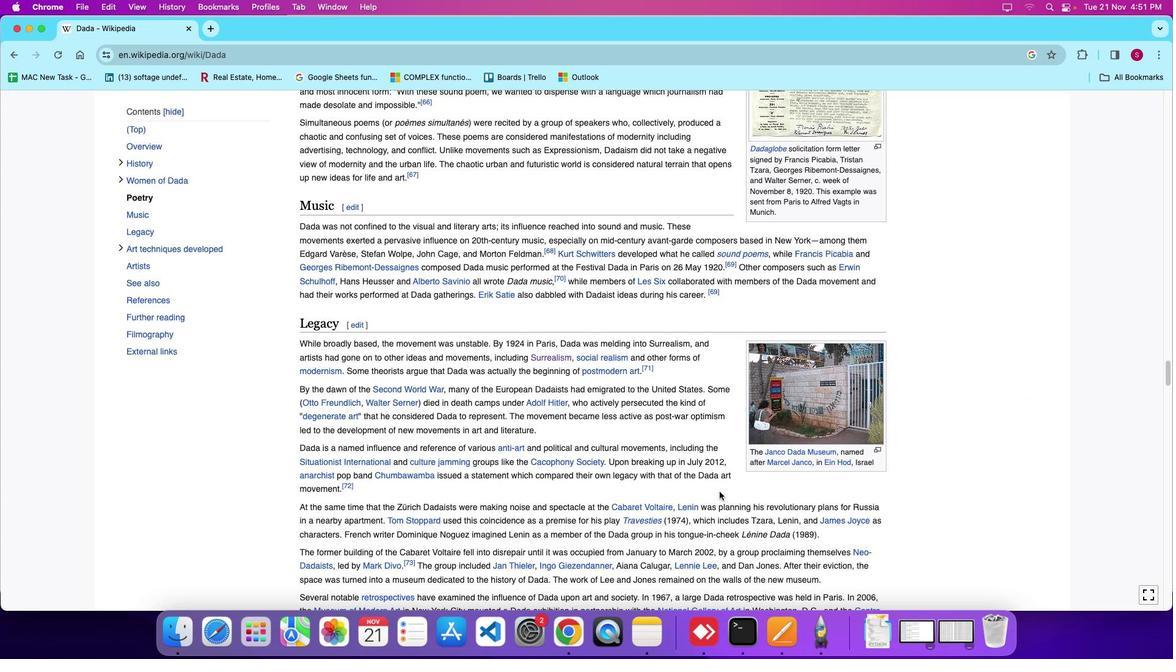 
Action: Mouse moved to (723, 493)
Screenshot: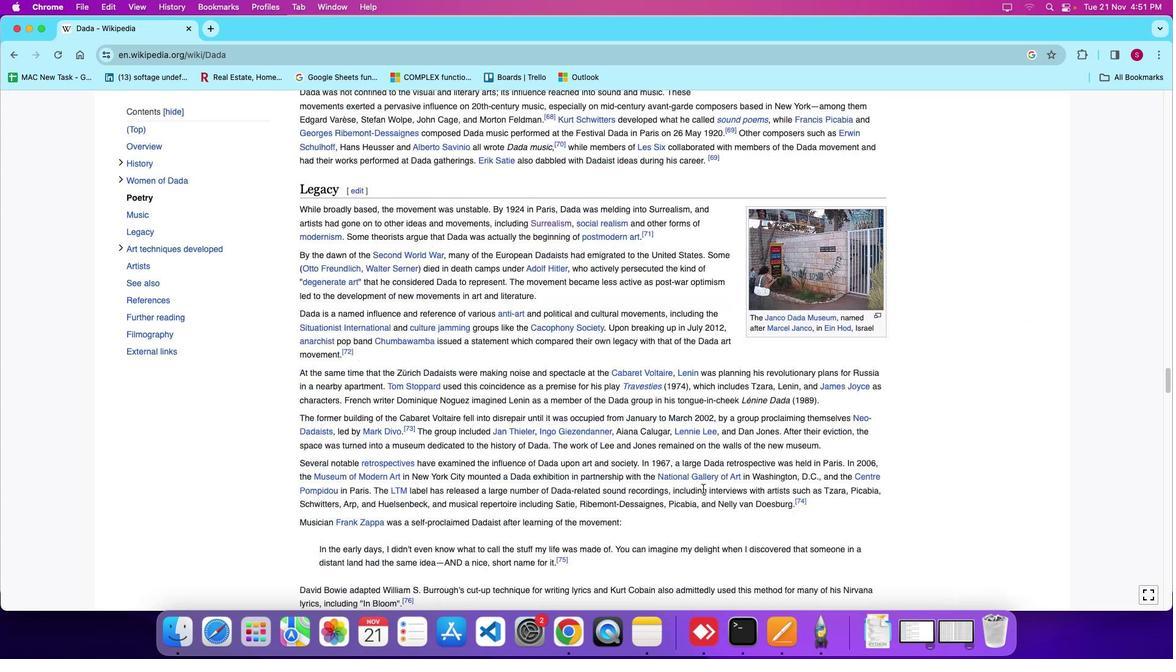 
Action: Mouse scrolled (723, 493) with delta (100, 21)
Screenshot: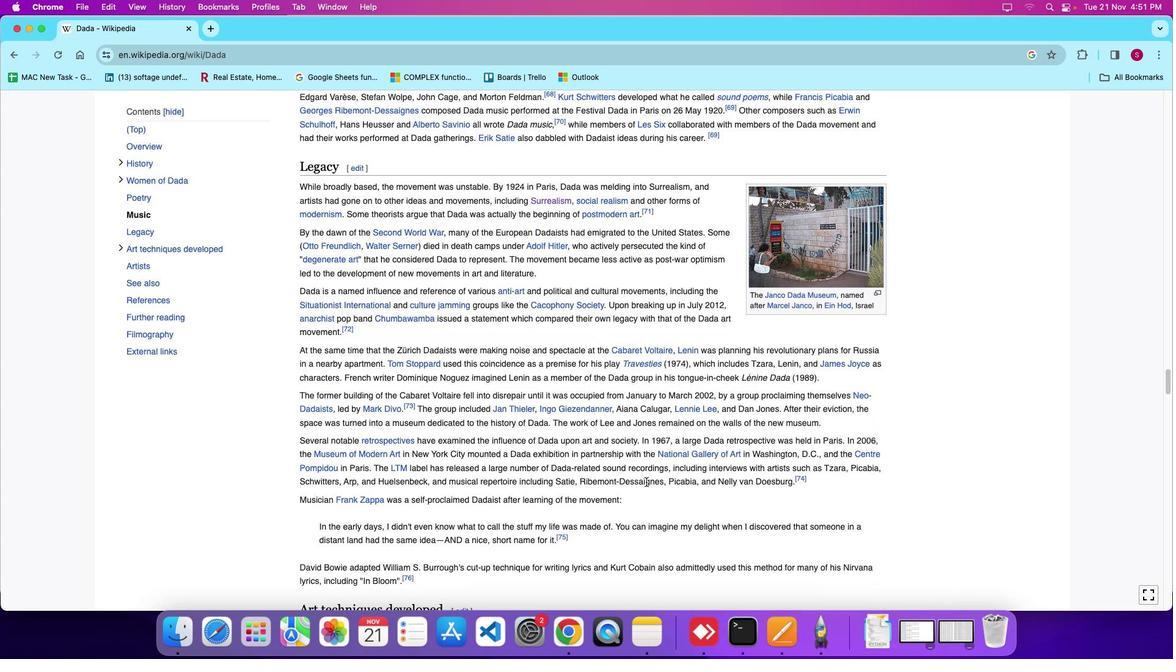
Action: Mouse scrolled (723, 493) with delta (100, 21)
Screenshot: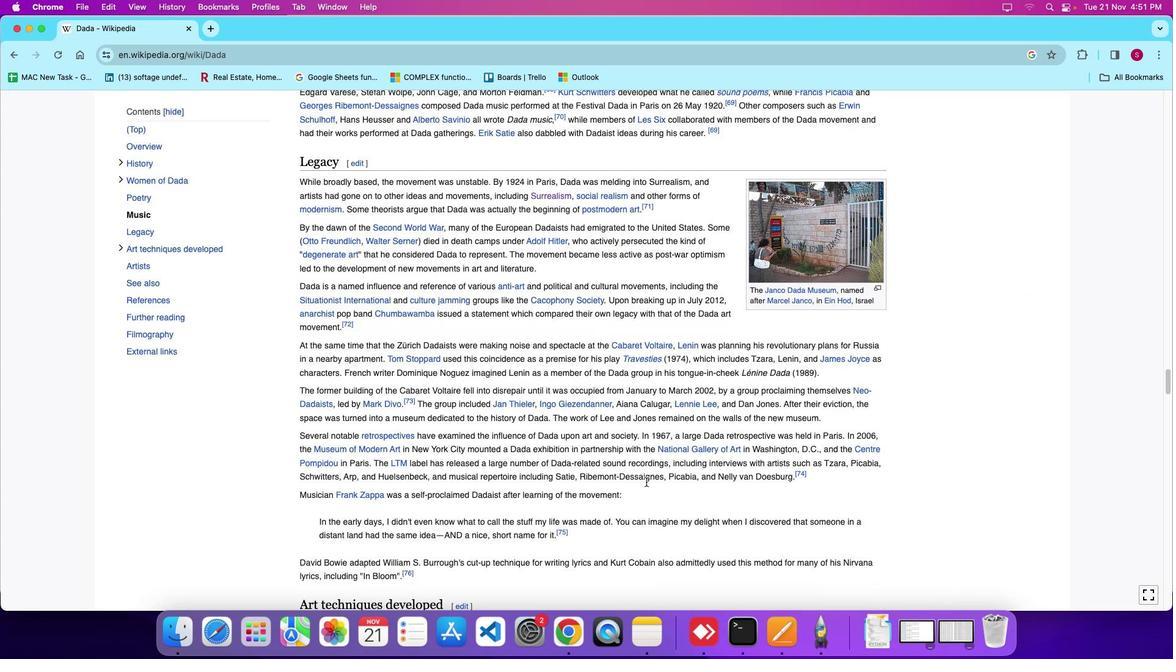 
Action: Mouse scrolled (723, 493) with delta (100, 19)
Screenshot: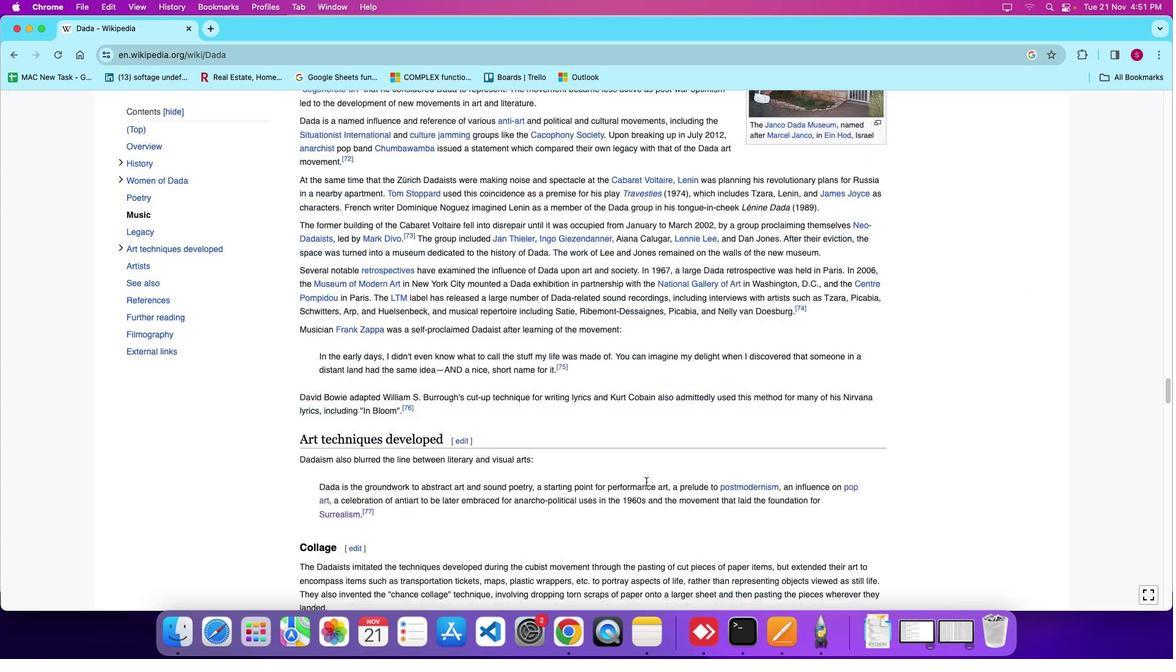 
Action: Mouse moved to (659, 483)
Screenshot: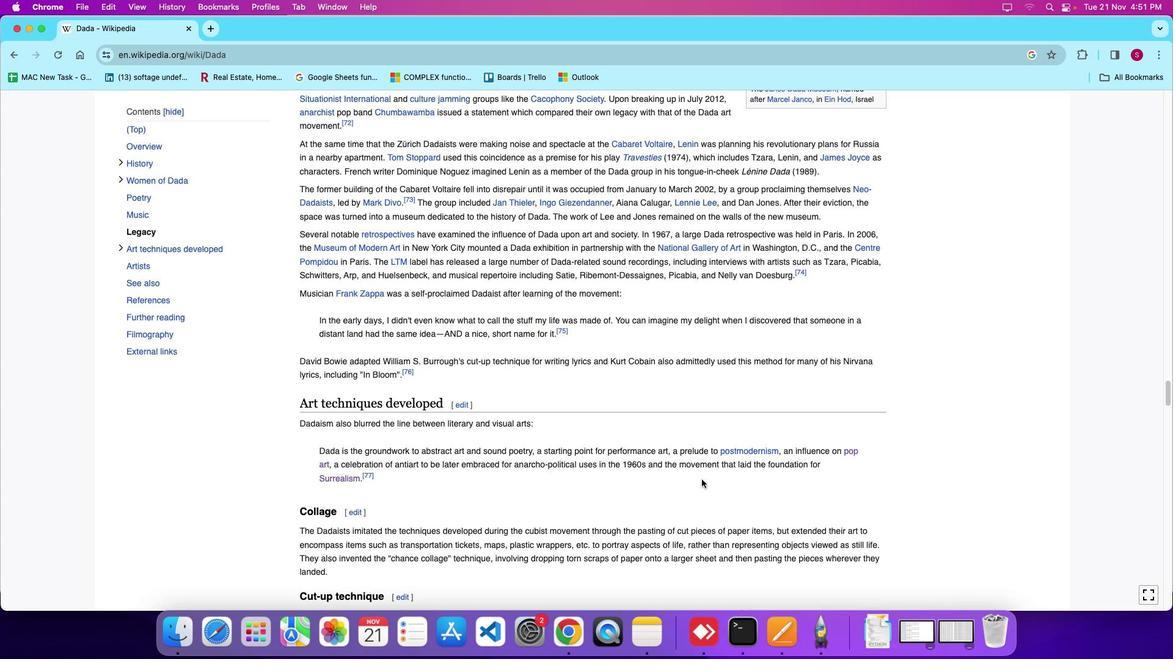 
Action: Mouse scrolled (659, 483) with delta (100, 21)
Screenshot: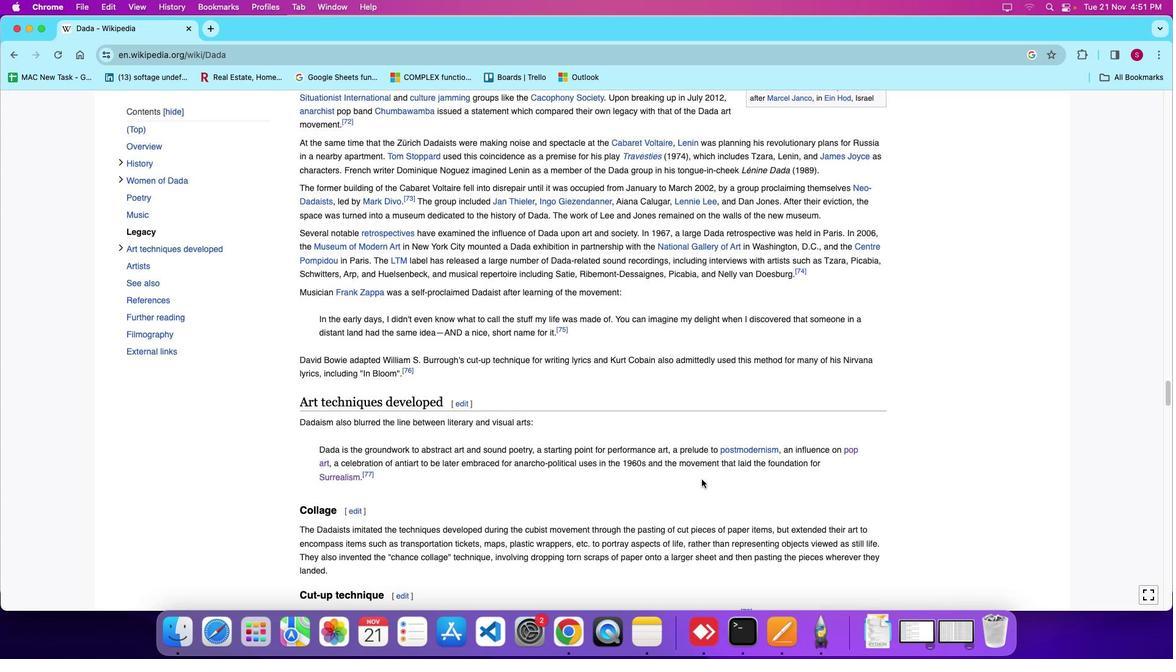 
Action: Mouse scrolled (659, 483) with delta (100, 21)
Screenshot: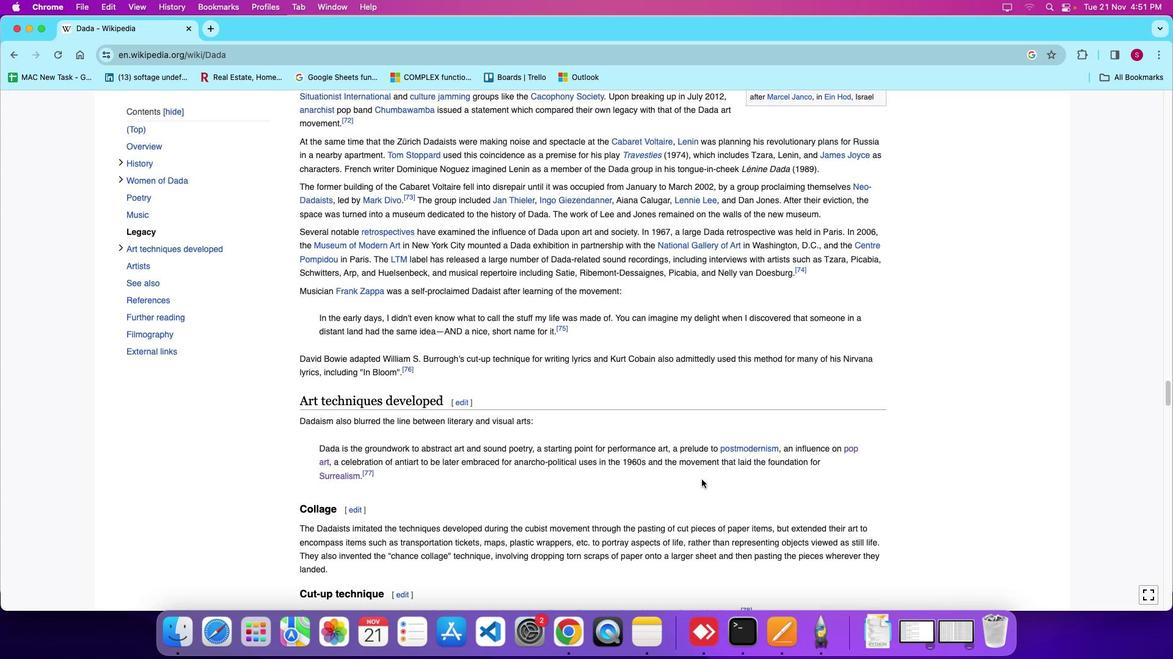 
Action: Mouse scrolled (659, 483) with delta (100, 18)
Screenshot: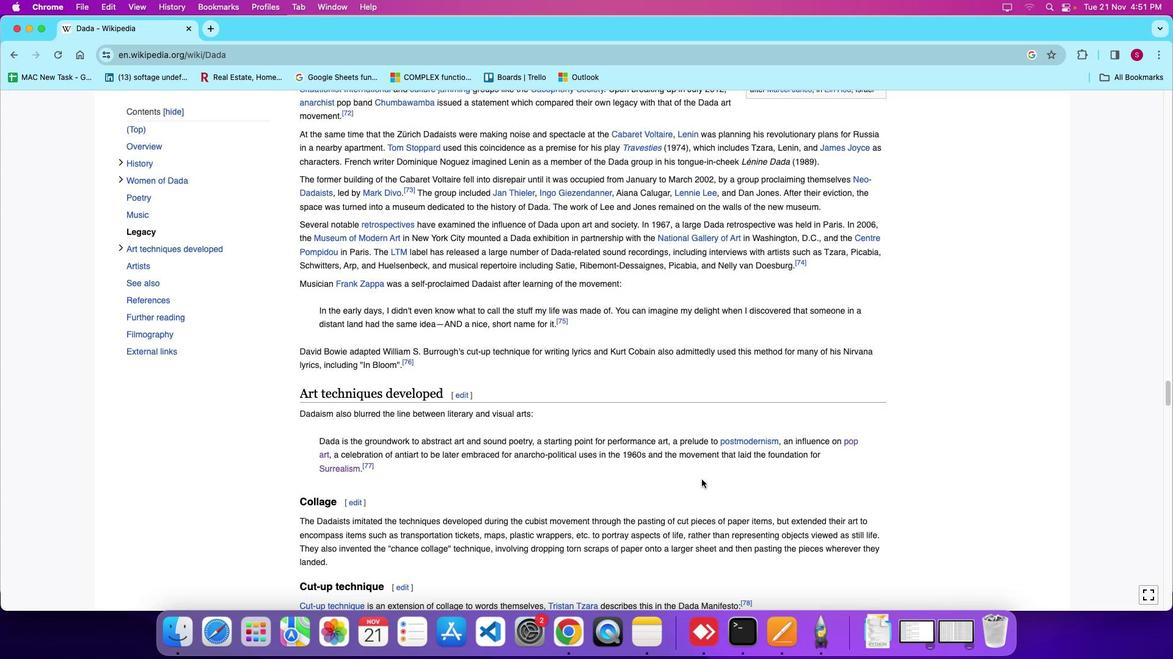 
Action: Mouse moved to (707, 480)
Screenshot: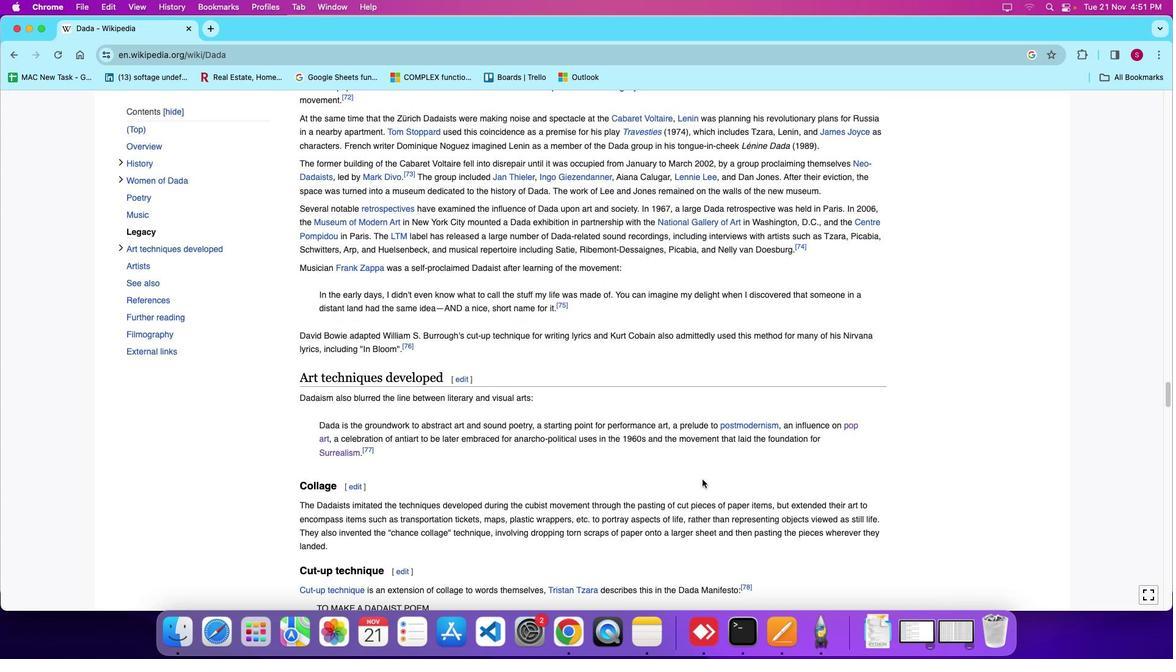 
Action: Mouse scrolled (707, 480) with delta (100, 21)
Screenshot: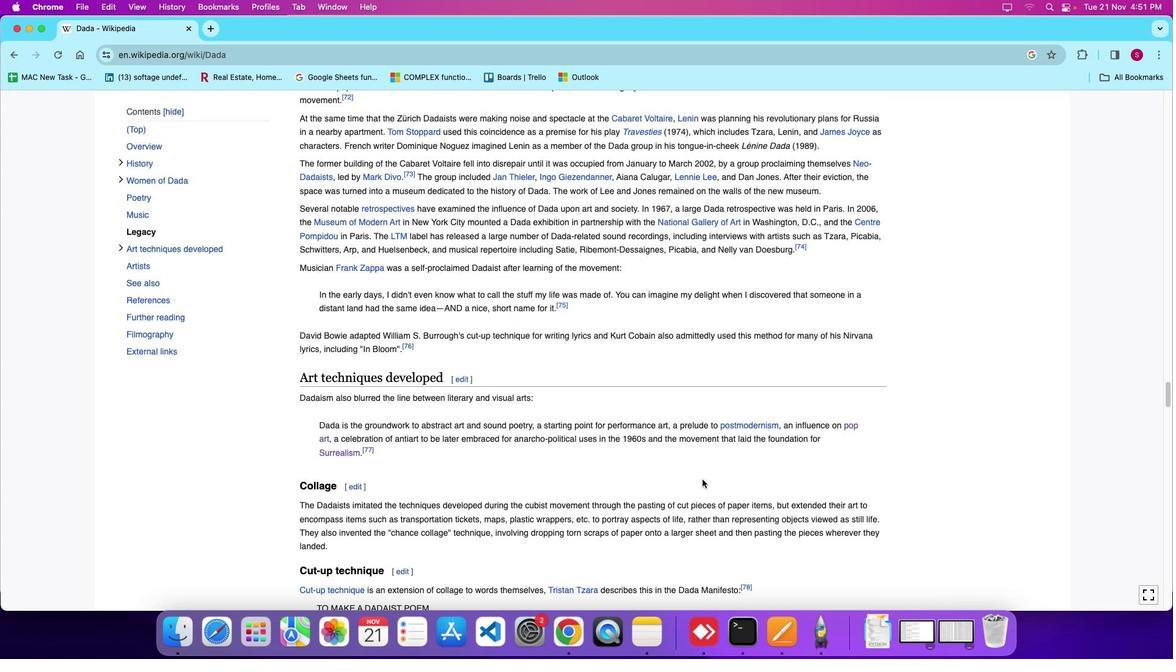 
Action: Mouse scrolled (707, 480) with delta (100, 21)
Screenshot: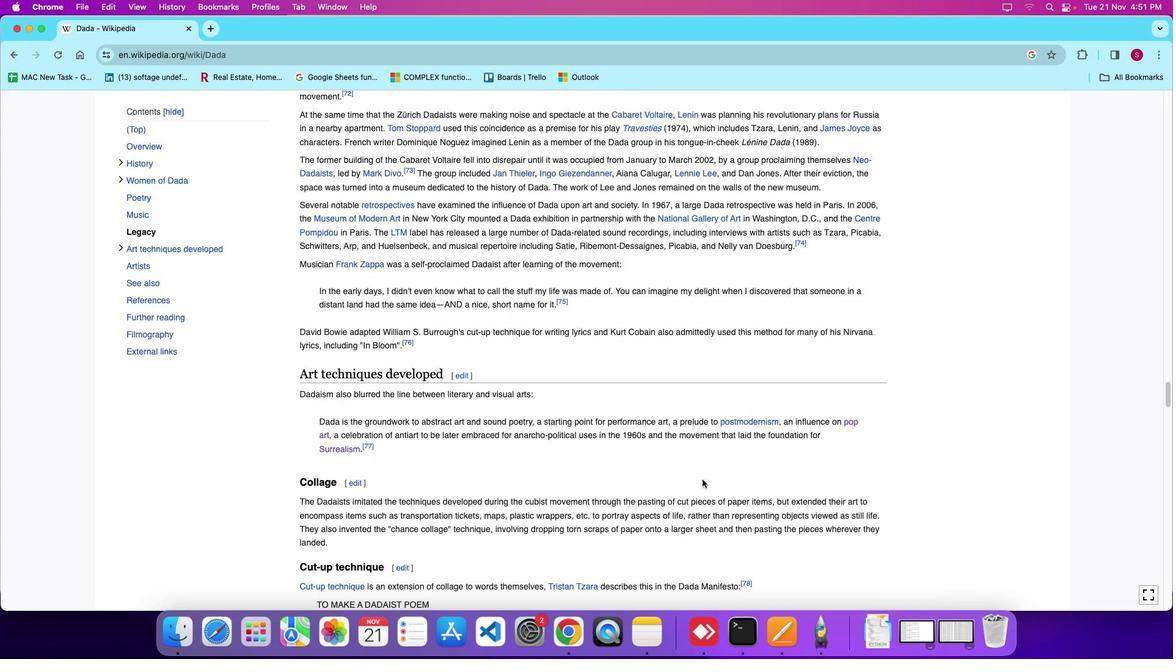 
Action: Mouse moved to (708, 480)
Screenshot: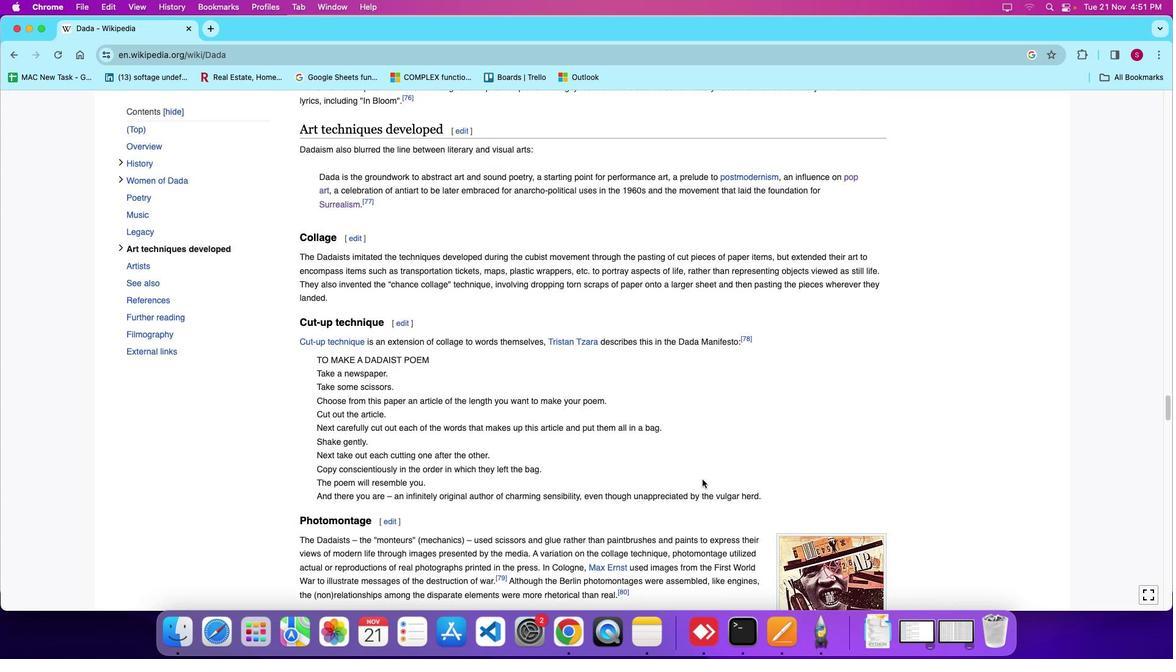 
Action: Mouse scrolled (708, 480) with delta (100, 21)
Screenshot: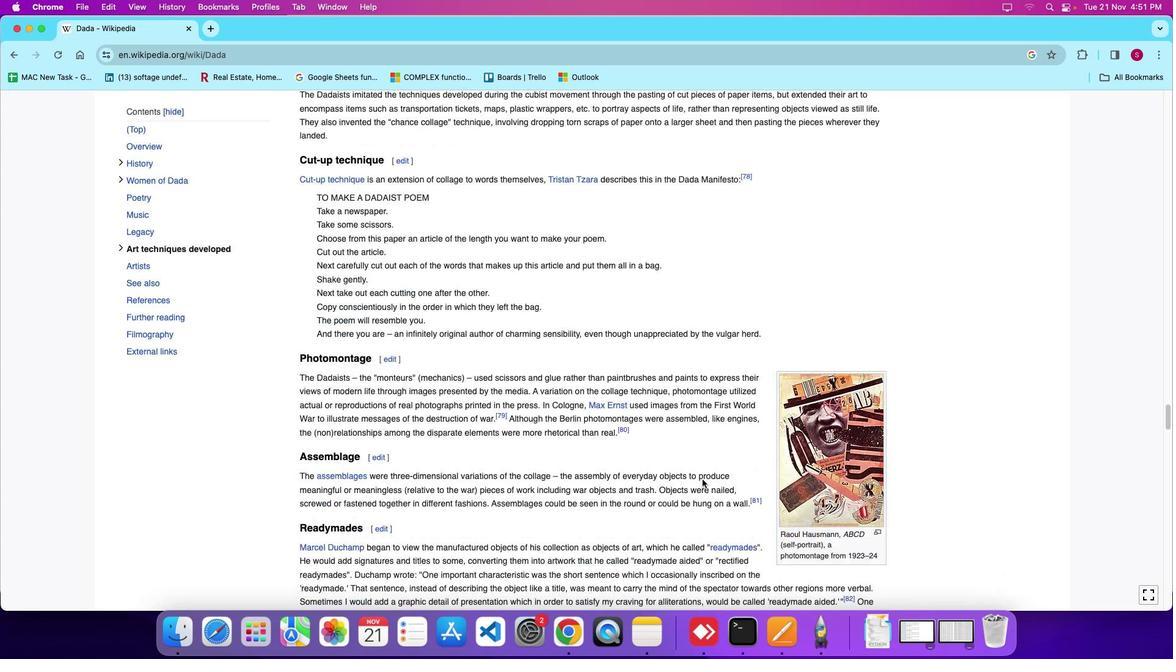 
Action: Mouse scrolled (708, 480) with delta (100, 21)
Screenshot: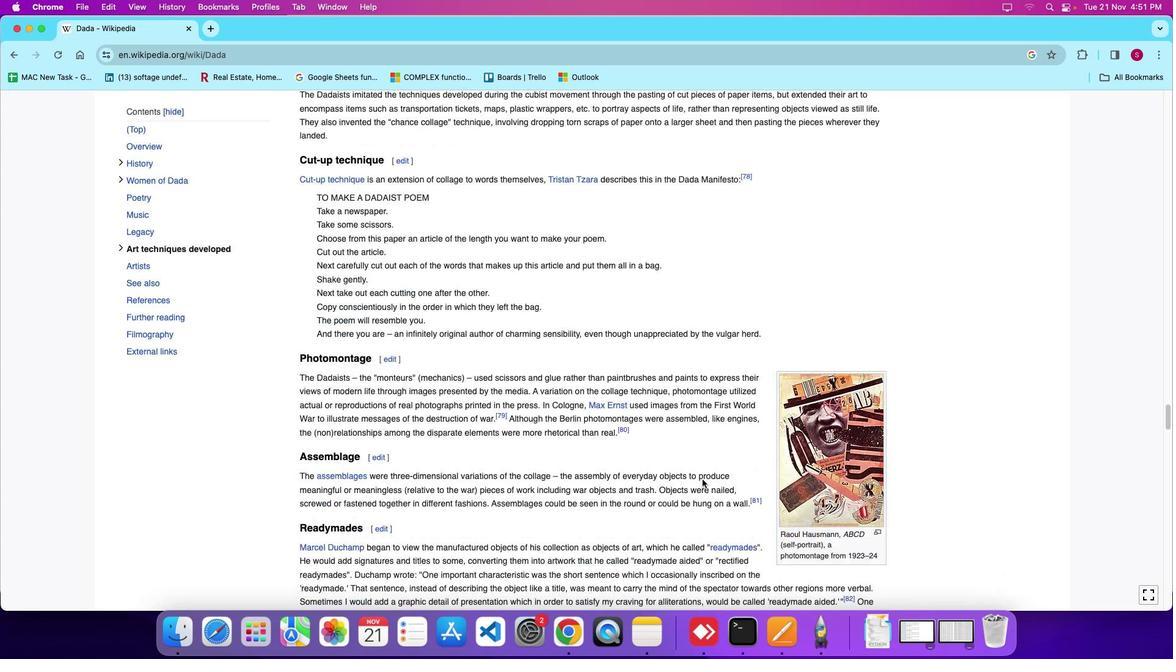 
Action: Mouse scrolled (708, 480) with delta (100, 17)
Screenshot: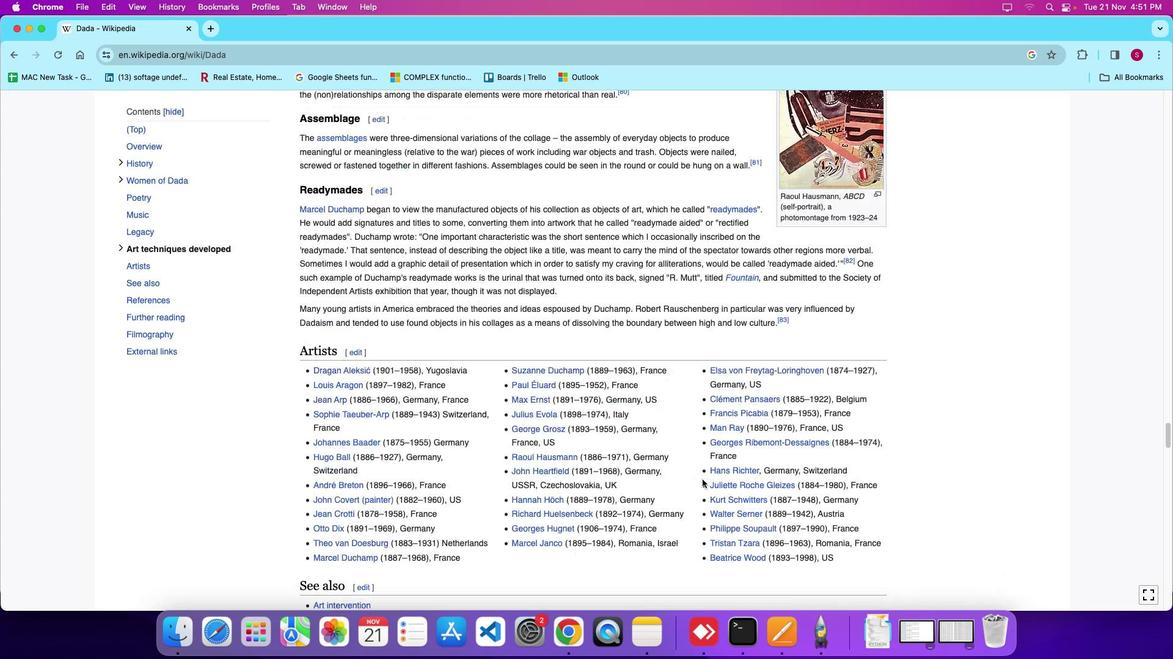 
Action: Mouse scrolled (708, 480) with delta (100, 21)
Screenshot: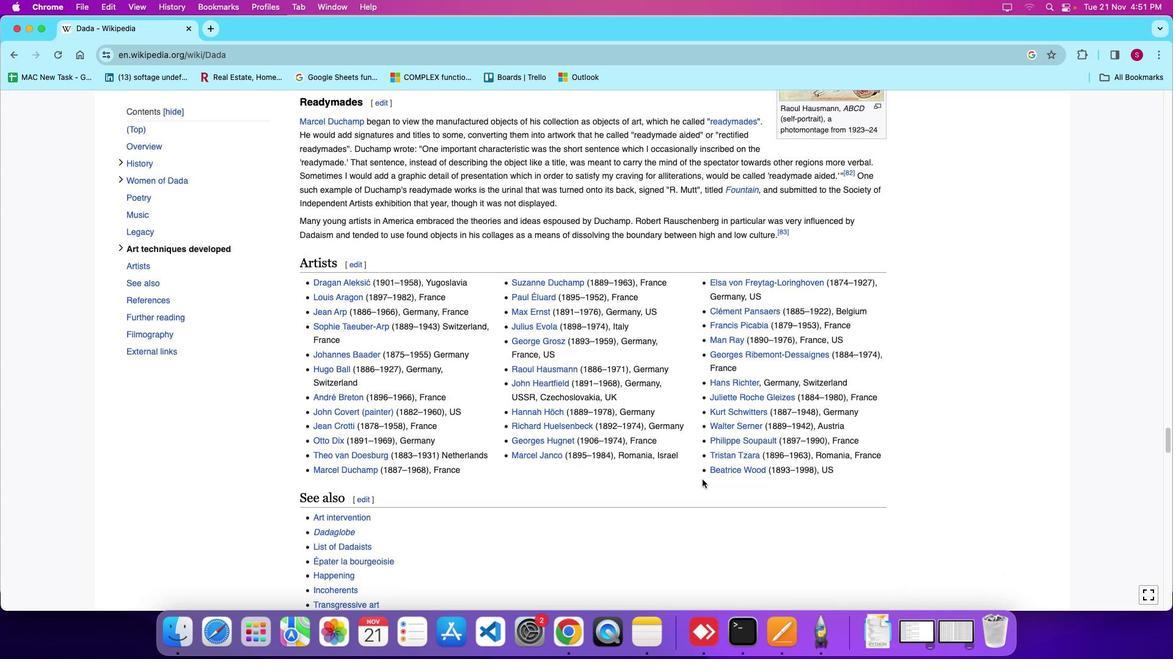 
Action: Mouse scrolled (708, 480) with delta (100, 20)
Screenshot: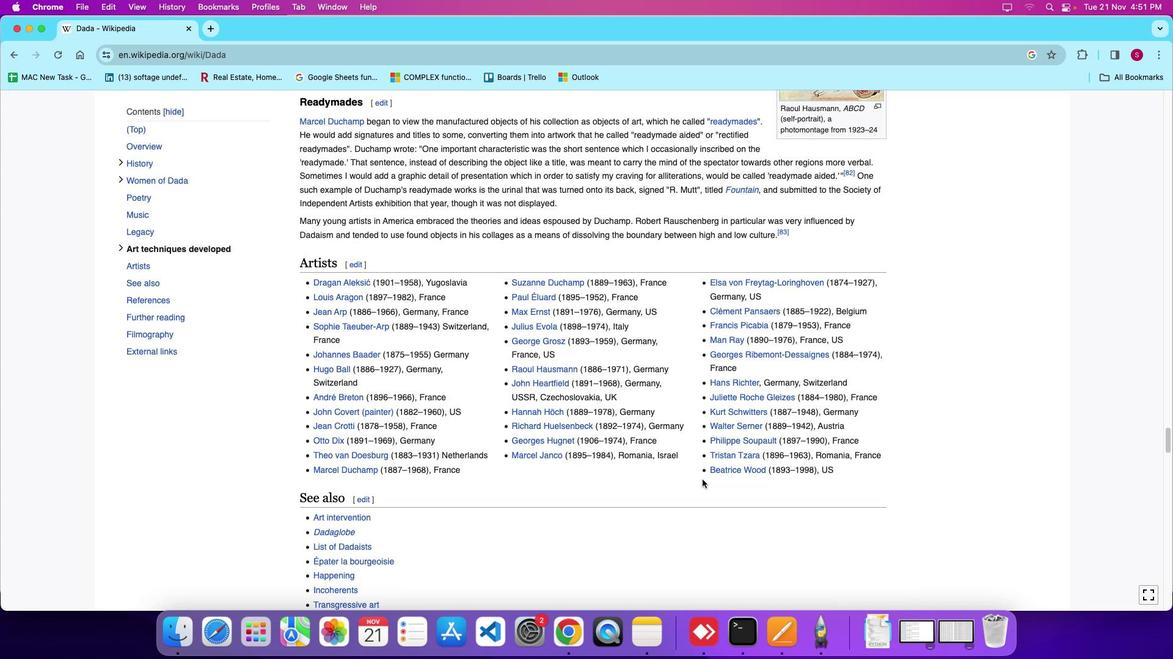 
Action: Mouse scrolled (708, 480) with delta (100, 16)
Screenshot: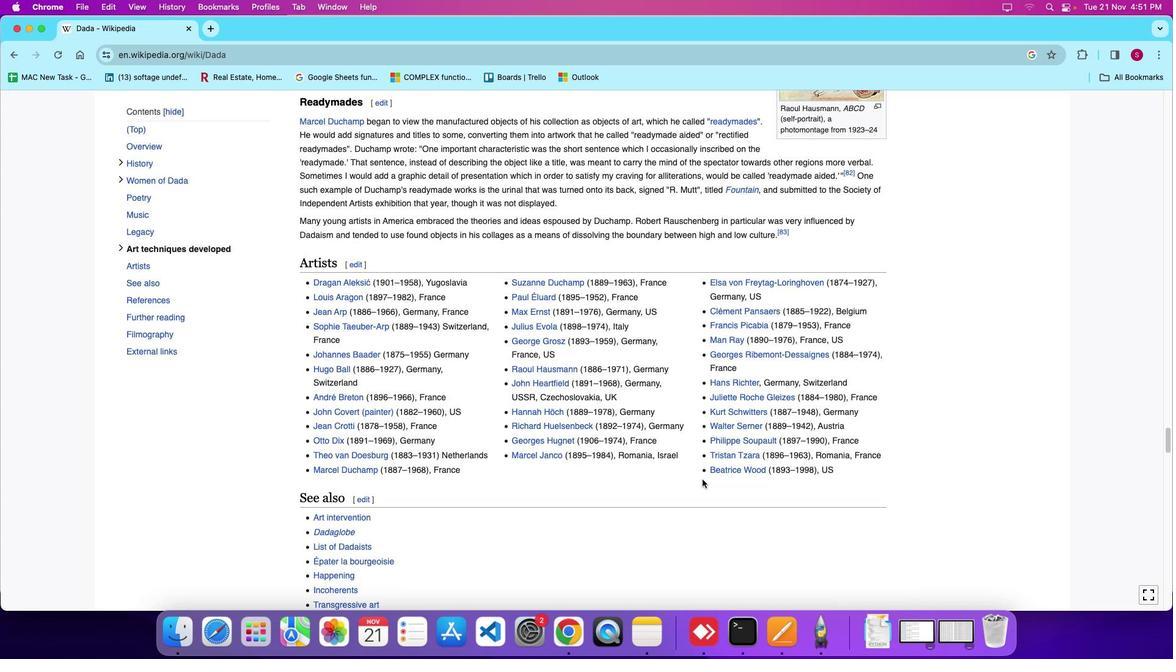 
Action: Mouse scrolled (708, 480) with delta (100, 14)
Screenshot: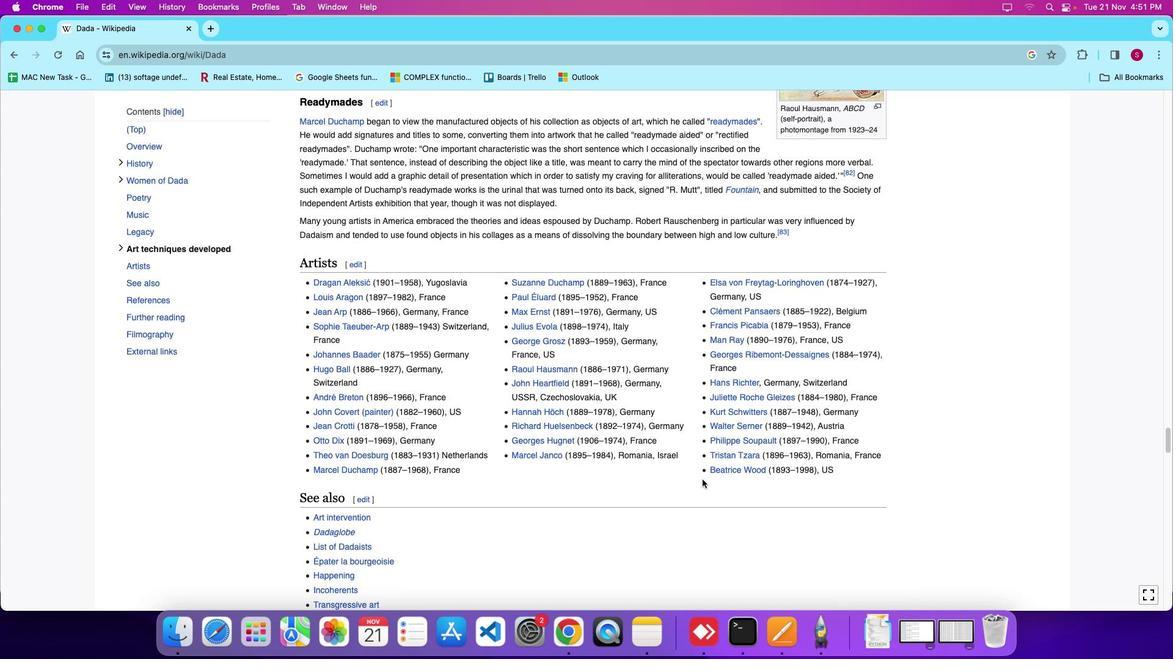 
Action: Mouse scrolled (708, 480) with delta (100, 22)
Screenshot: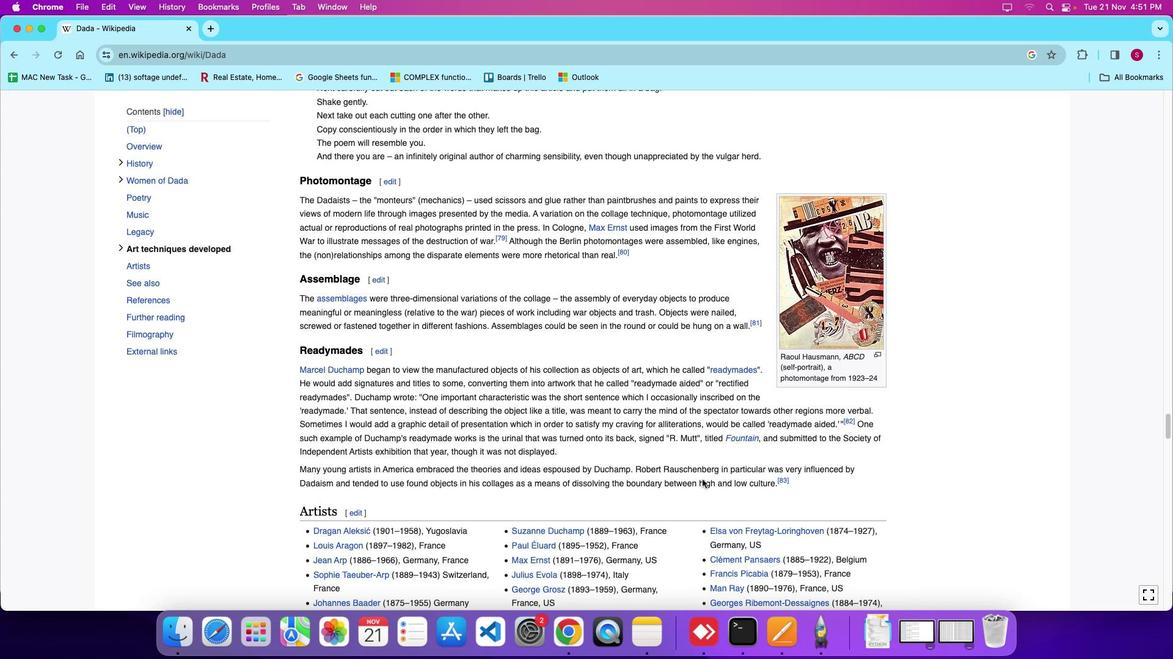 
Action: Mouse scrolled (708, 480) with delta (100, 22)
Screenshot: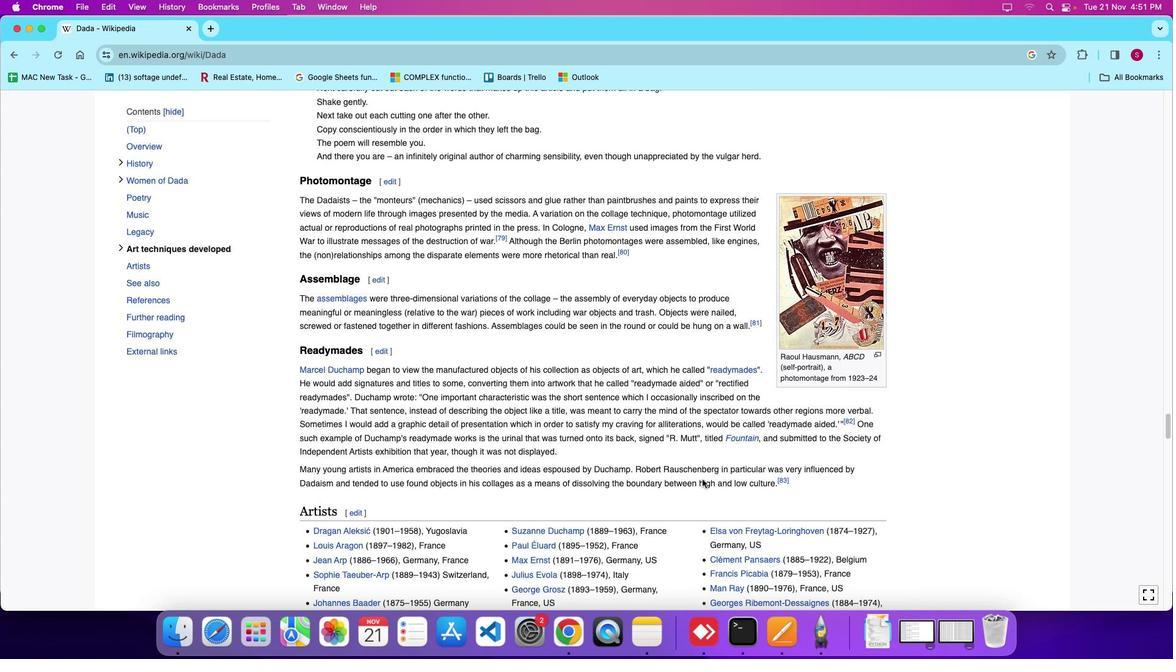
Action: Mouse scrolled (708, 480) with delta (100, 26)
Screenshot: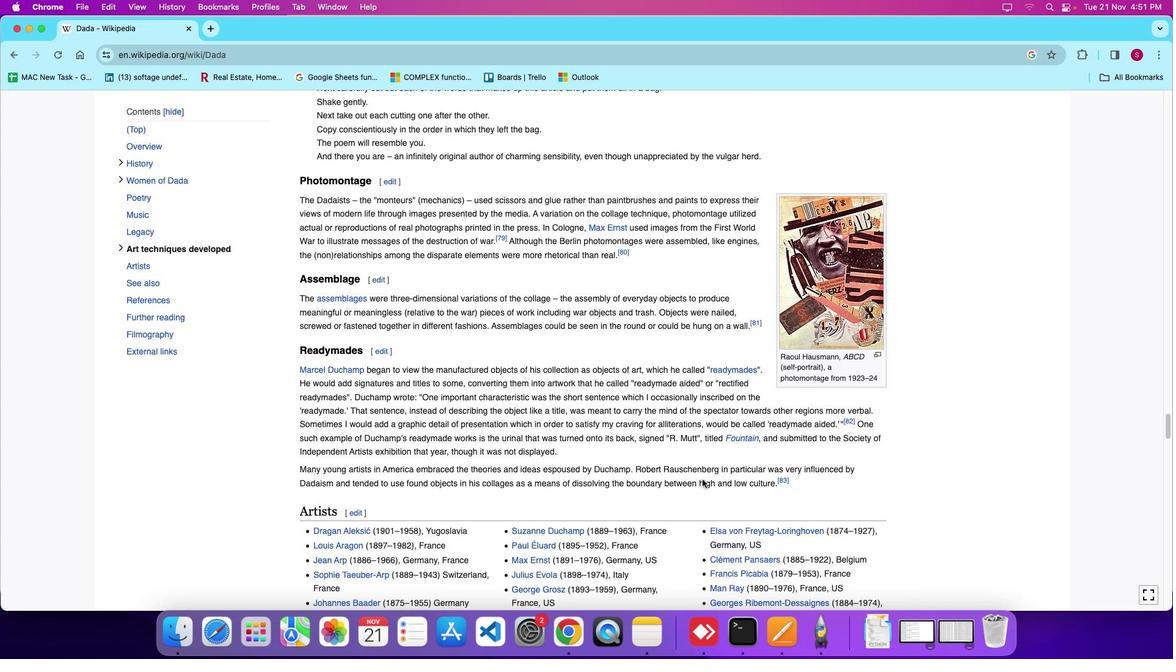 
Action: Mouse moved to (714, 432)
Screenshot: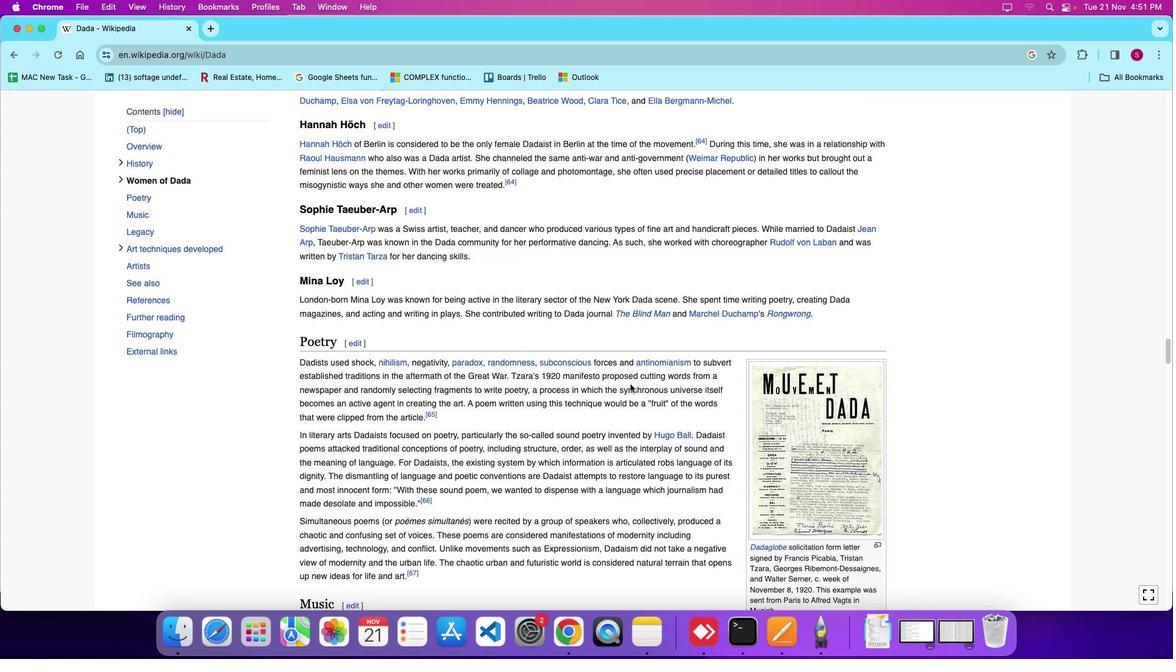 
Action: Mouse scrolled (714, 432) with delta (100, 22)
Screenshot: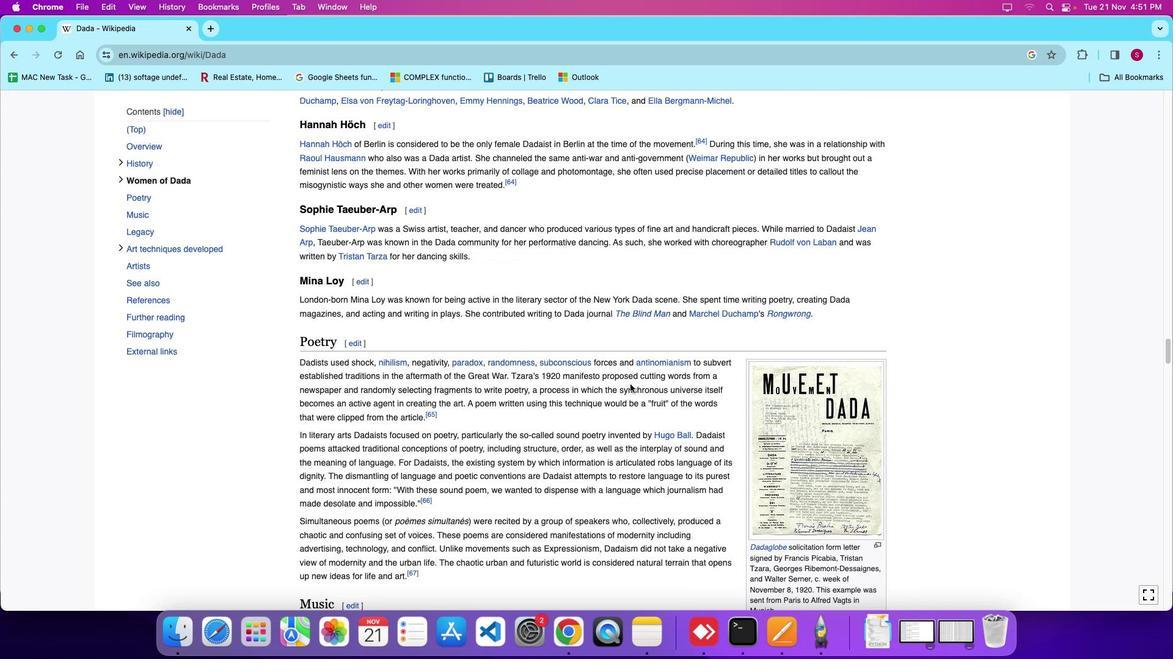 
Action: Mouse scrolled (714, 432) with delta (100, 22)
Screenshot: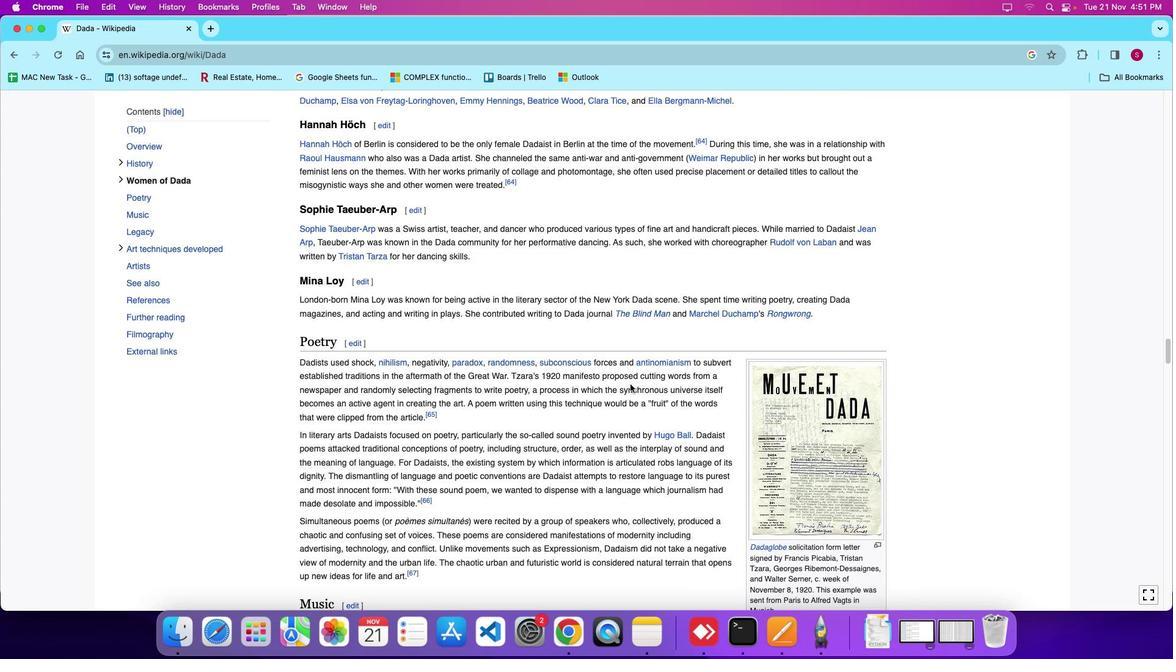 
Action: Mouse scrolled (714, 432) with delta (100, 26)
Screenshot: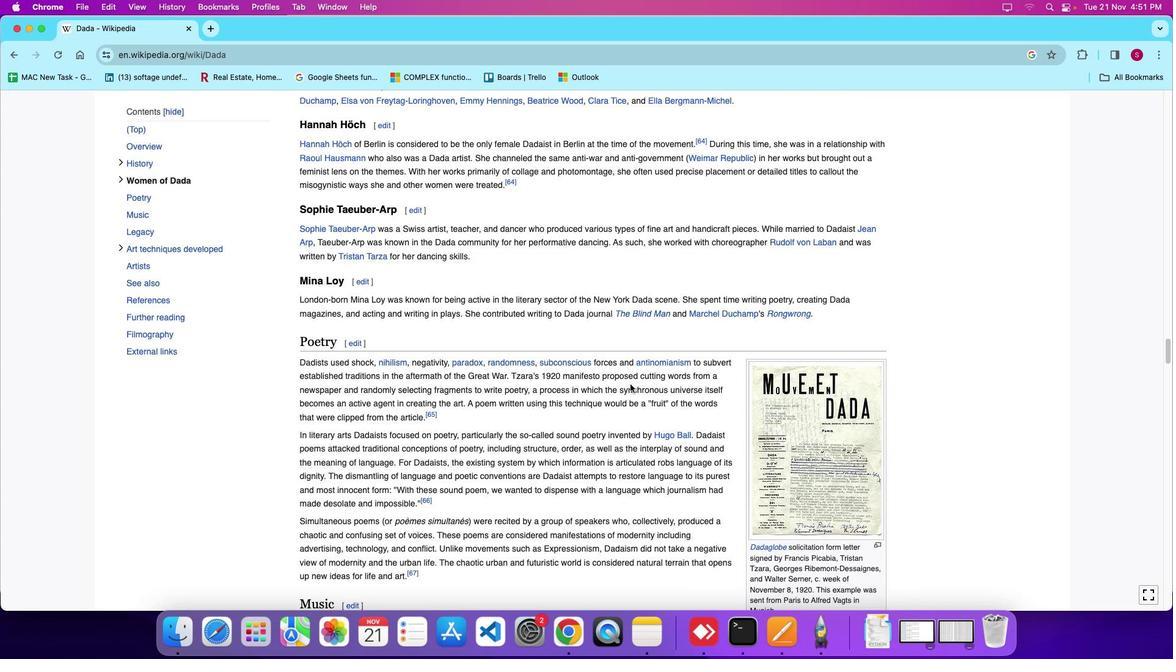 
Action: Mouse scrolled (714, 432) with delta (100, 29)
Screenshot: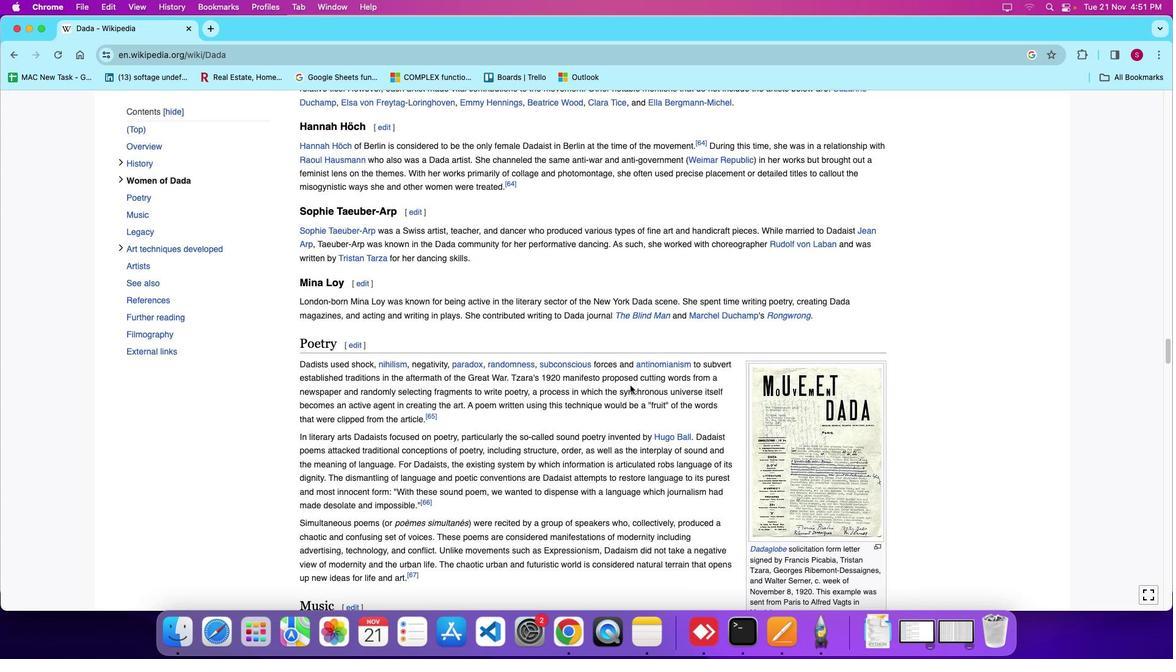 
Action: Mouse scrolled (714, 432) with delta (100, 30)
Screenshot: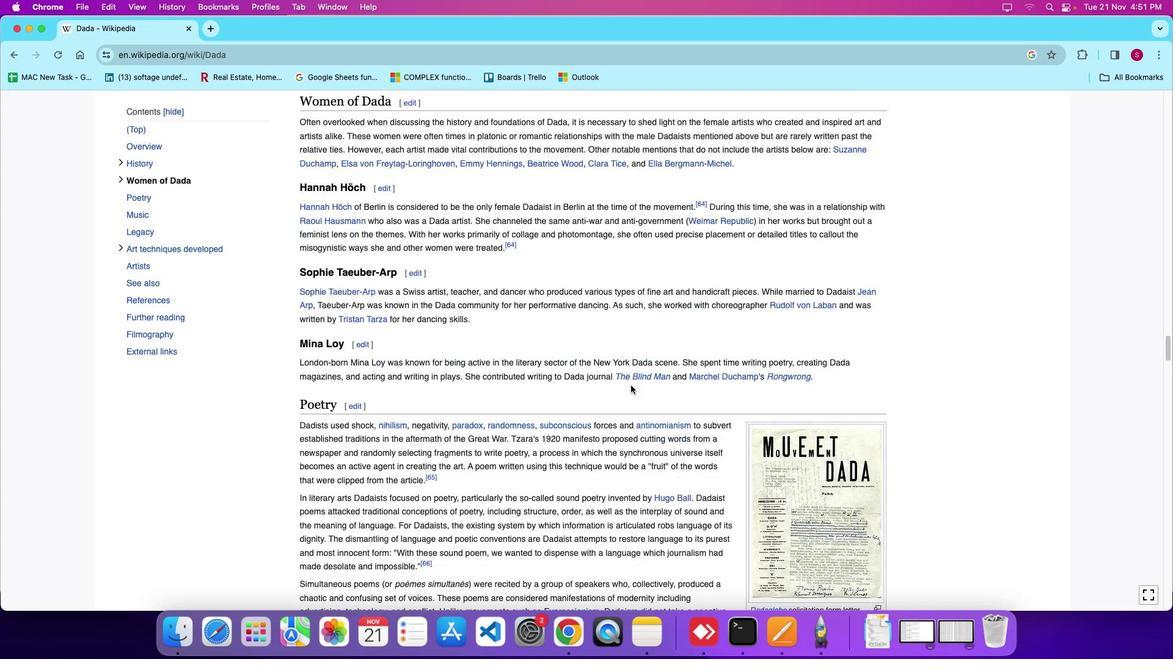 
Action: Mouse scrolled (714, 432) with delta (100, 31)
Screenshot: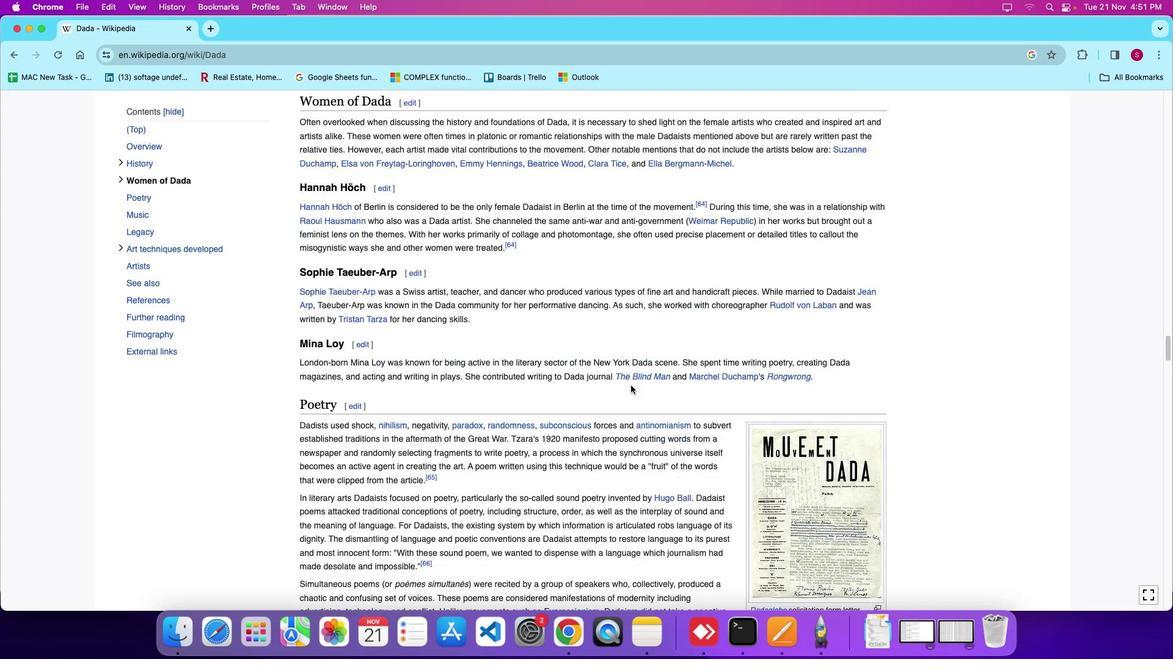 
Action: Mouse moved to (645, 389)
Screenshot: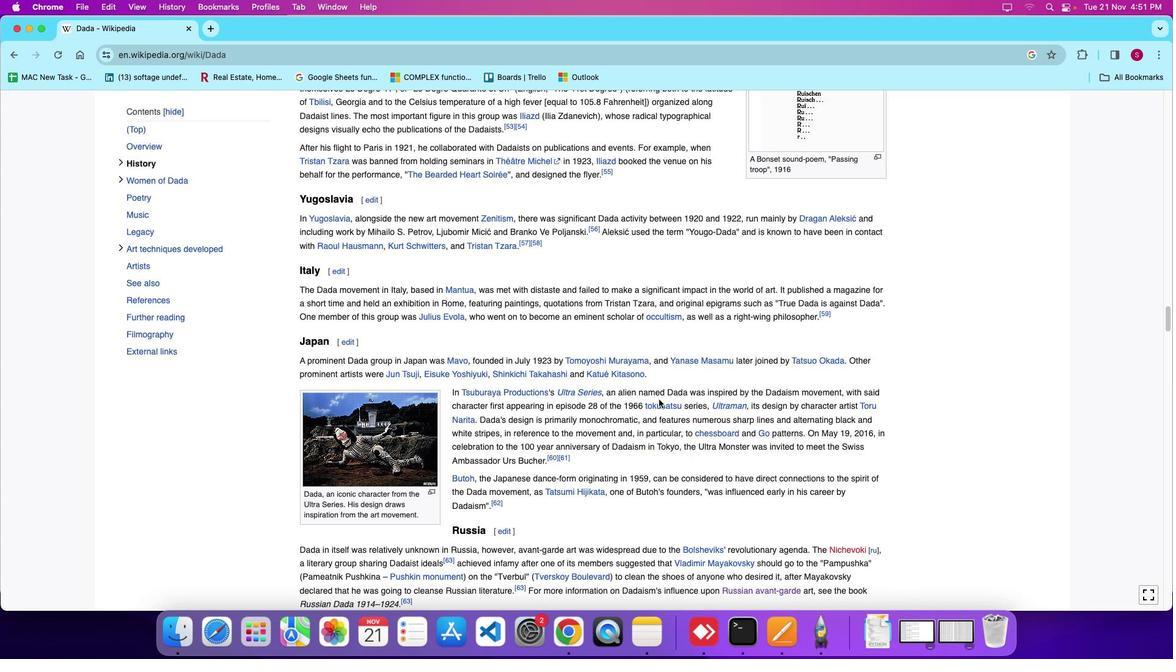 
Action: Mouse scrolled (645, 389) with delta (100, 22)
Screenshot: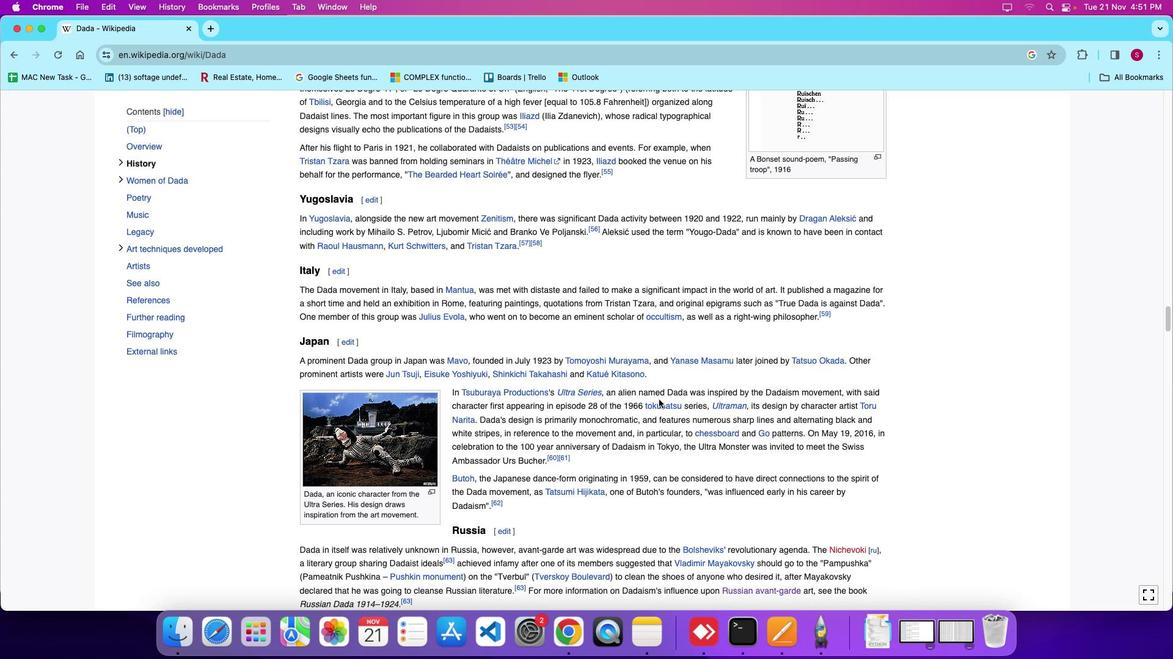 
Action: Mouse scrolled (645, 389) with delta (100, 22)
Screenshot: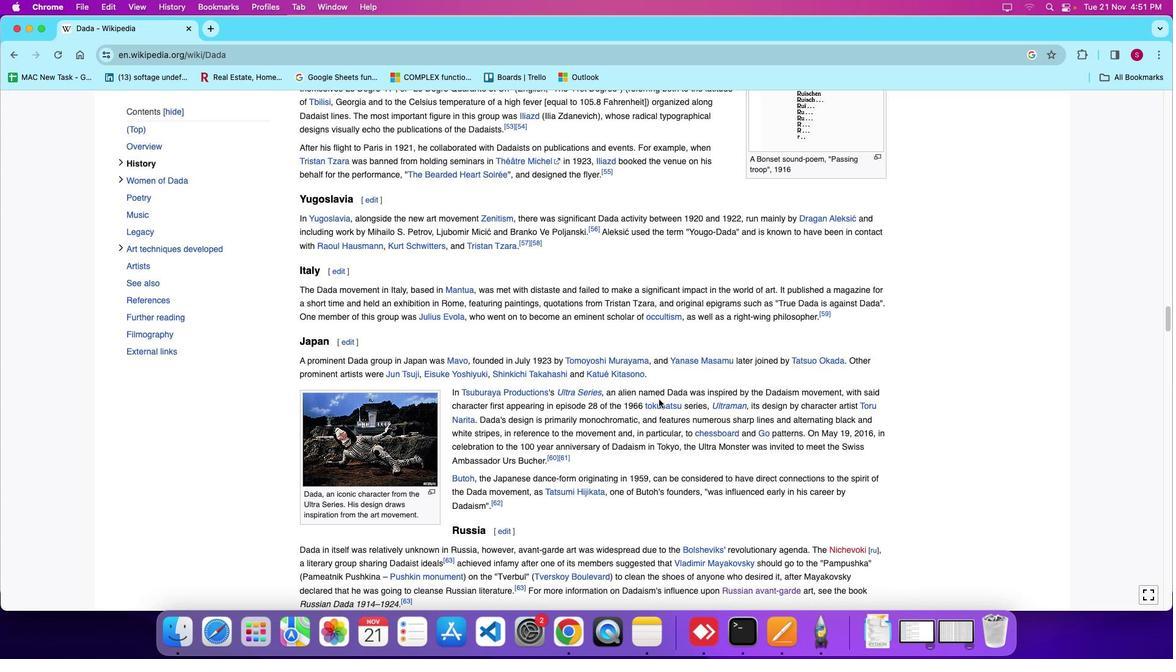 
Action: Mouse moved to (645, 390)
Screenshot: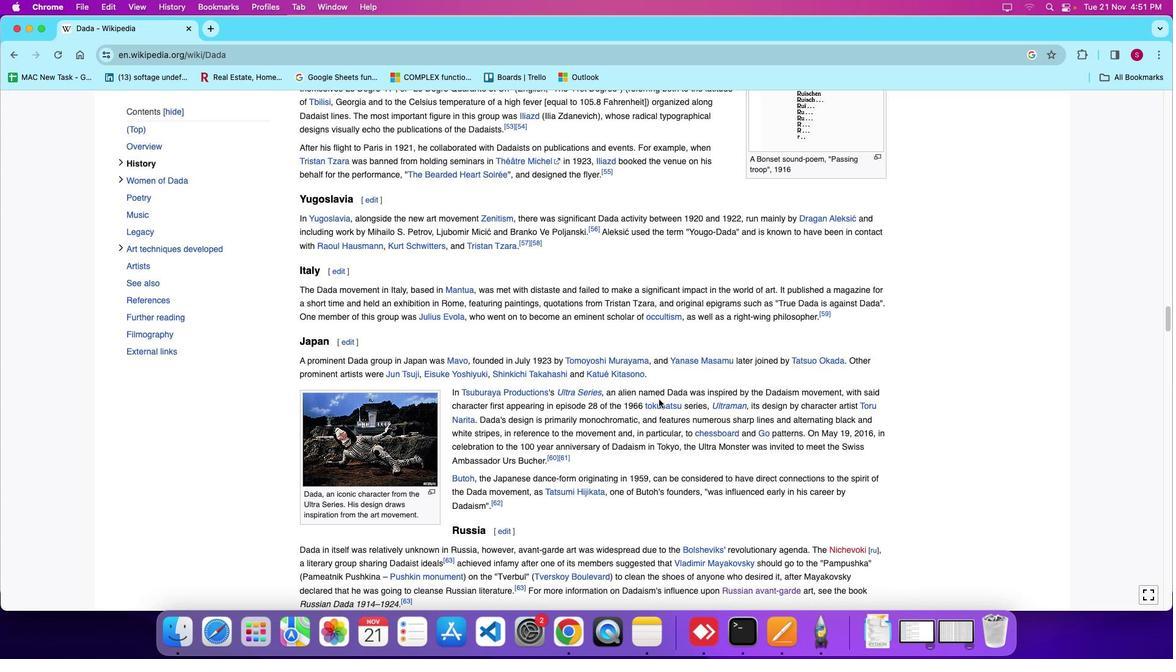 
Action: Mouse scrolled (645, 390) with delta (100, 26)
Screenshot: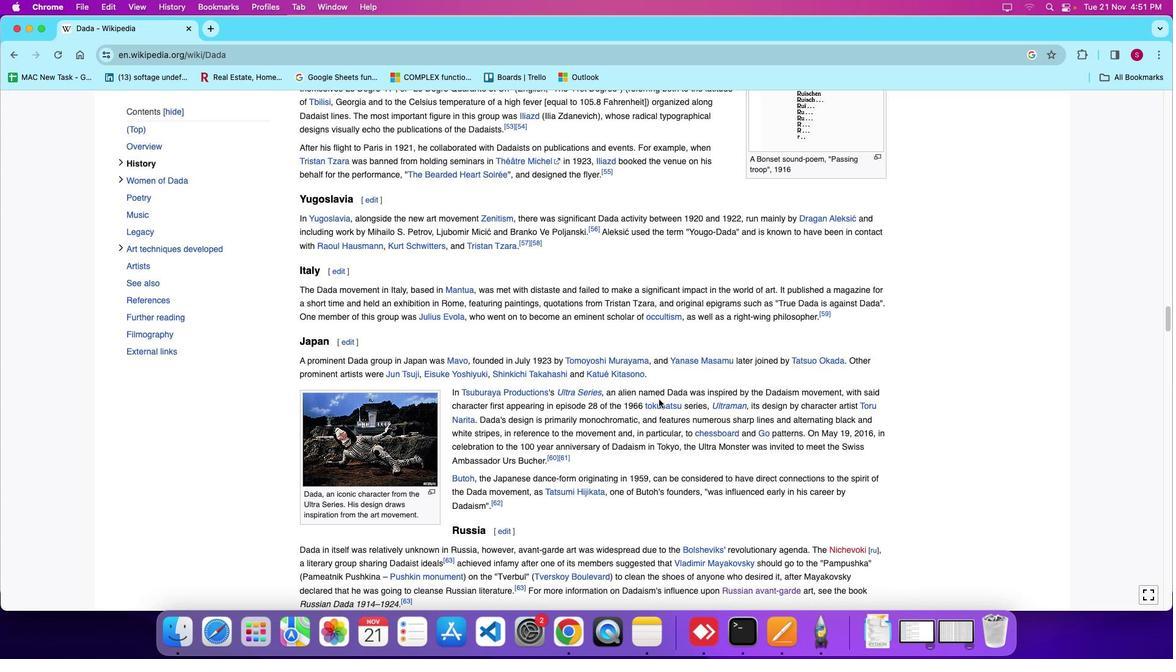 
Action: Mouse moved to (646, 390)
Screenshot: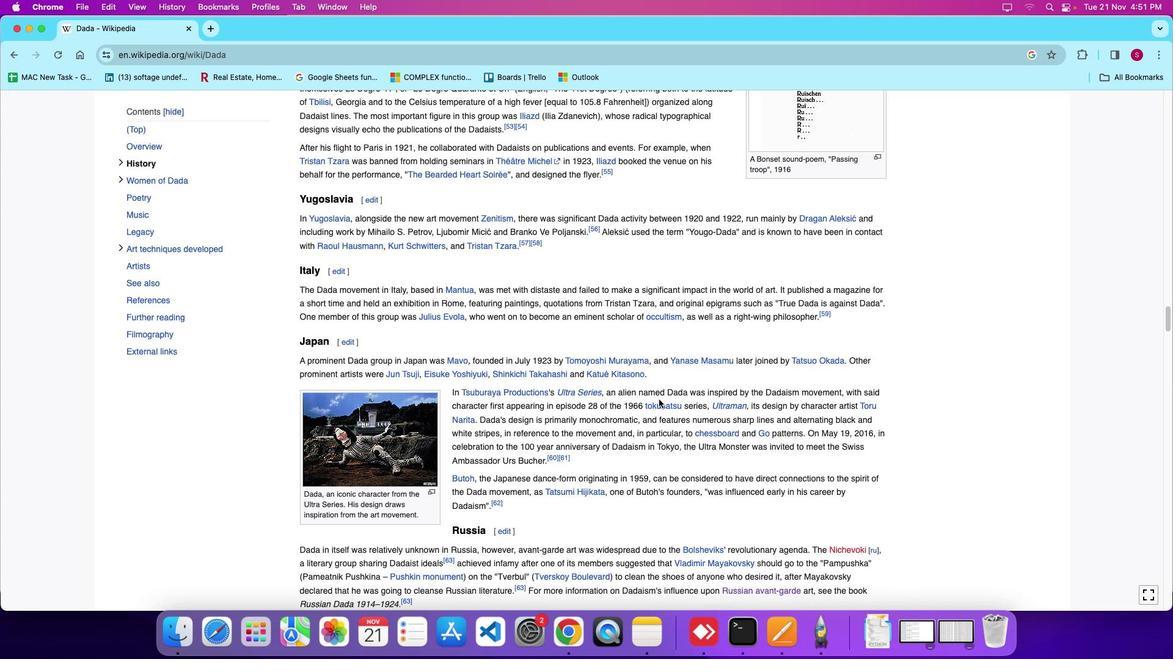 
Action: Mouse scrolled (646, 390) with delta (100, 29)
Screenshot: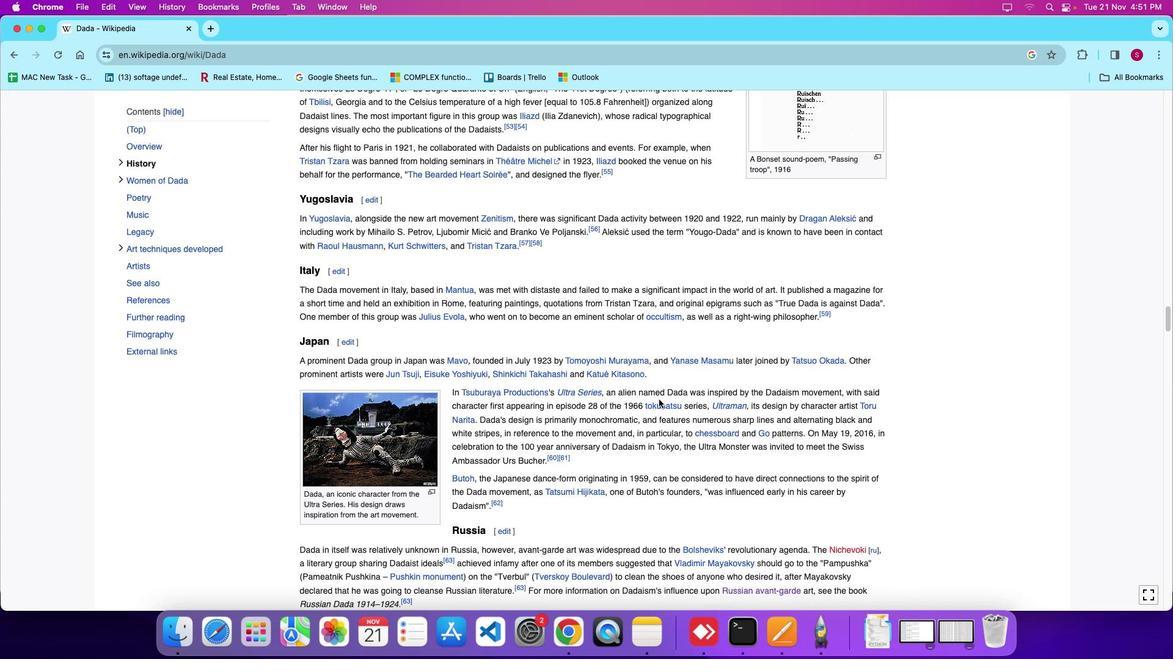 
Action: Mouse moved to (703, 396)
Screenshot: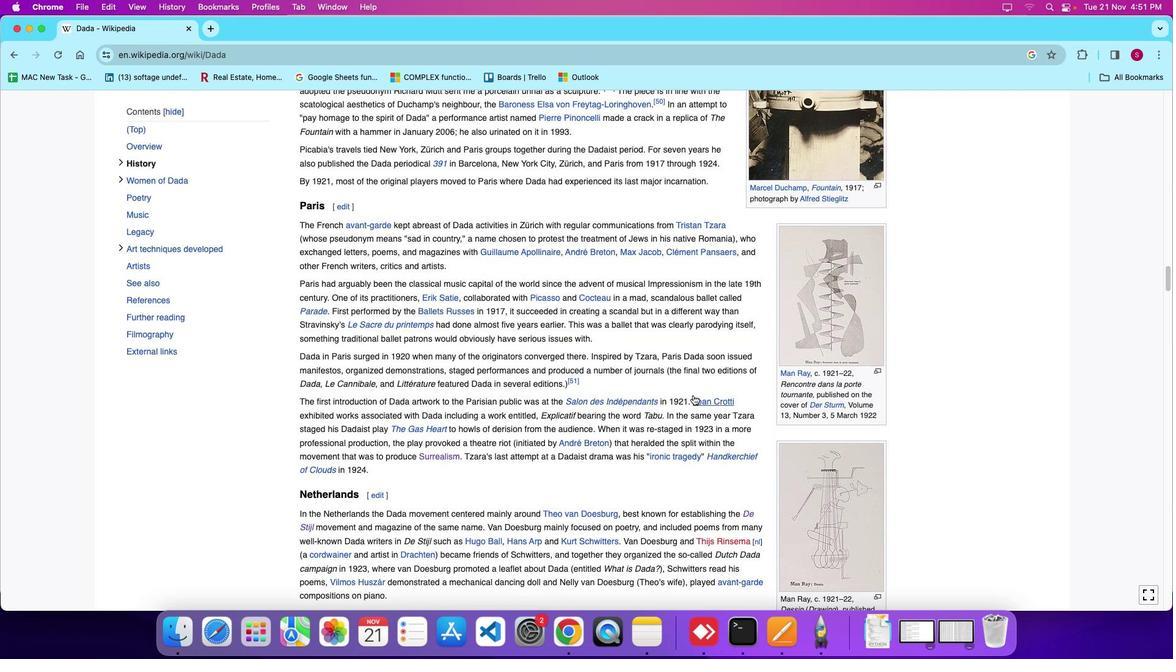 
Action: Mouse scrolled (703, 396) with delta (100, 22)
Screenshot: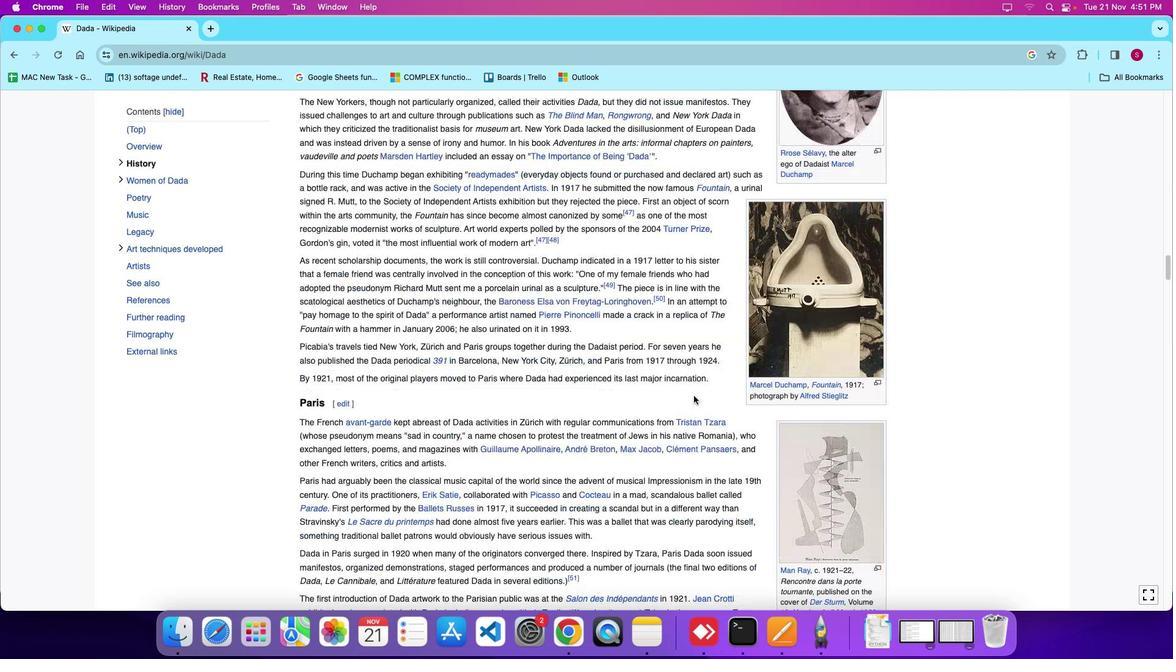 
Action: Mouse scrolled (703, 396) with delta (100, 23)
Screenshot: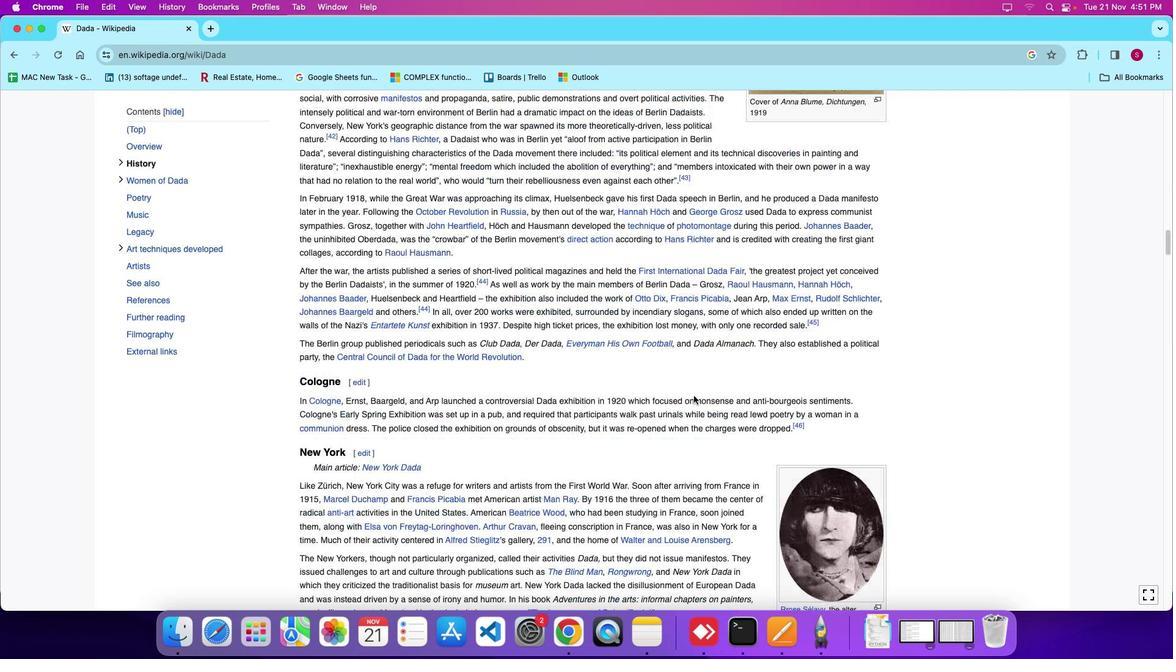 
Action: Mouse scrolled (703, 396) with delta (100, 16)
Screenshot: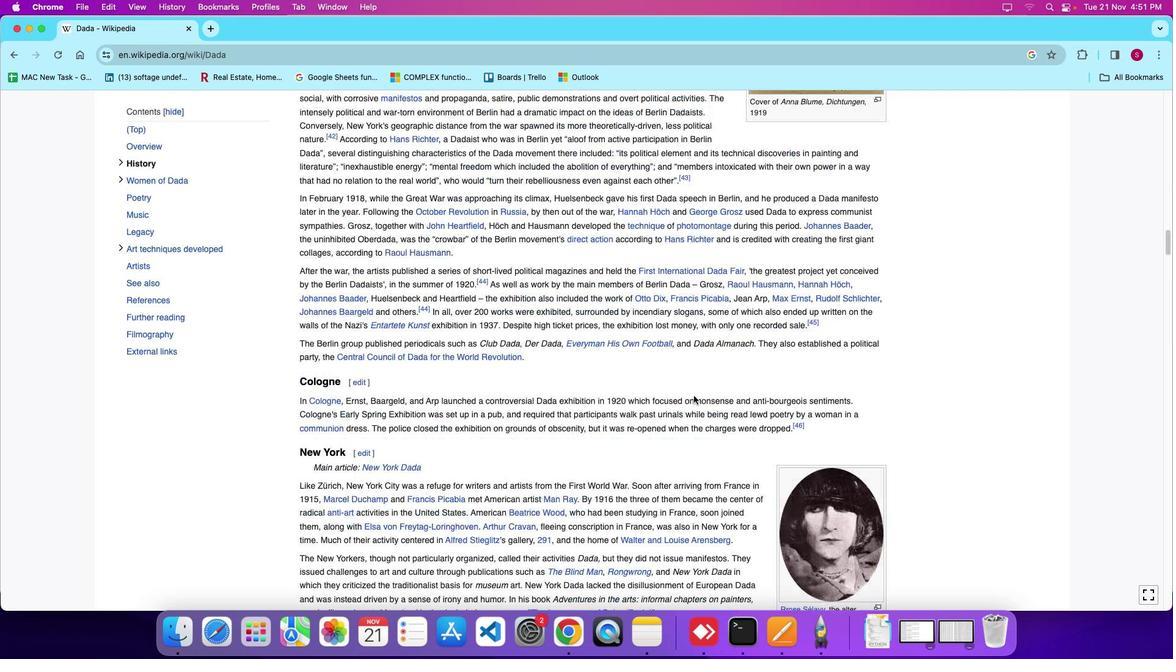
Action: Mouse scrolled (703, 396) with delta (100, 28)
Screenshot: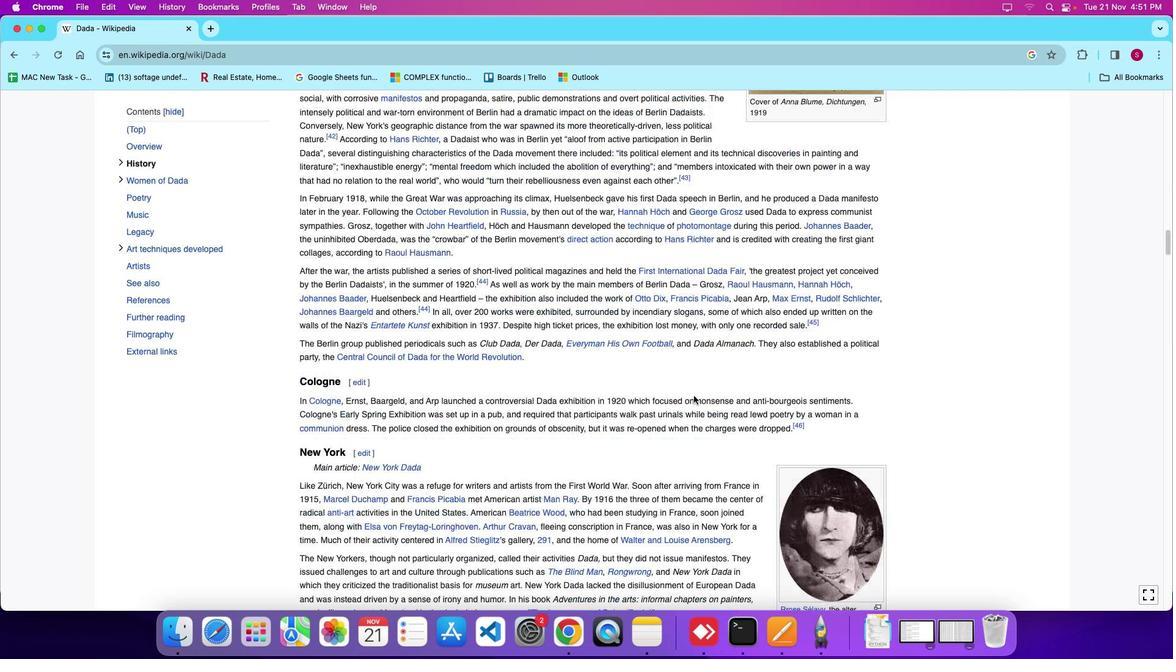 
Action: Mouse moved to (703, 396)
Screenshot: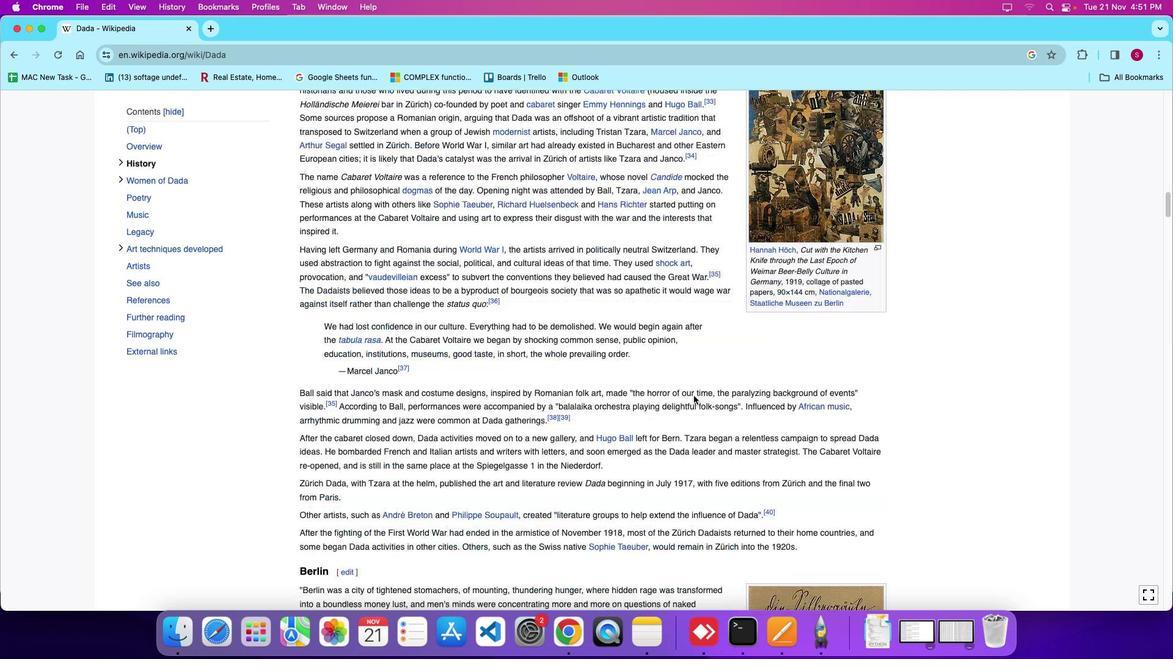 
Action: Mouse scrolled (703, 396) with delta (100, 27)
Screenshot: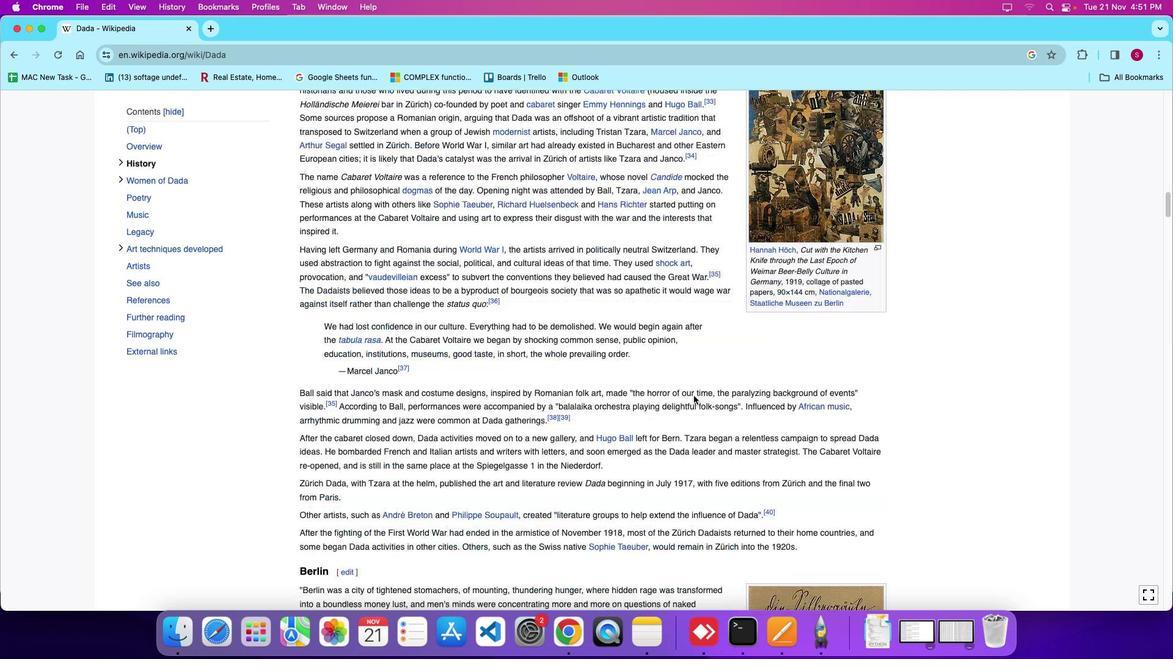 
Action: Mouse moved to (703, 397)
Screenshot: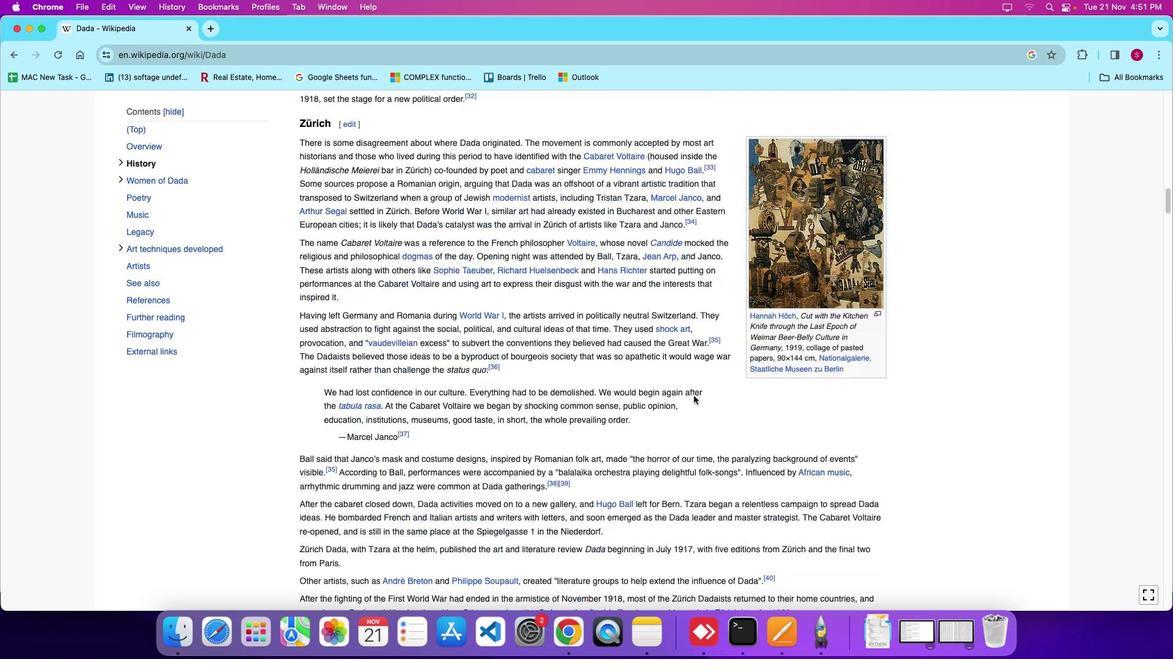 
Action: Mouse scrolled (703, 397) with delta (100, 31)
Screenshot: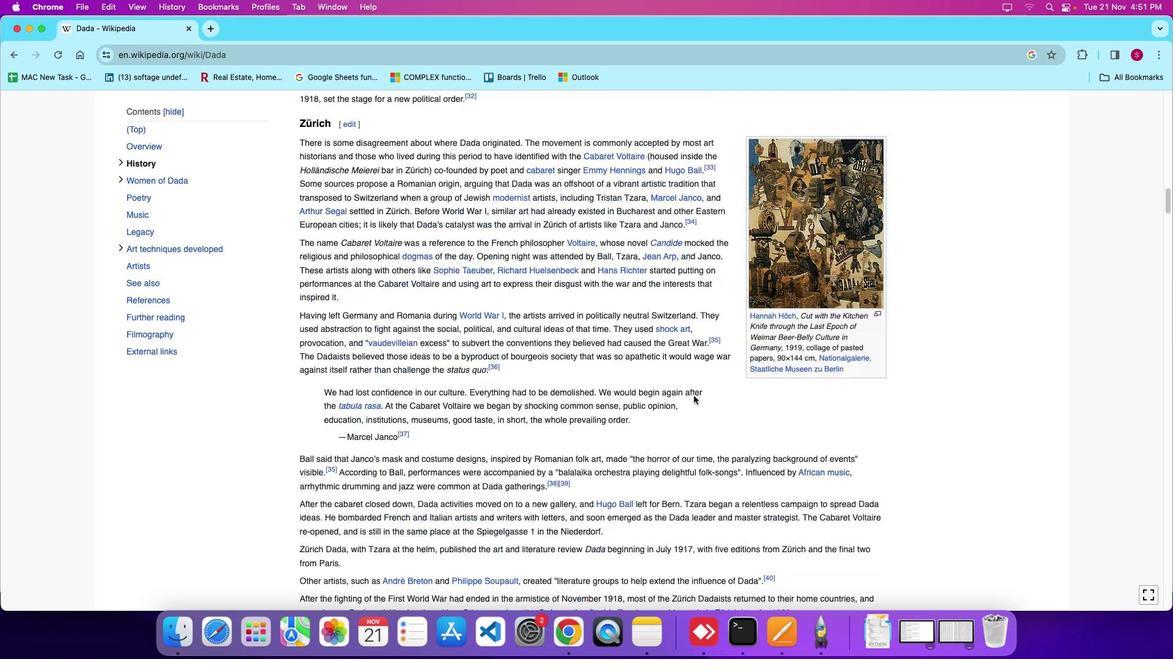 
Action: Mouse moved to (700, 400)
Screenshot: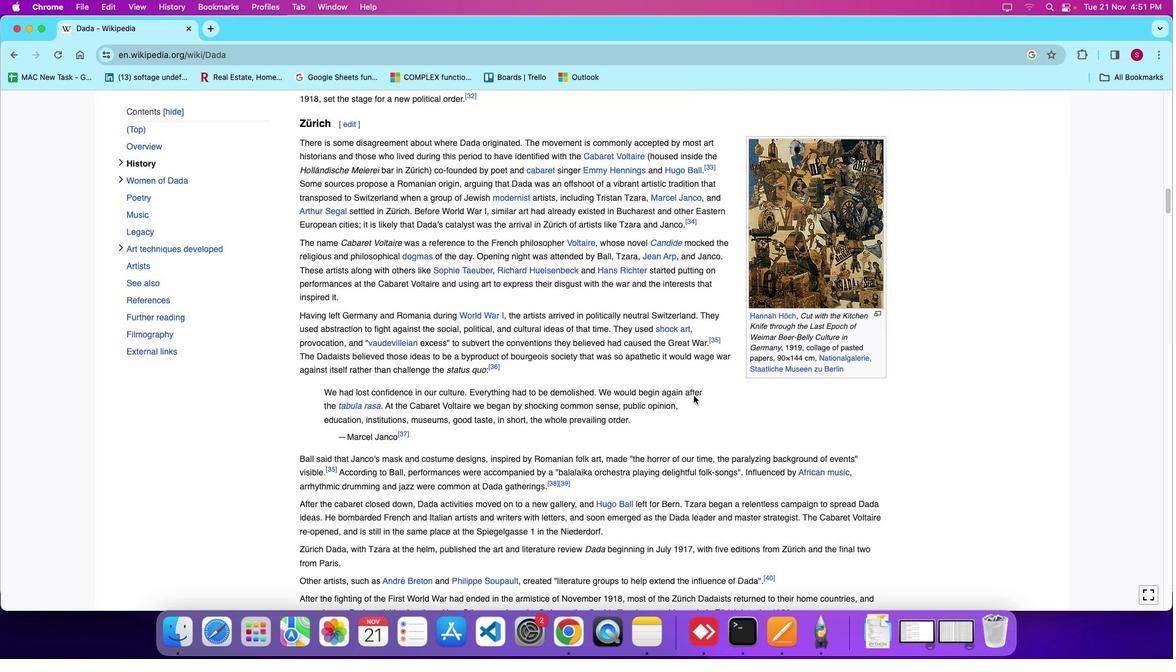 
Action: Mouse scrolled (700, 400) with delta (100, 22)
Screenshot: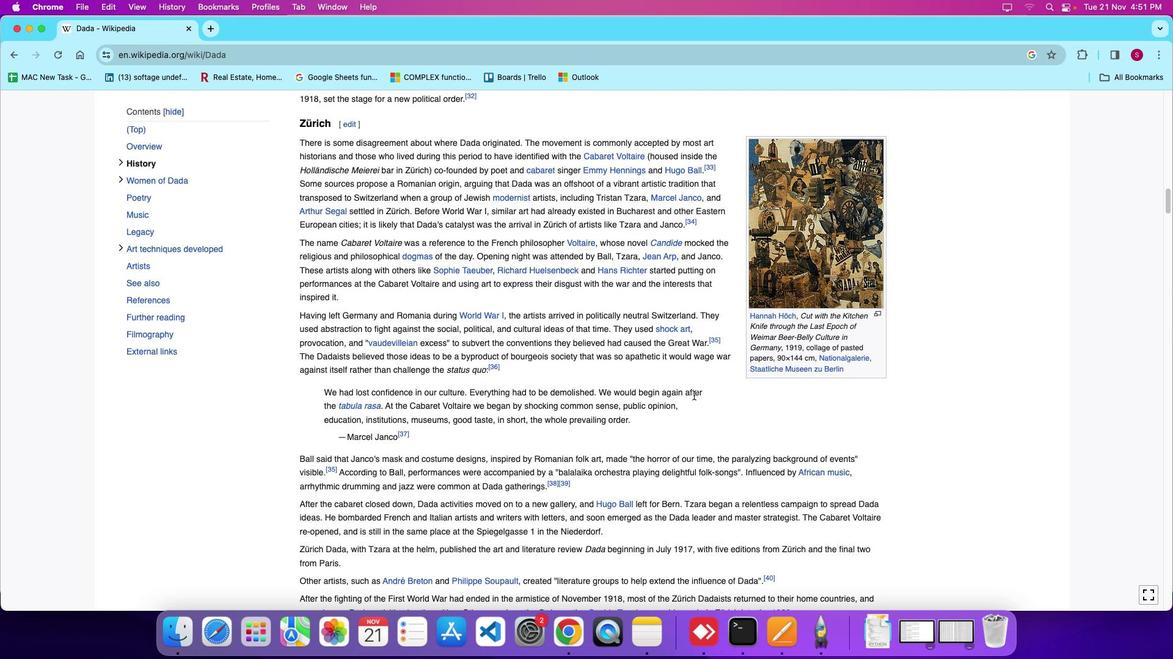 
Action: Mouse scrolled (700, 400) with delta (100, 23)
Screenshot: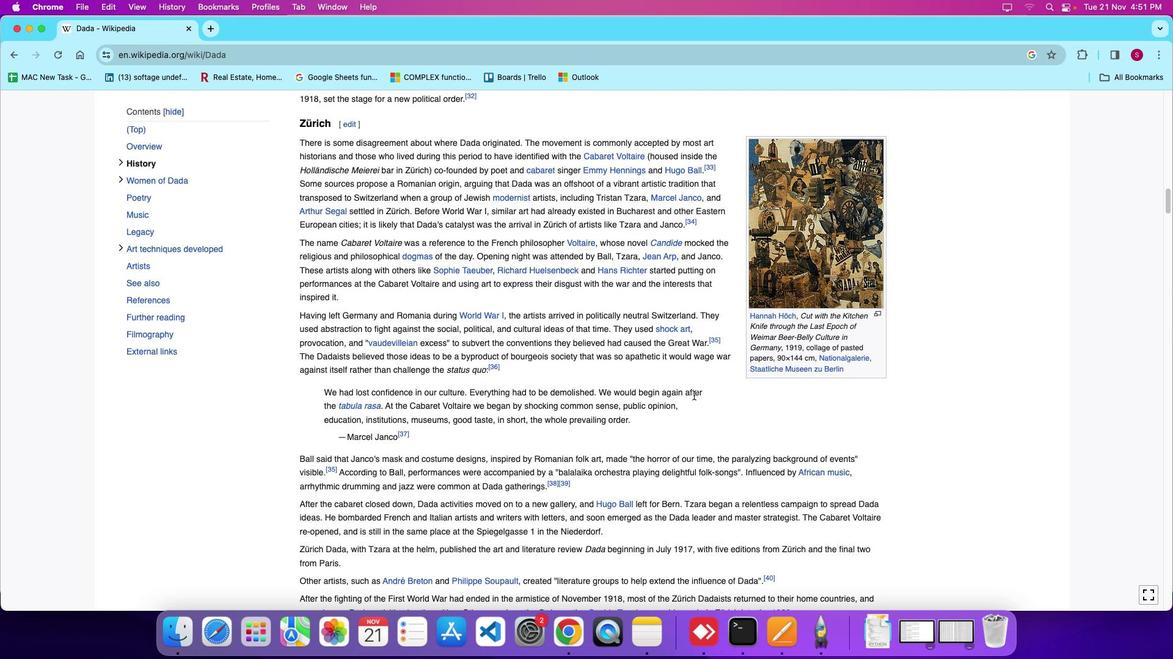 
Action: Mouse moved to (700, 400)
Screenshot: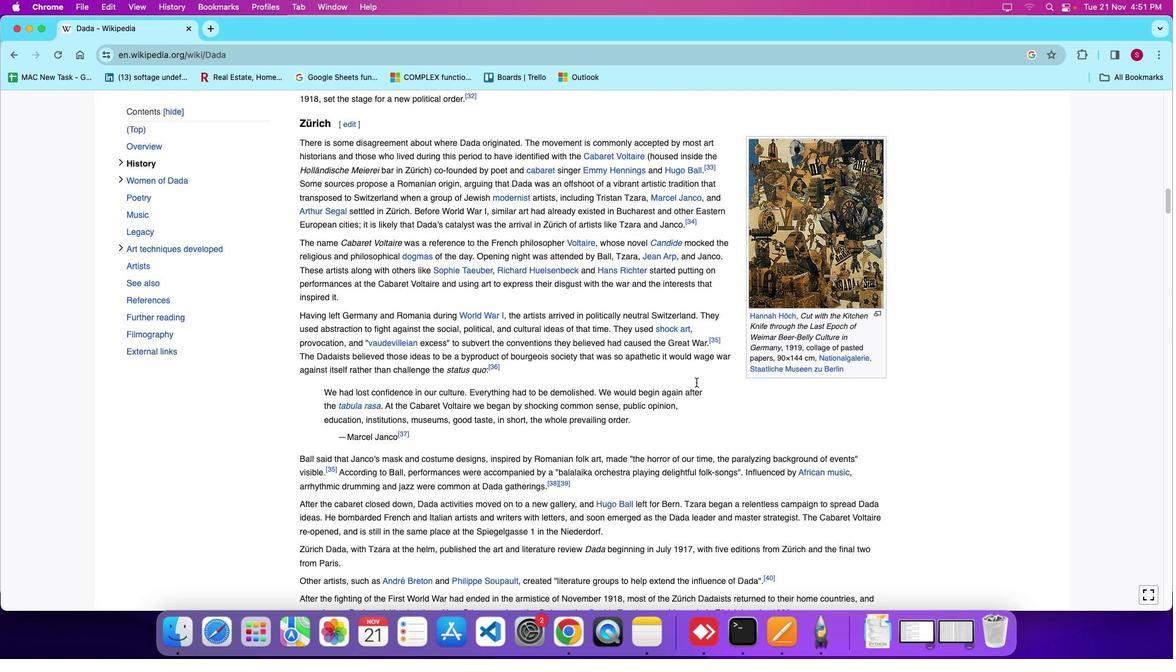 
Action: Mouse scrolled (700, 400) with delta (100, 26)
Screenshot: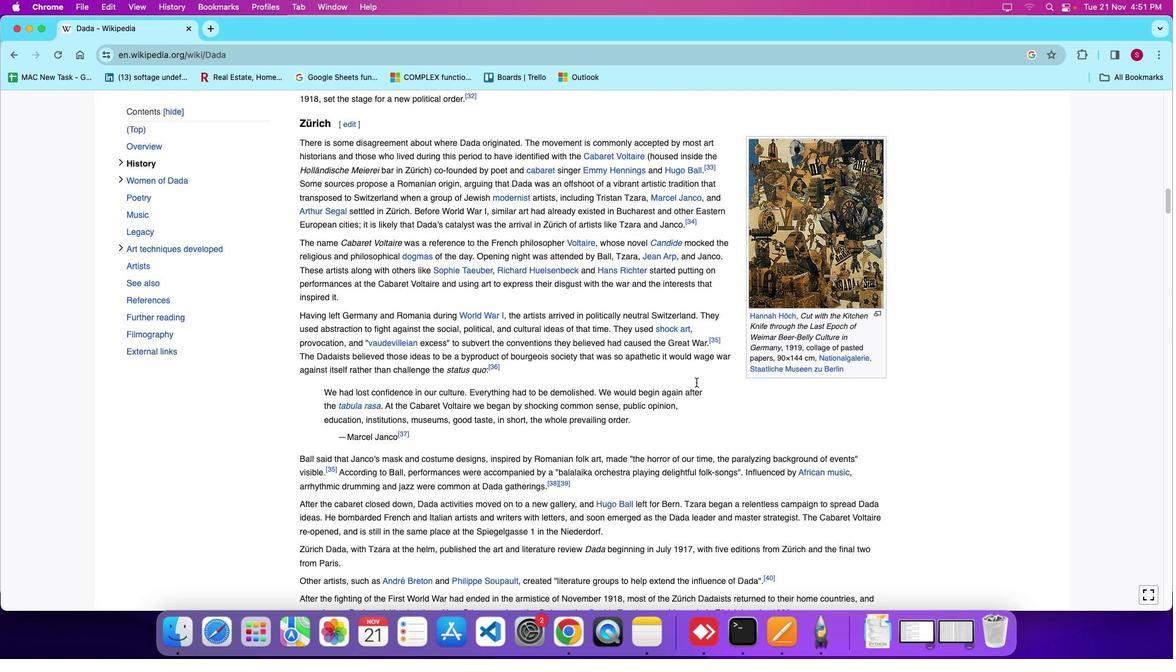 
Action: Mouse moved to (700, 400)
Screenshot: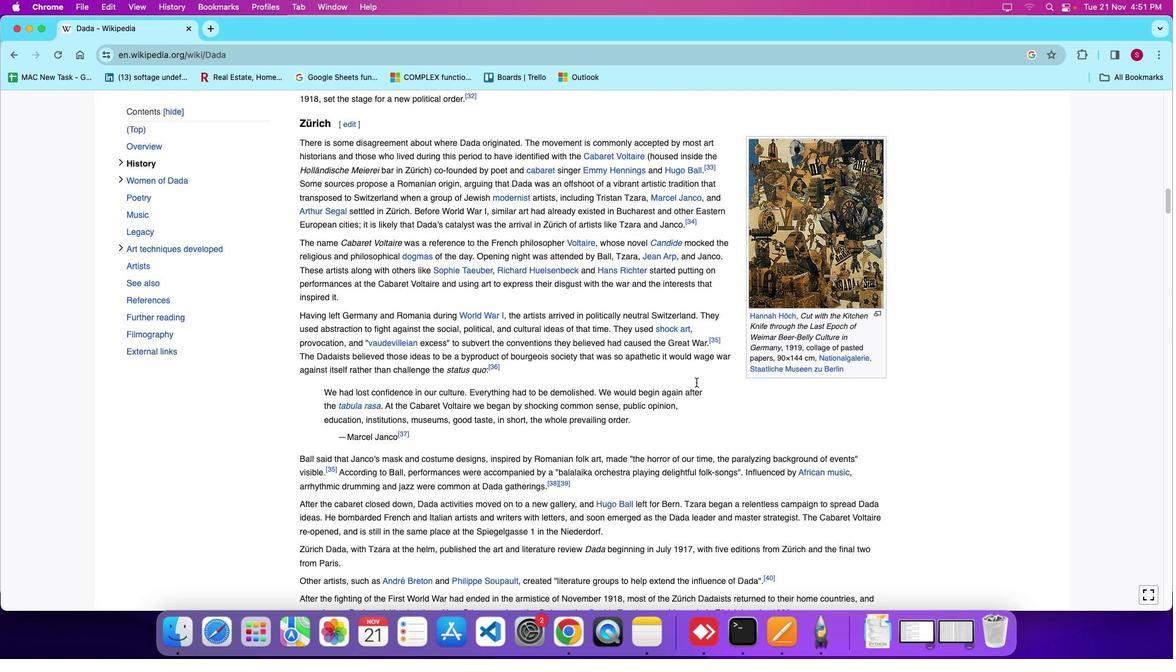
Action: Mouse scrolled (700, 400) with delta (100, 29)
Screenshot: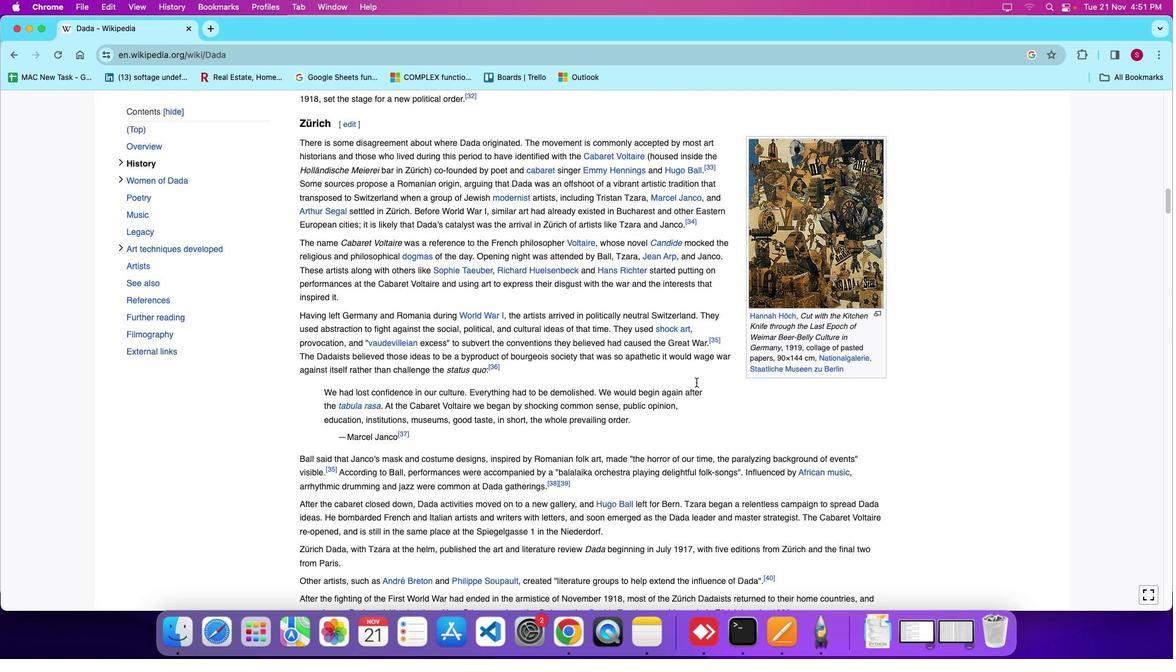 
Action: Mouse moved to (701, 400)
Screenshot: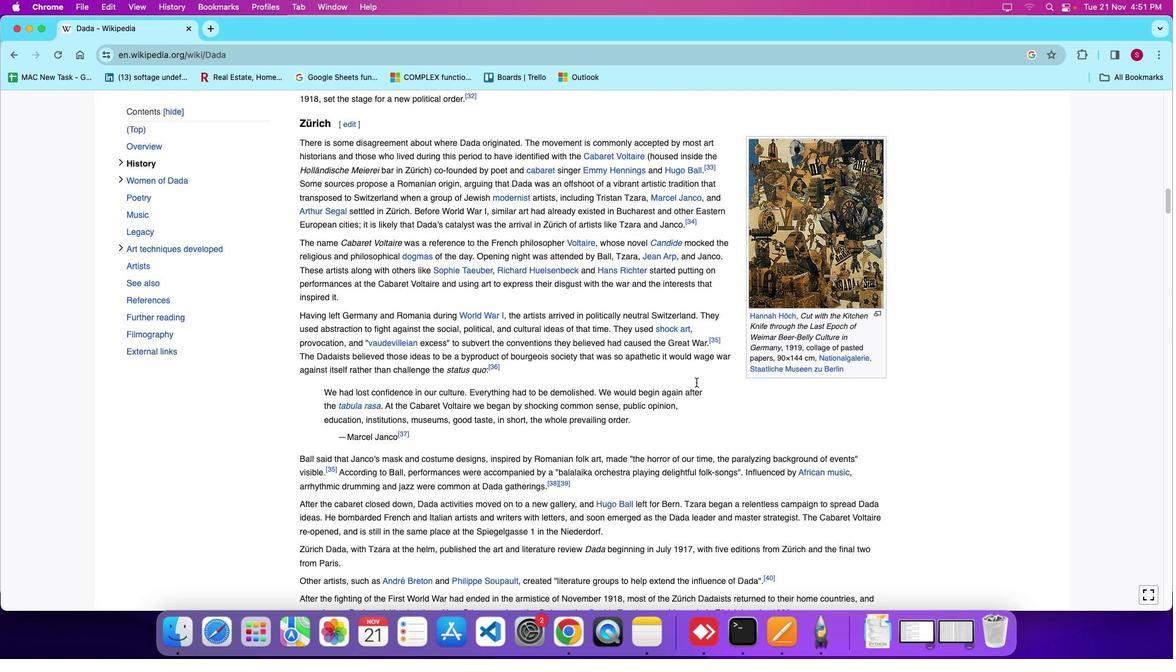 
Action: Mouse scrolled (701, 400) with delta (100, 30)
Screenshot: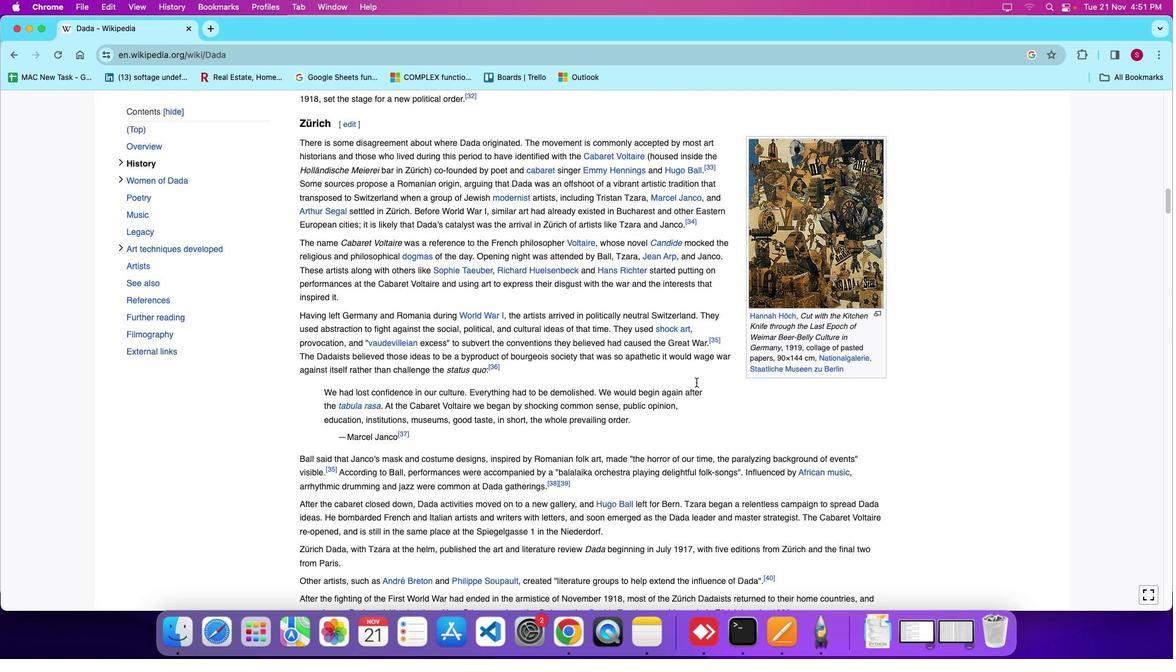 
Action: Mouse moved to (701, 400)
Screenshot: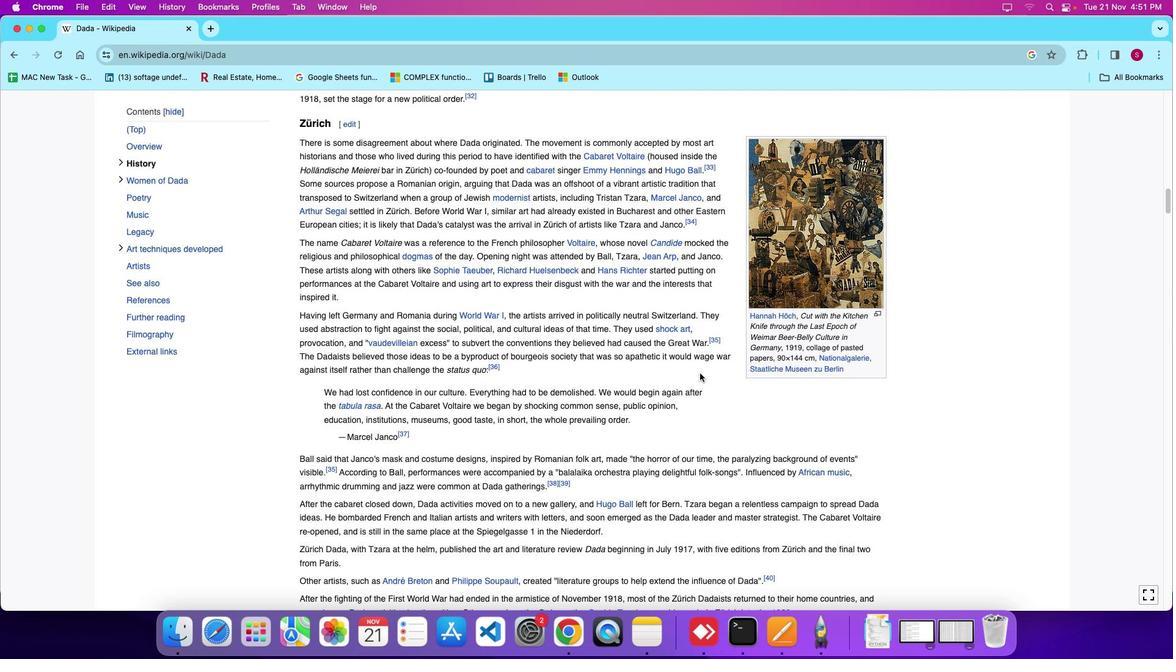 
Action: Mouse scrolled (701, 400) with delta (100, 31)
Screenshot: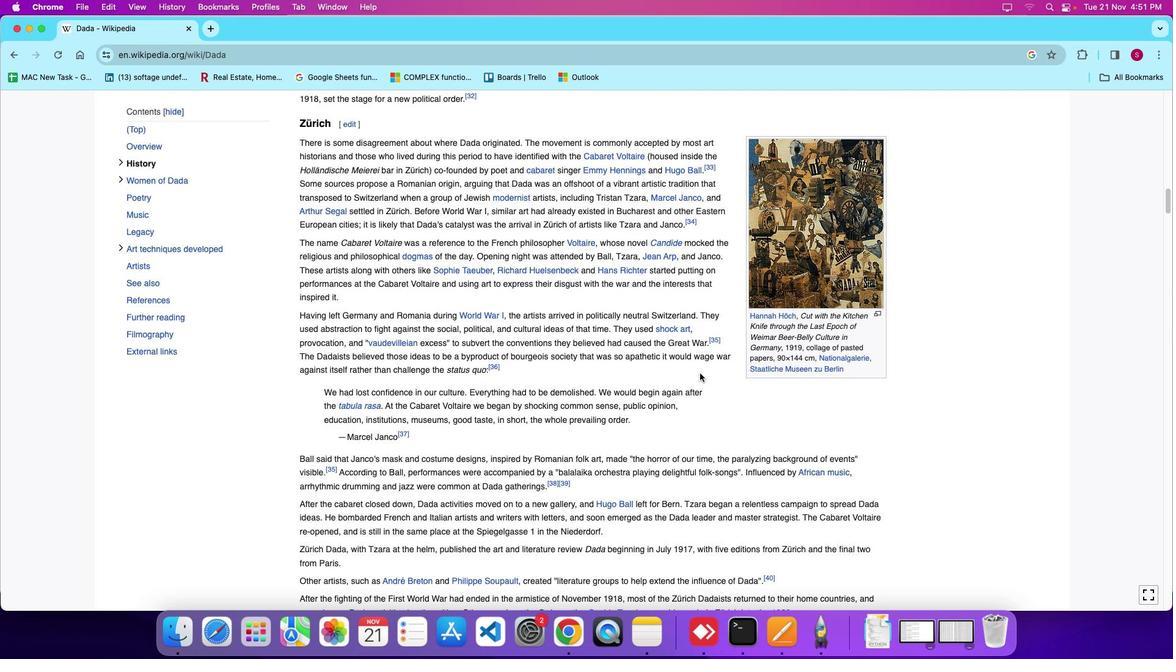 
Action: Mouse moved to (708, 374)
Screenshot: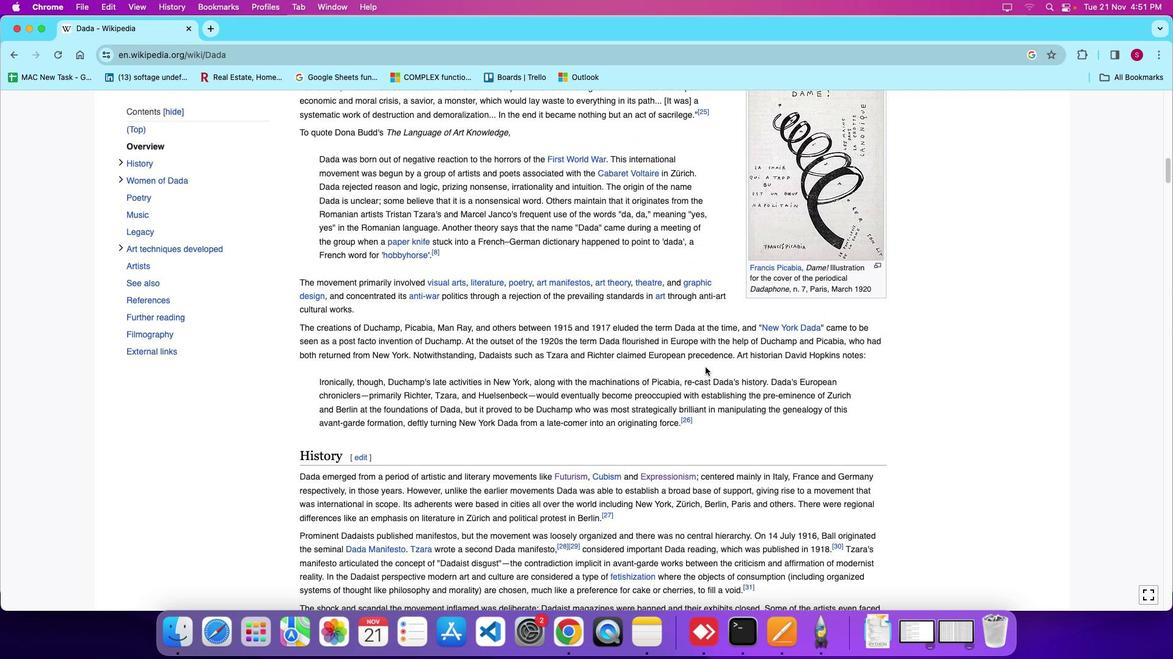 
Action: Mouse scrolled (708, 374) with delta (100, 22)
Screenshot: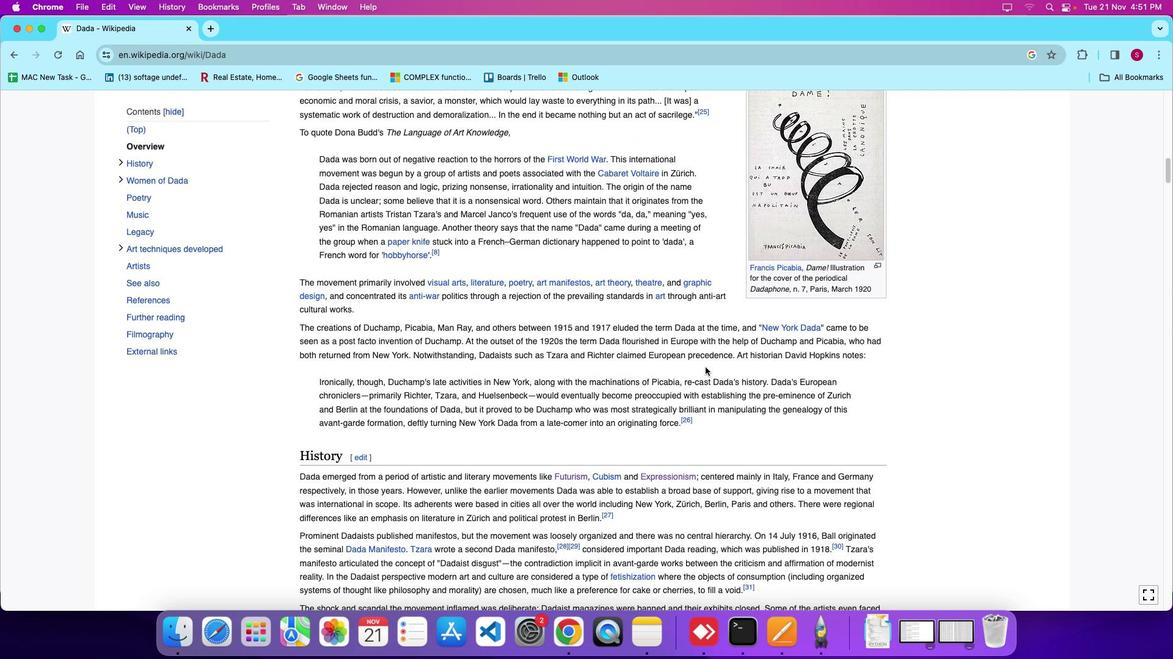 
Action: Mouse scrolled (708, 374) with delta (100, 23)
Screenshot: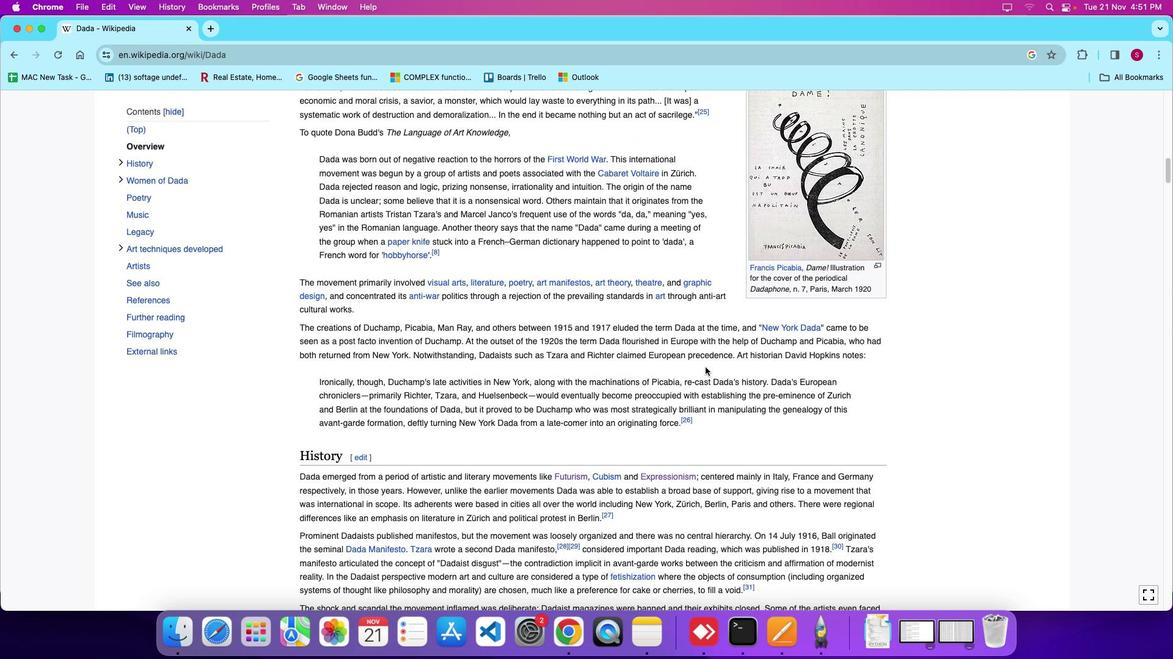
Action: Mouse scrolled (708, 374) with delta (100, 26)
Screenshot: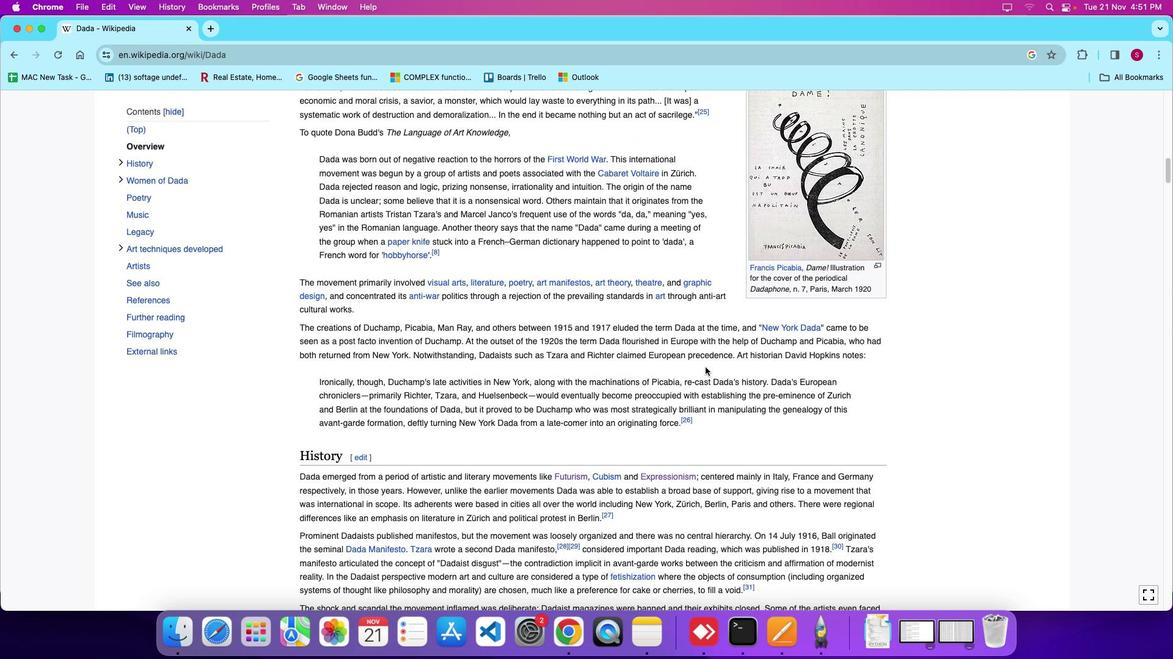 
Action: Mouse scrolled (708, 374) with delta (100, 28)
Screenshot: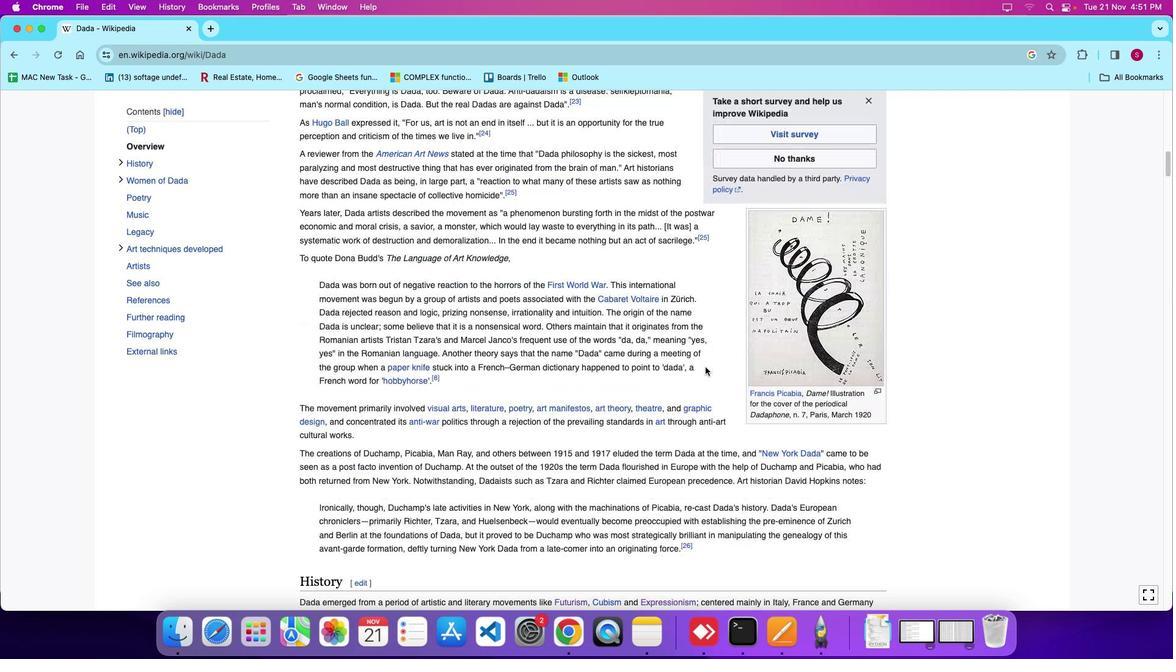 
Action: Mouse moved to (710, 373)
Screenshot: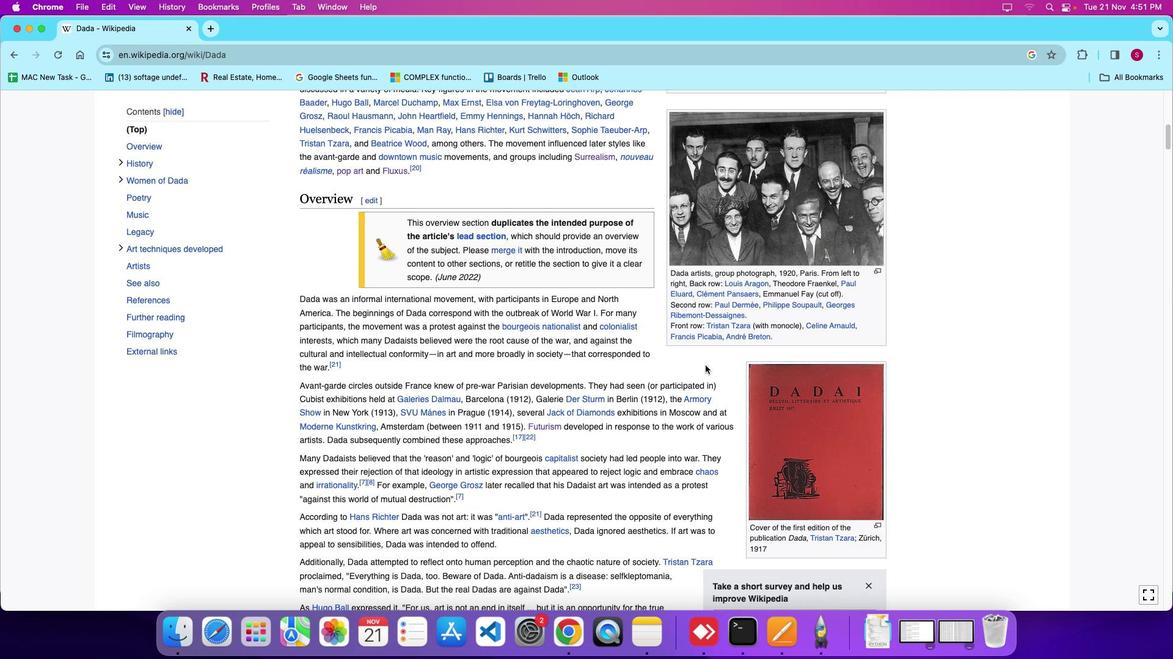 
Action: Mouse scrolled (710, 373) with delta (100, 22)
Screenshot: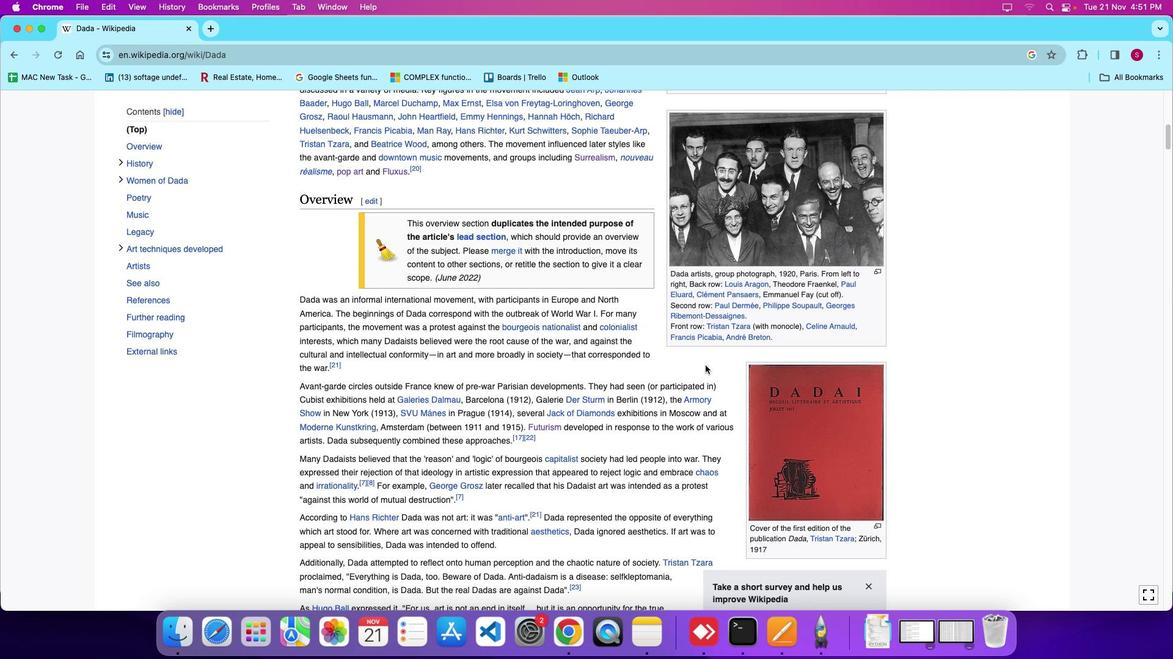 
Action: Mouse scrolled (710, 373) with delta (100, 23)
Screenshot: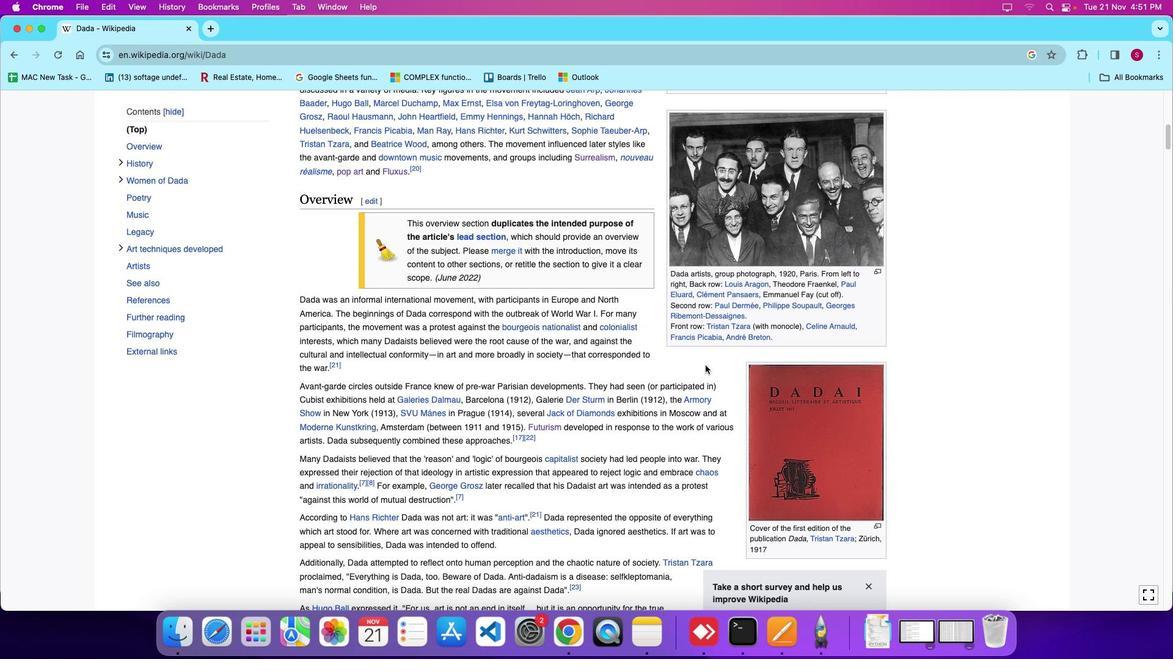 
Action: Mouse scrolled (710, 373) with delta (100, 26)
Screenshot: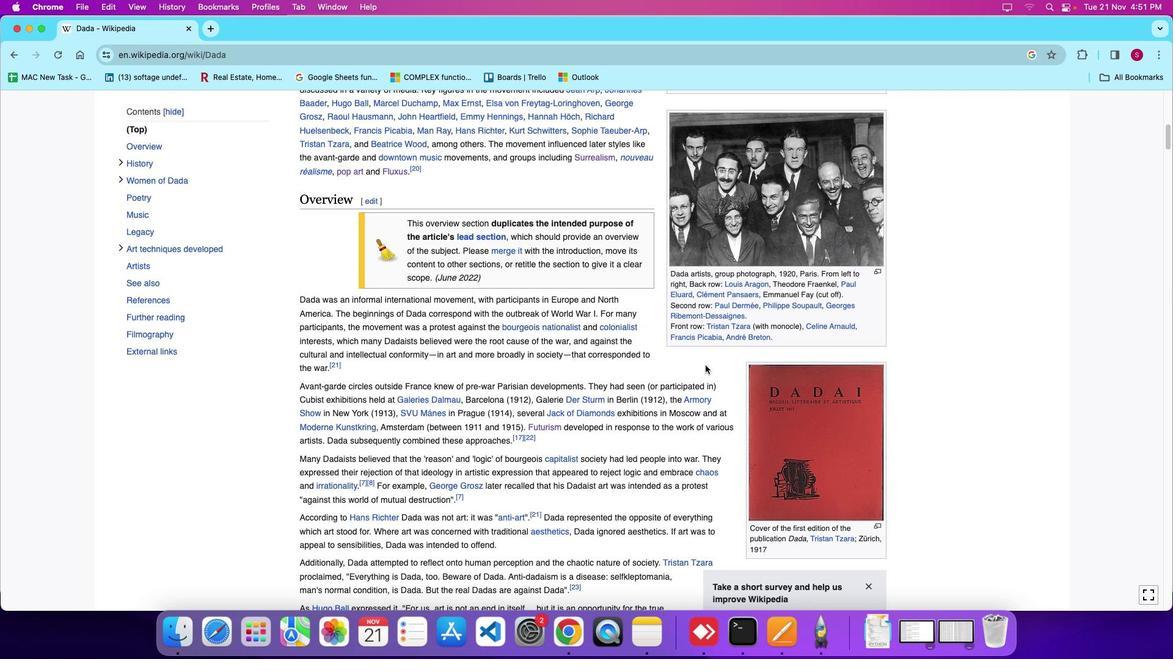 
Action: Mouse scrolled (710, 373) with delta (100, 29)
Screenshot: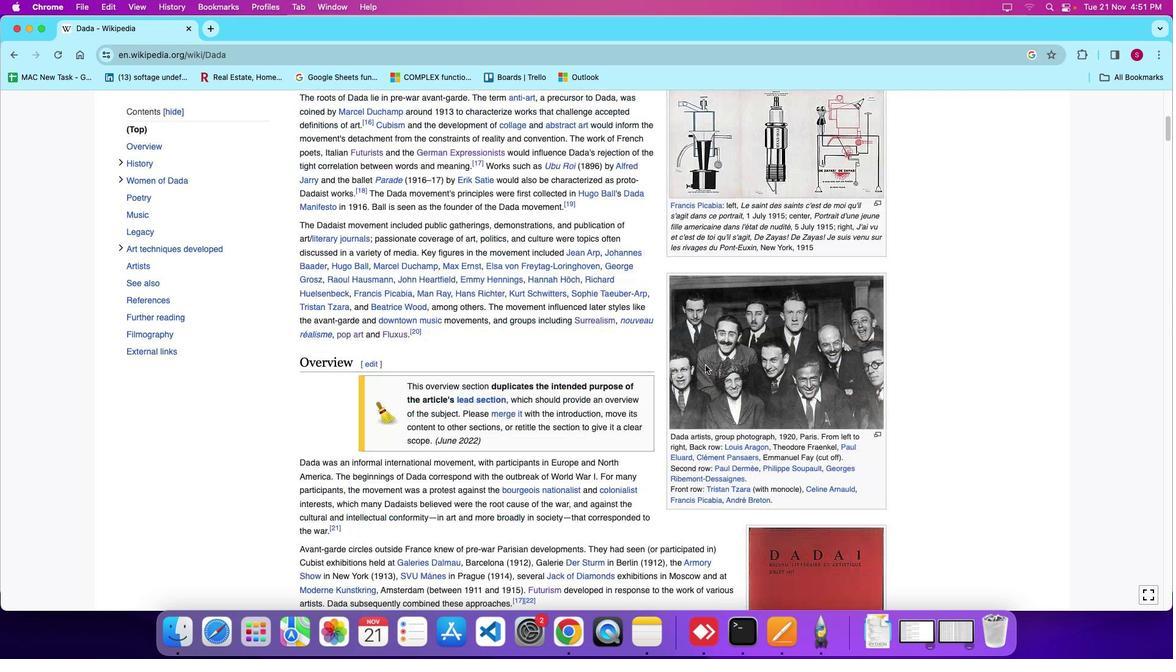 
Action: Mouse moved to (711, 372)
Screenshot: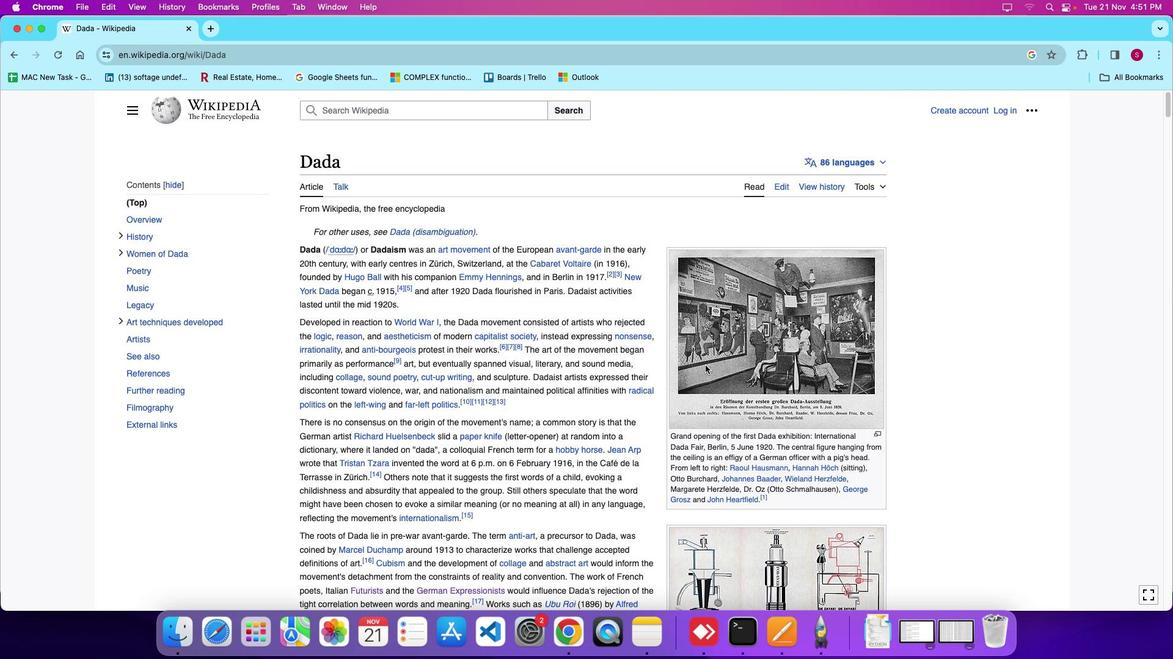 
Action: Mouse scrolled (711, 372) with delta (100, 22)
Screenshot: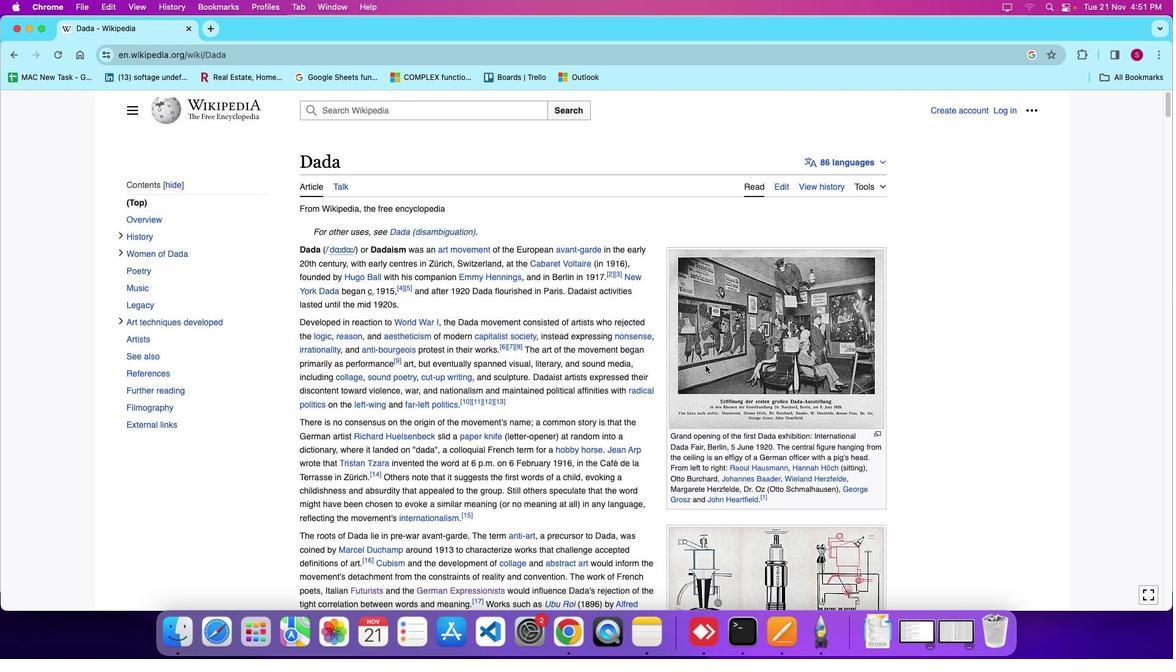 
Action: Mouse scrolled (711, 372) with delta (100, 22)
Screenshot: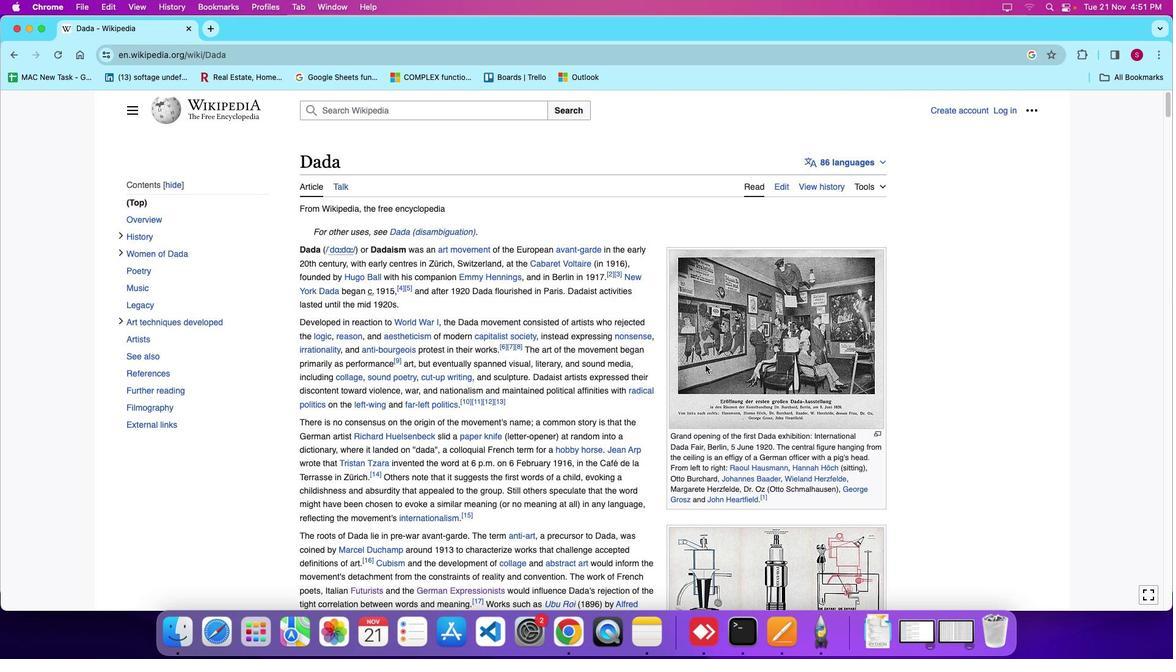 
Action: Mouse scrolled (711, 372) with delta (100, 26)
Screenshot: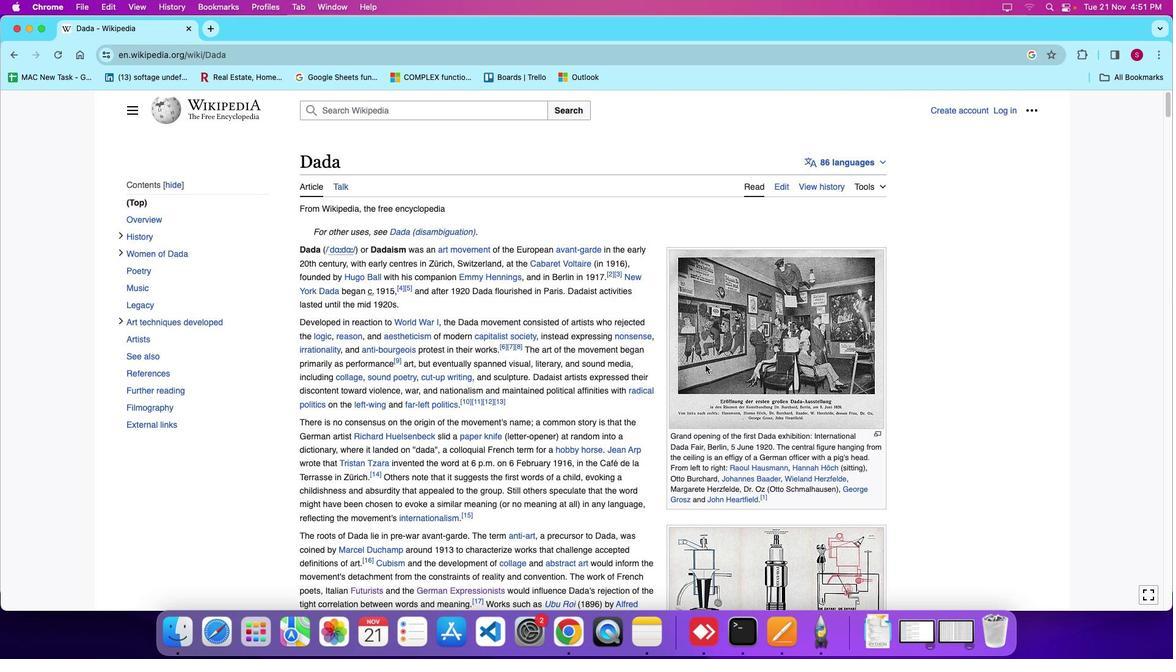 
Action: Mouse scrolled (711, 372) with delta (100, 29)
Screenshot: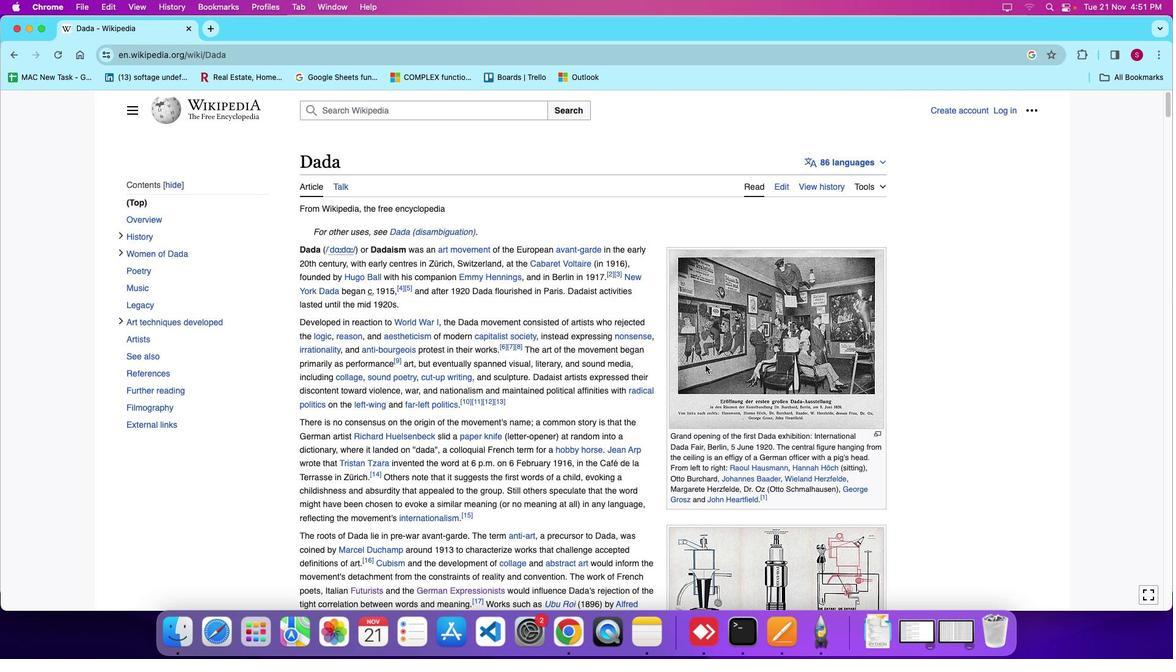 
Action: Mouse scrolled (711, 372) with delta (100, 30)
Screenshot: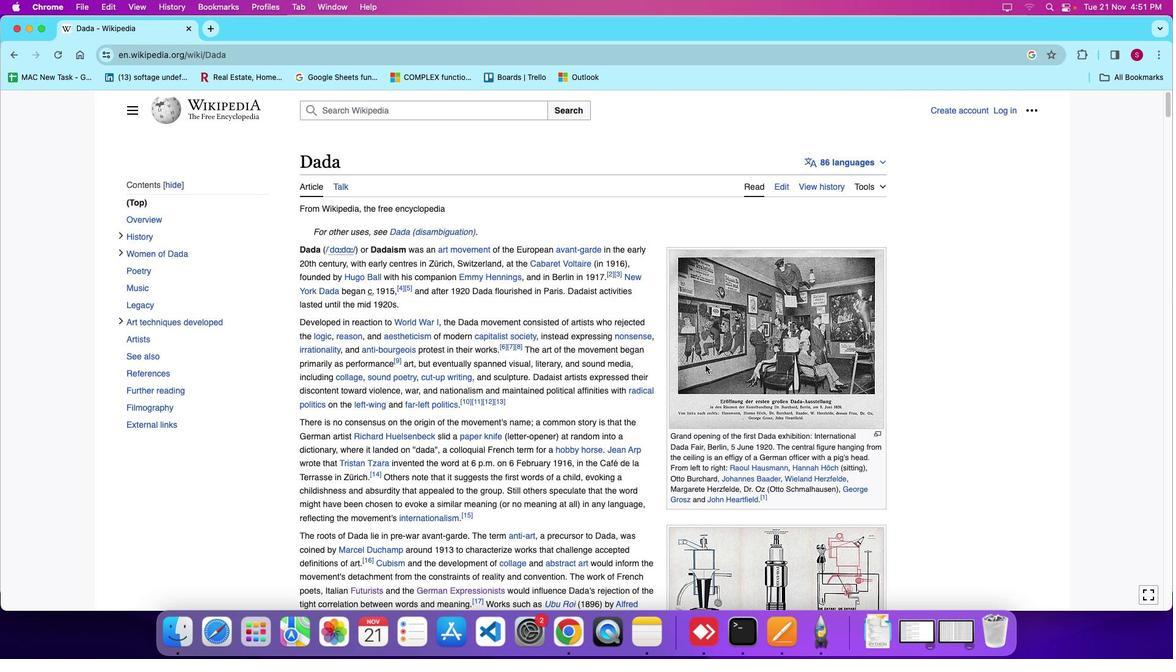 
Action: Mouse scrolled (711, 372) with delta (100, 22)
Screenshot: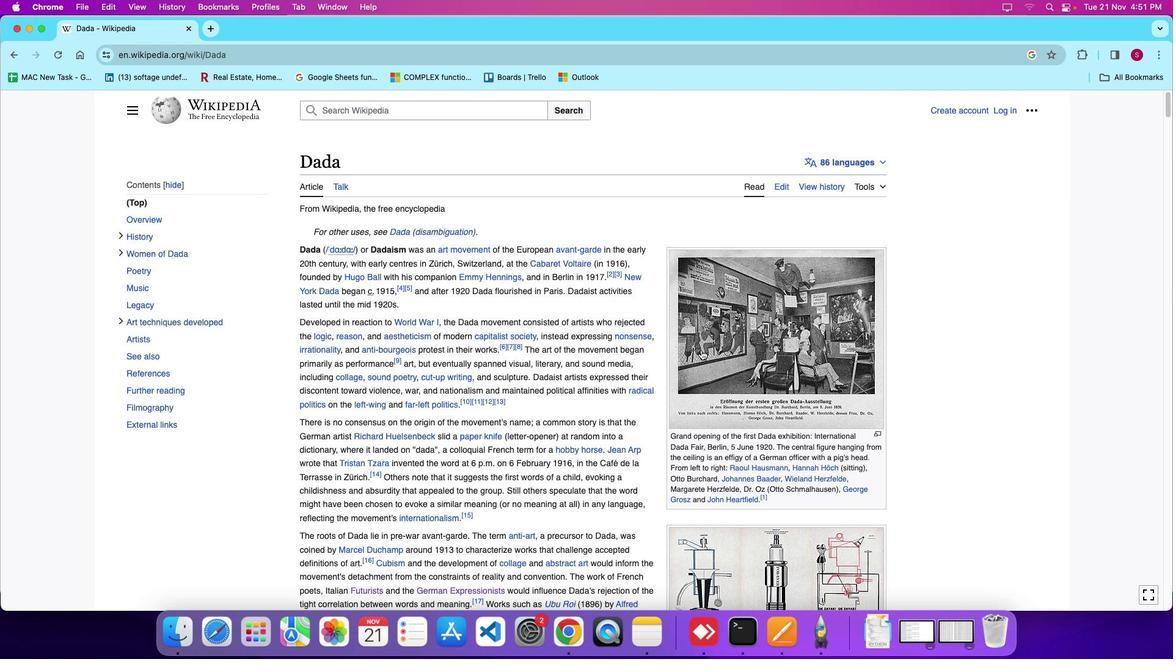 
Action: Mouse scrolled (711, 372) with delta (100, 22)
Screenshot: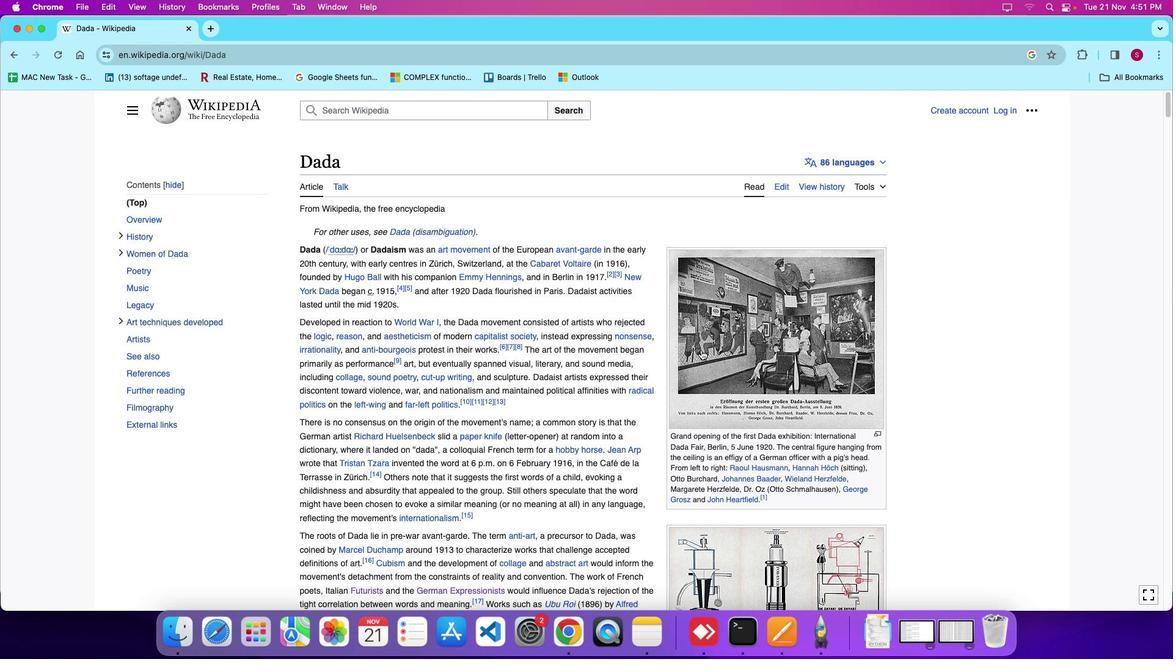 
Action: Mouse scrolled (711, 372) with delta (100, 26)
Screenshot: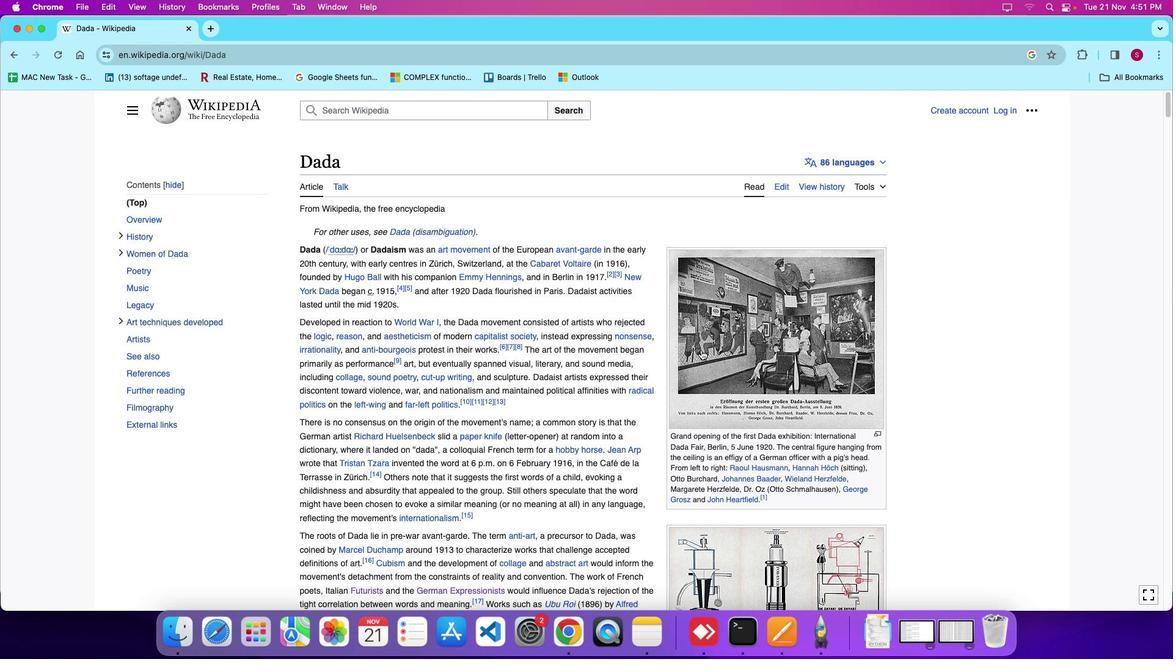 
Action: Mouse scrolled (711, 372) with delta (100, 29)
Screenshot: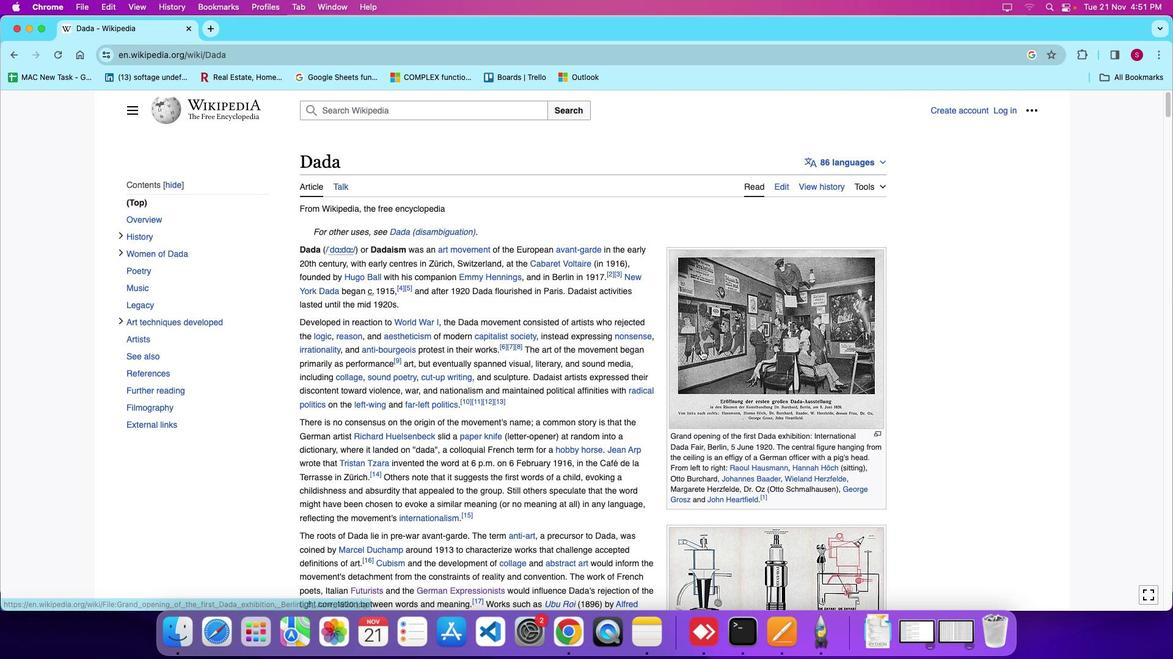 
Action: Mouse moved to (706, 357)
Screenshot: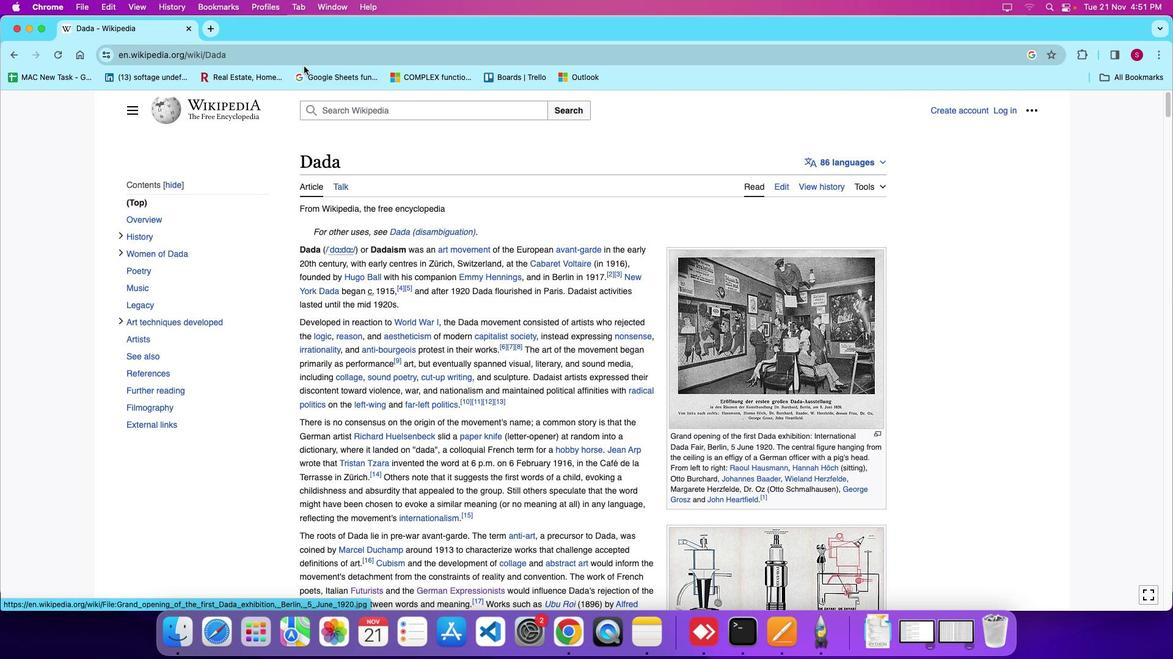 
Action: Mouse scrolled (706, 357) with delta (100, 22)
Screenshot: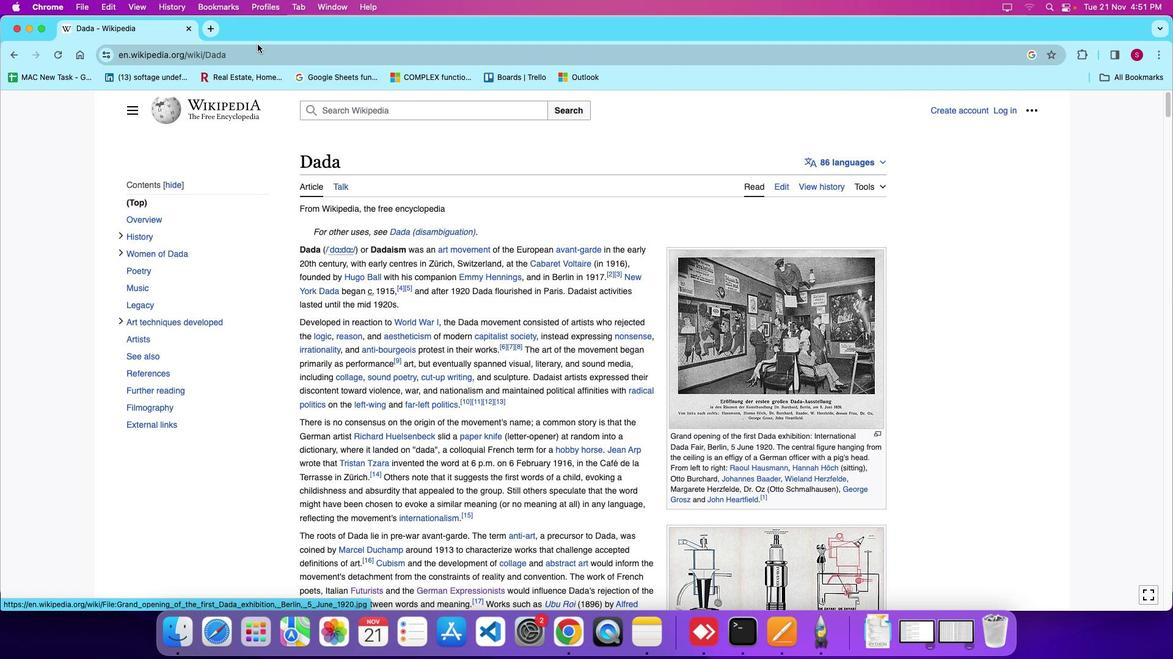 
Action: Mouse scrolled (706, 357) with delta (100, 22)
Screenshot: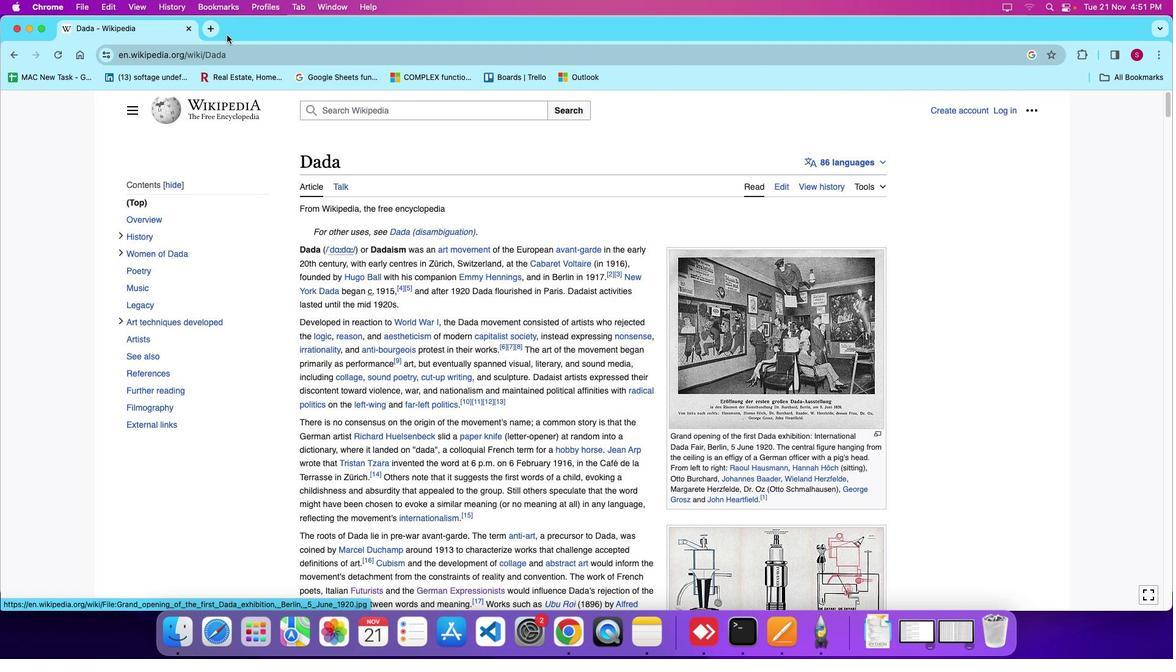 
Action: Mouse scrolled (706, 357) with delta (100, 26)
